 Task: View property listings for houses in Charlotte, North Carolina, with a backyard pool and spa, and prioritize properties with outdoor entertainment areas.
Action: Mouse moved to (324, 224)
Screenshot: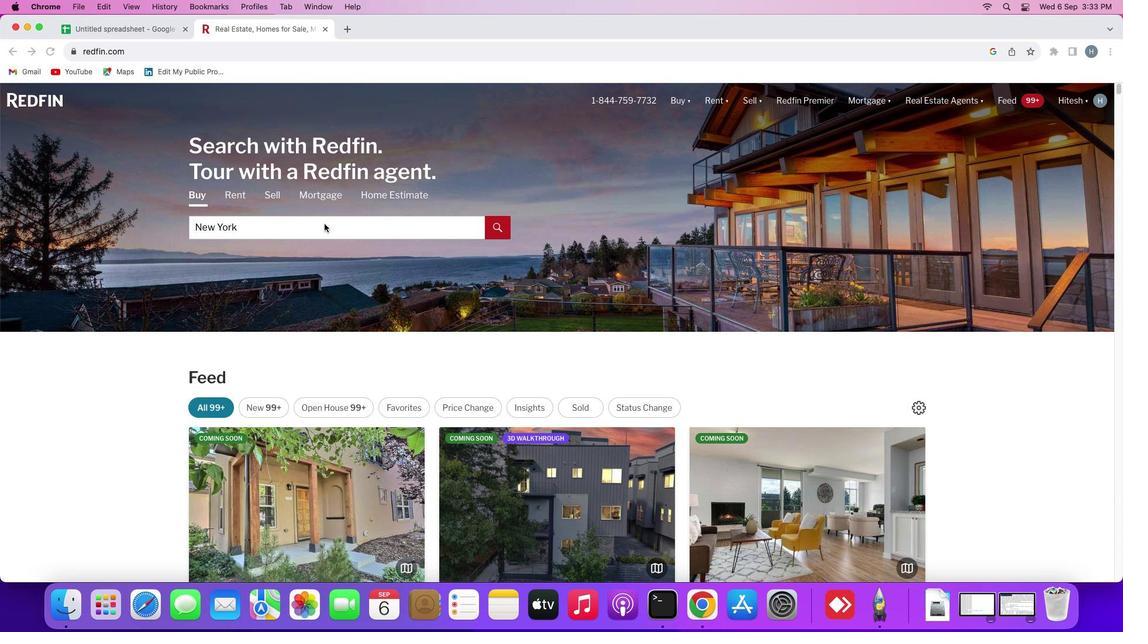 
Action: Mouse pressed left at (324, 224)
Screenshot: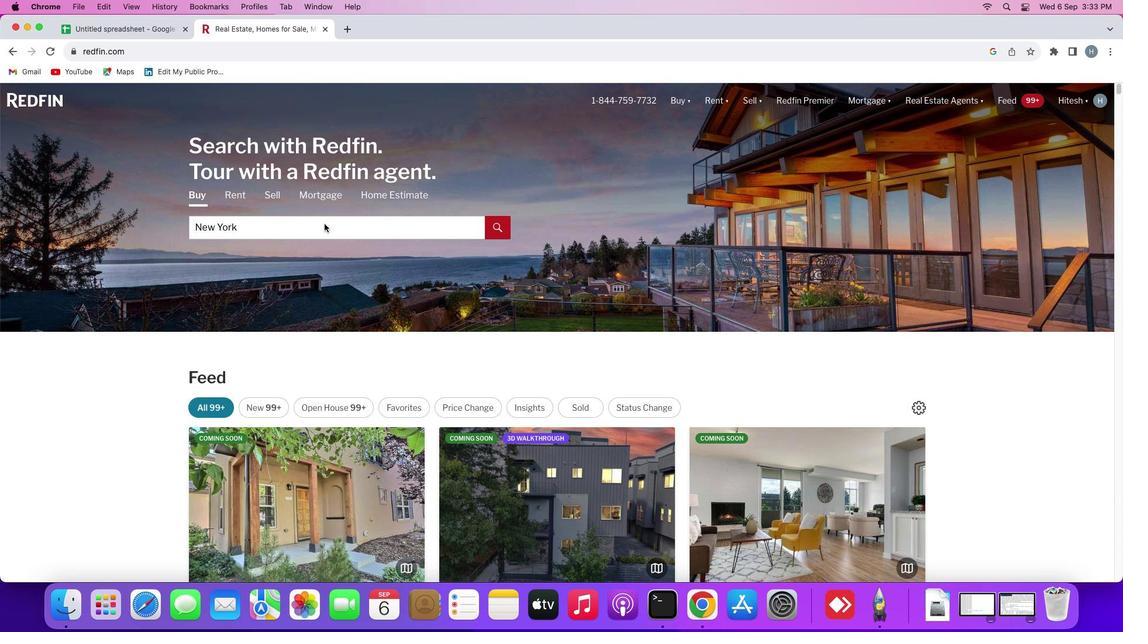 
Action: Mouse moved to (325, 226)
Screenshot: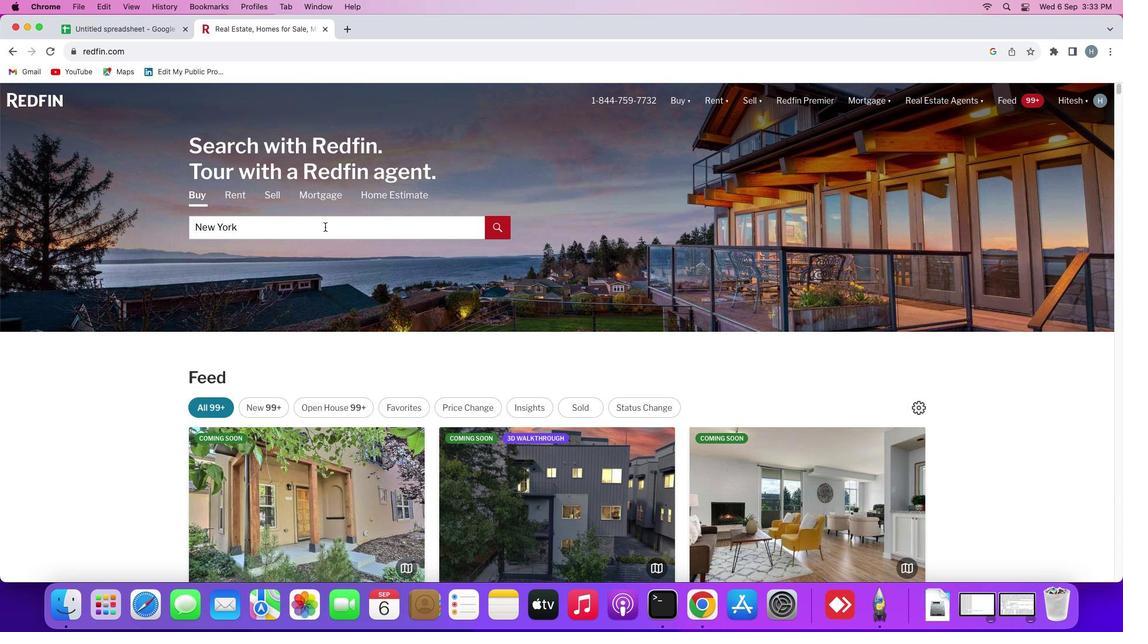 
Action: Mouse pressed left at (325, 226)
Screenshot: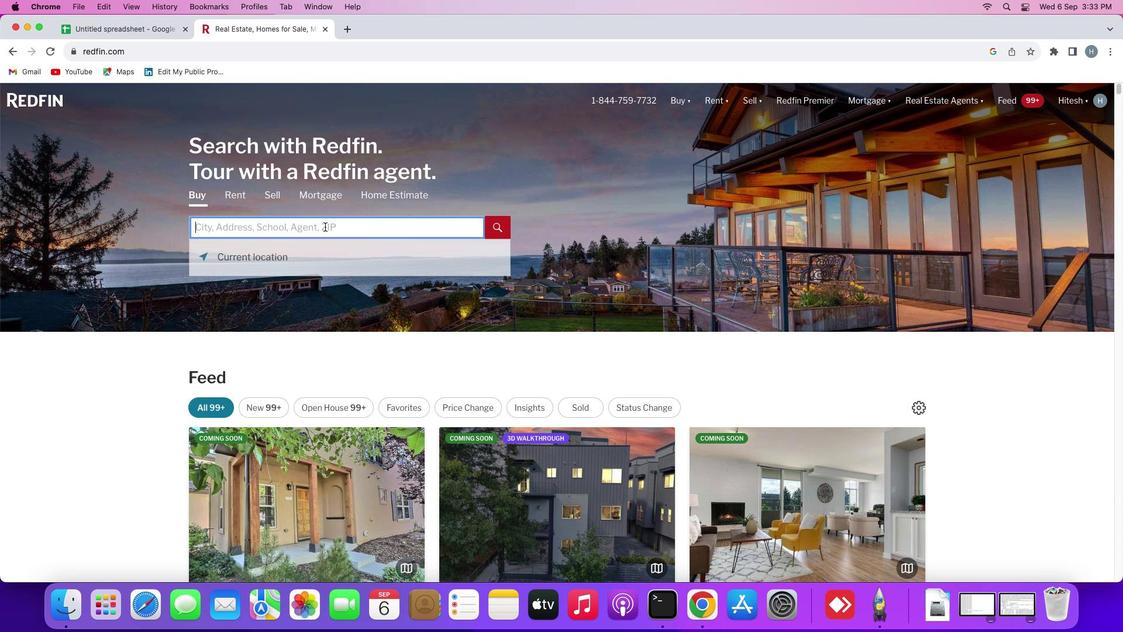 
Action: Key pressed Key.shift'C''h''a''r''l''o''t''t''e'','Key.spaceKey.shift'N''o''r''t''h'Key.spaceKey.shift'C''a''r''o''l''i''n''a'
Screenshot: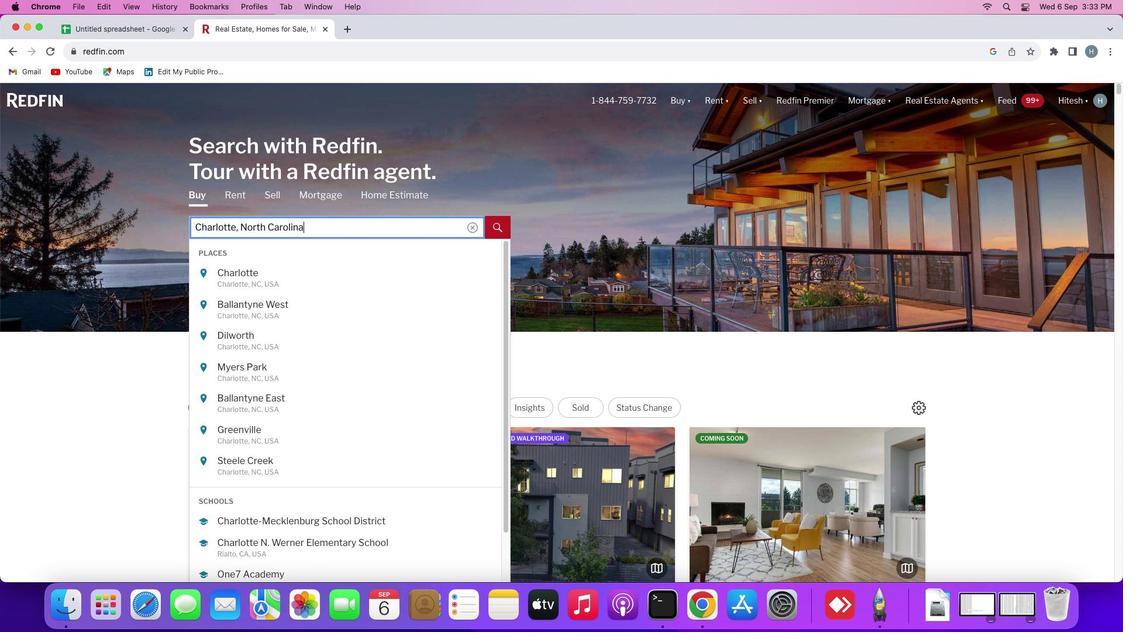 
Action: Mouse moved to (313, 277)
Screenshot: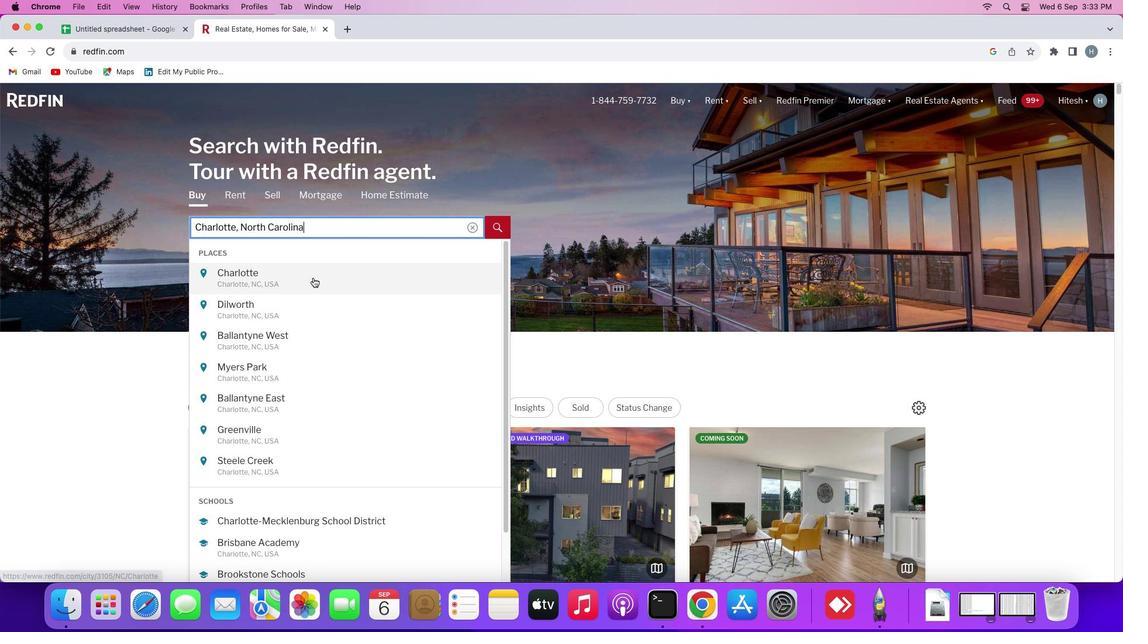 
Action: Mouse pressed left at (313, 277)
Screenshot: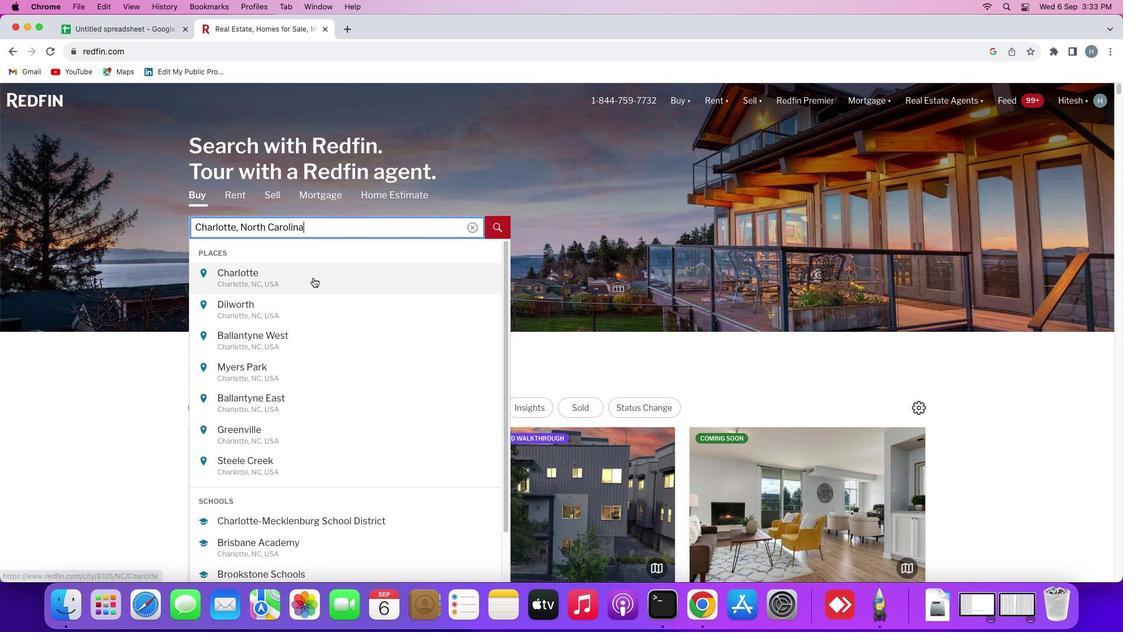 
Action: Mouse moved to (1008, 175)
Screenshot: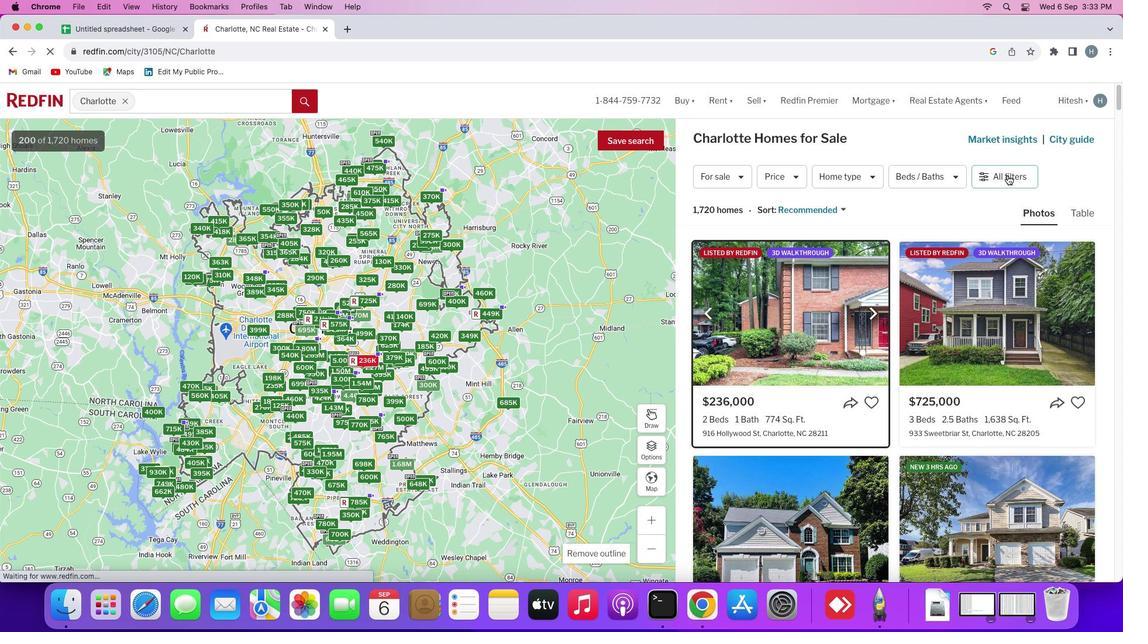 
Action: Mouse pressed left at (1008, 175)
Screenshot: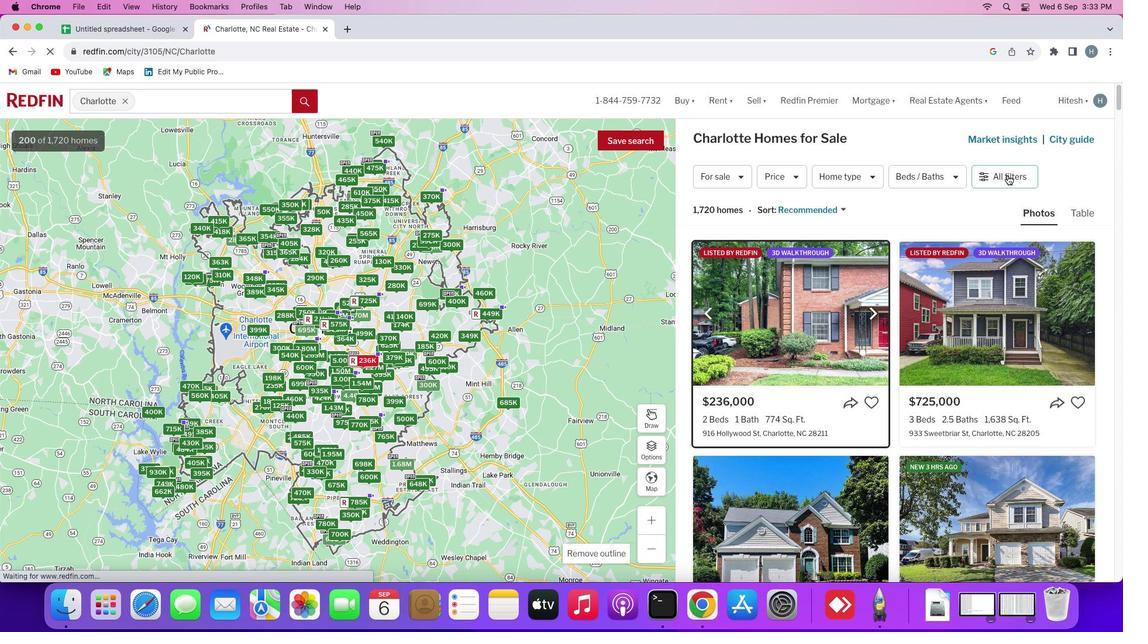 
Action: Mouse moved to (933, 348)
Screenshot: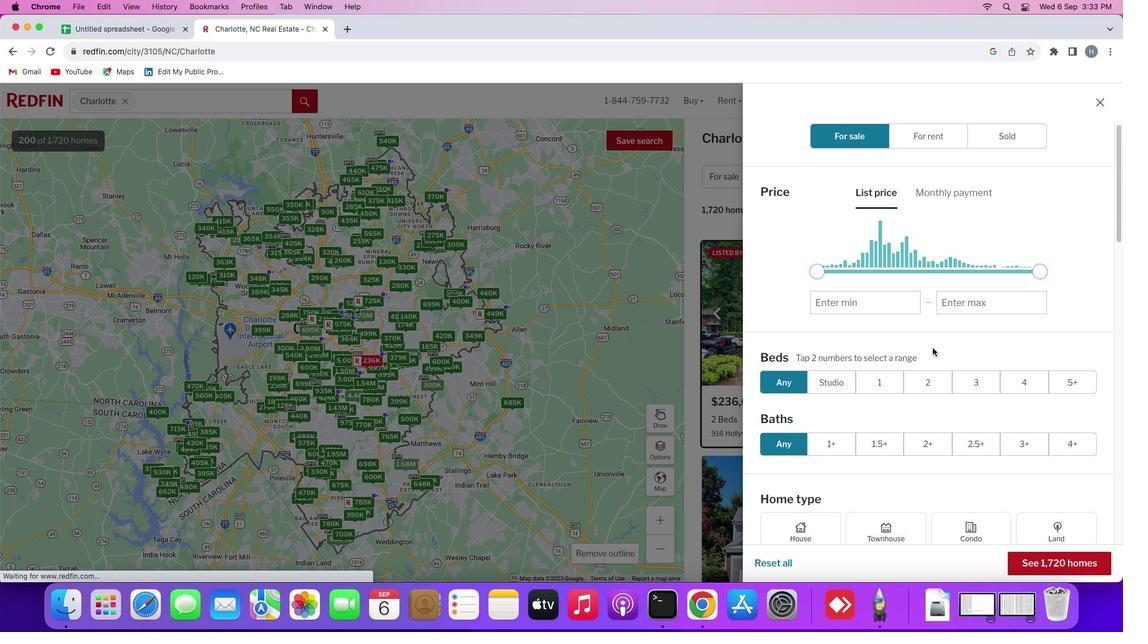 
Action: Mouse scrolled (933, 348) with delta (0, 0)
Screenshot: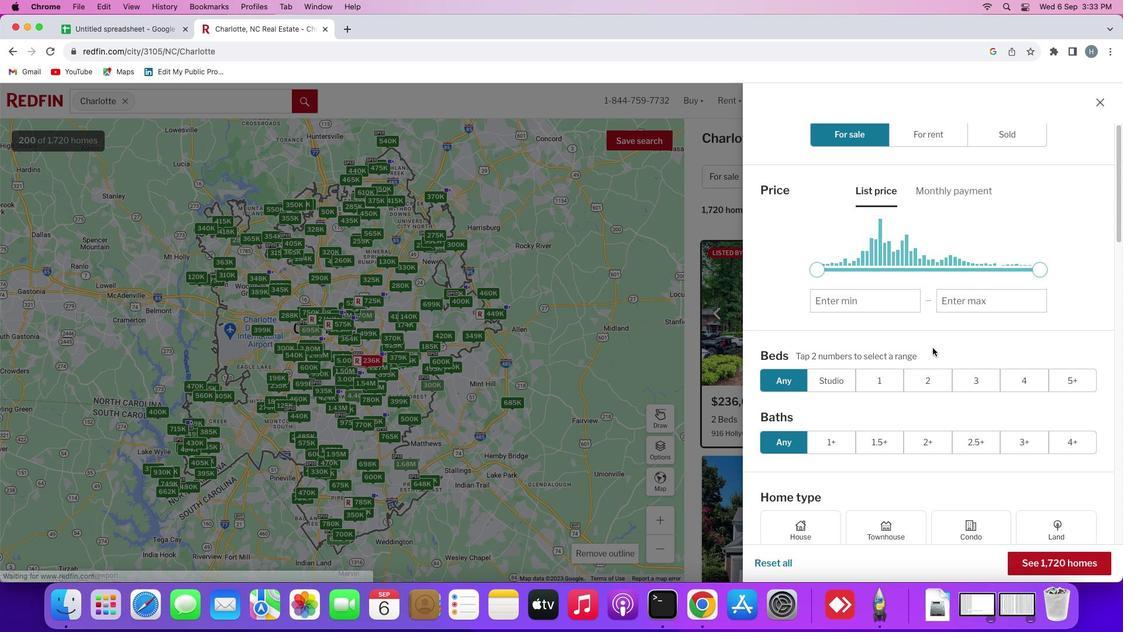 
Action: Mouse scrolled (933, 348) with delta (0, 0)
Screenshot: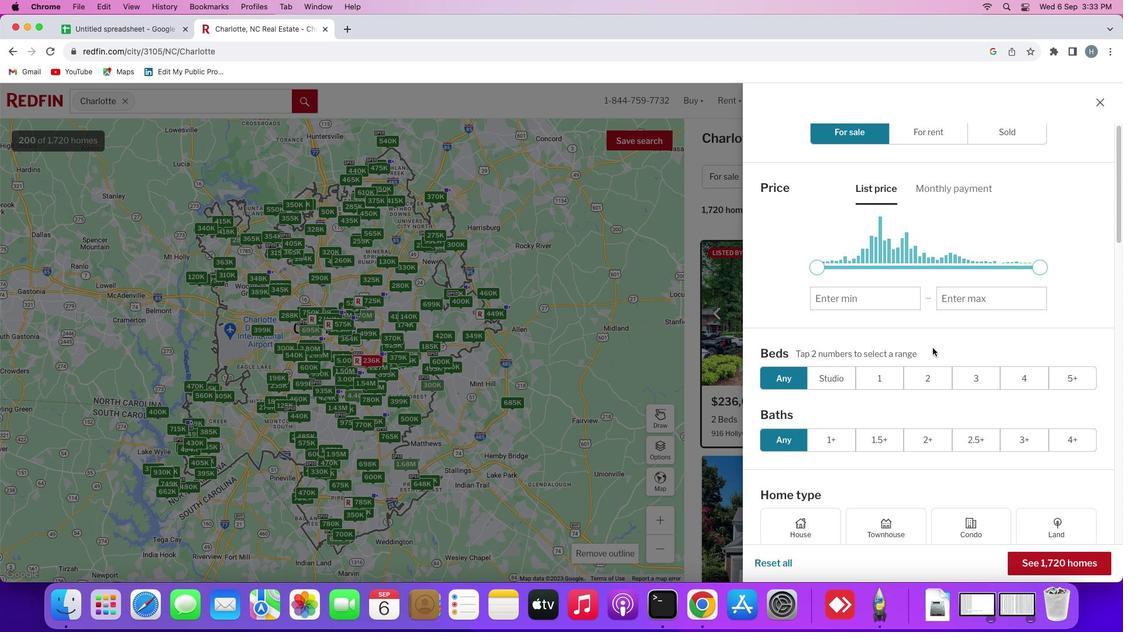 
Action: Mouse scrolled (933, 348) with delta (0, 0)
Screenshot: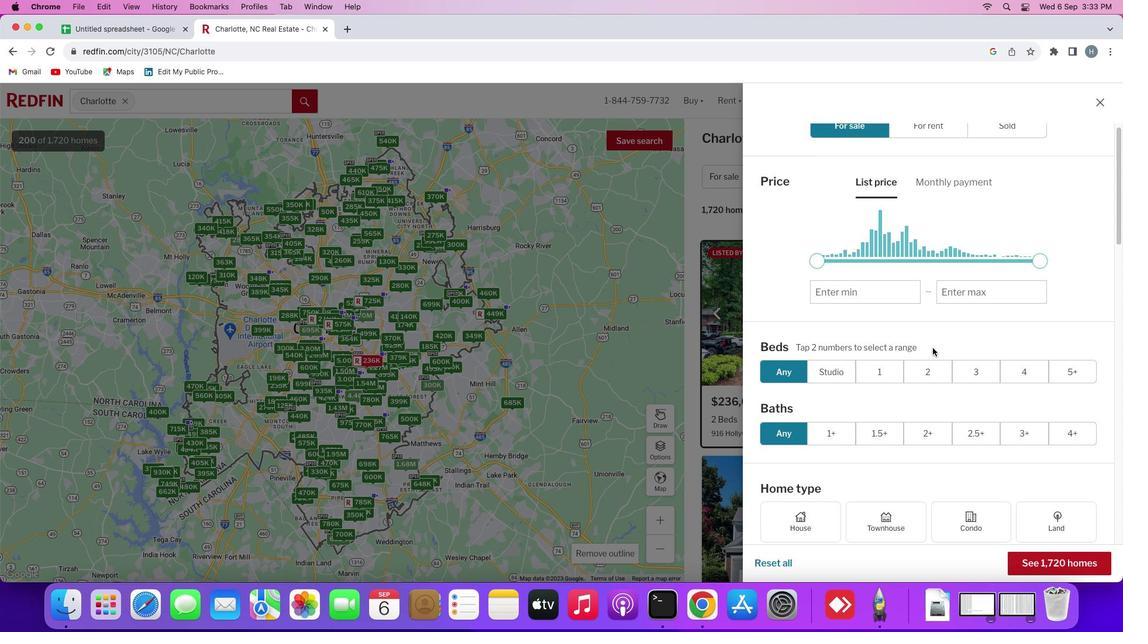
Action: Mouse scrolled (933, 348) with delta (0, 0)
Screenshot: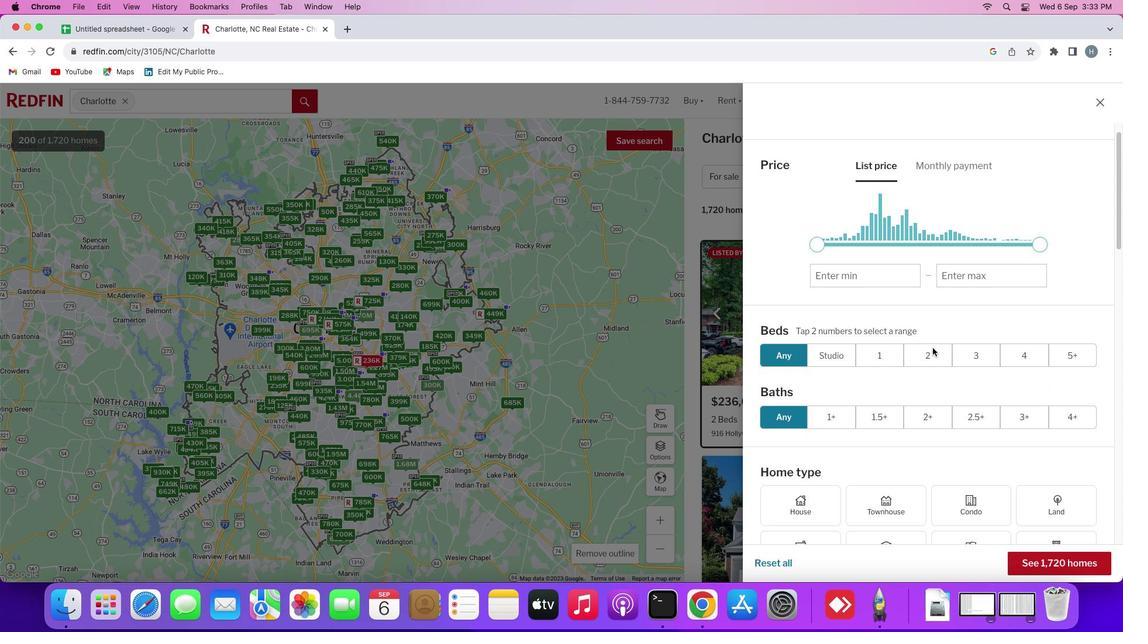 
Action: Mouse moved to (932, 347)
Screenshot: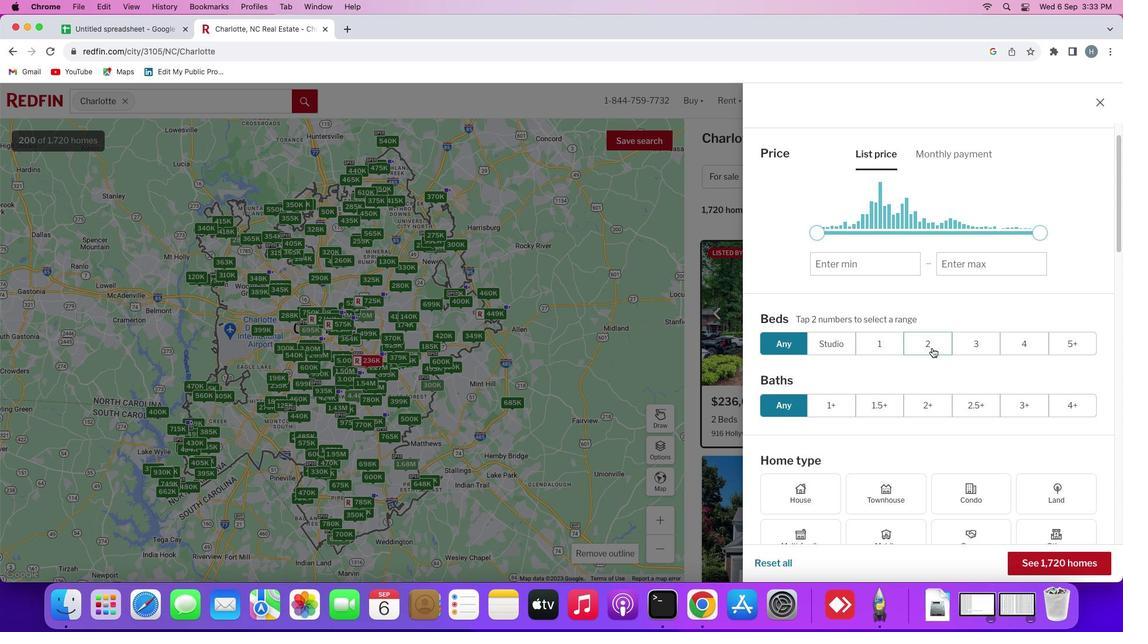 
Action: Mouse scrolled (932, 347) with delta (0, 0)
Screenshot: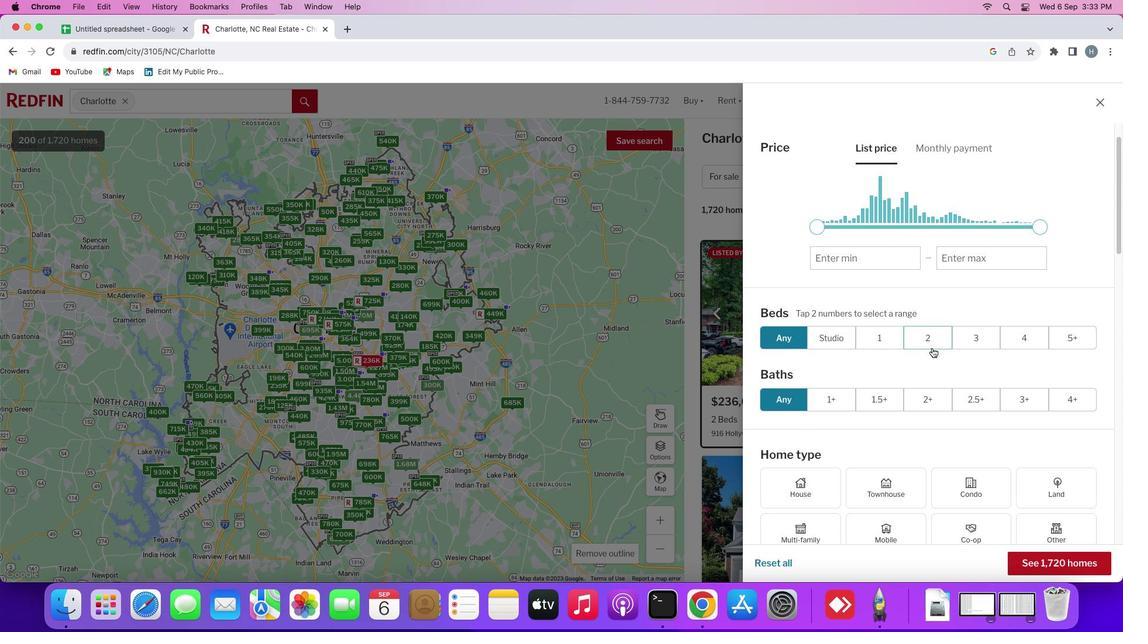 
Action: Mouse scrolled (932, 347) with delta (0, 0)
Screenshot: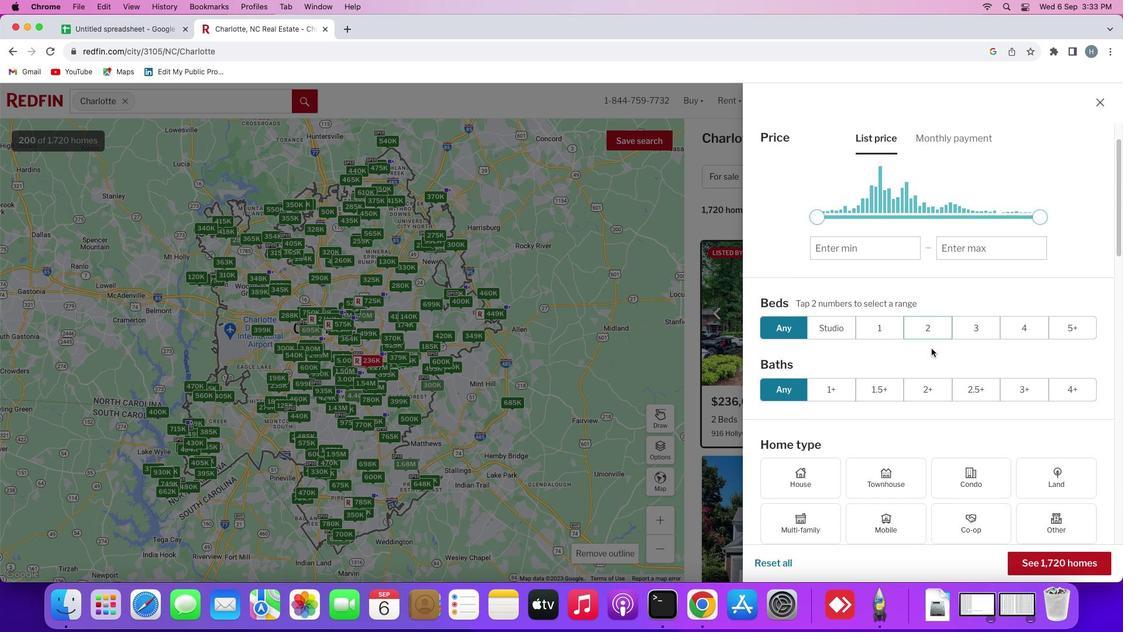 
Action: Mouse moved to (932, 347)
Screenshot: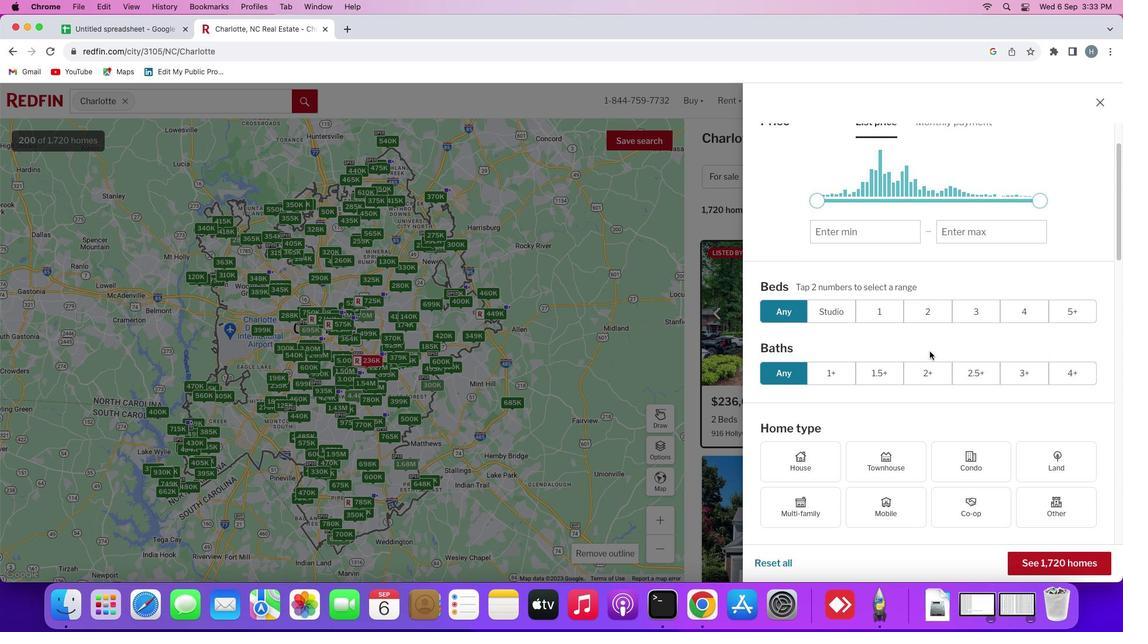 
Action: Mouse scrolled (932, 347) with delta (0, -1)
Screenshot: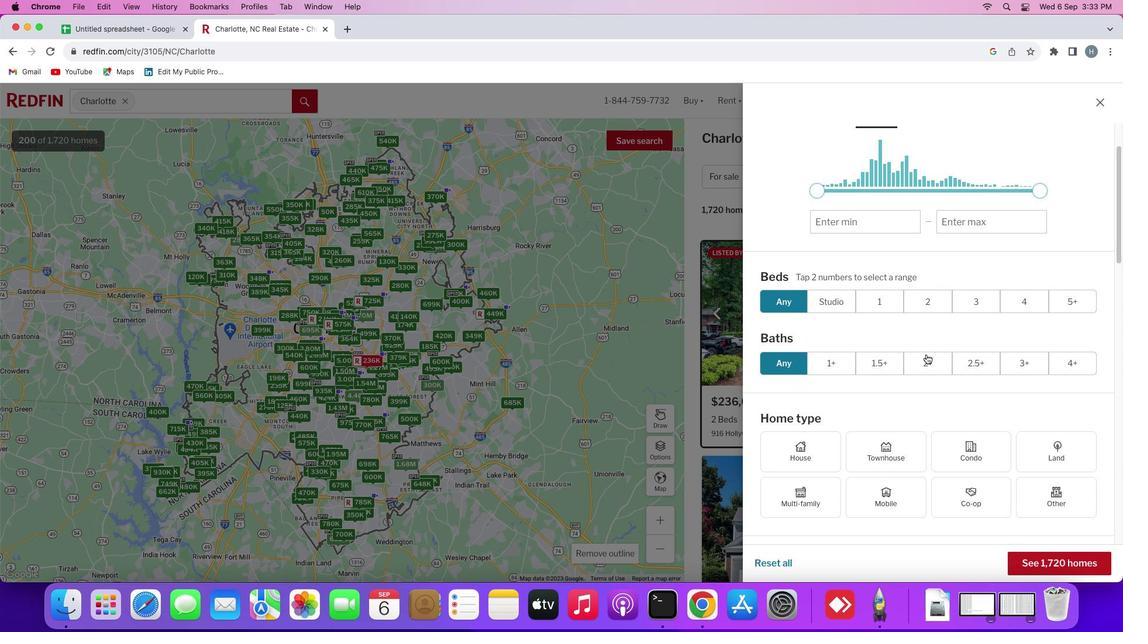 
Action: Mouse moved to (793, 410)
Screenshot: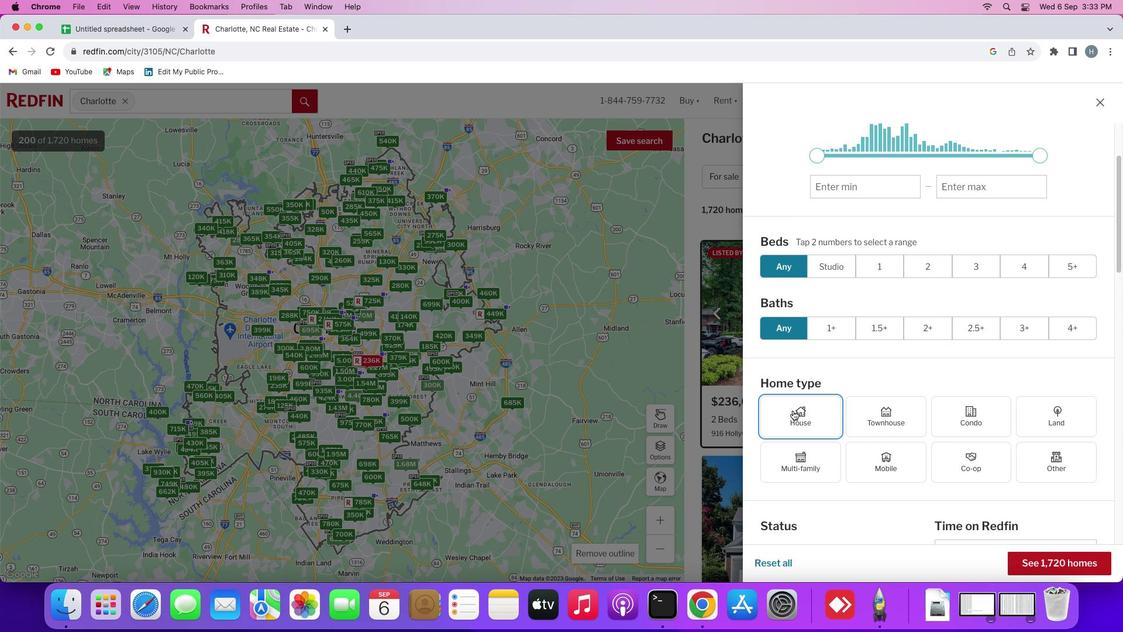 
Action: Mouse pressed left at (793, 410)
Screenshot: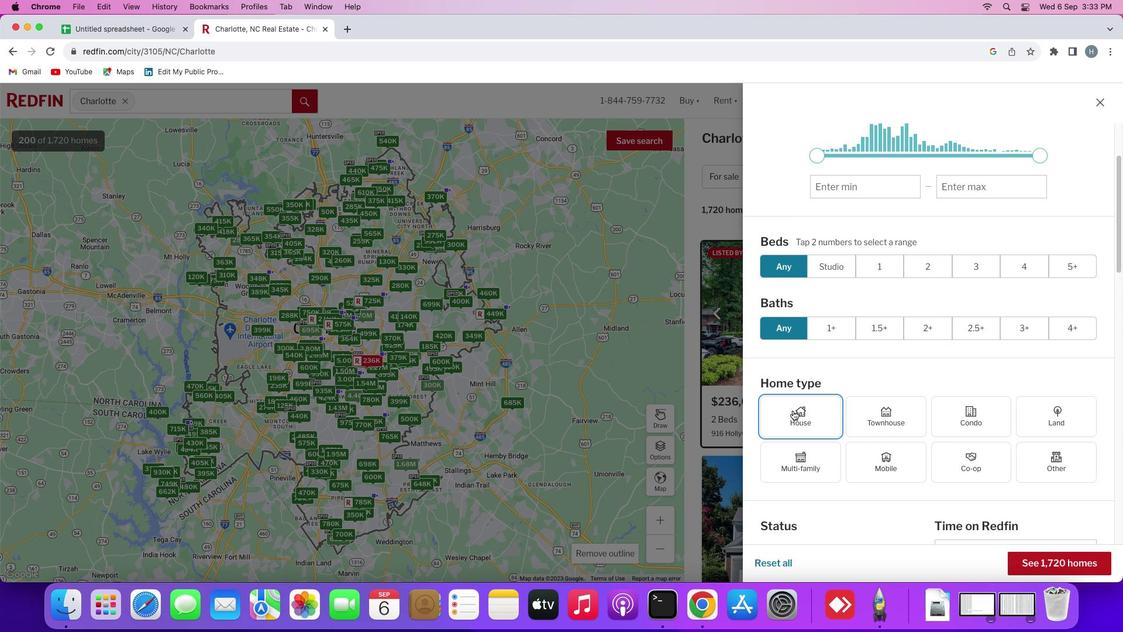 
Action: Mouse moved to (899, 503)
Screenshot: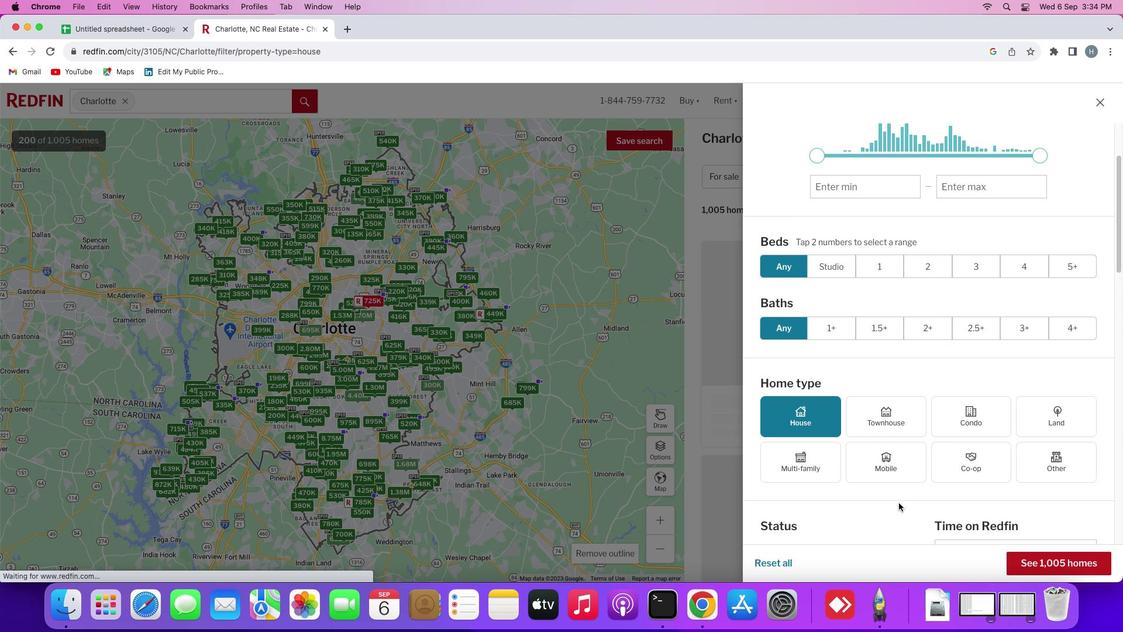 
Action: Mouse scrolled (899, 503) with delta (0, 0)
Screenshot: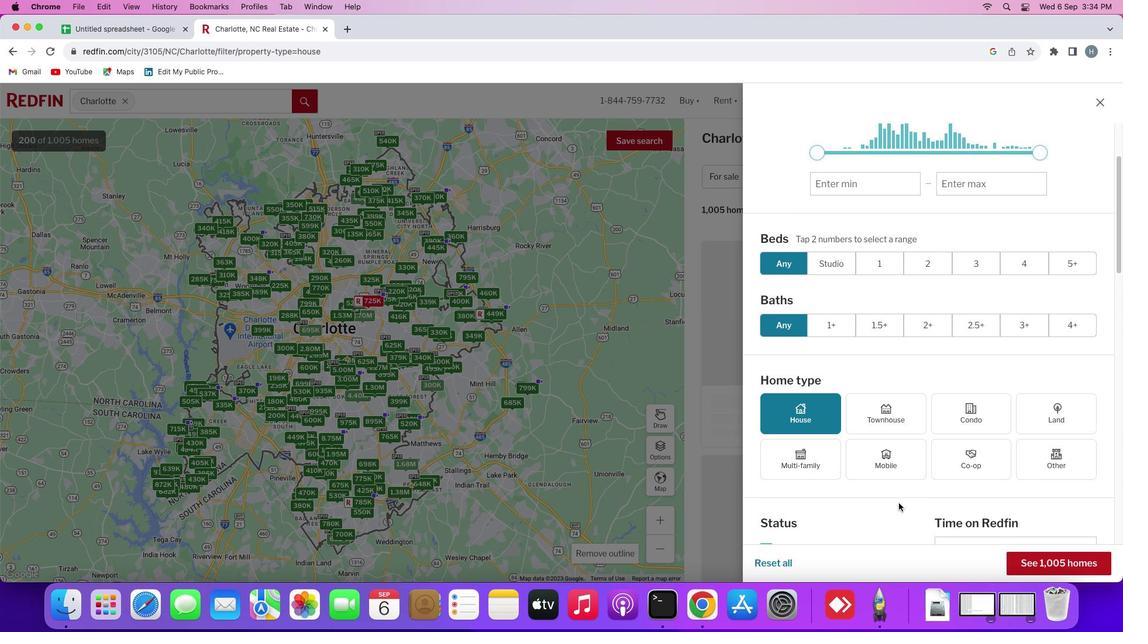 
Action: Mouse scrolled (899, 503) with delta (0, 0)
Screenshot: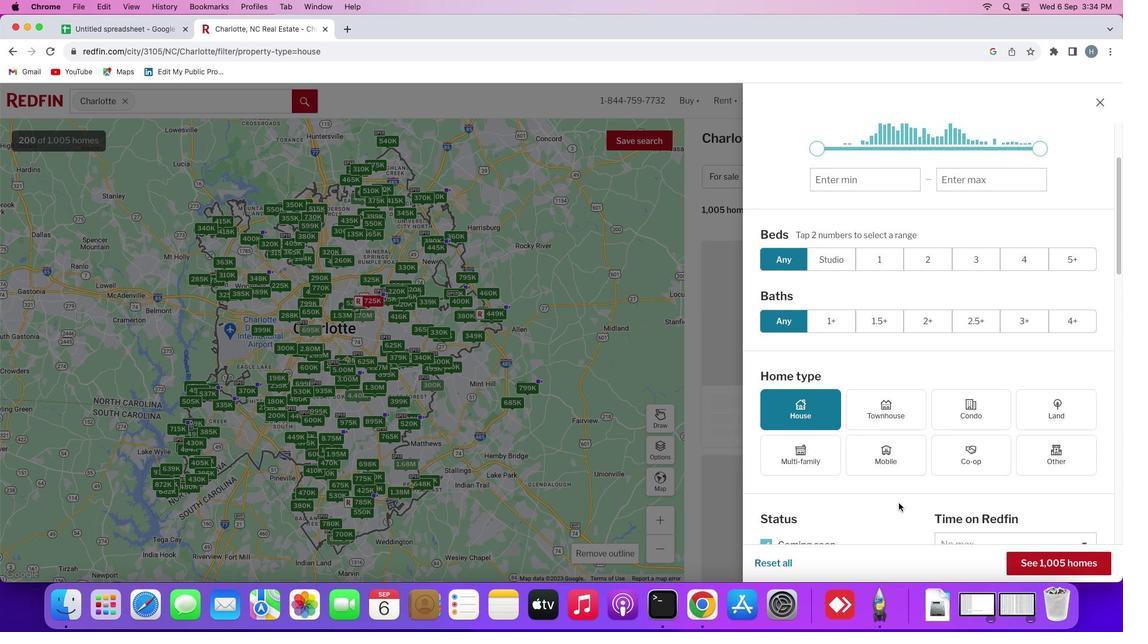 
Action: Mouse scrolled (899, 503) with delta (0, -1)
Screenshot: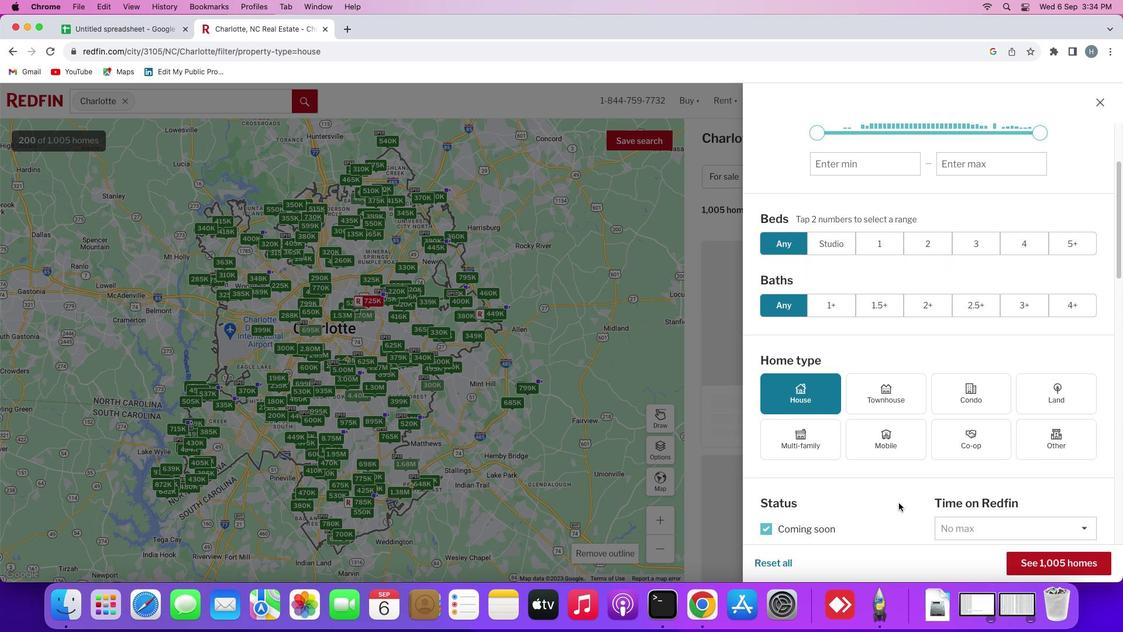 
Action: Mouse scrolled (899, 503) with delta (0, 0)
Screenshot: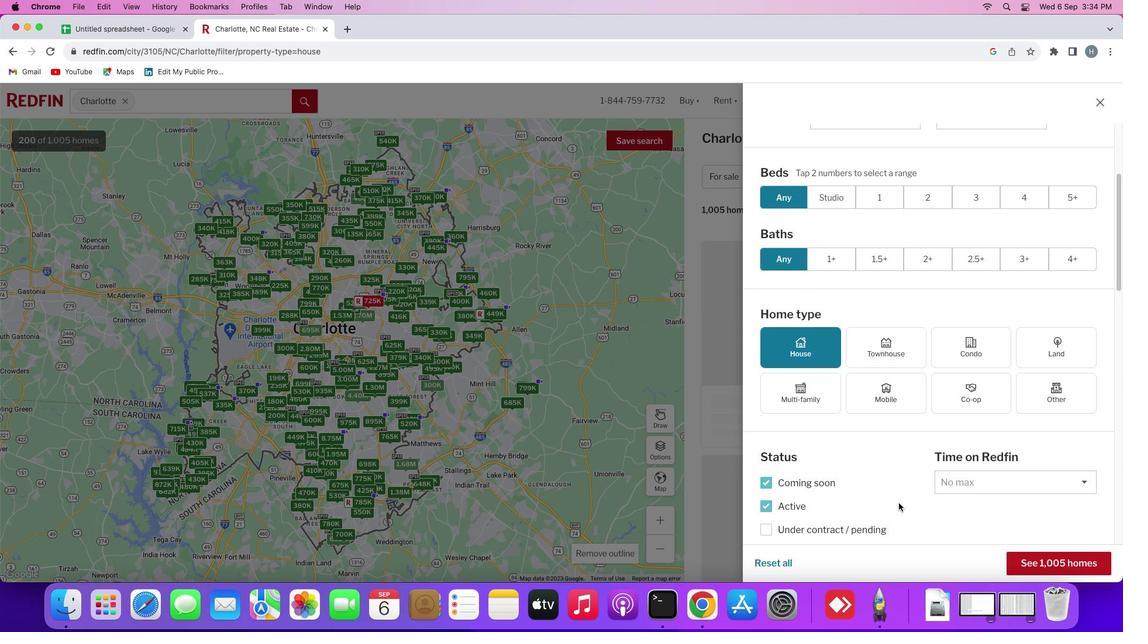 
Action: Mouse scrolled (899, 503) with delta (0, 0)
Screenshot: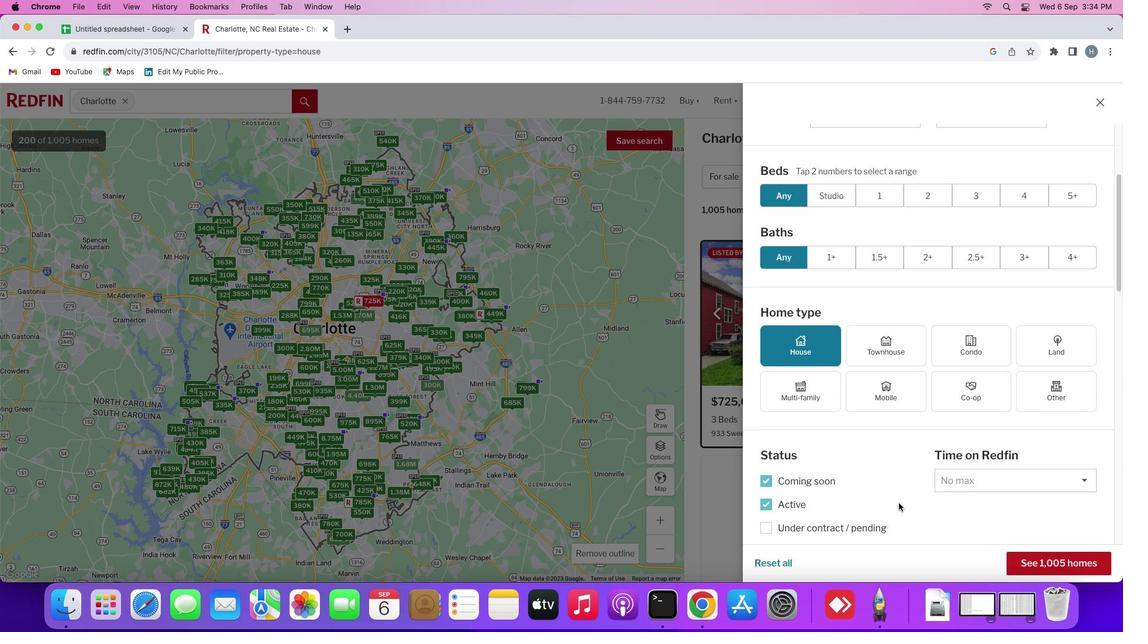 
Action: Mouse scrolled (899, 503) with delta (0, 0)
Screenshot: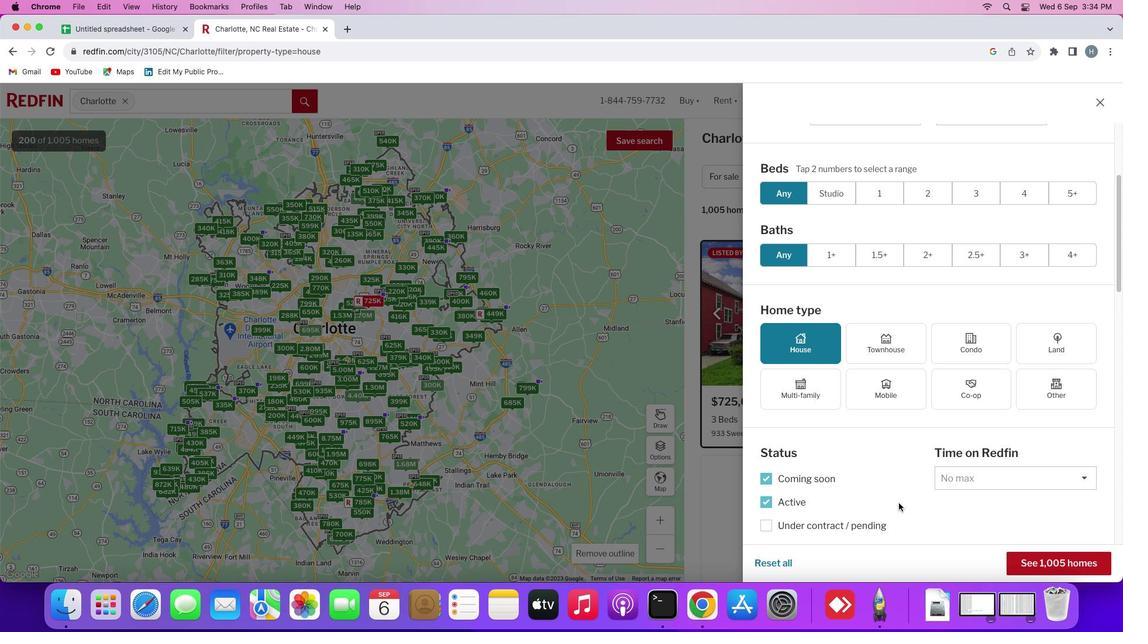 
Action: Mouse scrolled (899, 503) with delta (0, 0)
Screenshot: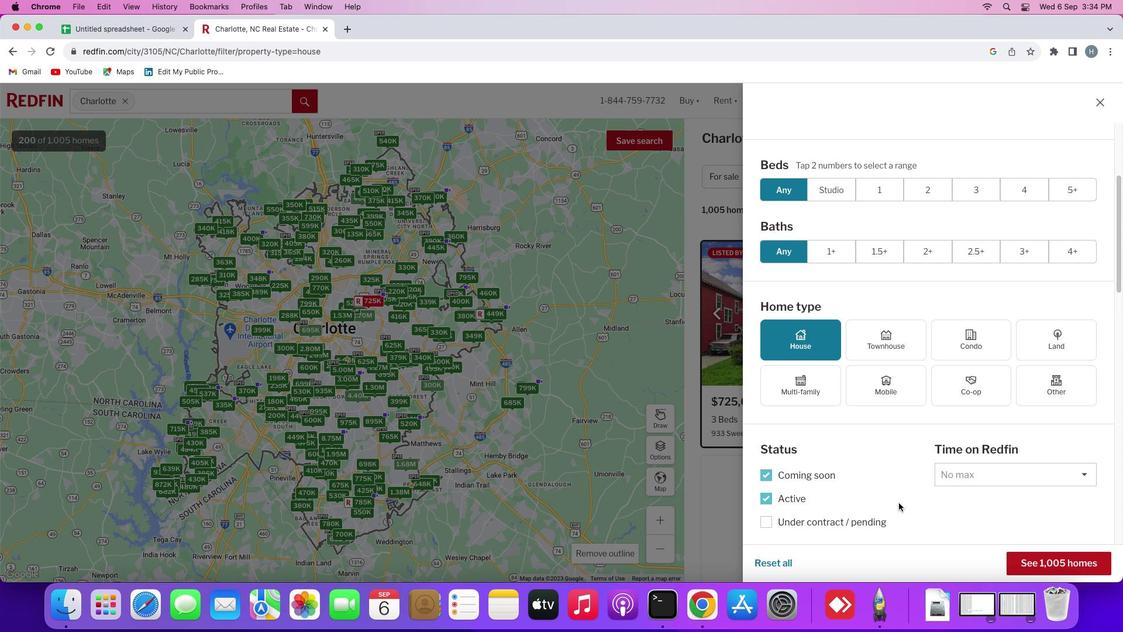 
Action: Mouse scrolled (899, 503) with delta (0, 0)
Screenshot: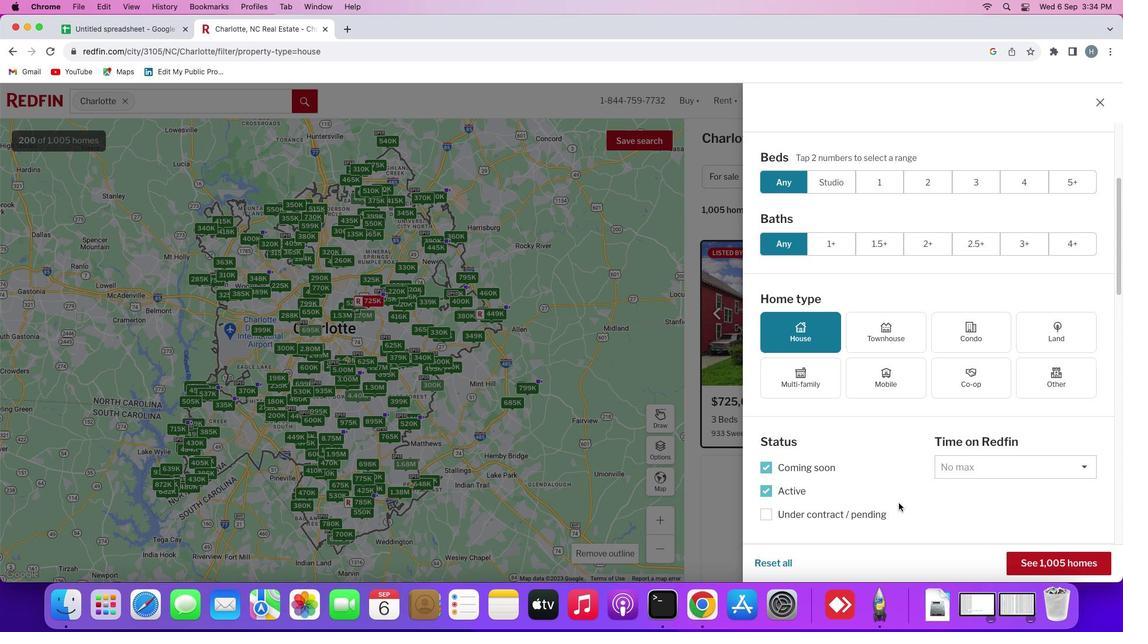 
Action: Mouse scrolled (899, 503) with delta (0, 0)
Screenshot: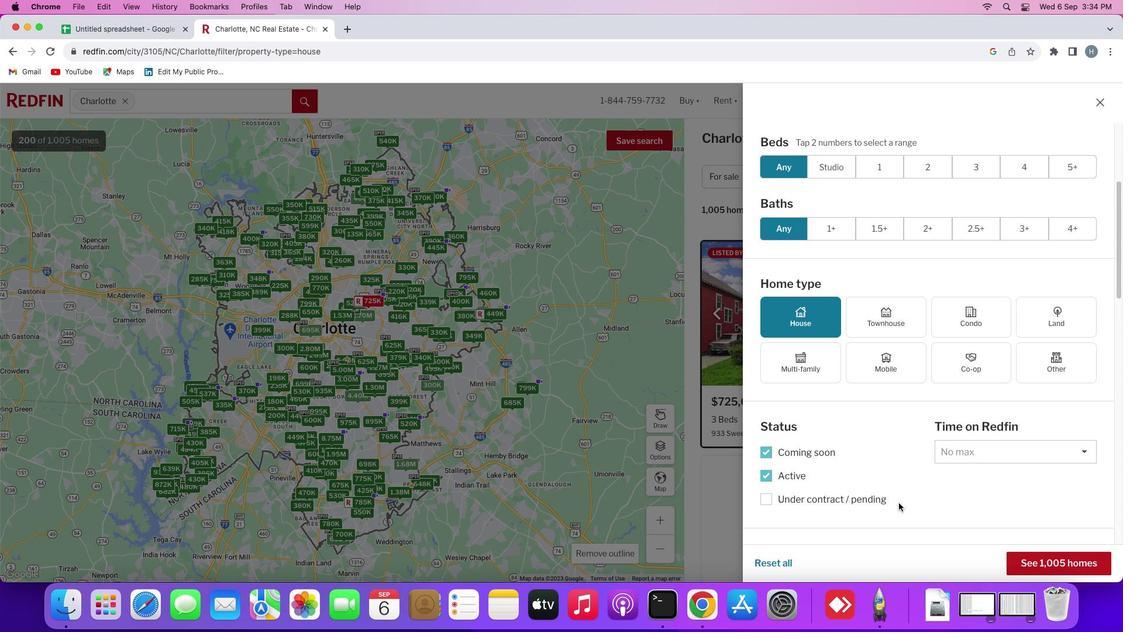
Action: Mouse scrolled (899, 503) with delta (0, 0)
Screenshot: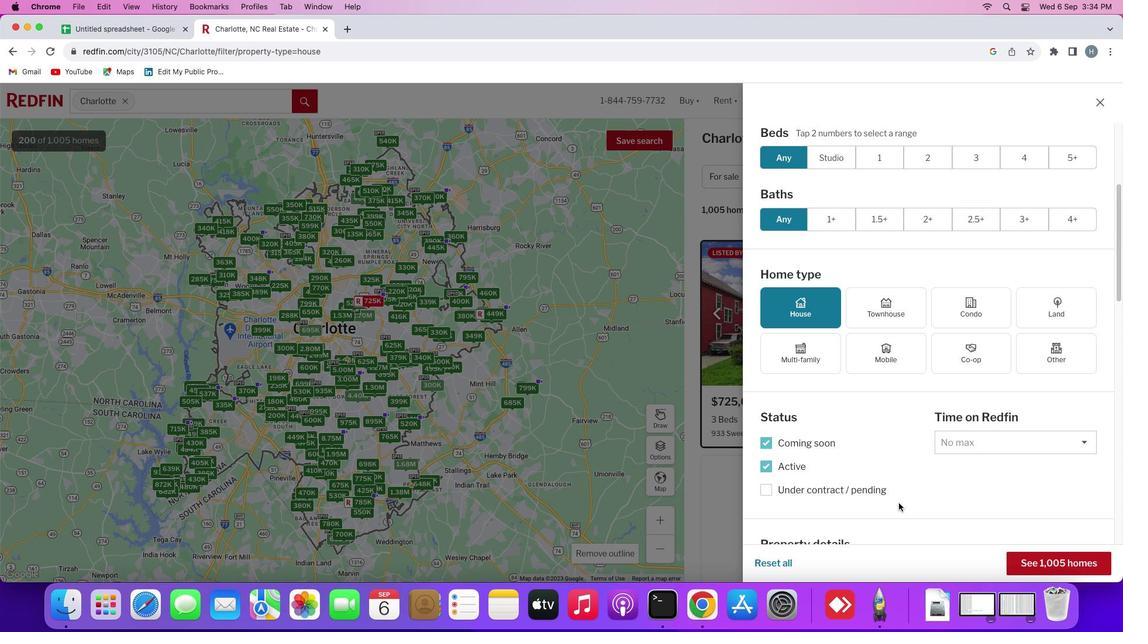 
Action: Mouse scrolled (899, 503) with delta (0, -1)
Screenshot: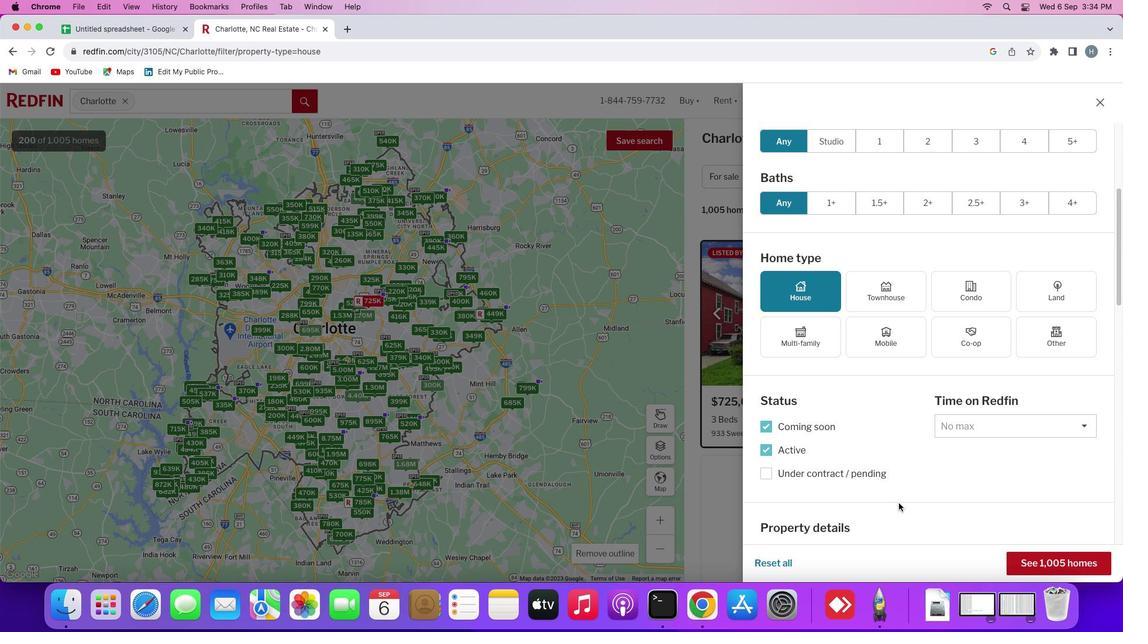 
Action: Mouse scrolled (899, 503) with delta (0, -1)
Screenshot: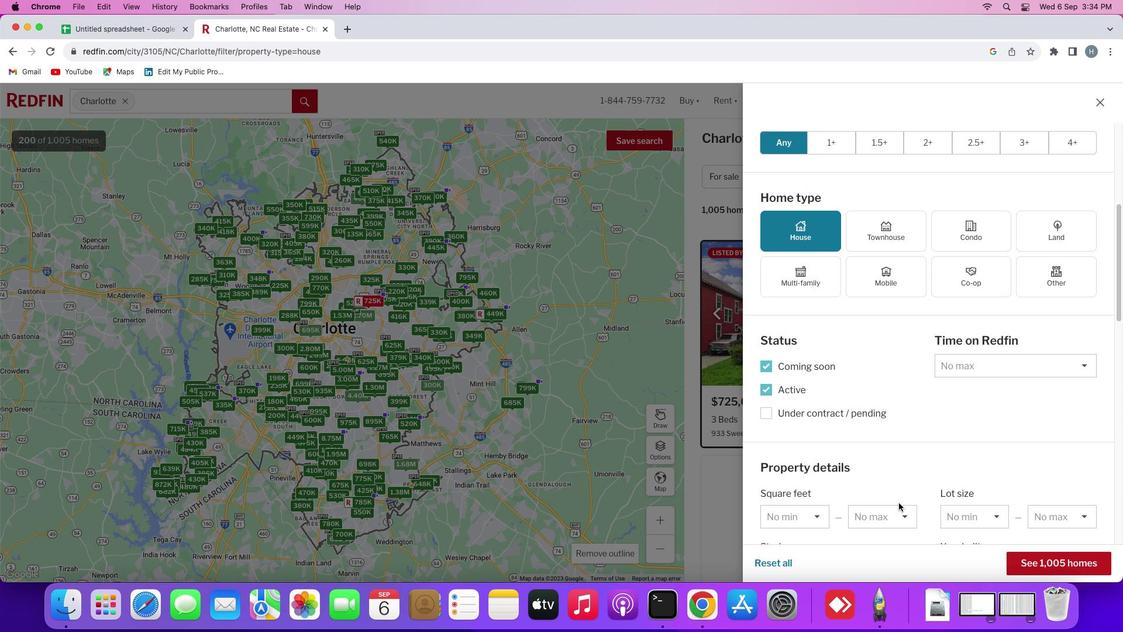 
Action: Mouse scrolled (899, 503) with delta (0, 0)
Screenshot: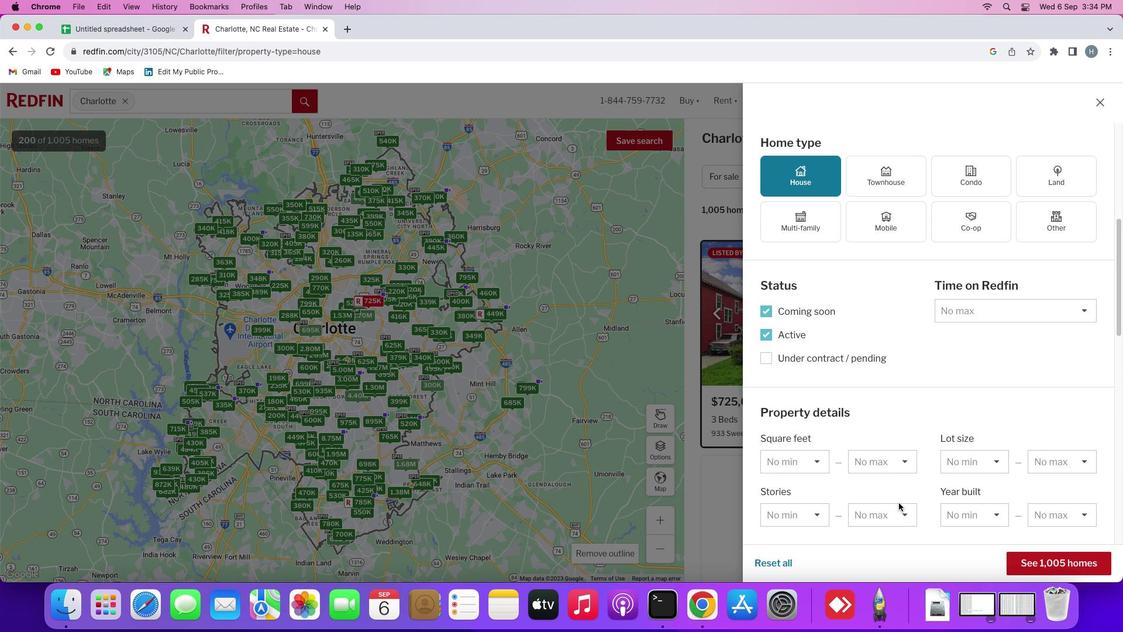 
Action: Mouse scrolled (899, 503) with delta (0, 0)
Screenshot: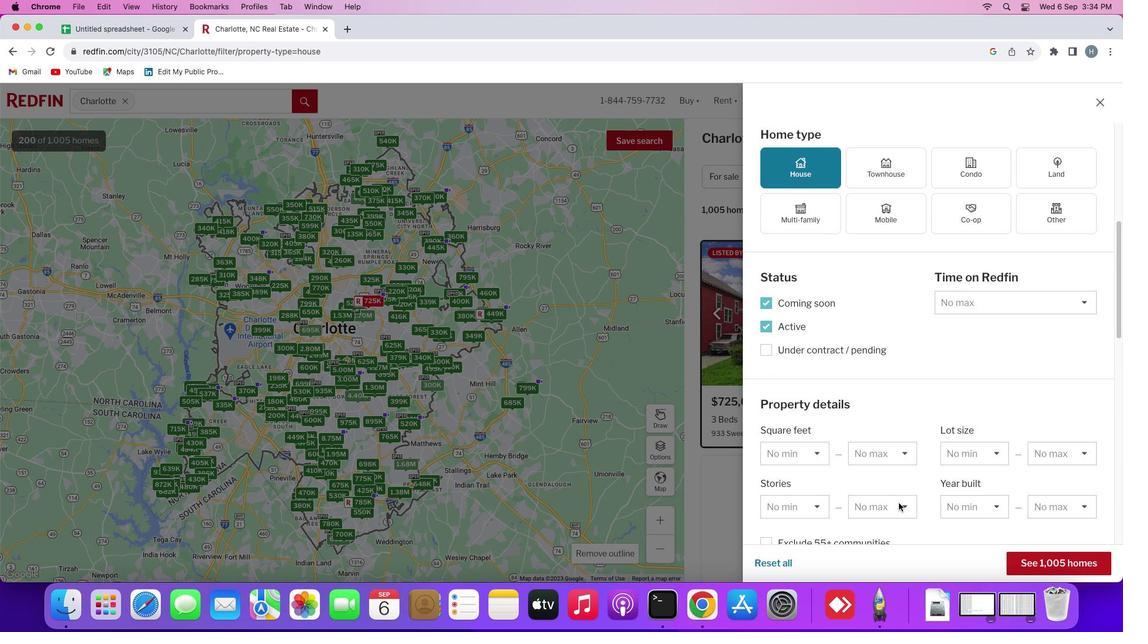 
Action: Mouse scrolled (899, 503) with delta (0, 0)
Screenshot: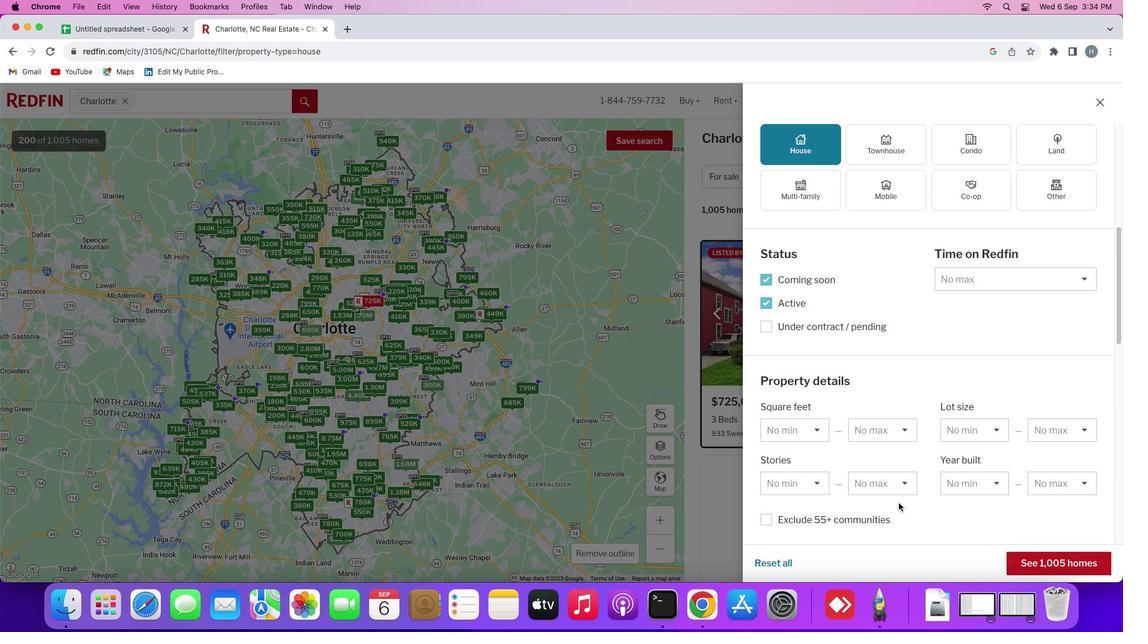 
Action: Mouse scrolled (899, 503) with delta (0, 0)
Screenshot: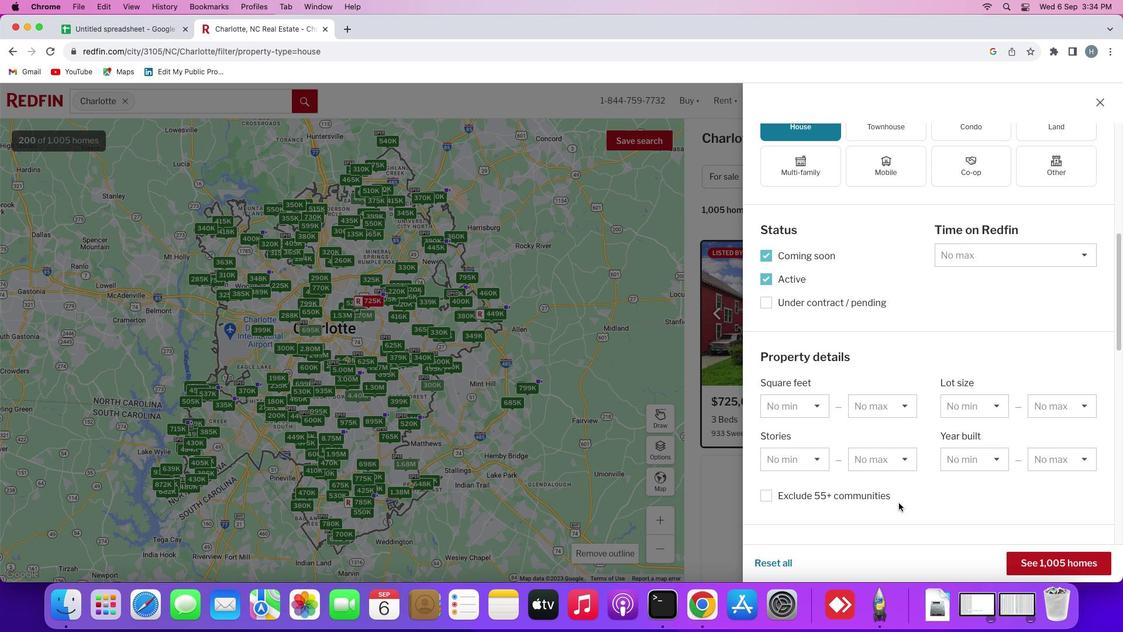 
Action: Mouse scrolled (899, 503) with delta (0, 0)
Screenshot: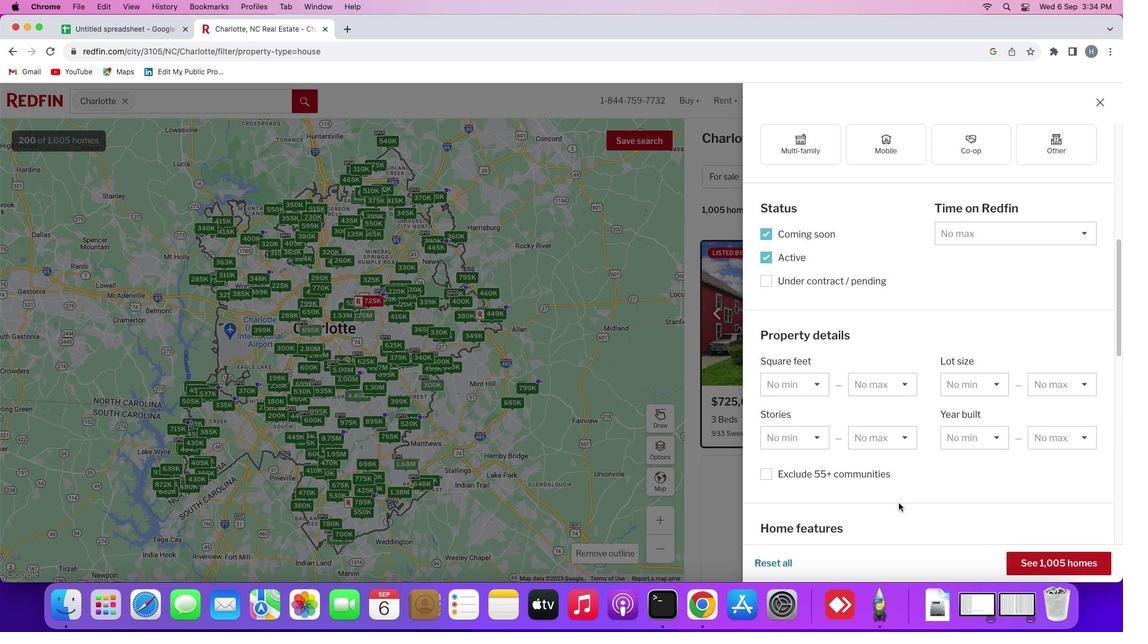 
Action: Mouse scrolled (899, 503) with delta (0, -1)
Screenshot: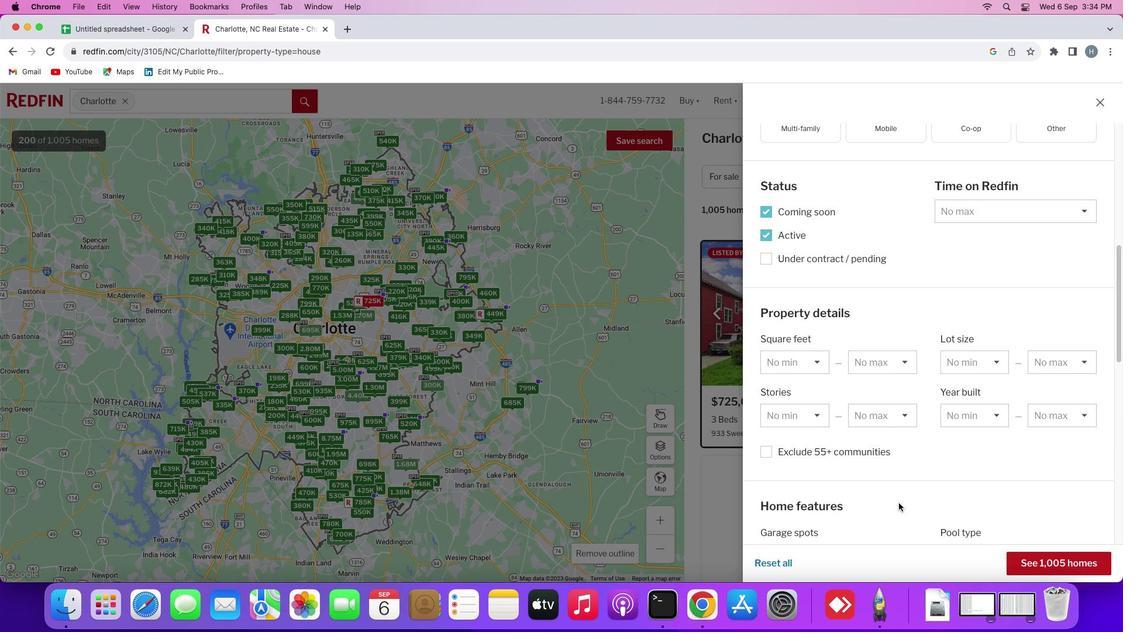 
Action: Mouse scrolled (899, 503) with delta (0, 0)
Screenshot: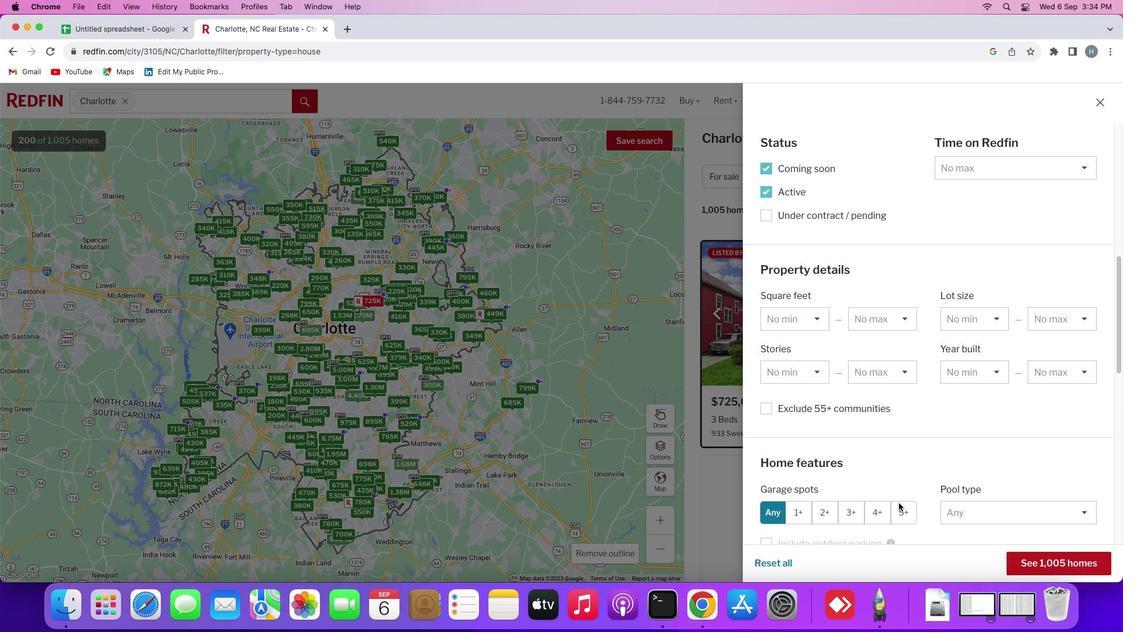 
Action: Mouse scrolled (899, 503) with delta (0, 0)
Screenshot: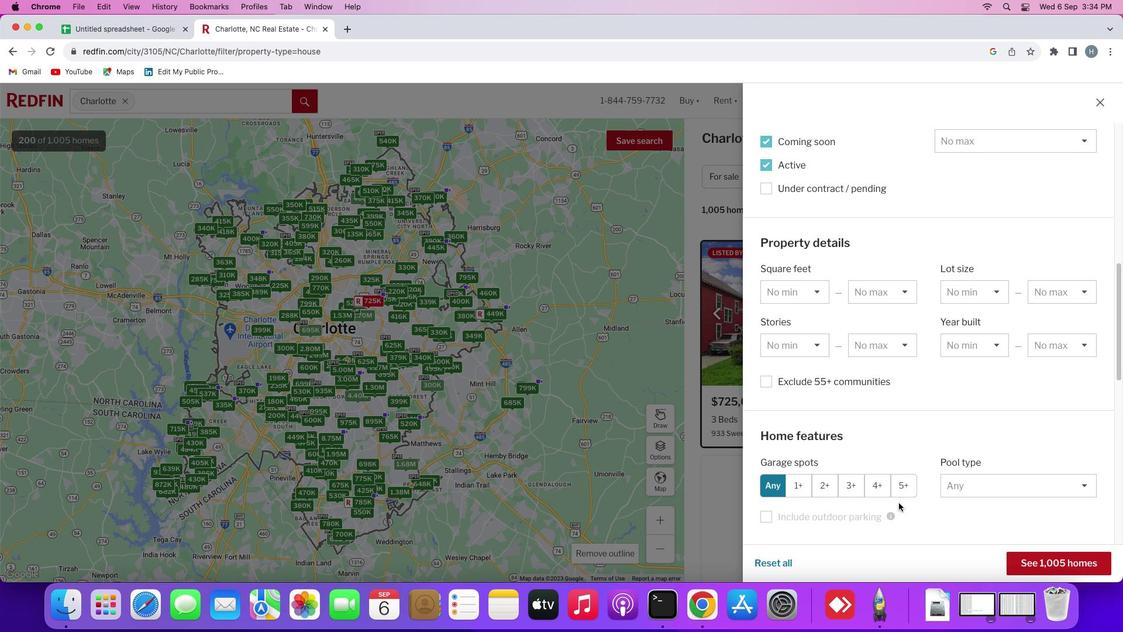 
Action: Mouse scrolled (899, 503) with delta (0, -1)
Screenshot: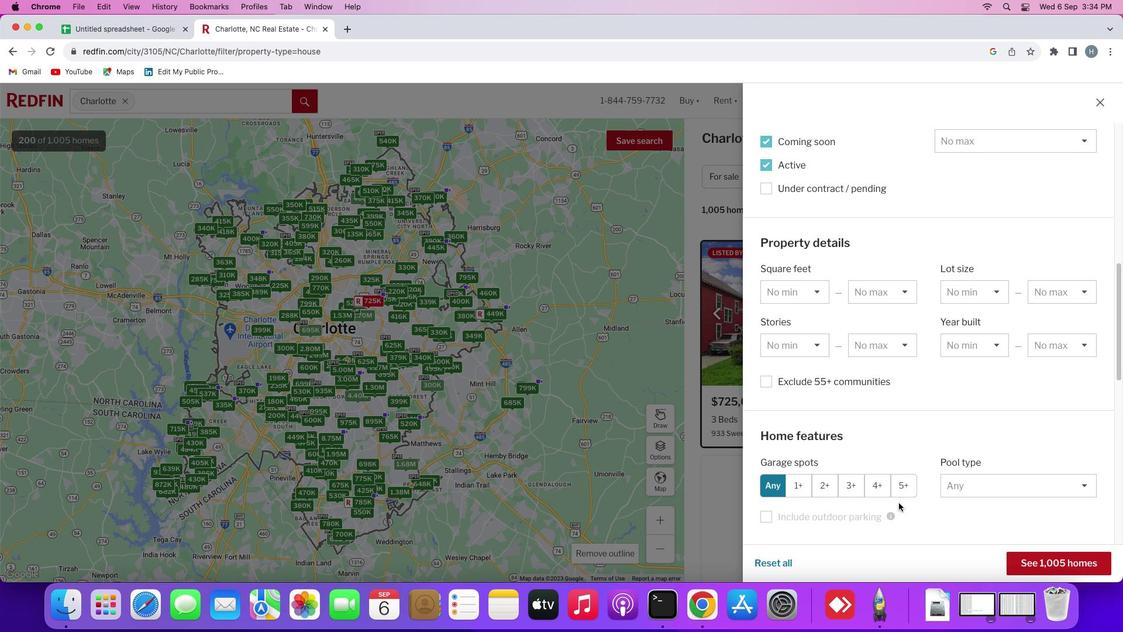 
Action: Mouse scrolled (899, 503) with delta (0, 0)
Screenshot: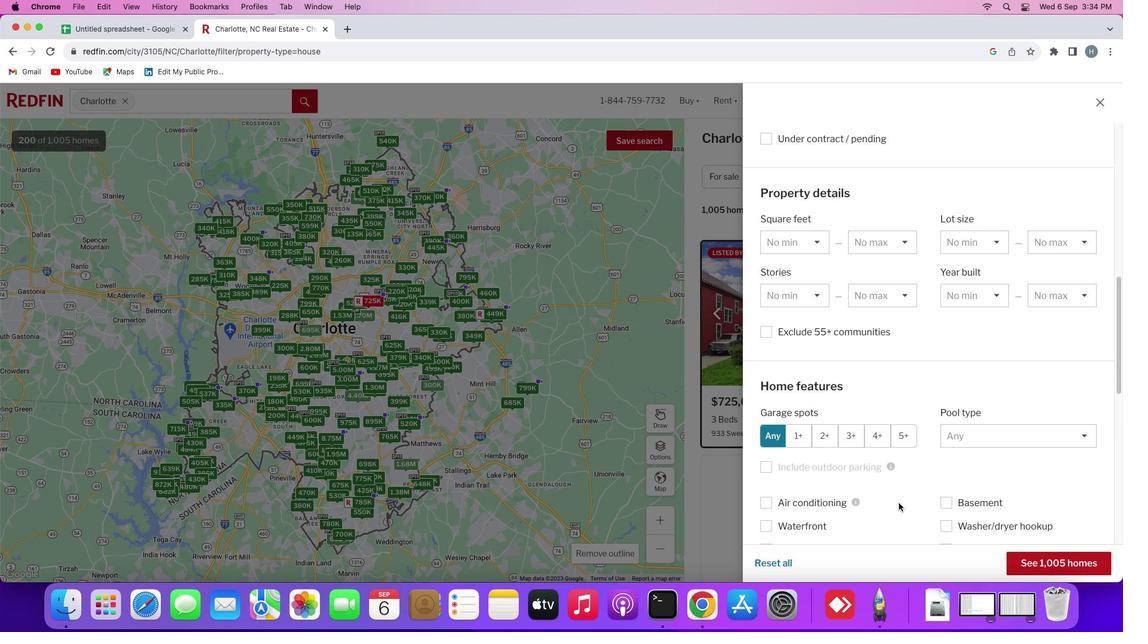 
Action: Mouse scrolled (899, 503) with delta (0, 0)
Screenshot: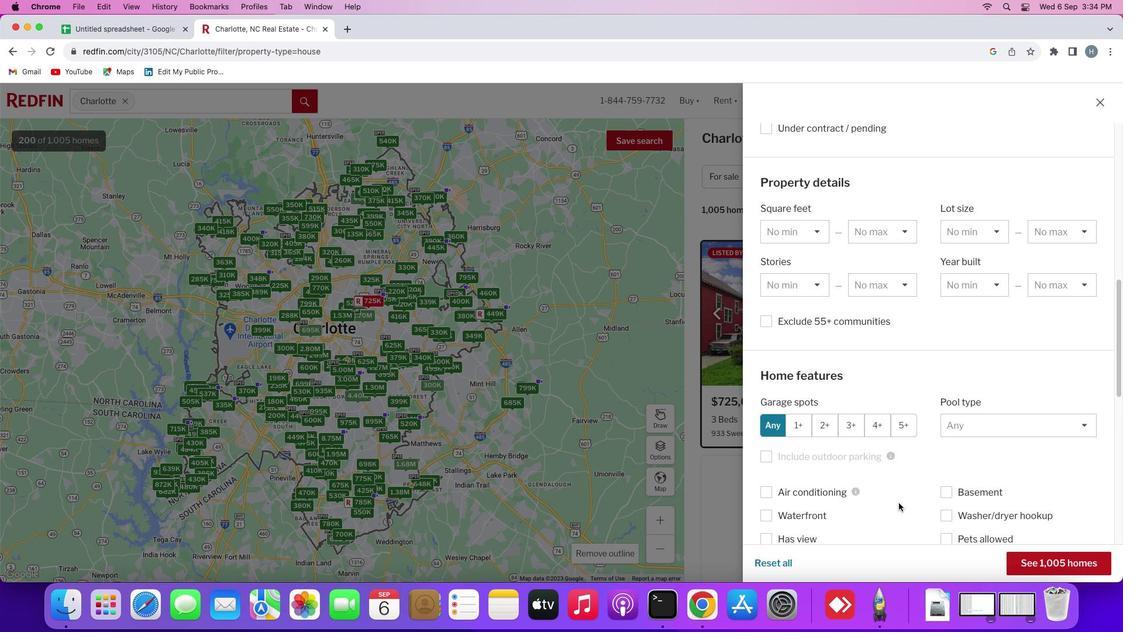 
Action: Mouse scrolled (899, 503) with delta (0, -1)
Screenshot: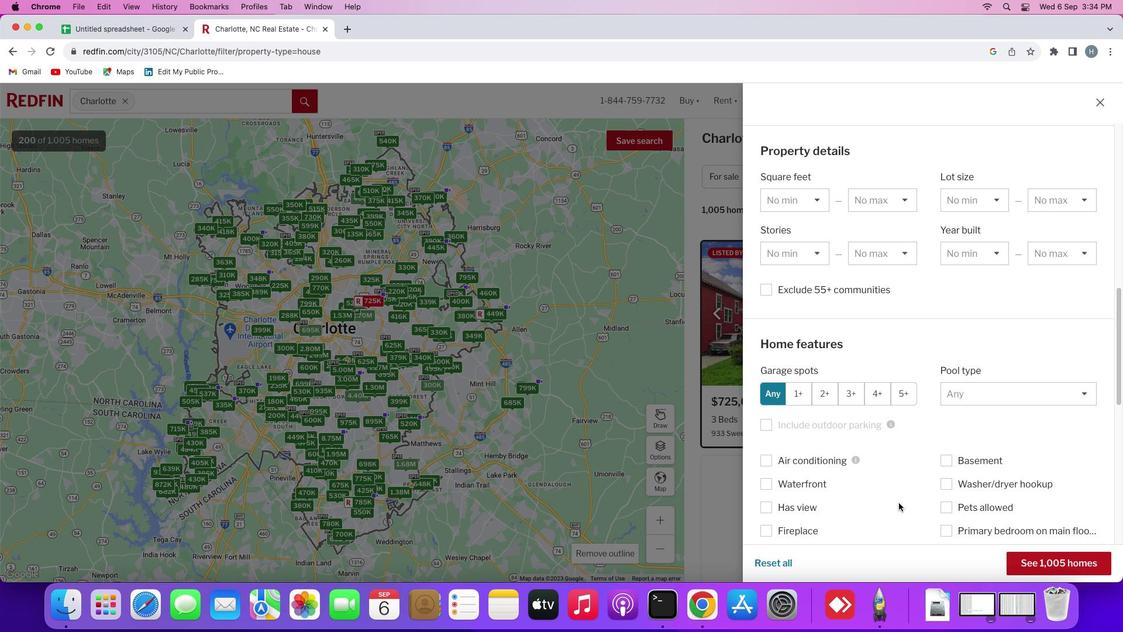 
Action: Mouse scrolled (899, 503) with delta (0, 0)
Screenshot: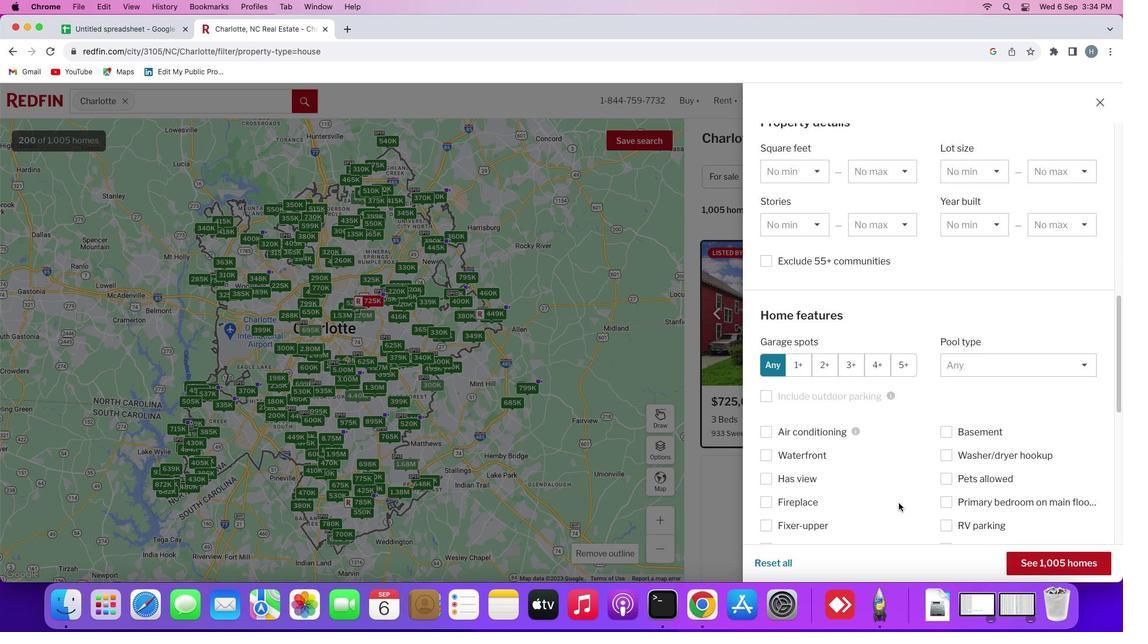 
Action: Mouse scrolled (899, 503) with delta (0, 0)
Screenshot: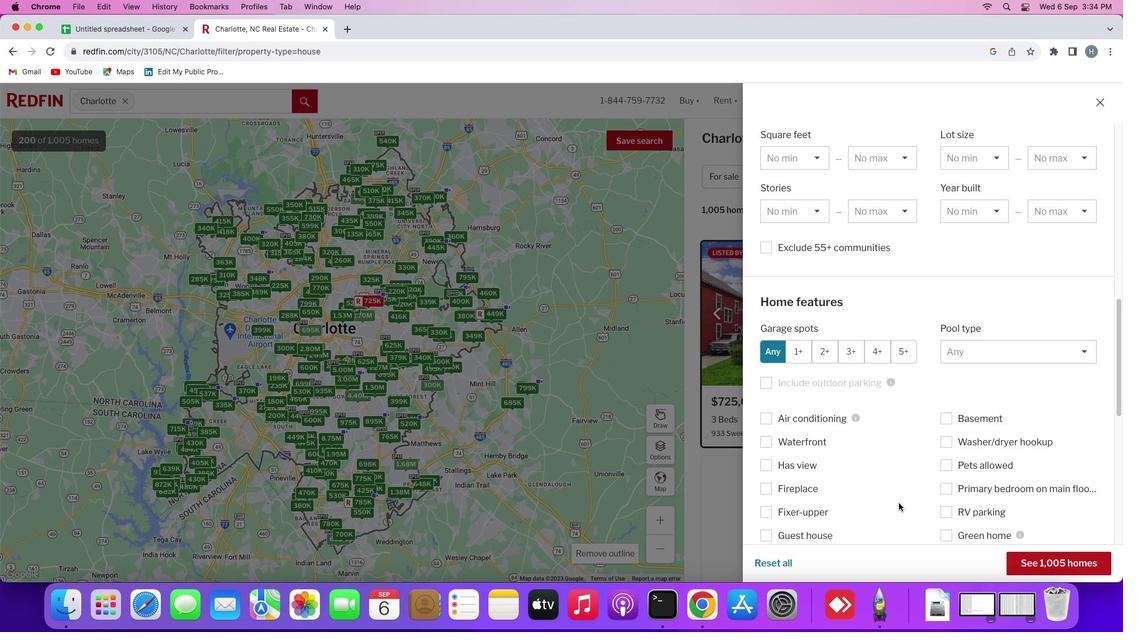 
Action: Mouse scrolled (899, 503) with delta (0, -1)
Screenshot: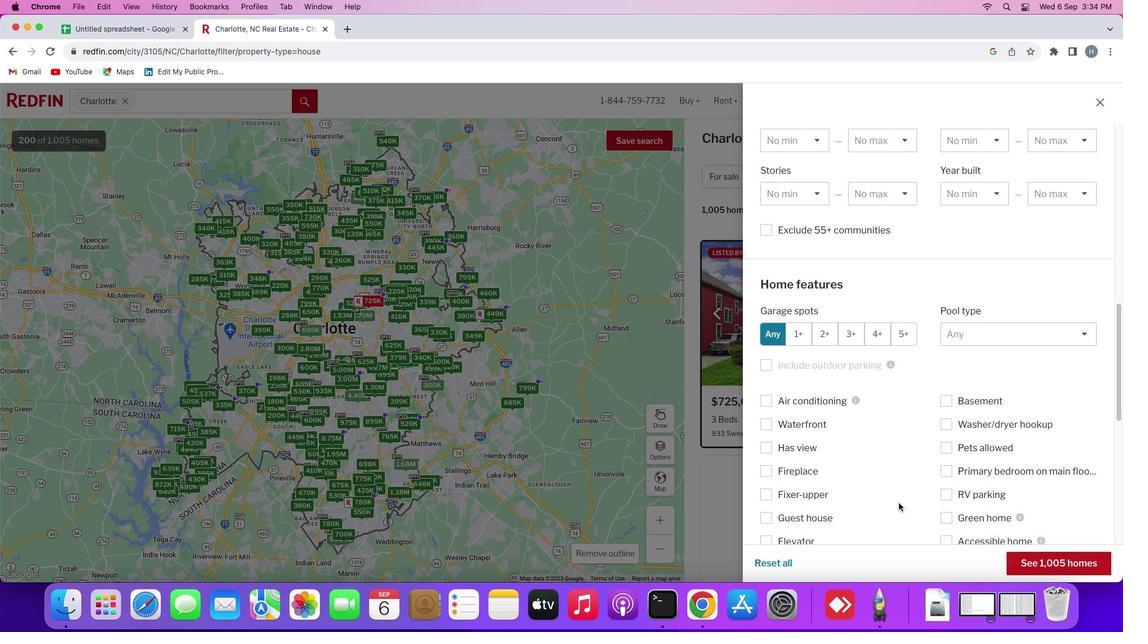 
Action: Mouse scrolled (899, 503) with delta (0, 0)
Screenshot: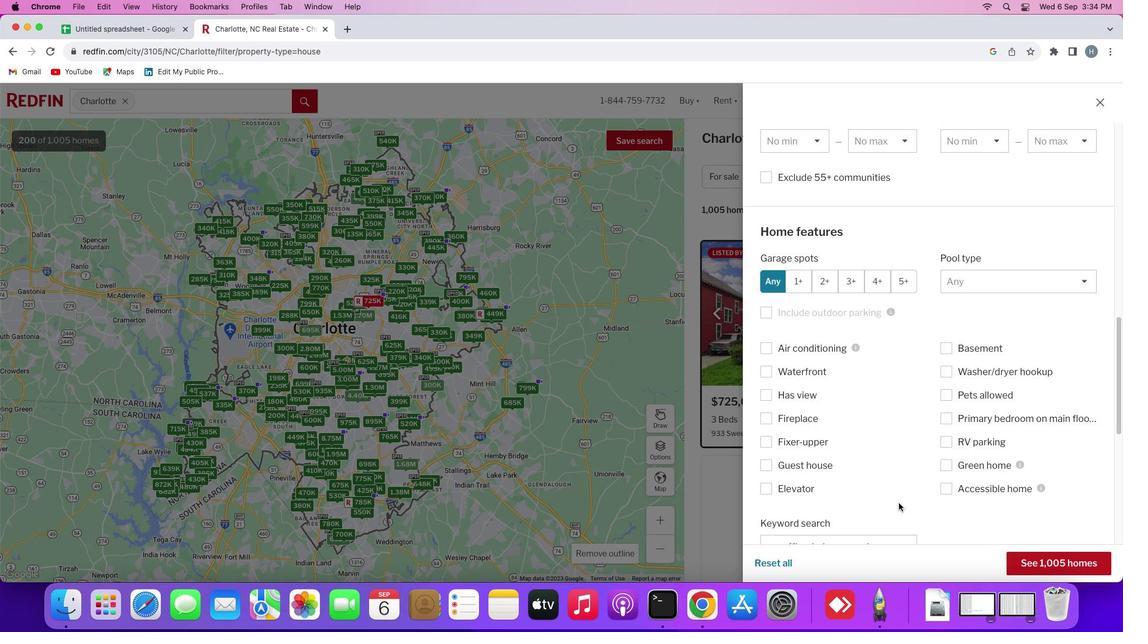 
Action: Mouse scrolled (899, 503) with delta (0, 0)
Screenshot: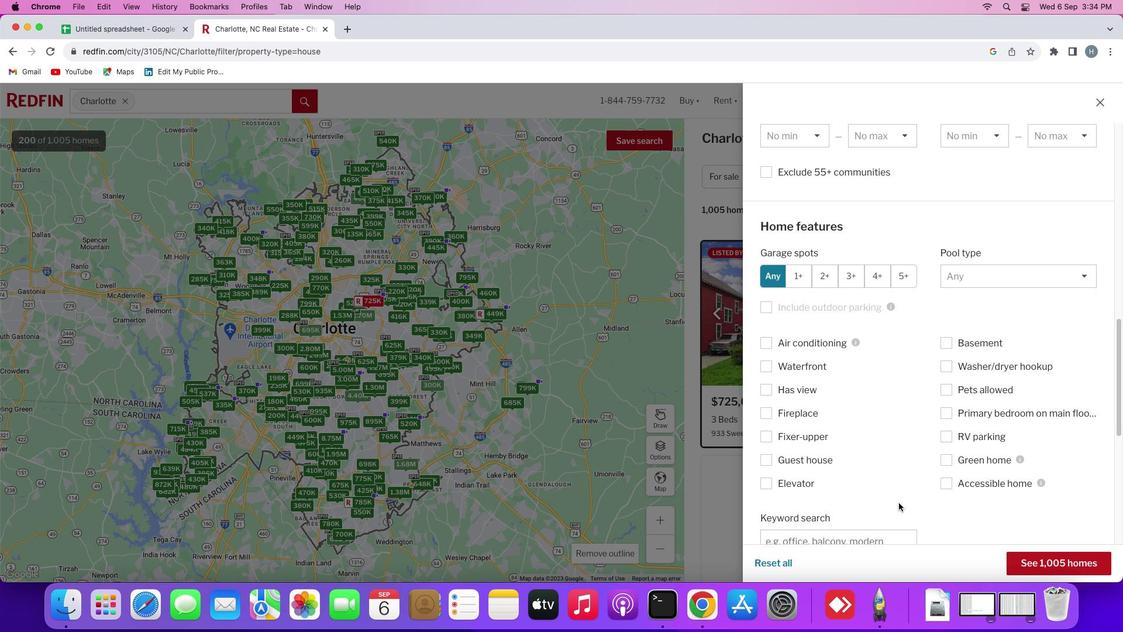
Action: Mouse scrolled (899, 503) with delta (0, 0)
Screenshot: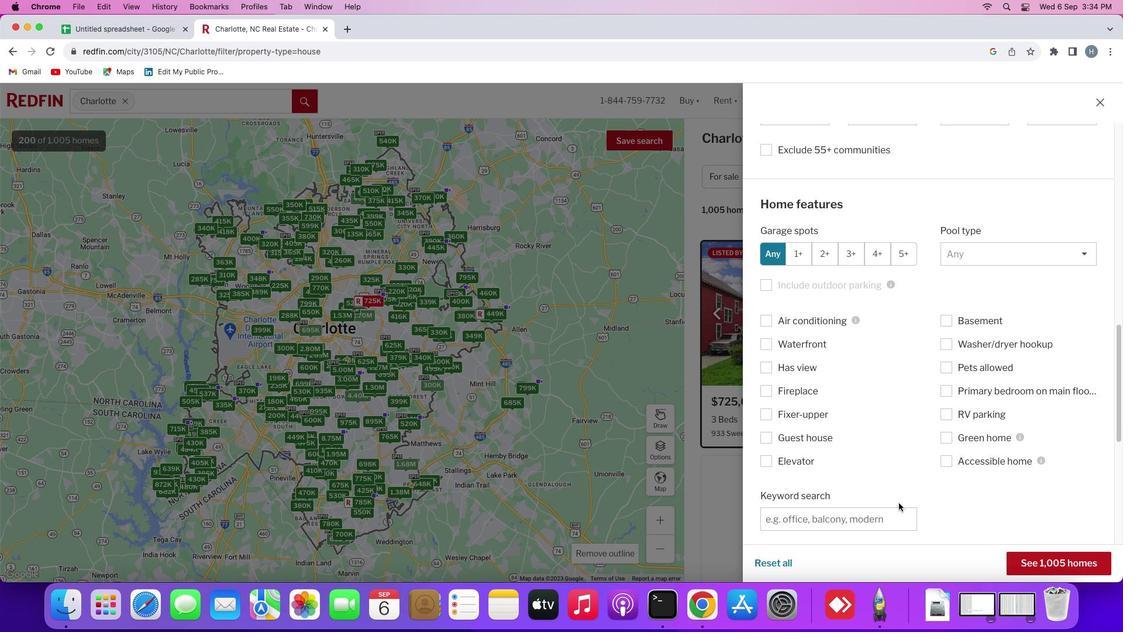 
Action: Mouse scrolled (899, 503) with delta (0, 0)
Screenshot: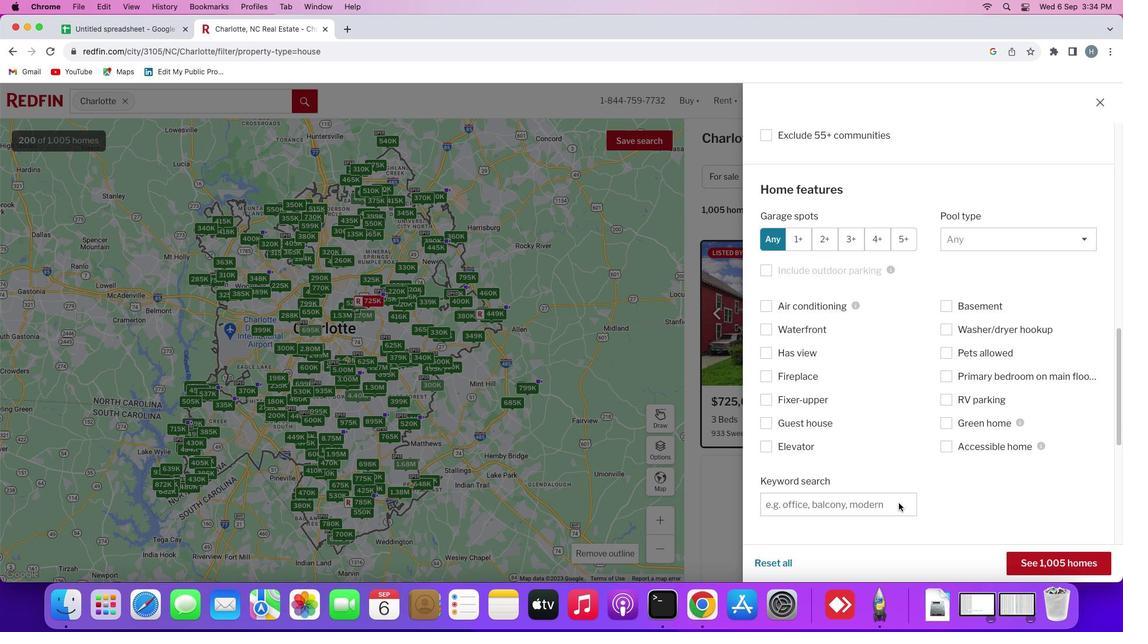 
Action: Mouse scrolled (899, 503) with delta (0, -1)
Screenshot: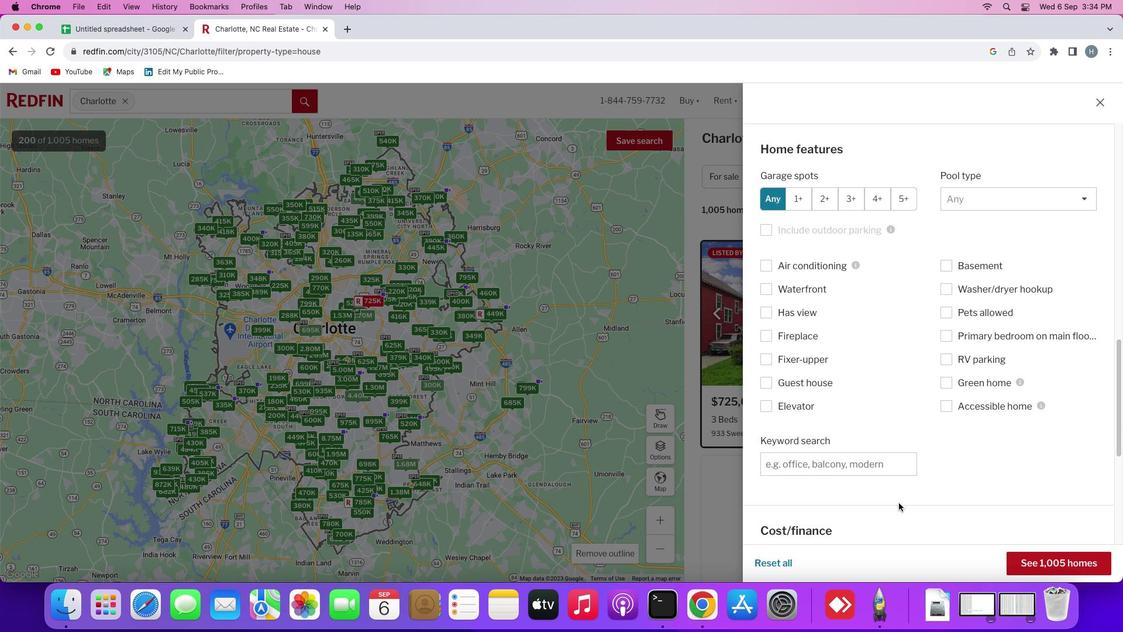 
Action: Mouse moved to (810, 444)
Screenshot: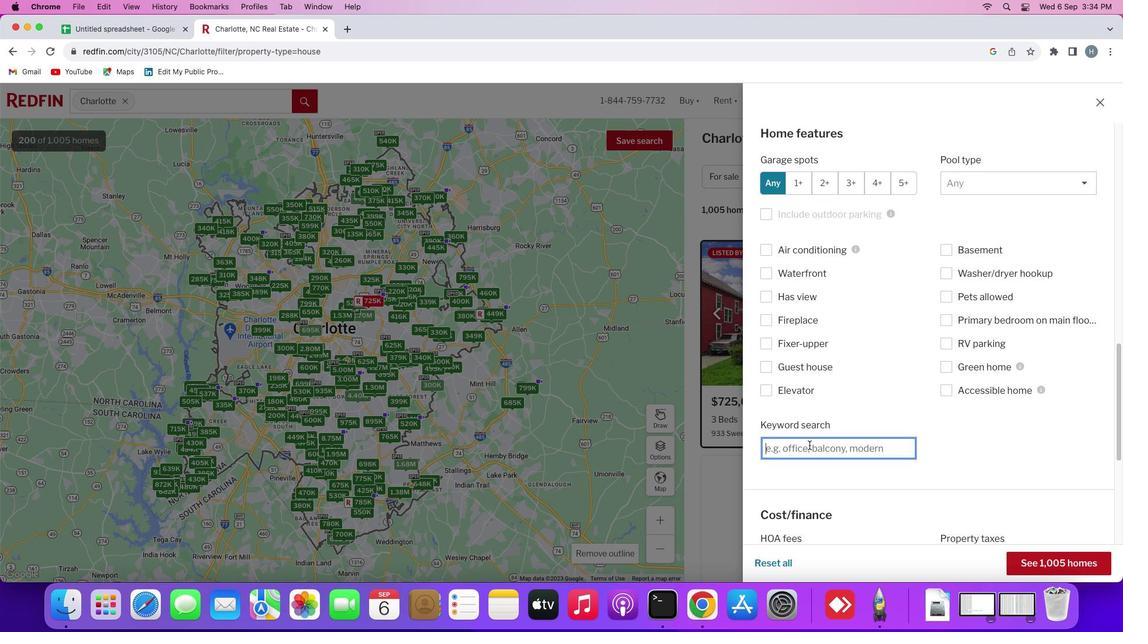 
Action: Mouse pressed left at (810, 444)
Screenshot: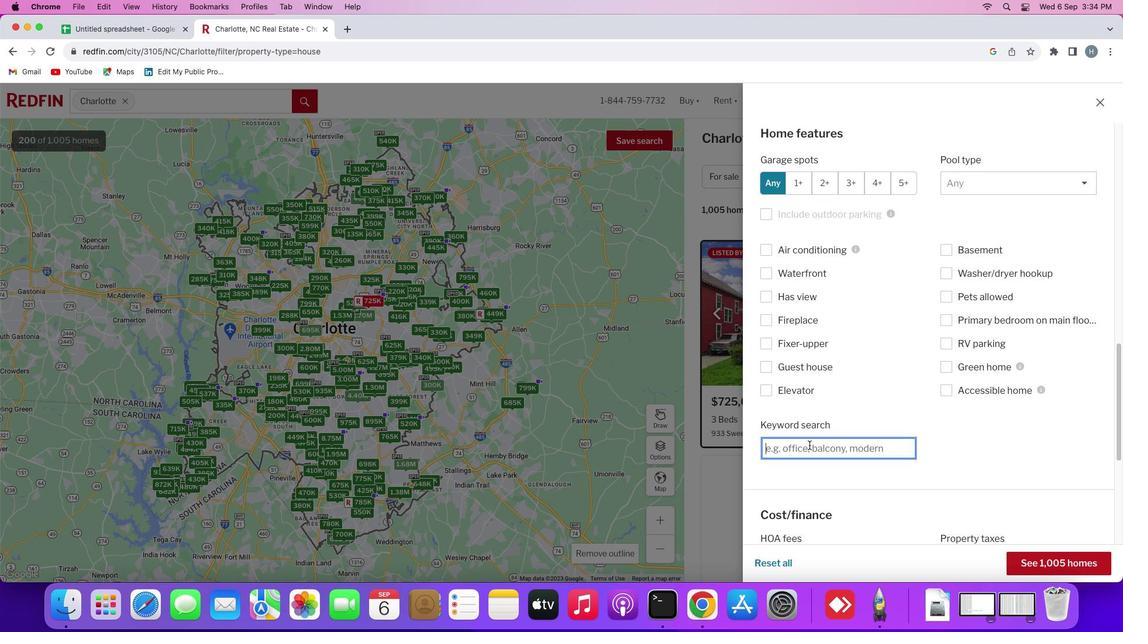 
Action: Mouse moved to (810, 444)
Screenshot: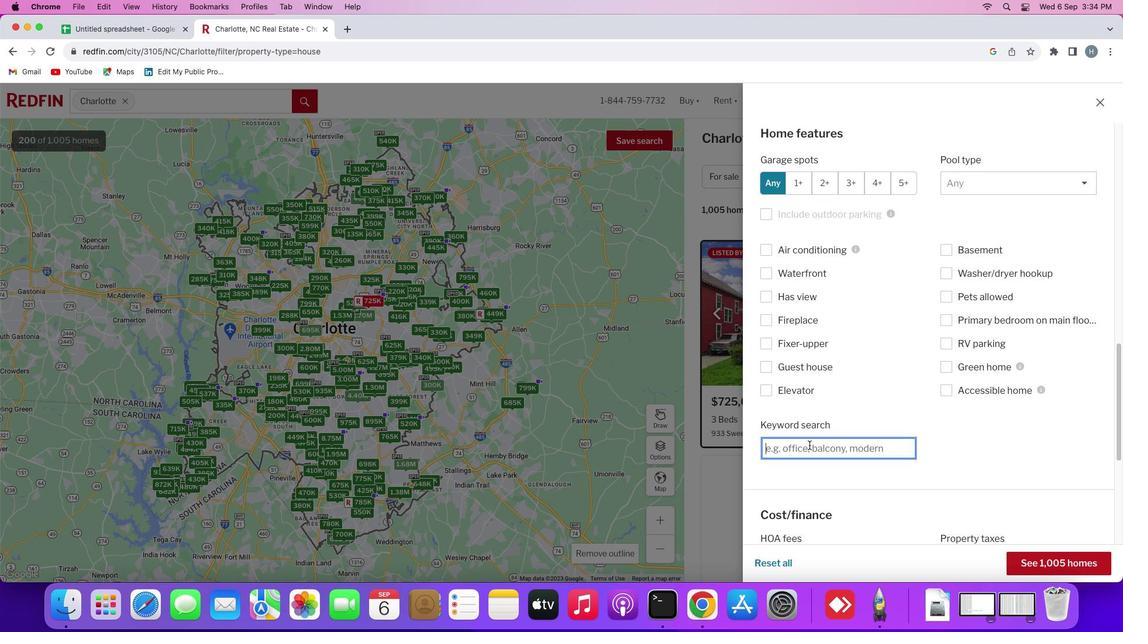 
Action: Key pressed 'b''a''c''k''y''a''r''d'Key.space'p''o''o''l'','Key.space's''p''a'
Screenshot: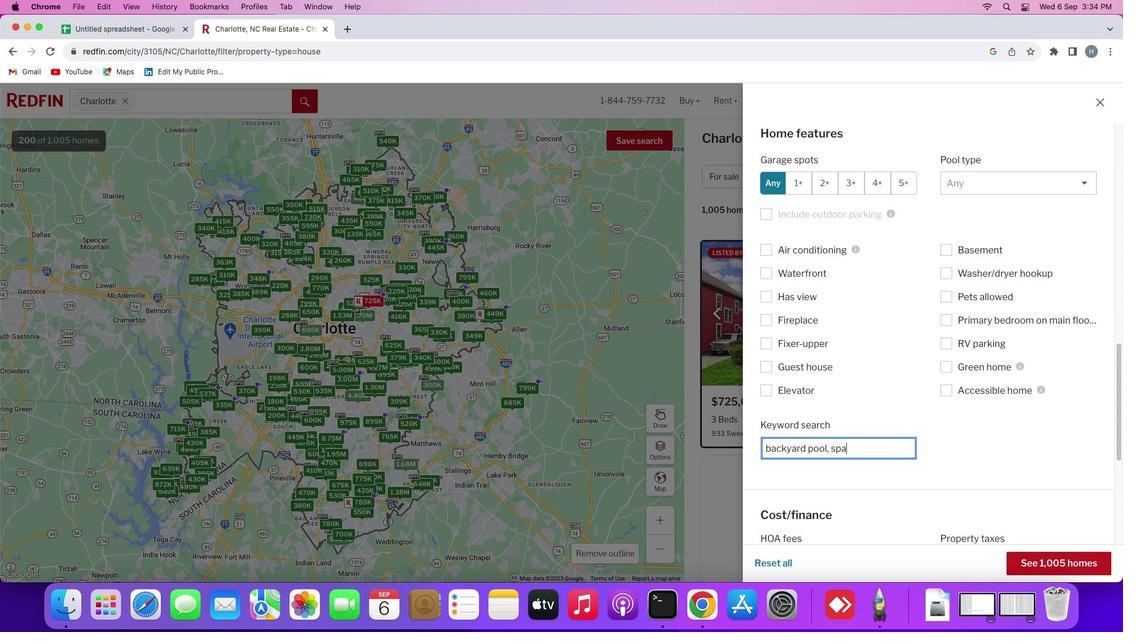 
Action: Mouse moved to (978, 442)
Screenshot: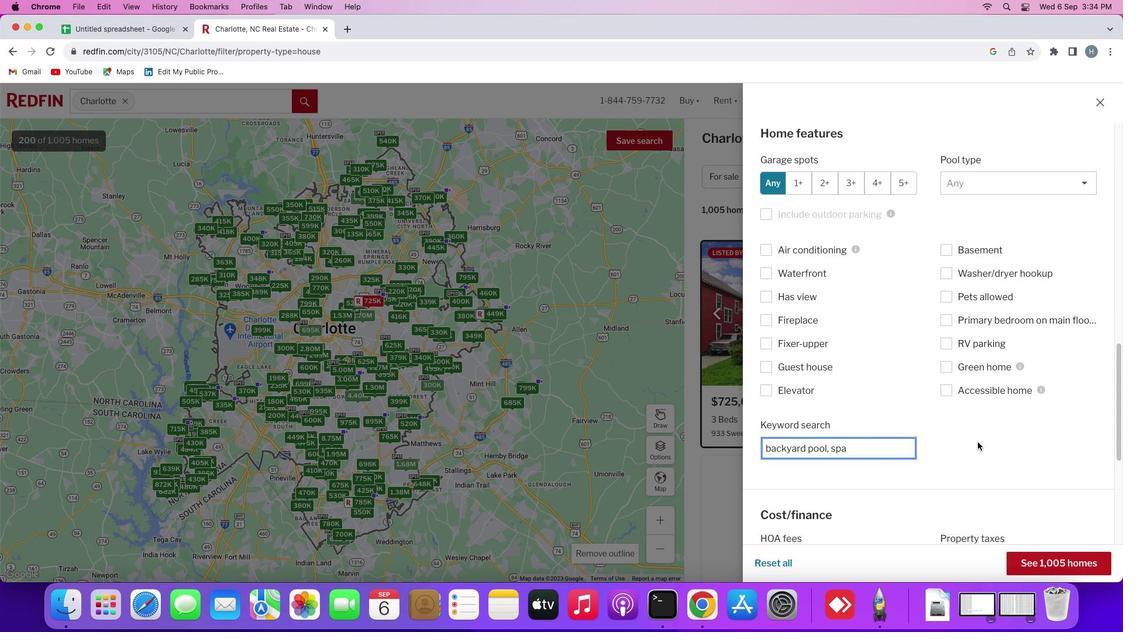 
Action: Mouse pressed left at (978, 442)
Screenshot: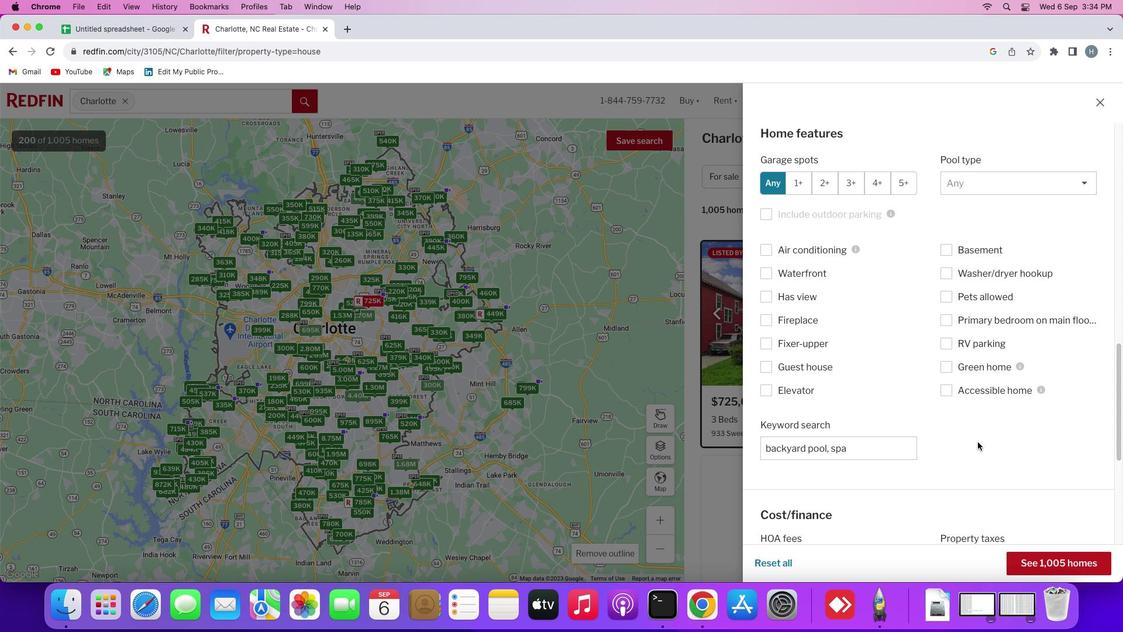 
Action: Mouse moved to (858, 448)
Screenshot: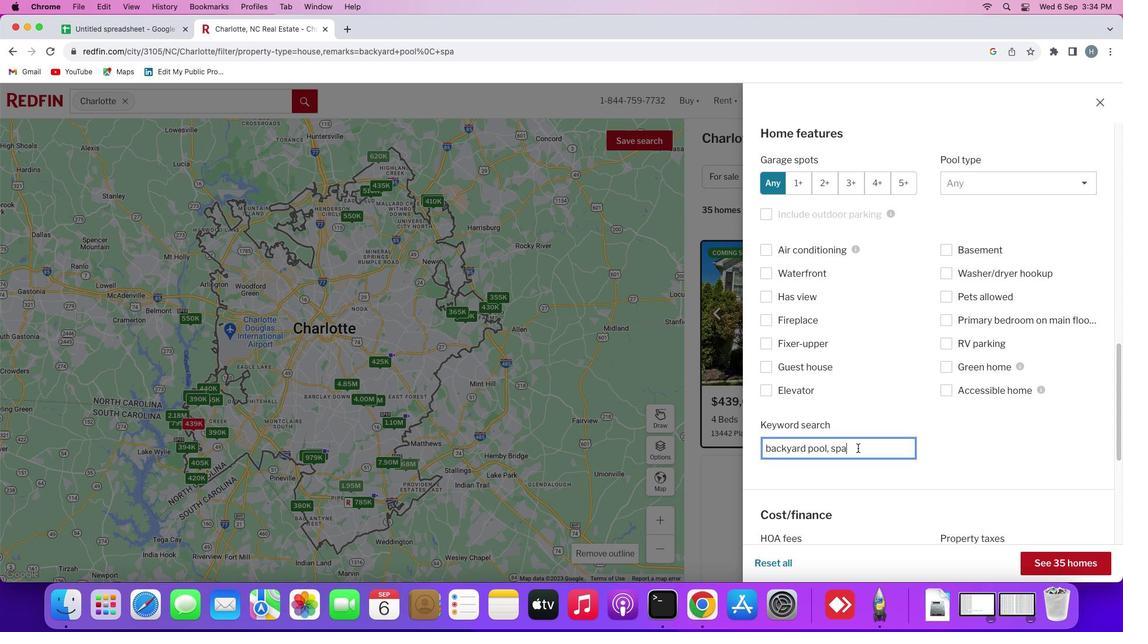 
Action: Mouse pressed left at (858, 448)
Screenshot: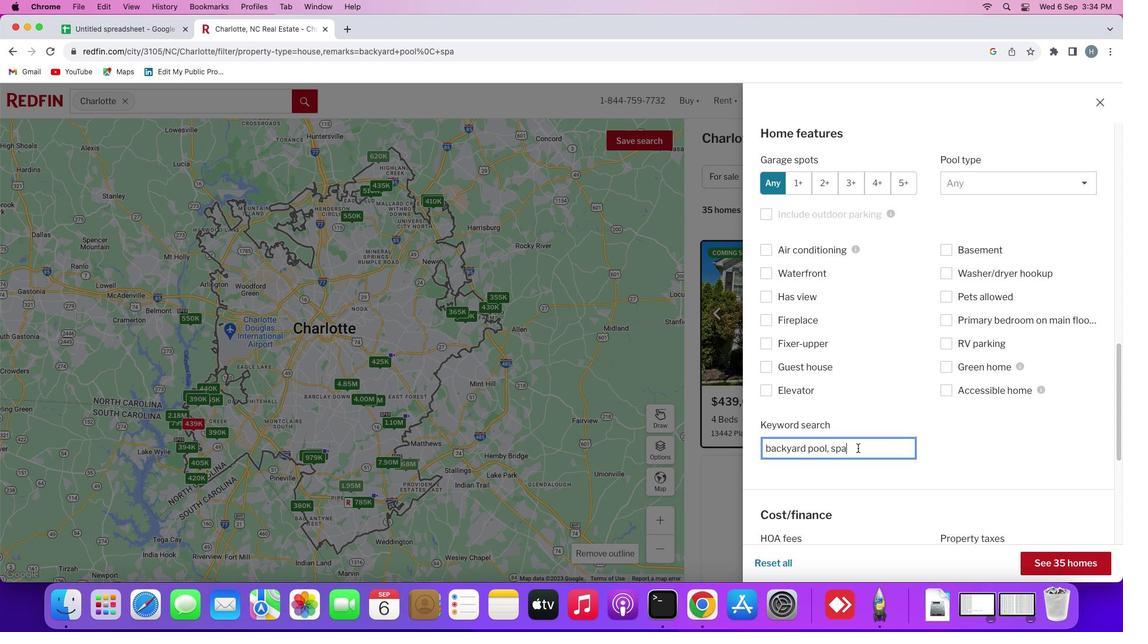 
Action: Key pressed ','Key.space'o'Key.backspace'e''n''t''e''r''t''a''i''n''m''e''n''t'Key.space'a''r''e''a'
Screenshot: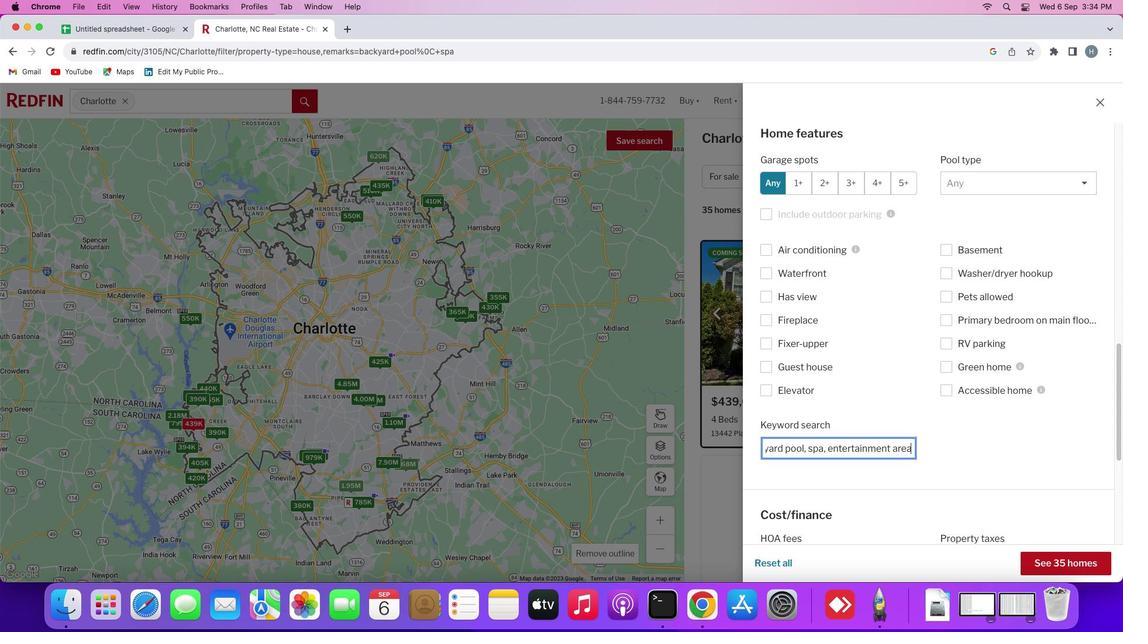 
Action: Mouse moved to (1020, 431)
Screenshot: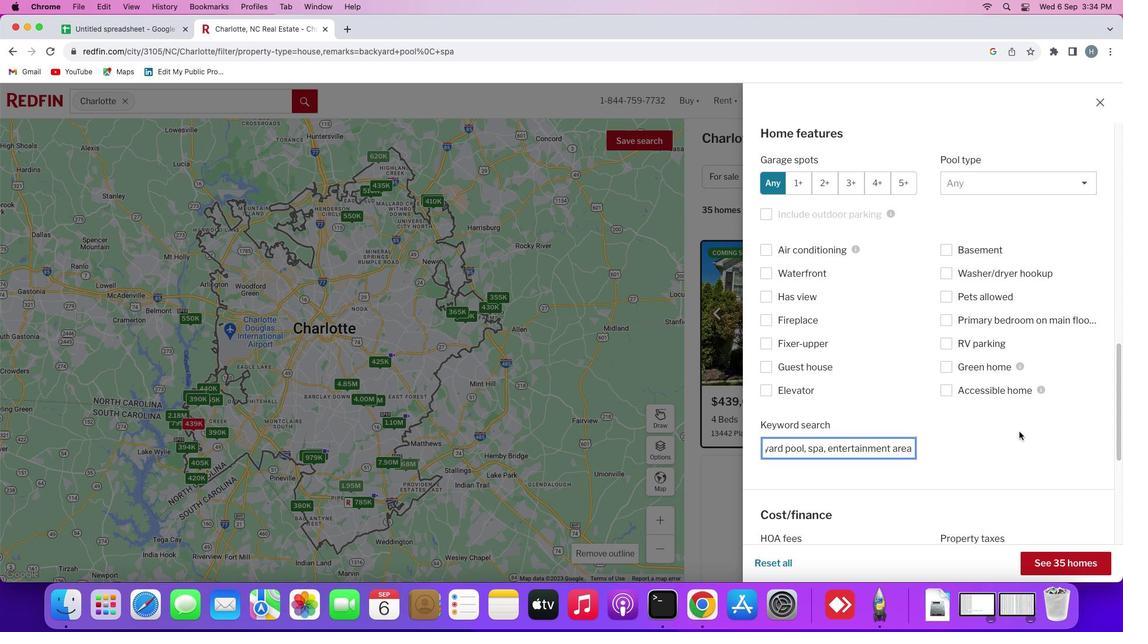 
Action: Mouse pressed left at (1020, 431)
Screenshot: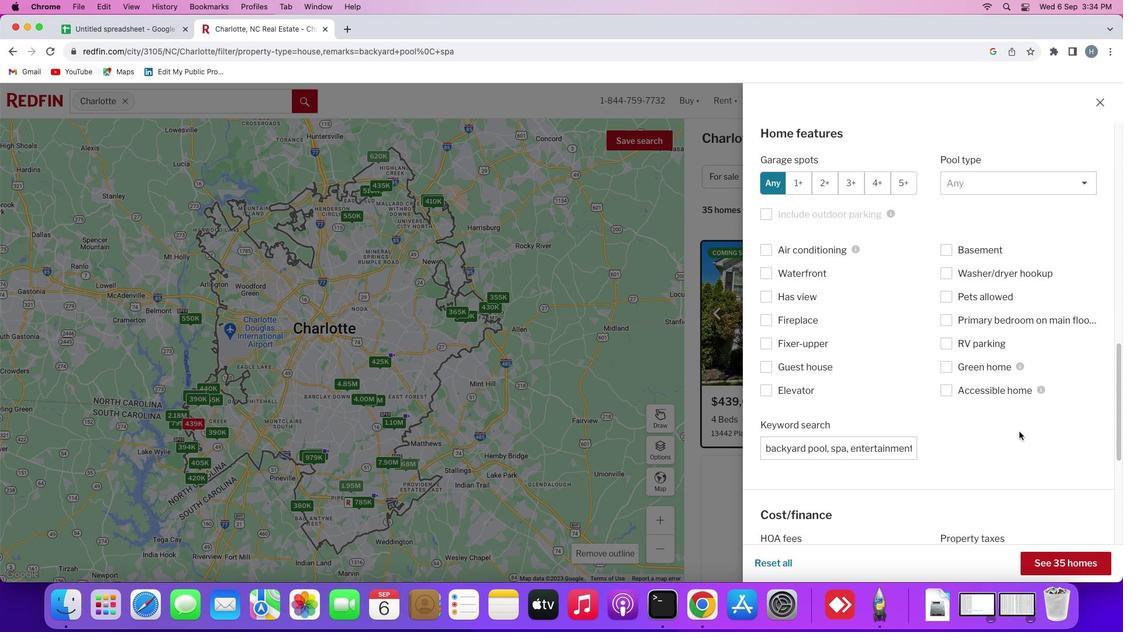 
Action: Mouse moved to (906, 448)
Screenshot: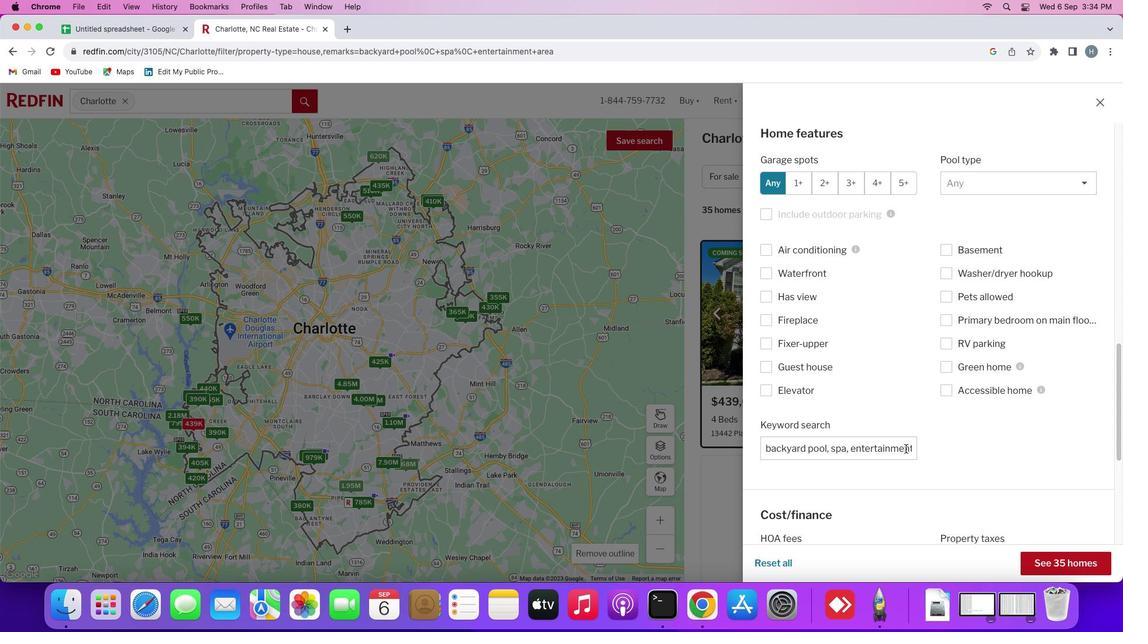 
Action: Mouse pressed left at (906, 448)
Screenshot: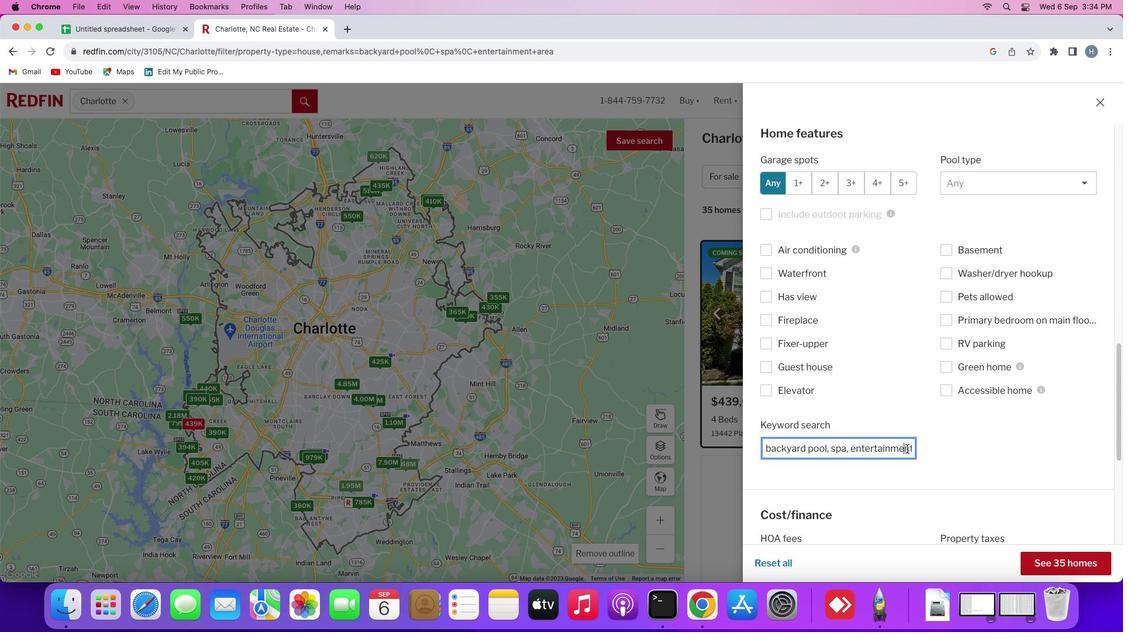 
Action: Mouse moved to (908, 448)
Screenshot: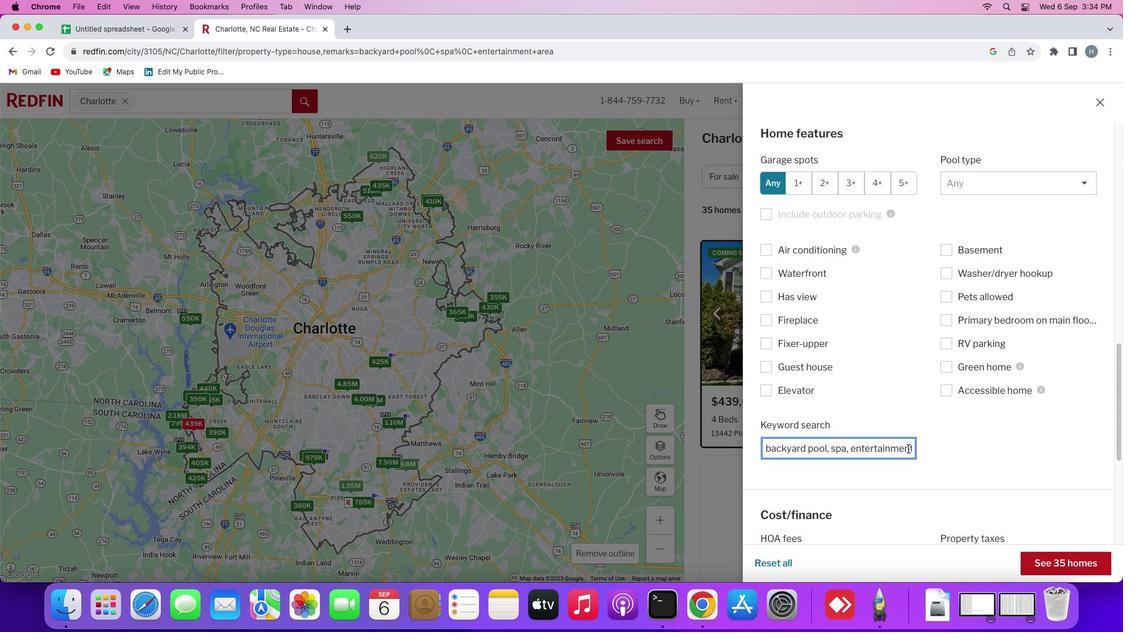 
Action: Key pressed Key.right
Screenshot: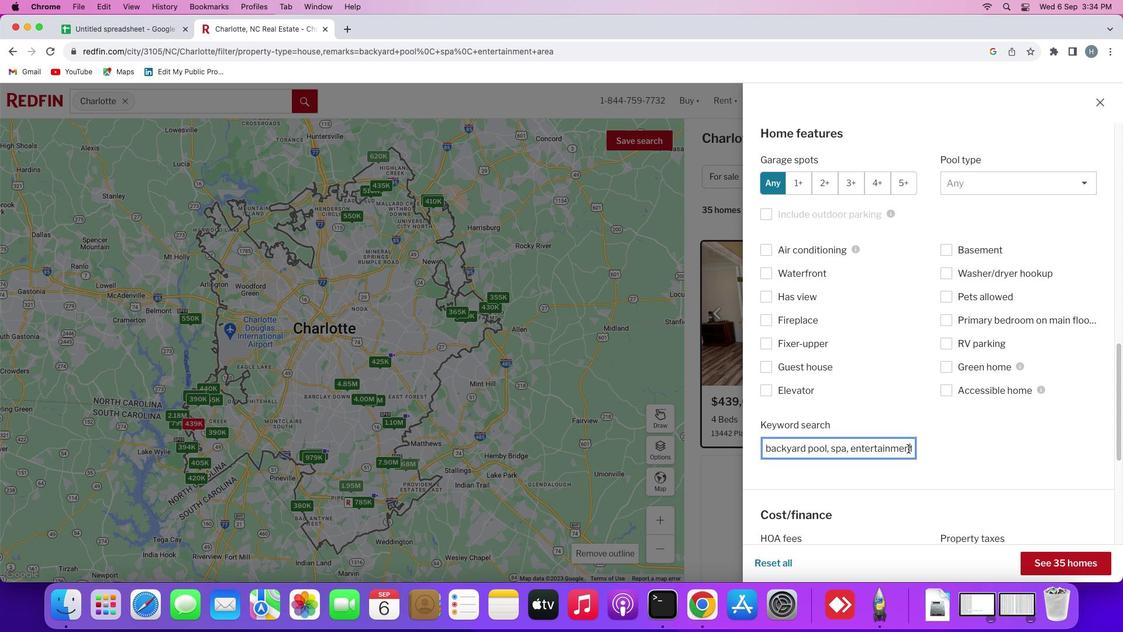 
Action: Mouse moved to (909, 448)
Screenshot: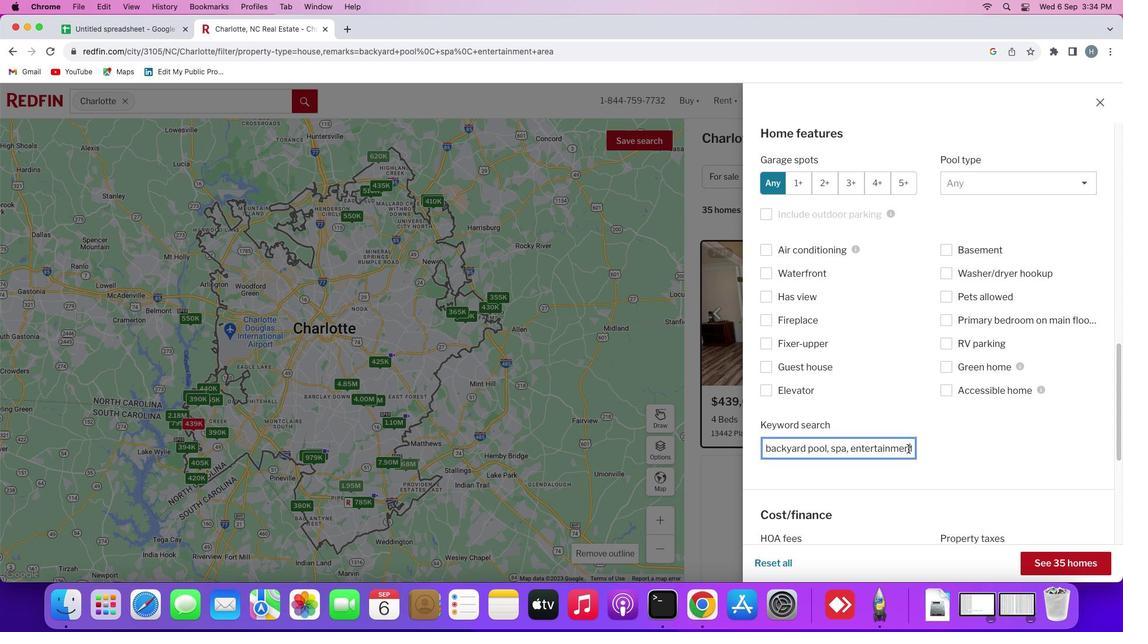 
Action: Key pressed Key.right
Screenshot: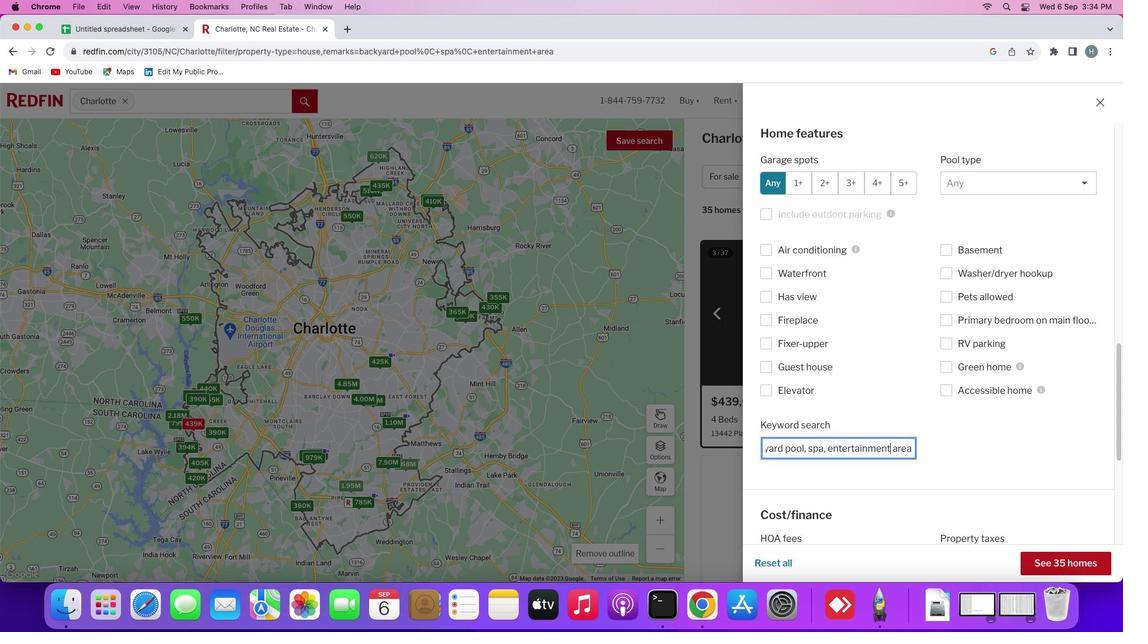 
Action: Mouse moved to (909, 448)
Screenshot: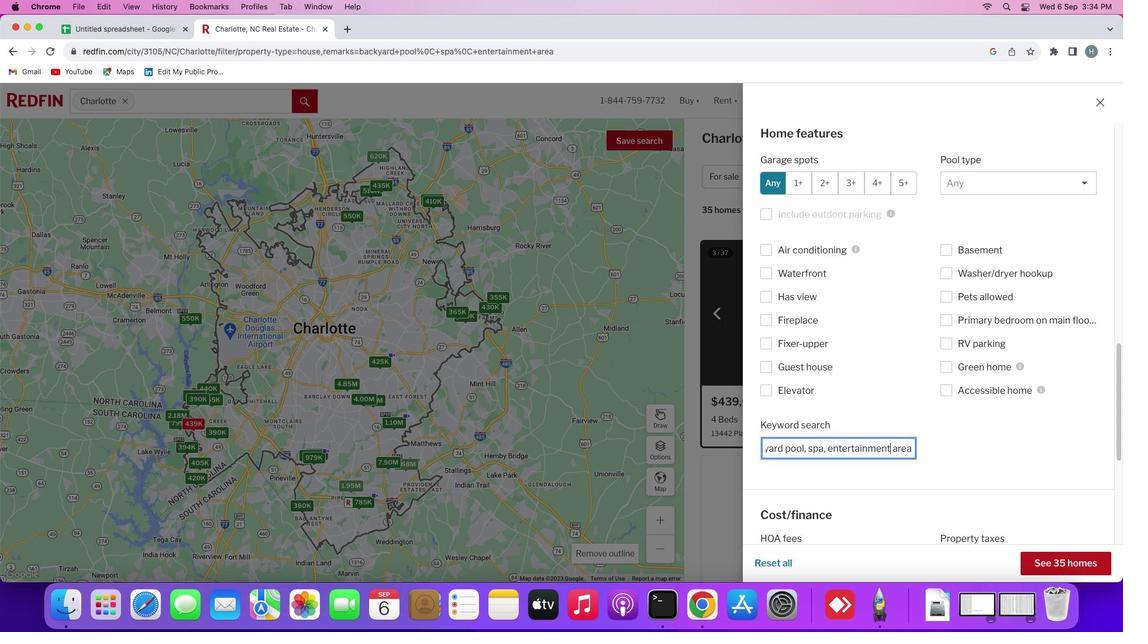 
Action: Key pressed Key.right
Screenshot: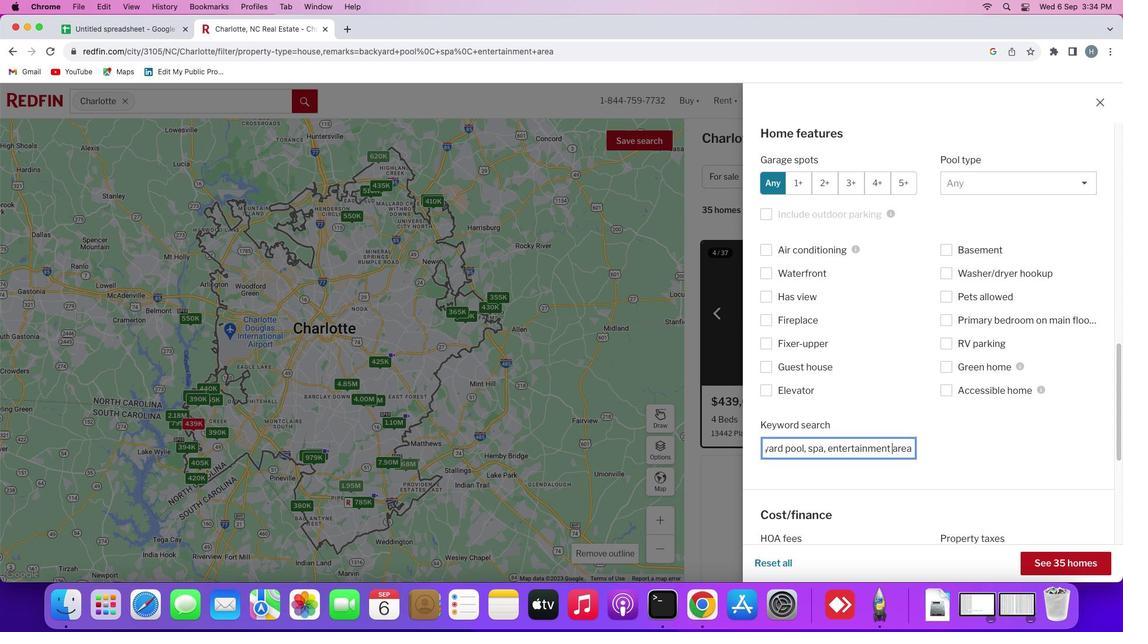 
Action: Mouse moved to (910, 448)
Screenshot: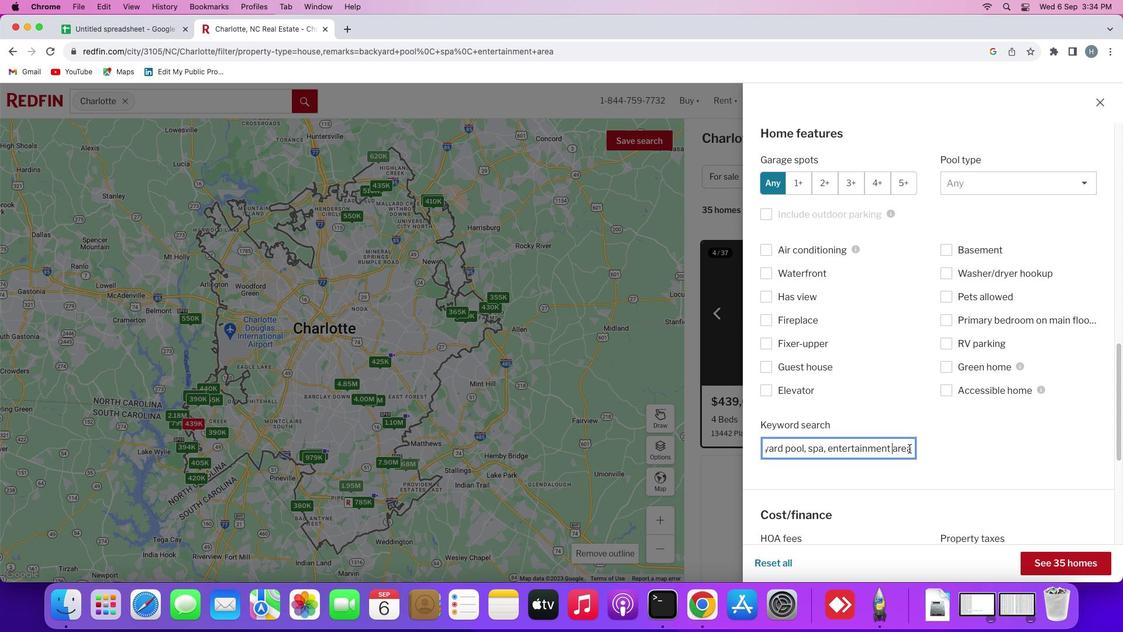
Action: Key pressed Key.backspaceKey.backspaceKey.backspaceKey.backspaceKey.backspaceKey.backspaceKey.backspaceKey.backspaceKey.backspaceKey.backspace
Screenshot: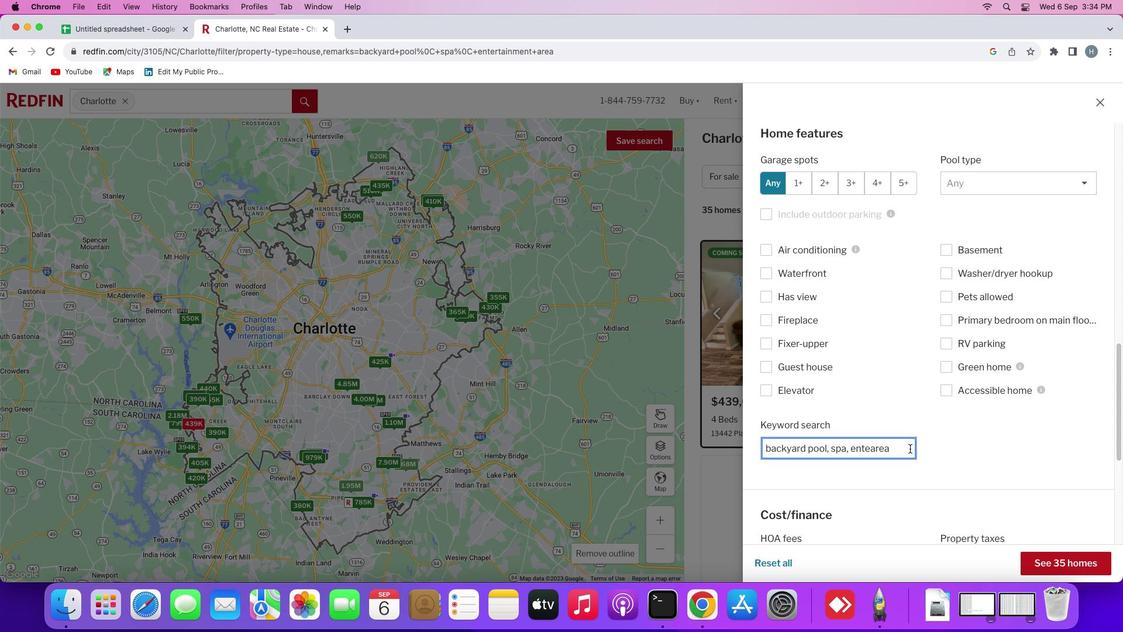 
Action: Mouse moved to (910, 448)
Screenshot: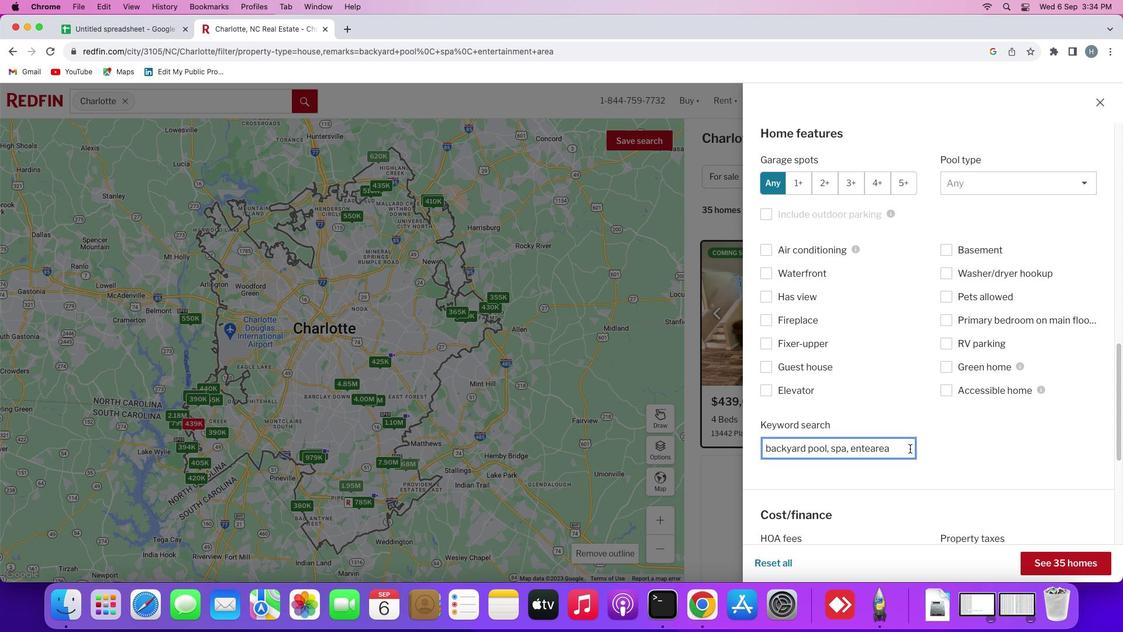 
Action: Key pressed Key.rightKey.rightKey.rightKey.rightKey.right
Screenshot: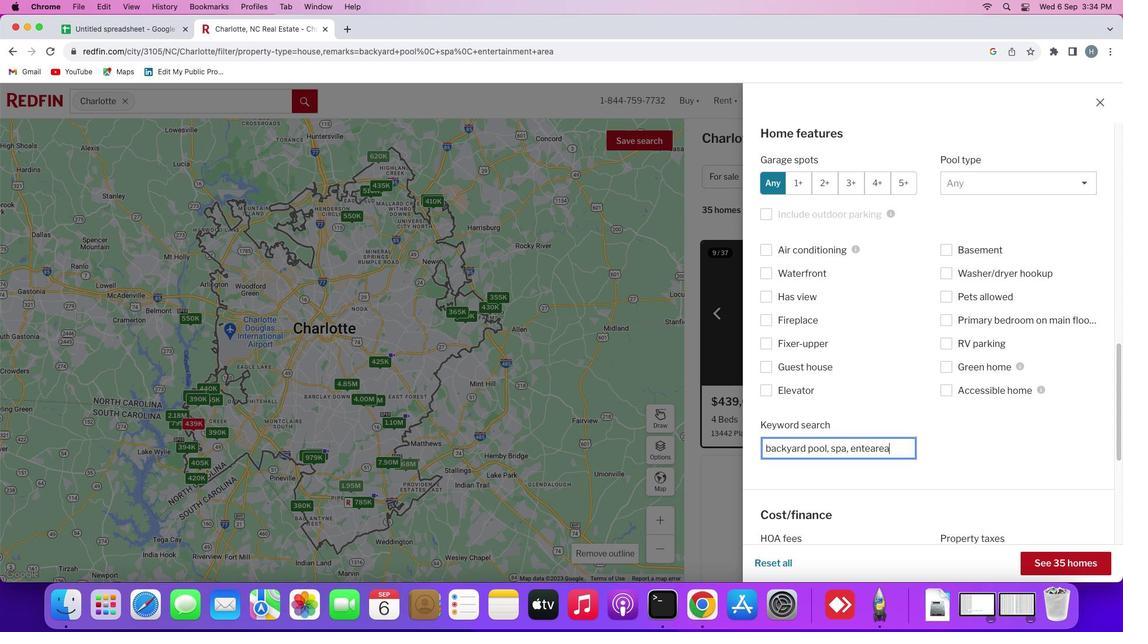 
Action: Mouse moved to (910, 448)
Screenshot: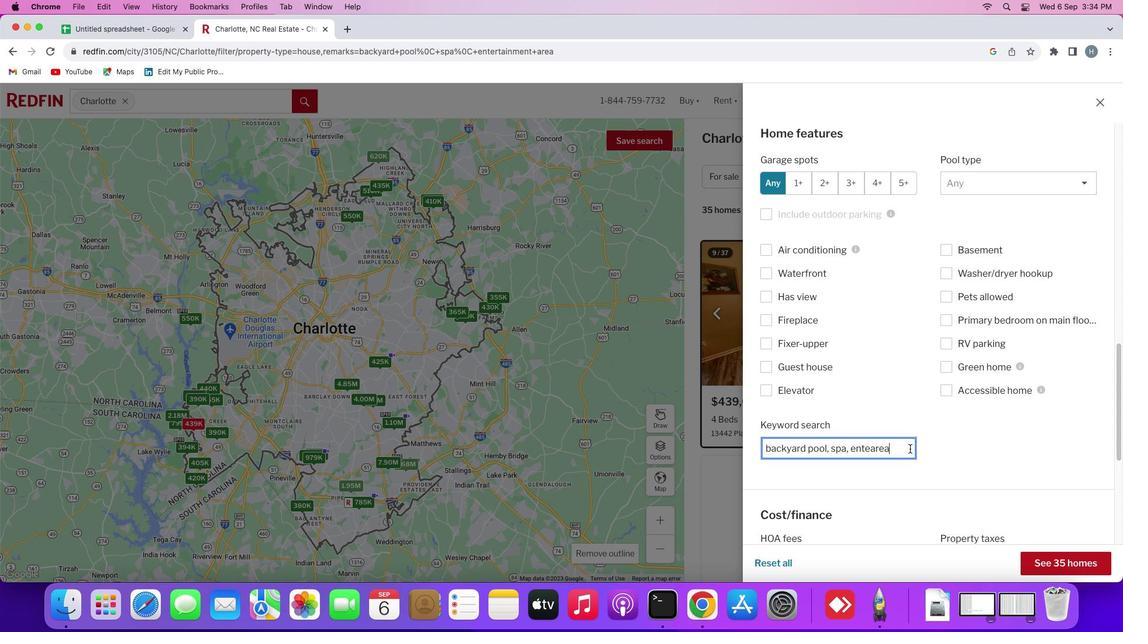 
Action: Key pressed Key.backspaceKey.backspaceKey.backspaceKey.backspaceKey.backspaceKey.backspaceKey.backspace
Screenshot: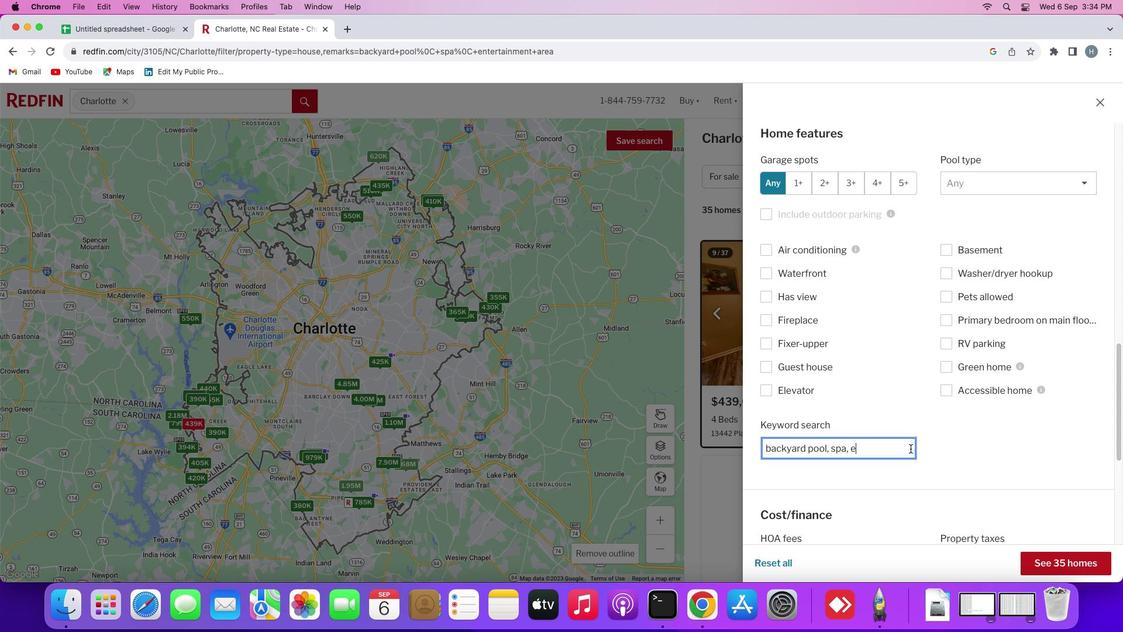 
Action: Mouse moved to (910, 448)
Screenshot: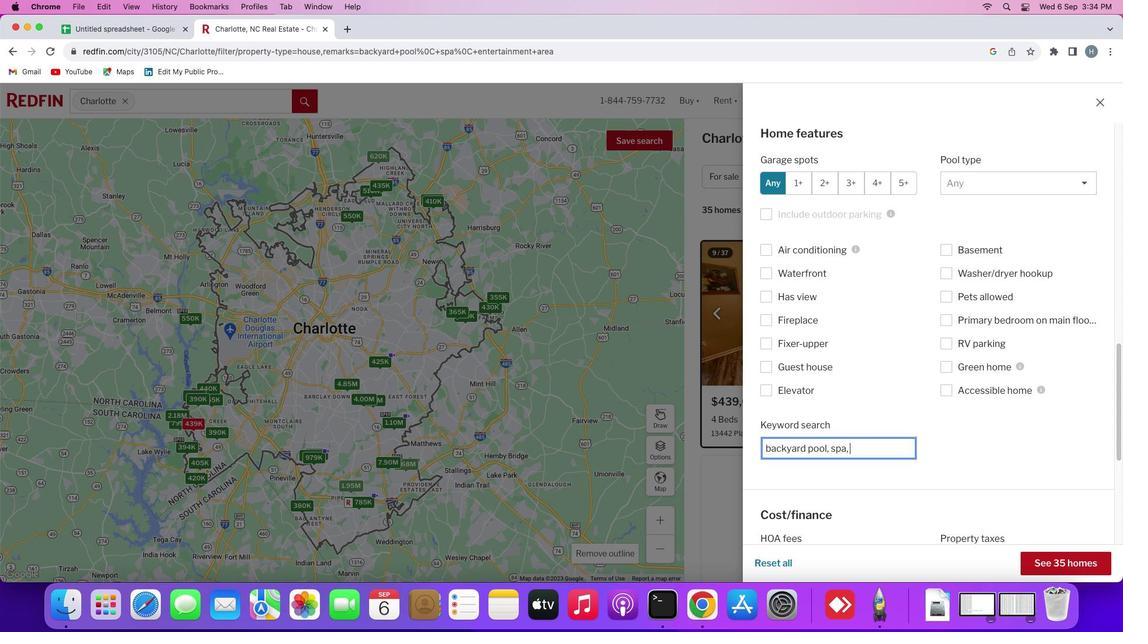 
Action: Key pressed Key.backspaceKey.backspace
Screenshot: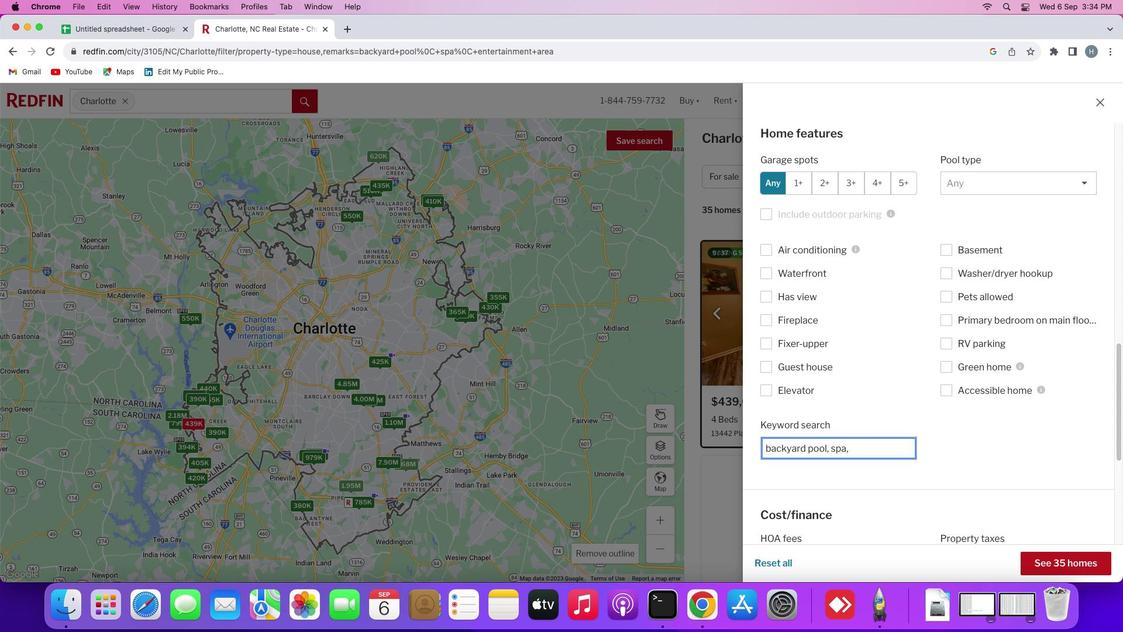 
Action: Mouse moved to (911, 448)
Screenshot: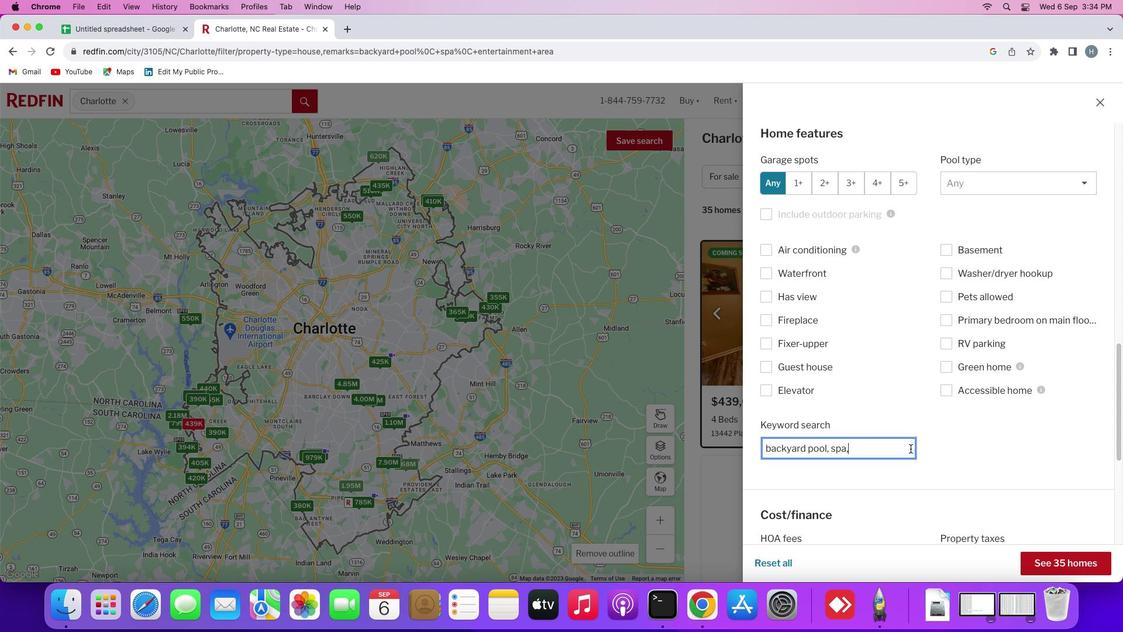 
Action: Key pressed Key.backspace
Screenshot: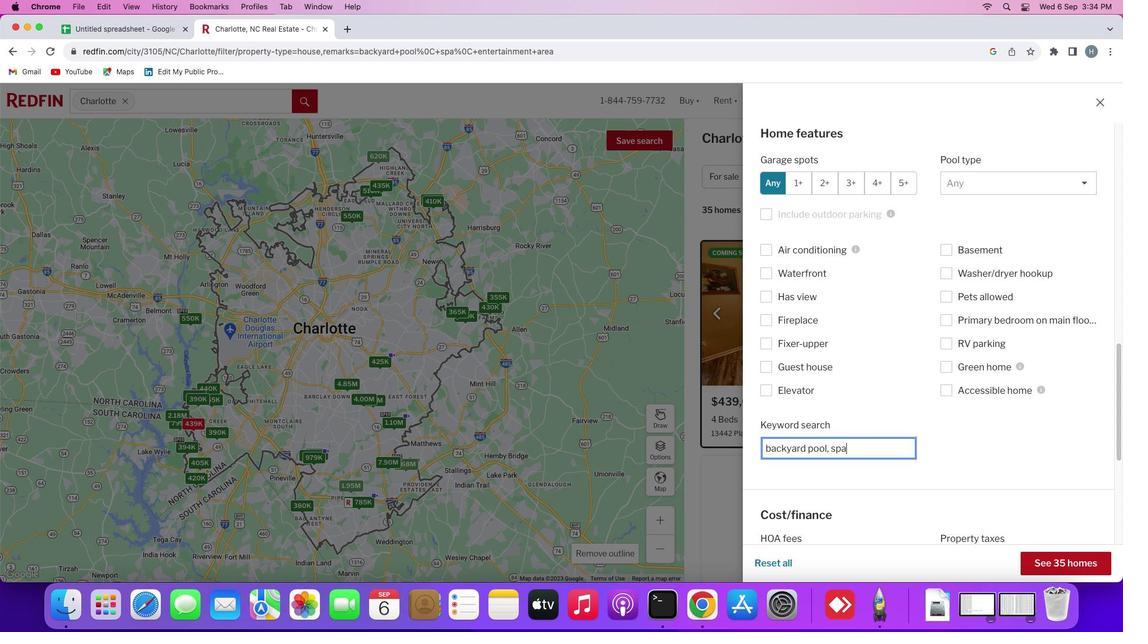 
Action: Mouse moved to (1053, 557)
Screenshot: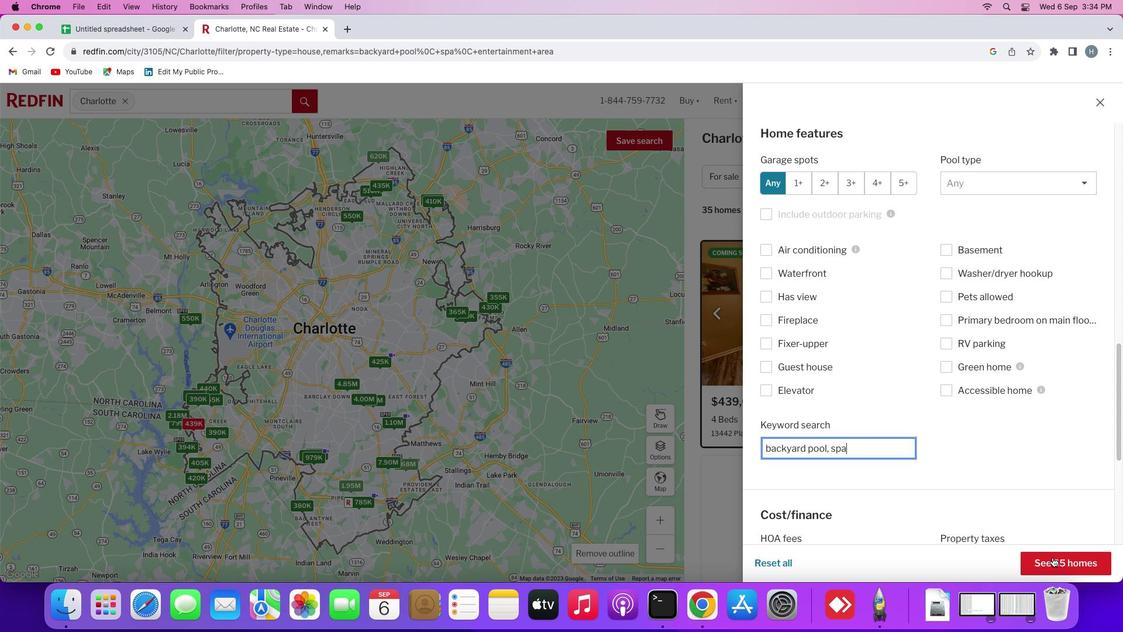 
Action: Mouse pressed left at (1053, 557)
Screenshot: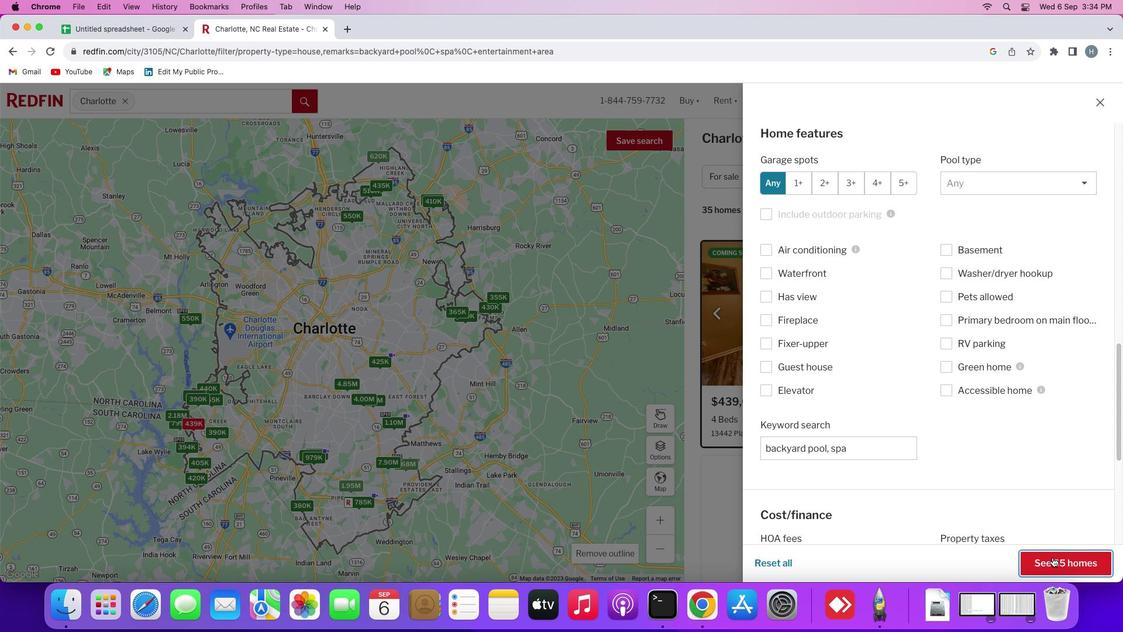 
Action: Mouse moved to (813, 350)
Screenshot: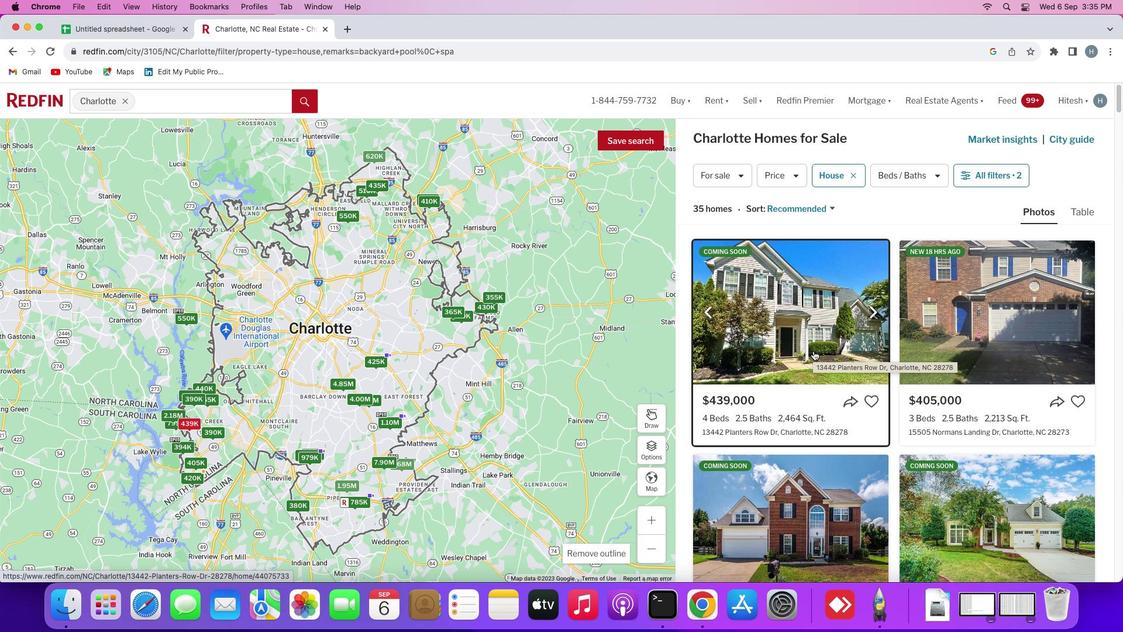
Action: Mouse scrolled (813, 350) with delta (0, 0)
Screenshot: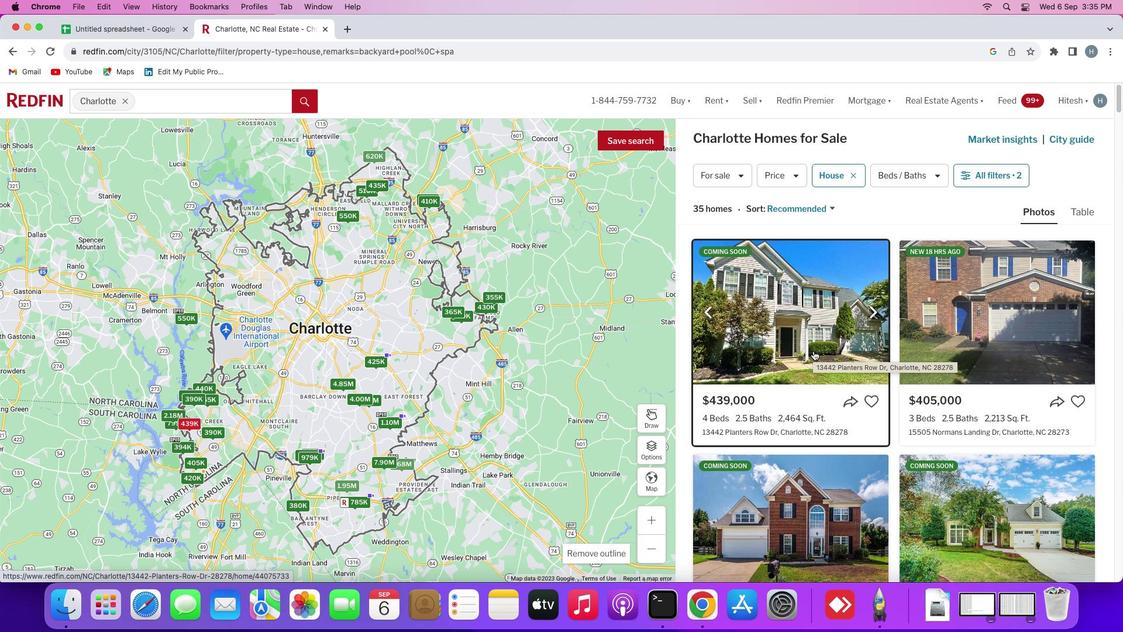 
Action: Mouse scrolled (813, 350) with delta (0, 0)
Screenshot: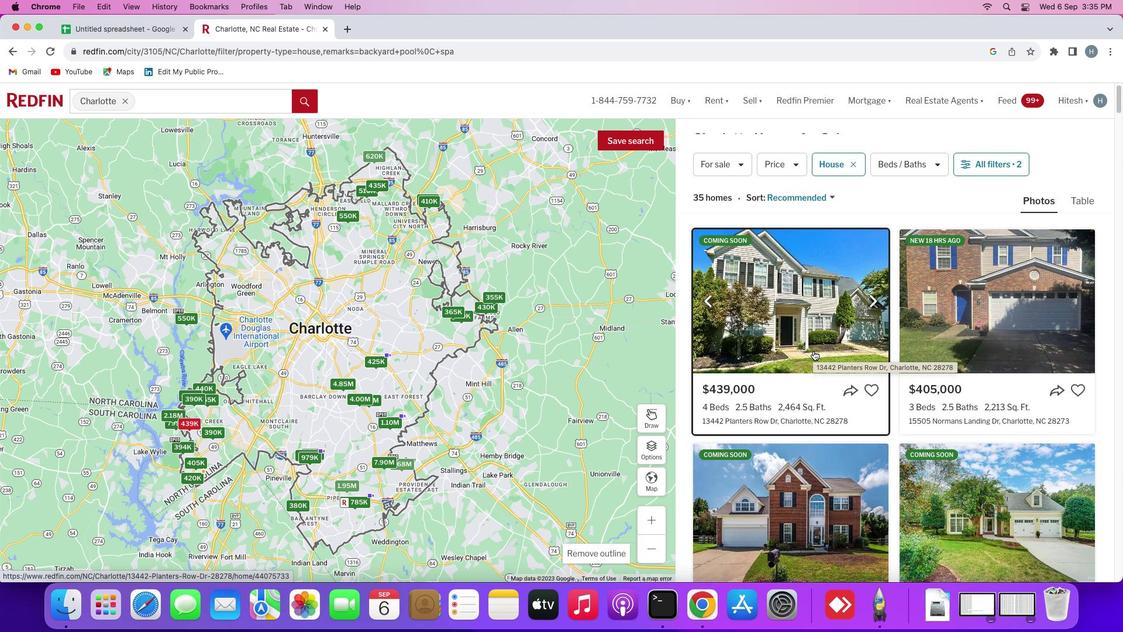 
Action: Mouse scrolled (813, 350) with delta (0, 0)
Screenshot: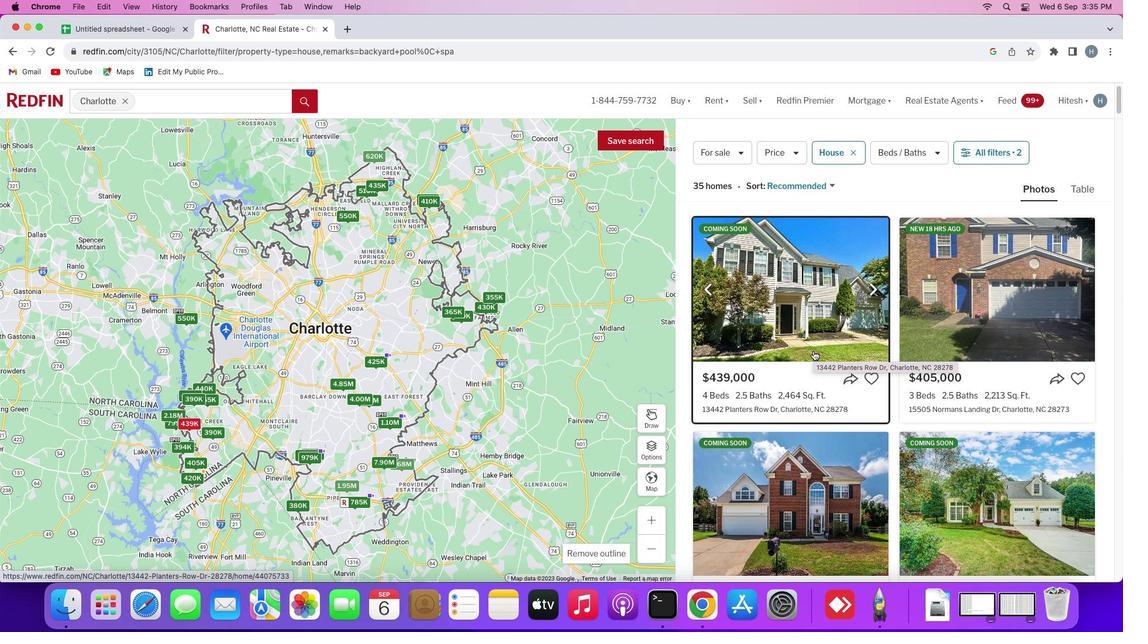 
Action: Mouse scrolled (813, 350) with delta (0, -1)
Screenshot: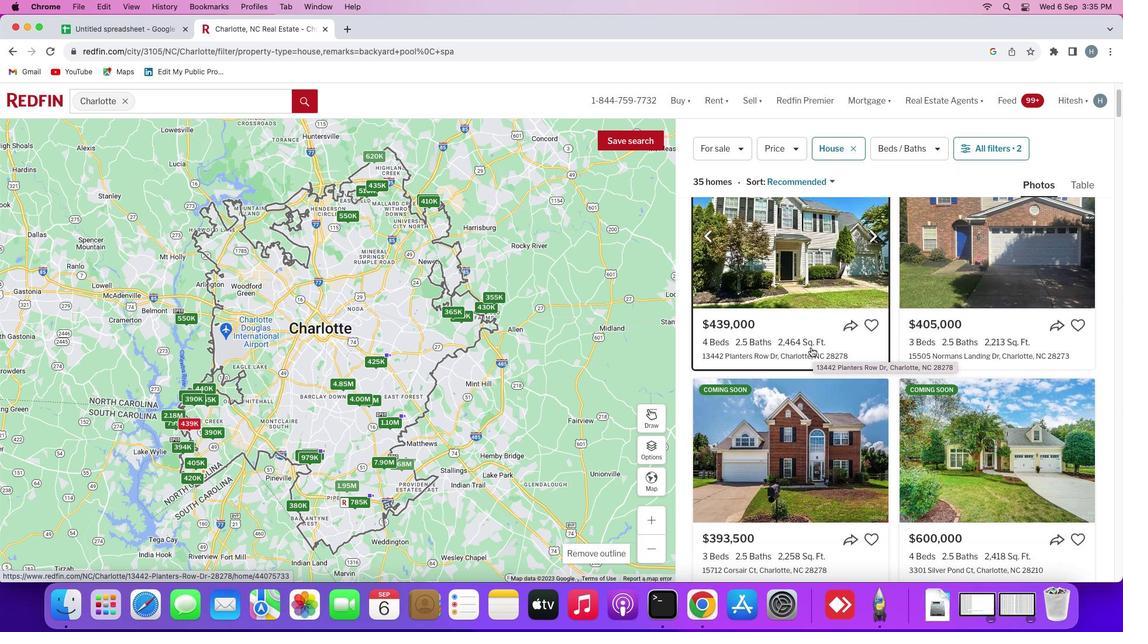 
Action: Mouse moved to (808, 345)
Screenshot: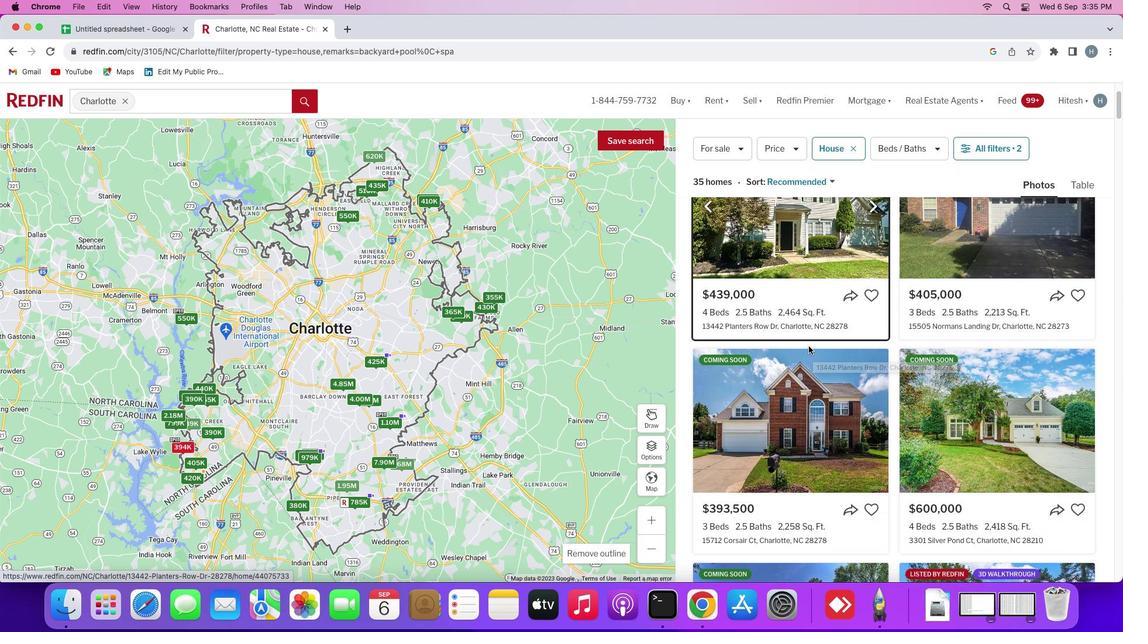 
Action: Mouse scrolled (808, 345) with delta (0, 0)
Screenshot: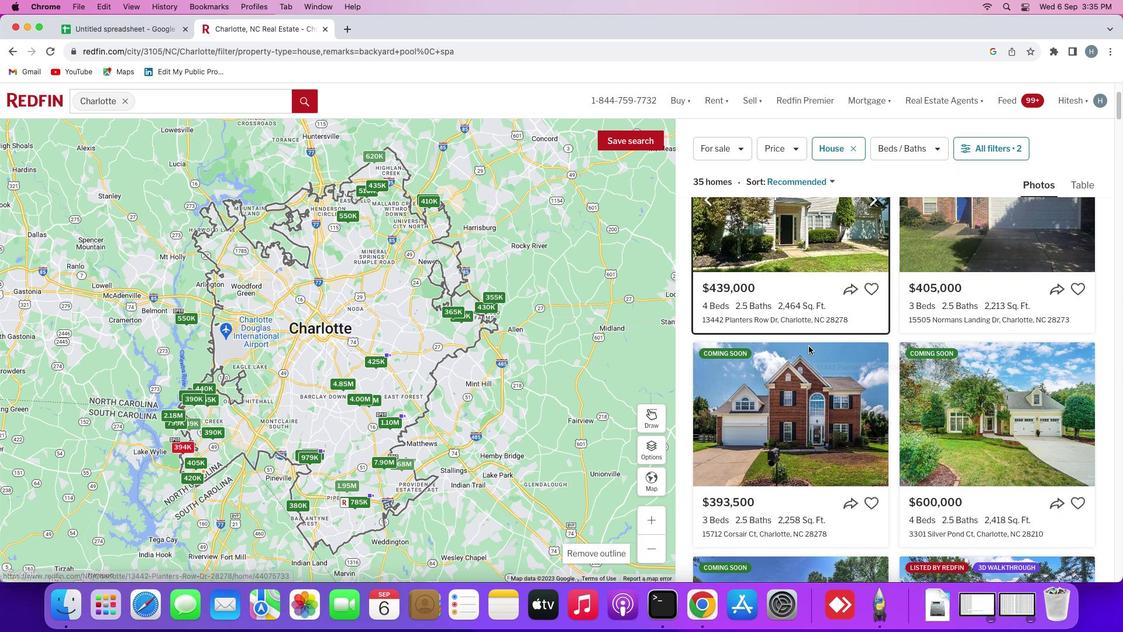 
Action: Mouse scrolled (808, 345) with delta (0, 0)
Screenshot: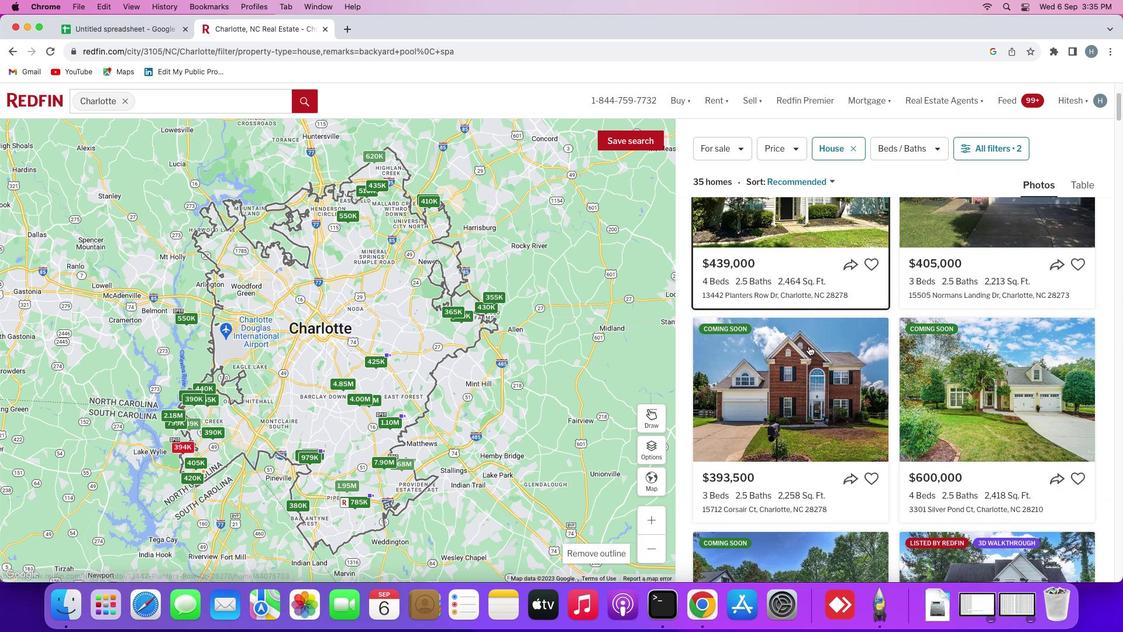 
Action: Mouse scrolled (808, 345) with delta (0, -1)
Screenshot: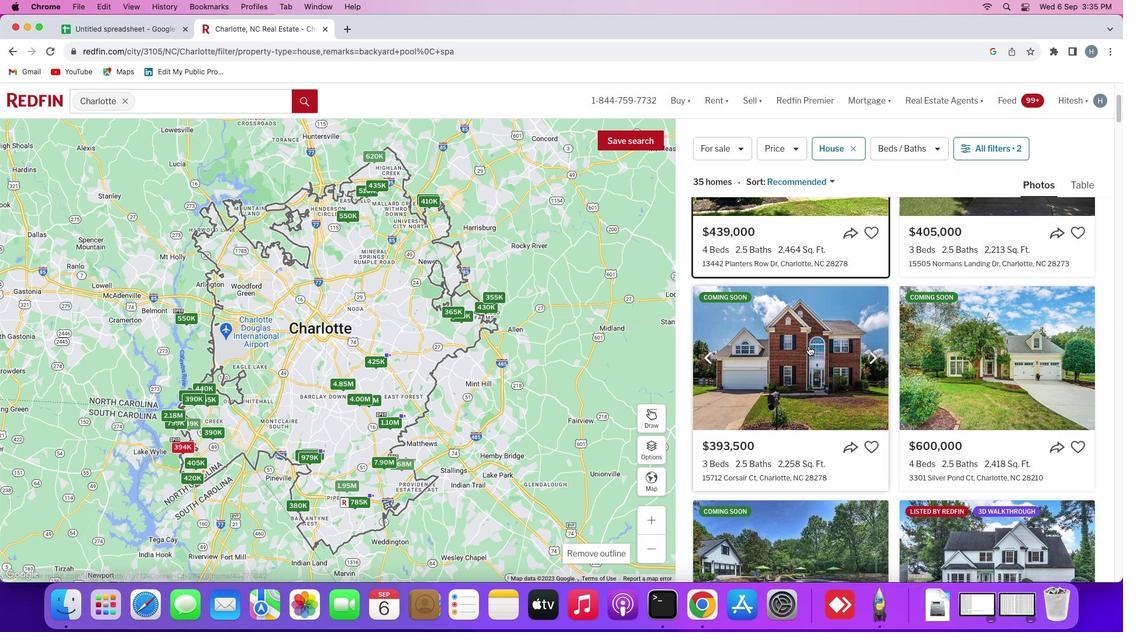 
Action: Mouse scrolled (808, 345) with delta (0, -1)
Screenshot: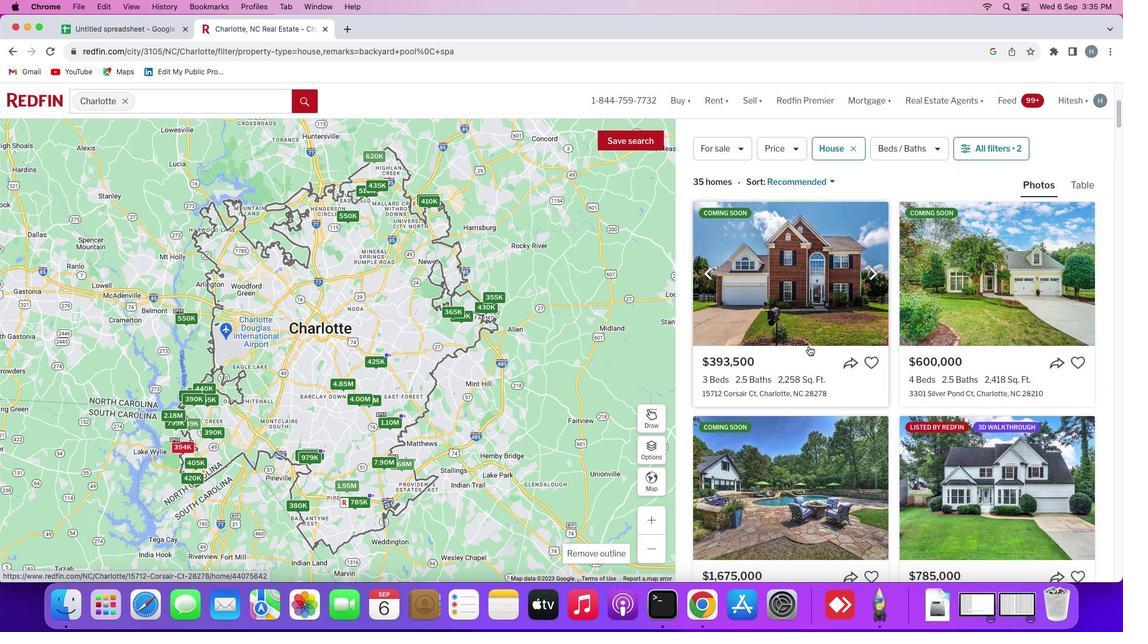 
Action: Mouse scrolled (808, 345) with delta (0, 0)
Screenshot: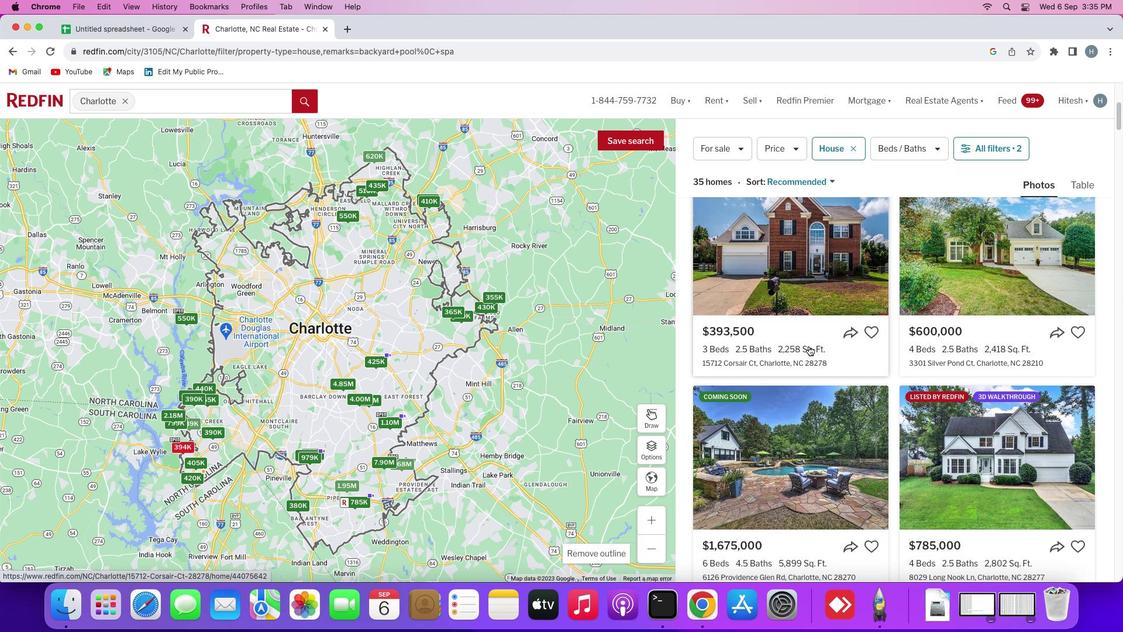 
Action: Mouse scrolled (808, 345) with delta (0, 0)
Screenshot: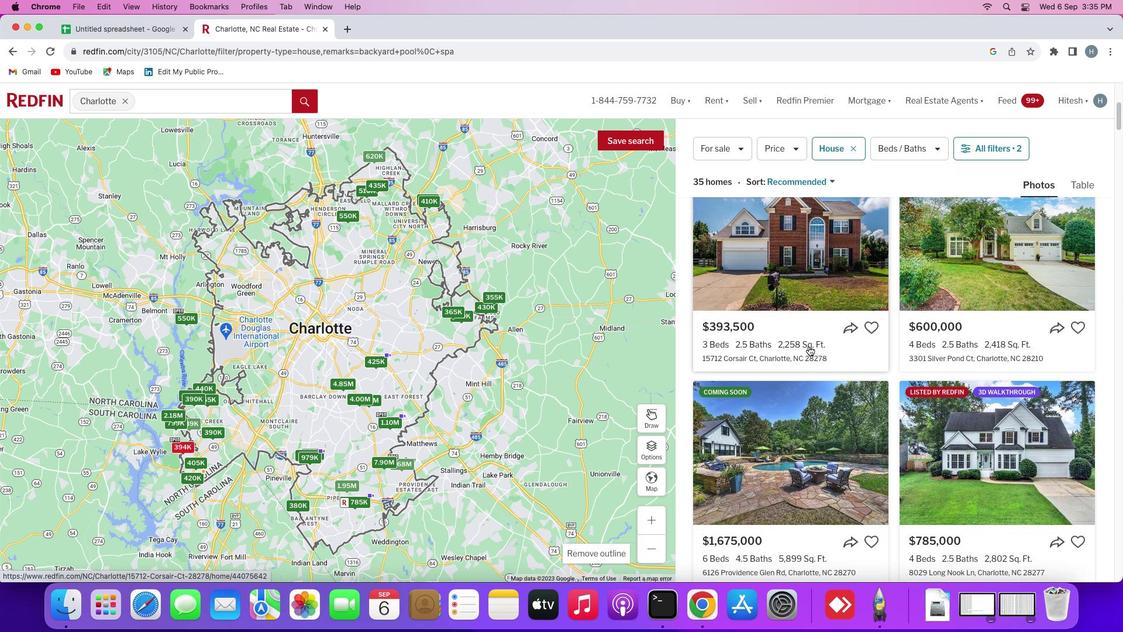 
Action: Mouse scrolled (808, 345) with delta (0, 0)
Screenshot: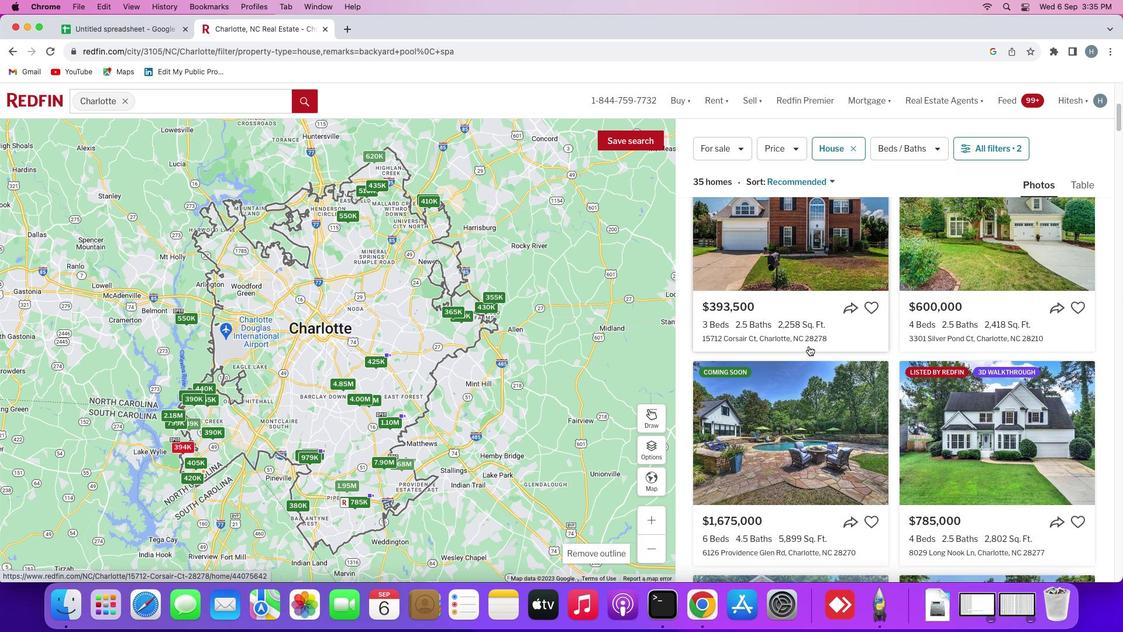 
Action: Mouse scrolled (808, 345) with delta (0, 0)
Screenshot: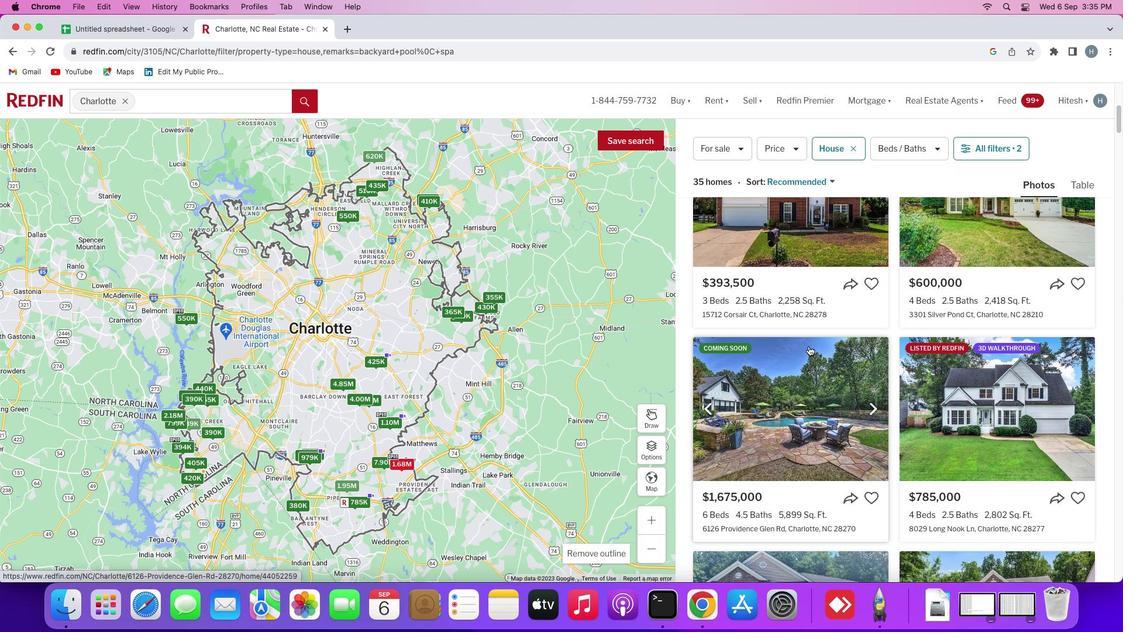 
Action: Mouse scrolled (808, 345) with delta (0, 0)
Screenshot: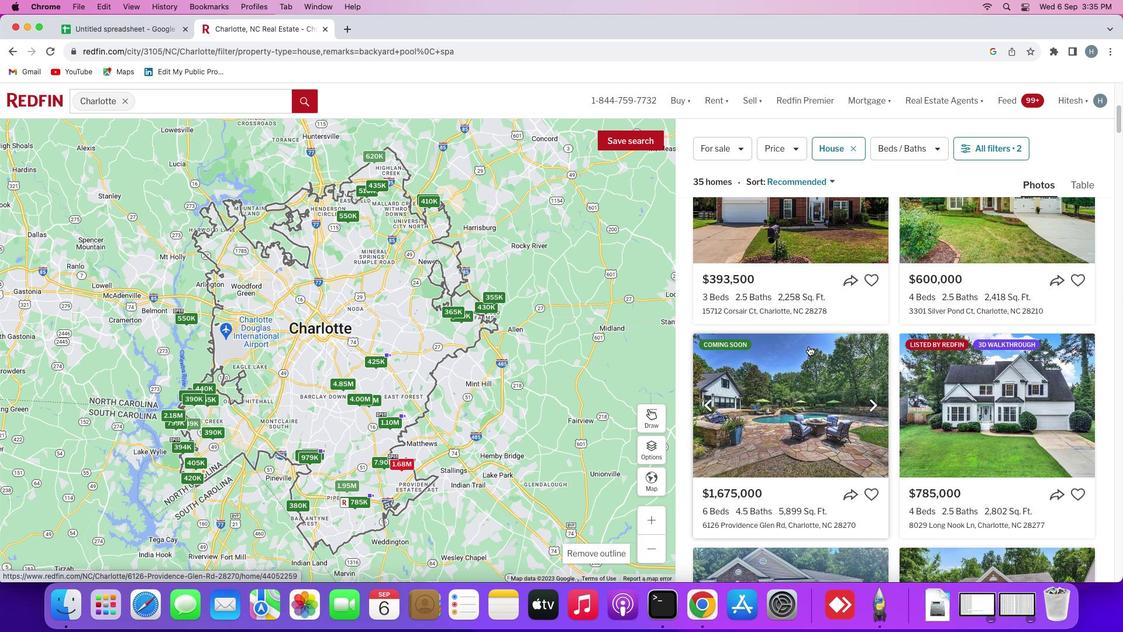 
Action: Mouse scrolled (808, 345) with delta (0, 0)
Screenshot: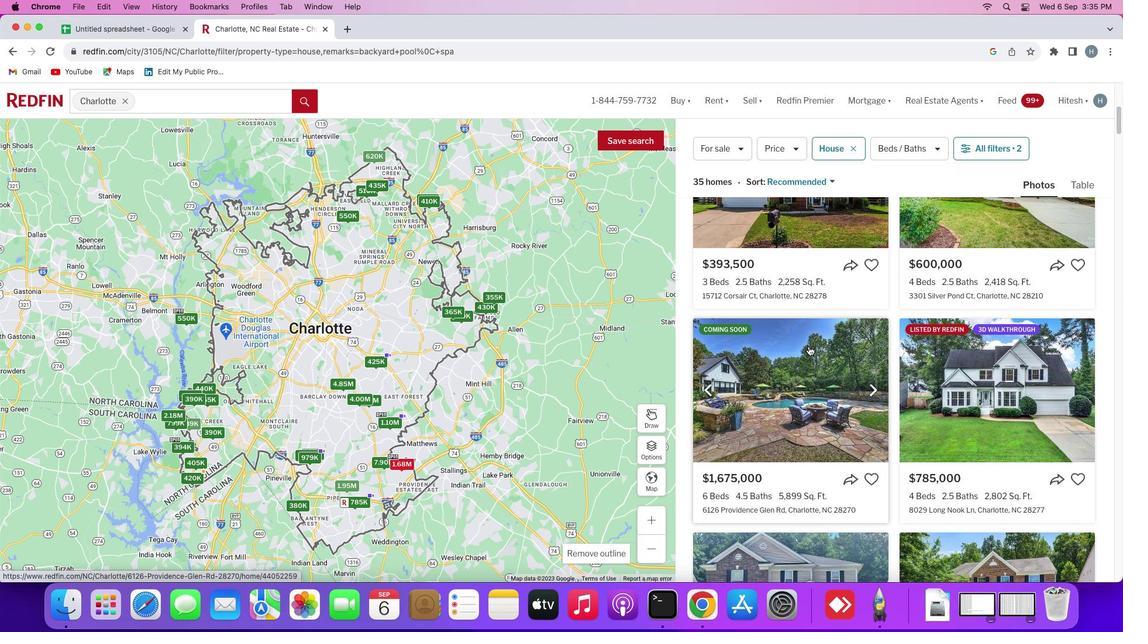 
Action: Mouse scrolled (808, 345) with delta (0, 0)
Screenshot: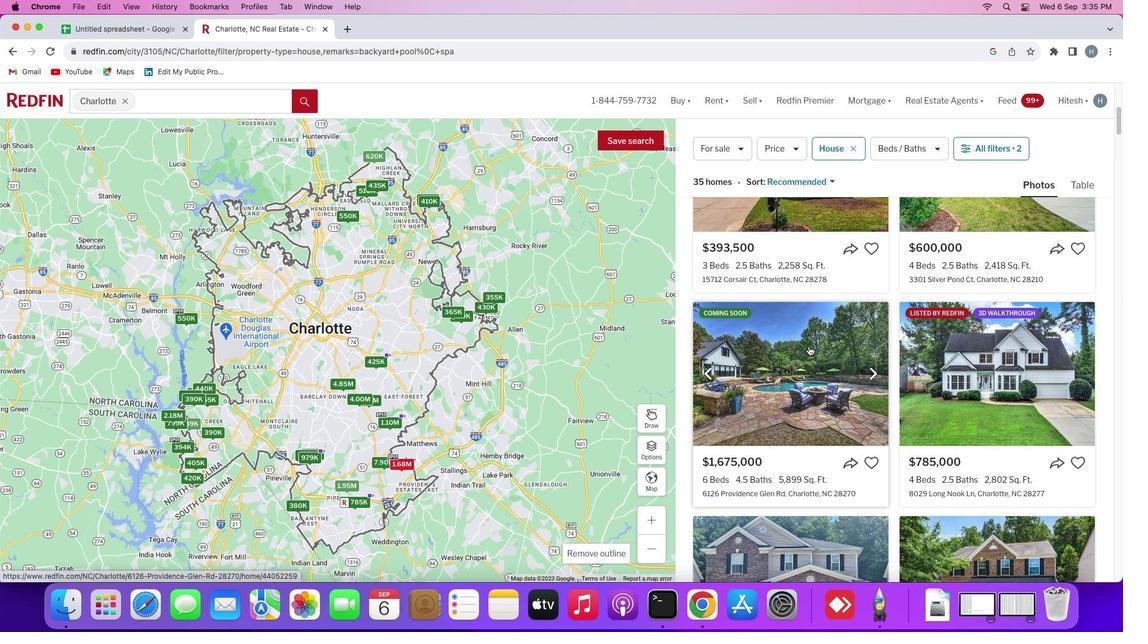 
Action: Mouse moved to (787, 348)
Screenshot: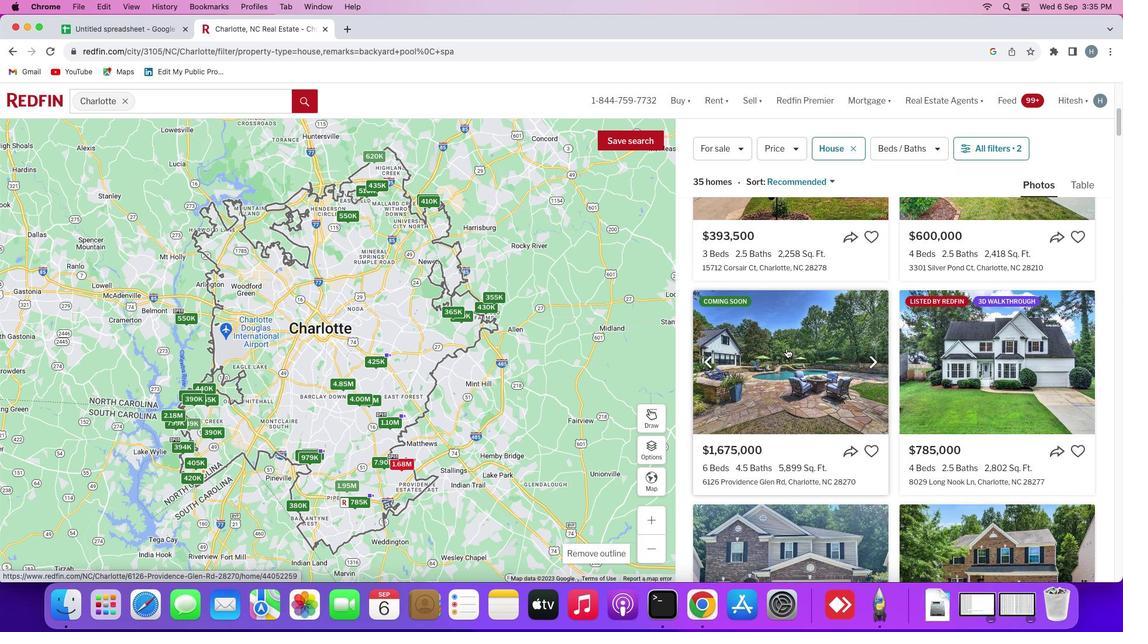 
Action: Mouse pressed left at (787, 348)
Screenshot: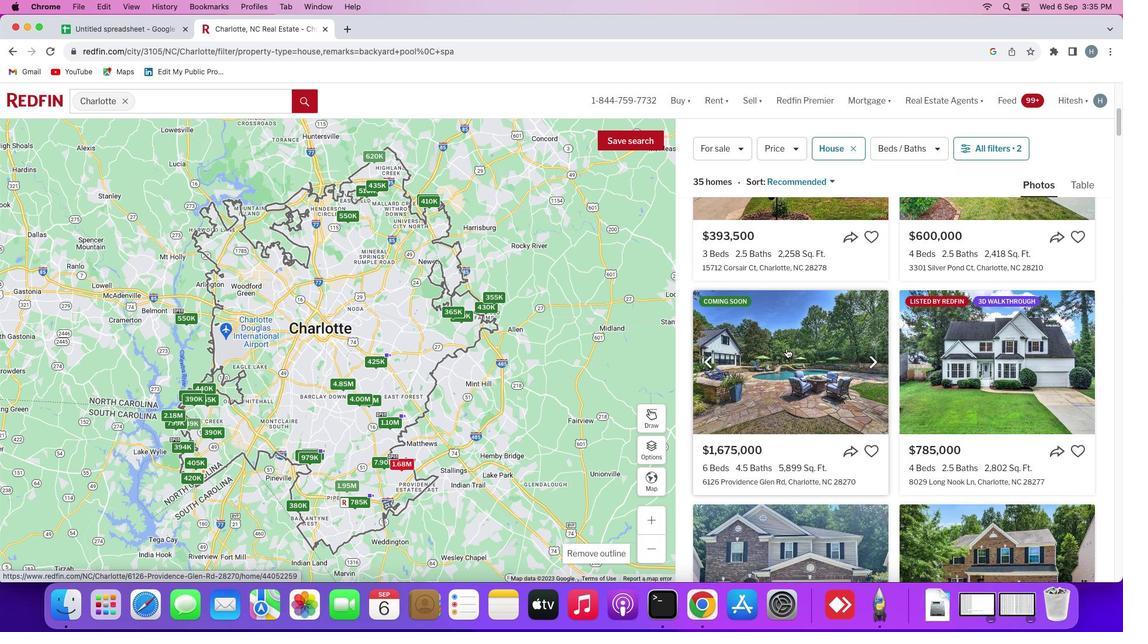 
Action: Mouse moved to (467, 300)
Screenshot: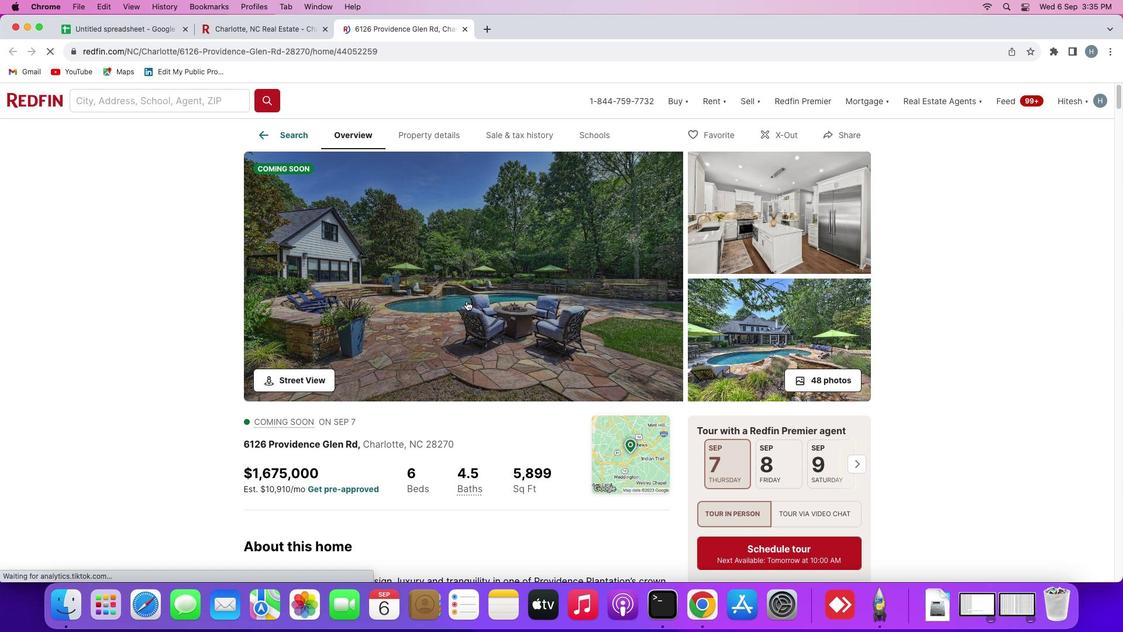 
Action: Mouse pressed left at (467, 300)
Screenshot: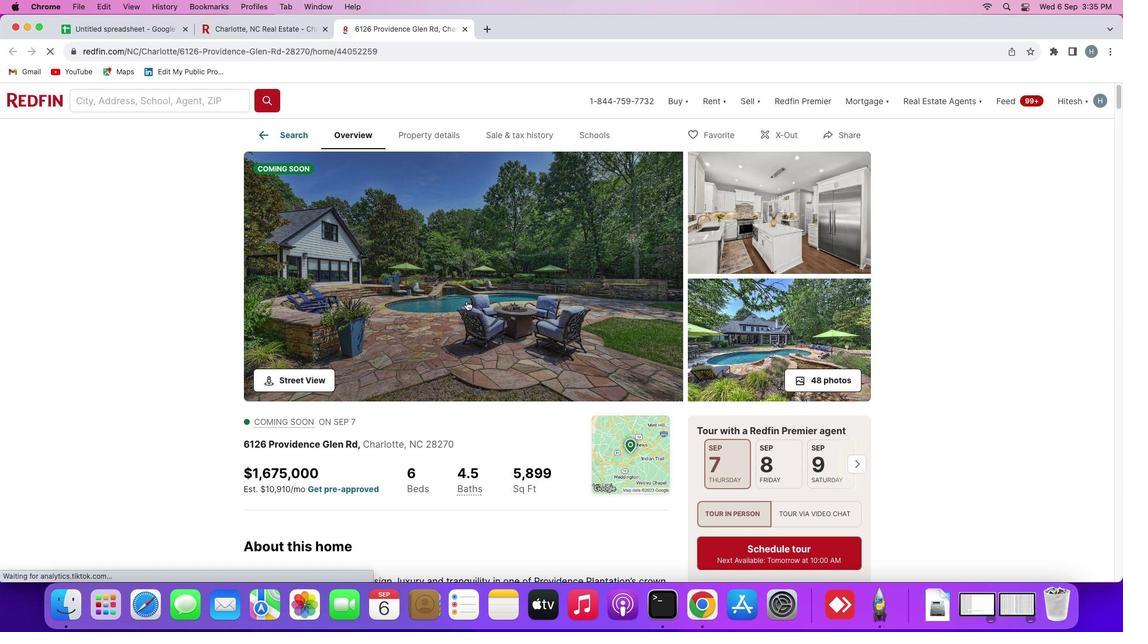 
Action: Mouse moved to (1051, 329)
Screenshot: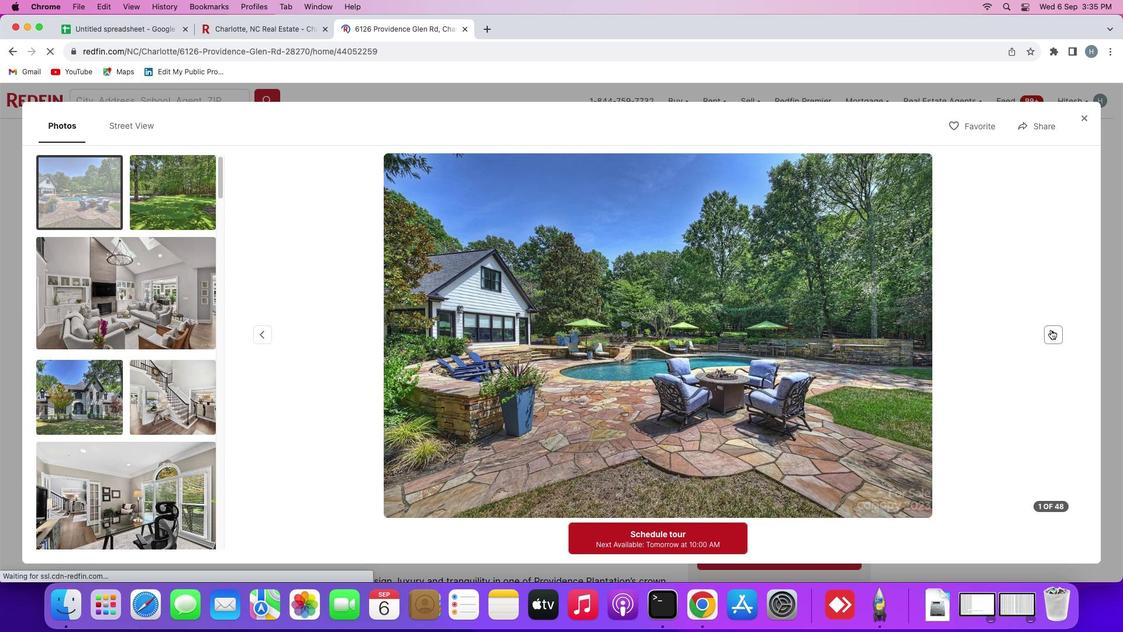 
Action: Mouse pressed left at (1051, 329)
Screenshot: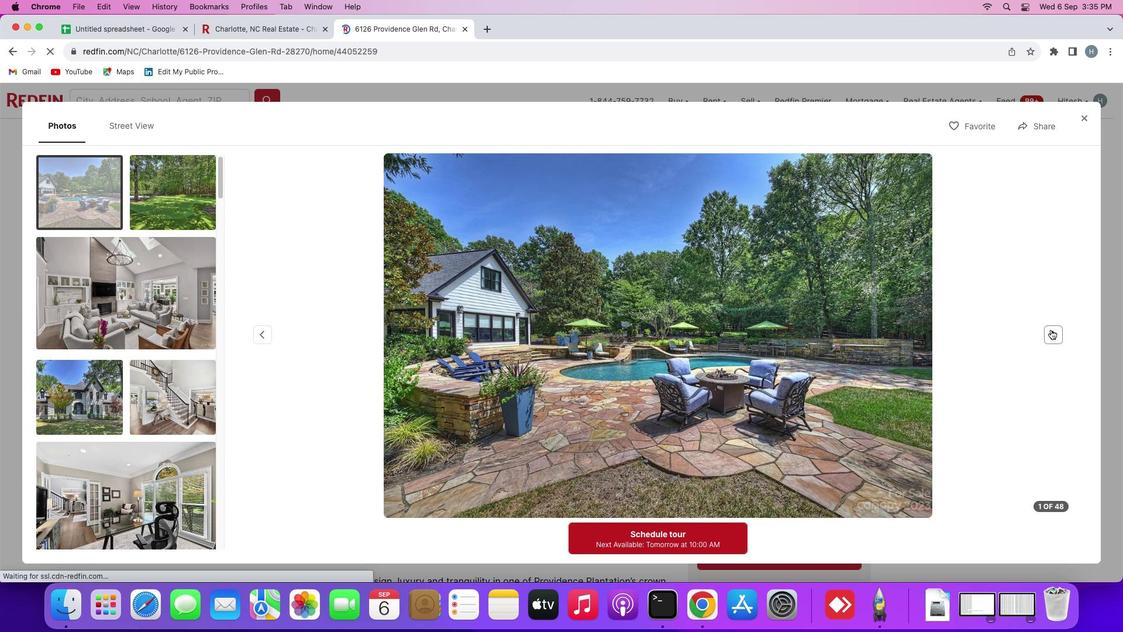 
Action: Mouse moved to (1051, 329)
Screenshot: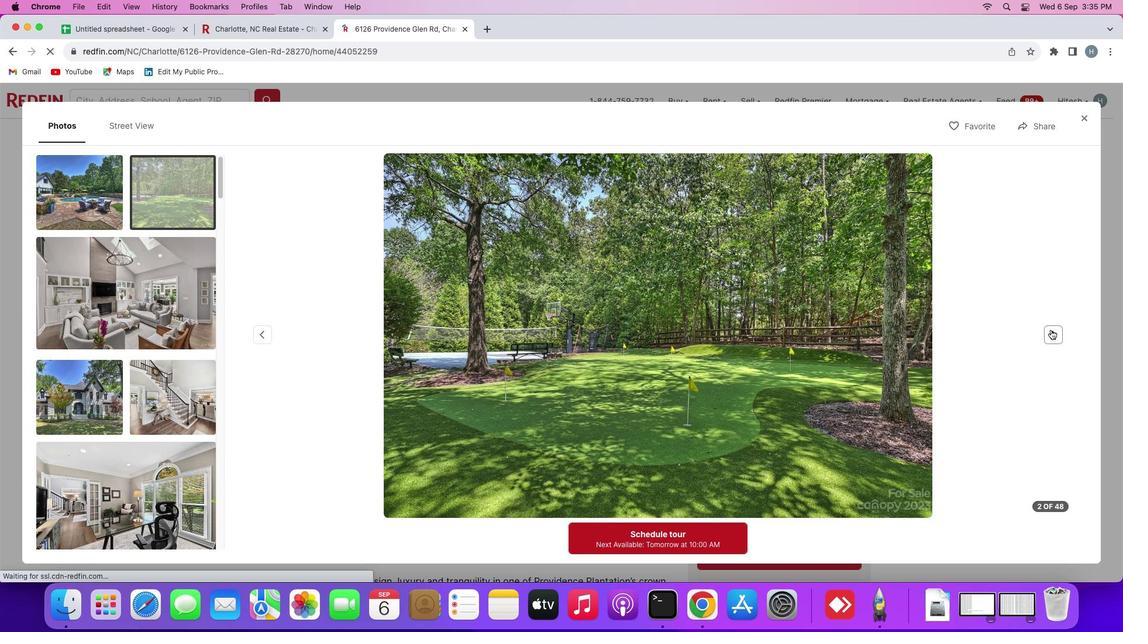 
Action: Mouse pressed left at (1051, 329)
Screenshot: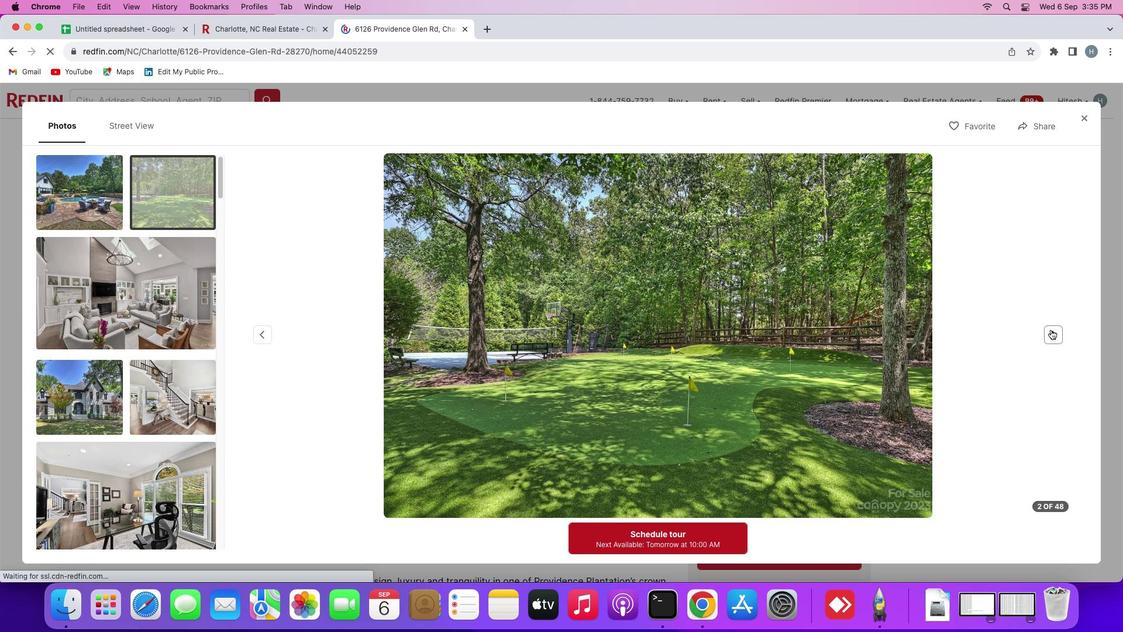 
Action: Mouse pressed left at (1051, 329)
Screenshot: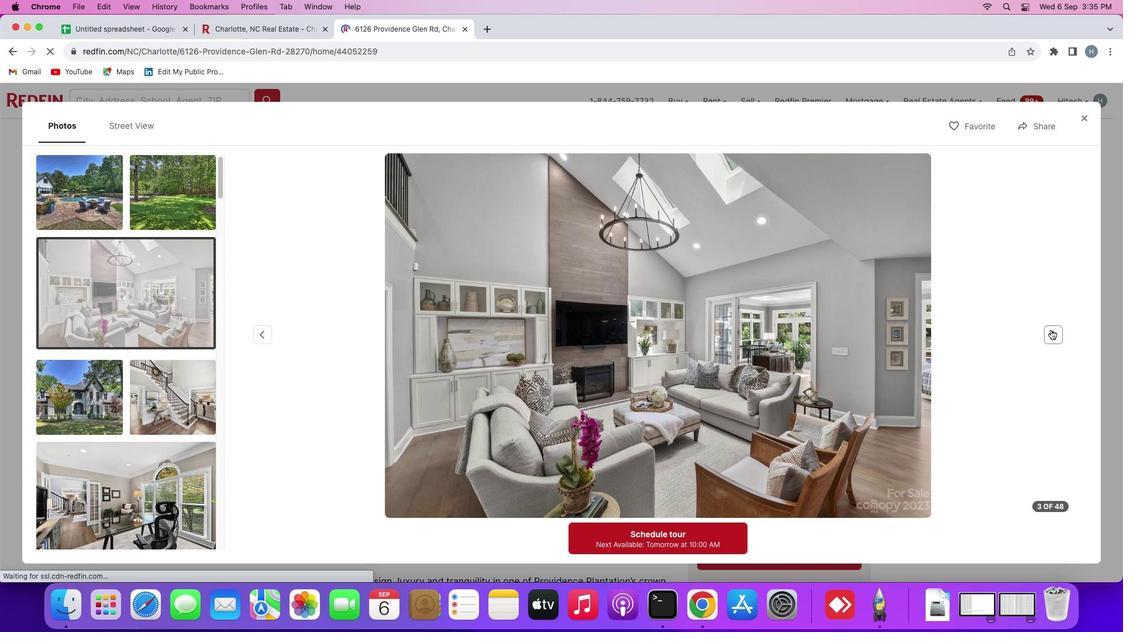 
Action: Mouse moved to (201, 358)
Screenshot: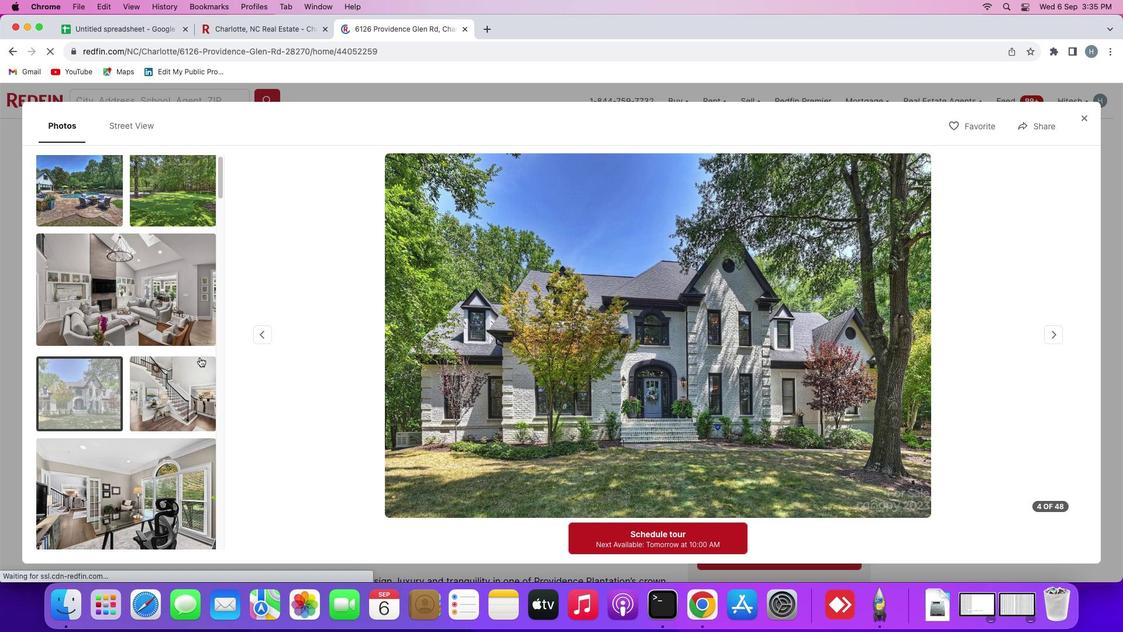 
Action: Mouse scrolled (201, 358) with delta (0, 0)
Screenshot: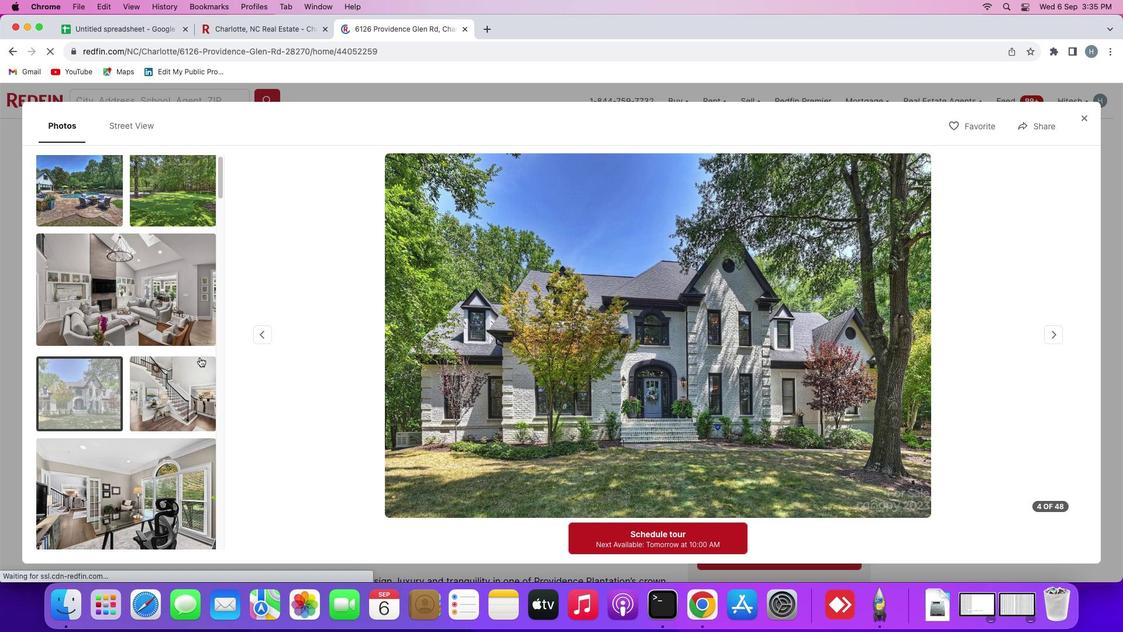 
Action: Mouse moved to (201, 358)
Screenshot: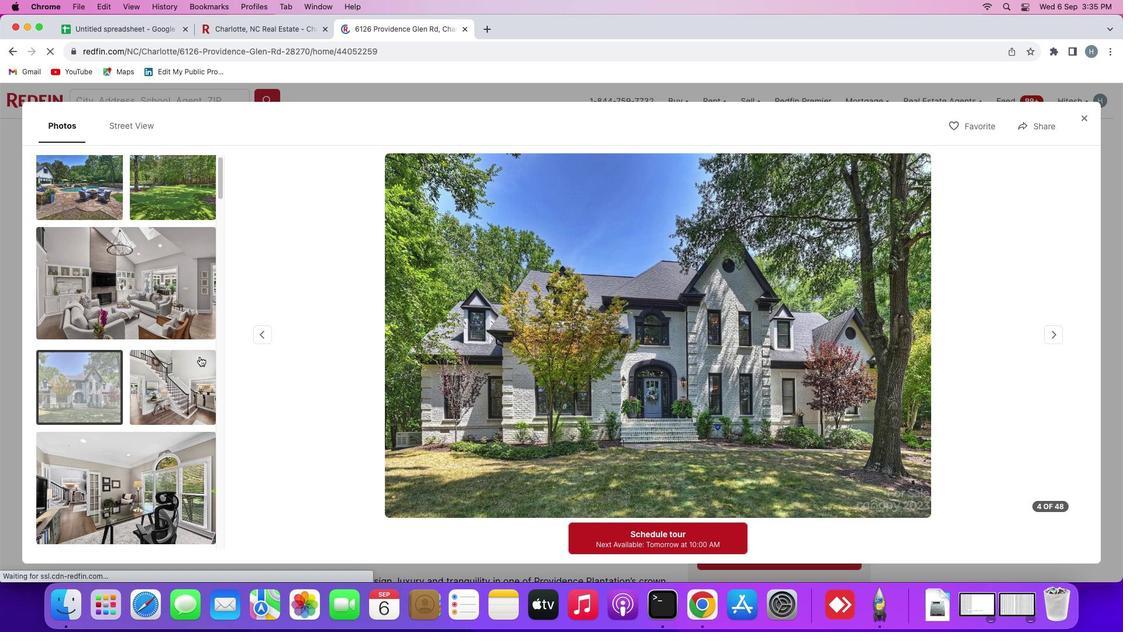 
Action: Mouse scrolled (201, 358) with delta (0, 0)
Screenshot: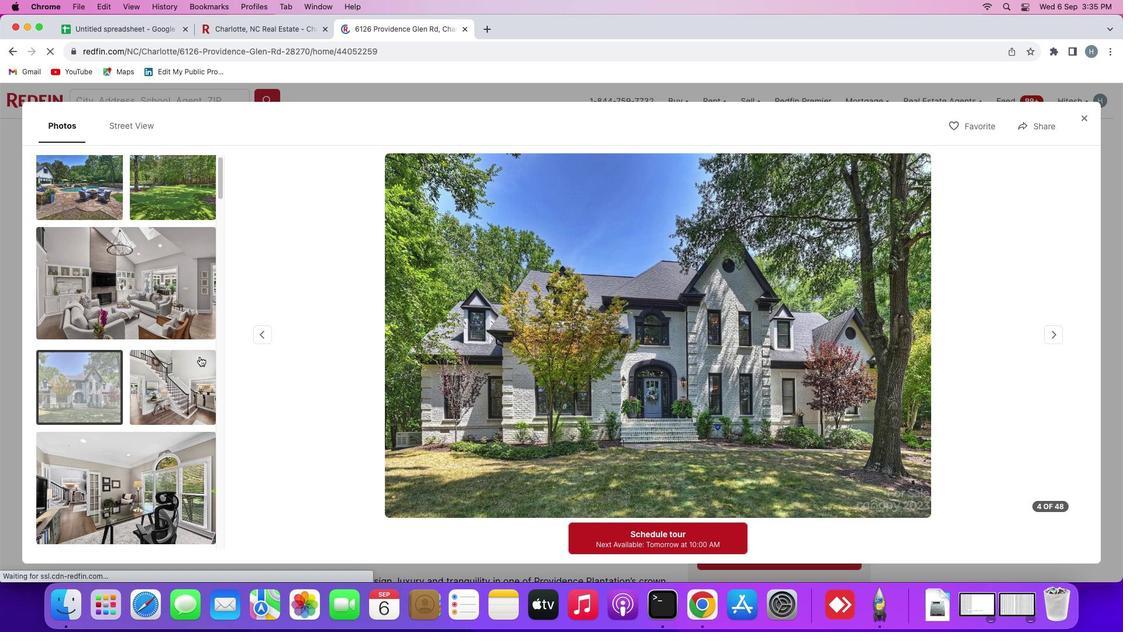 
Action: Mouse scrolled (201, 358) with delta (0, -1)
Screenshot: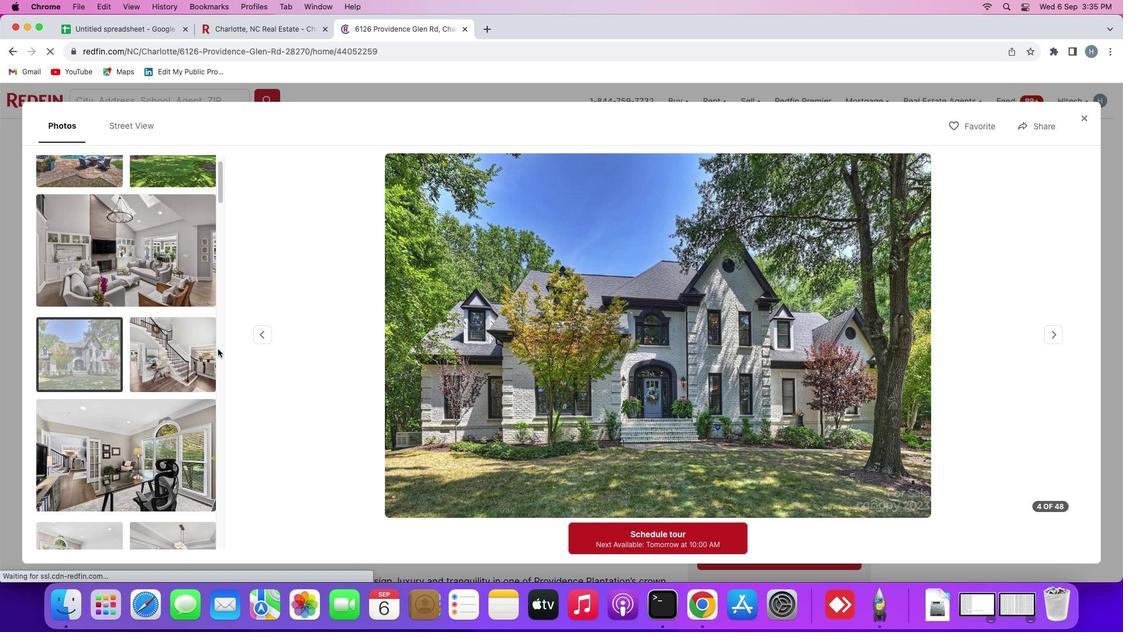 
Action: Mouse moved to (148, 358)
Screenshot: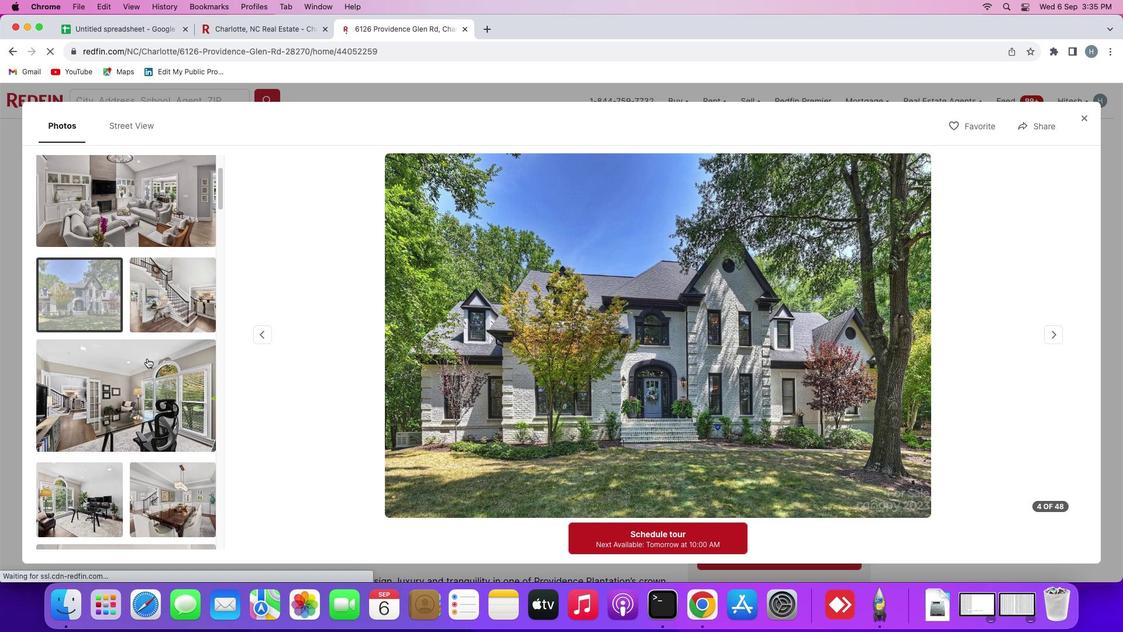 
Action: Mouse scrolled (148, 358) with delta (0, 0)
Screenshot: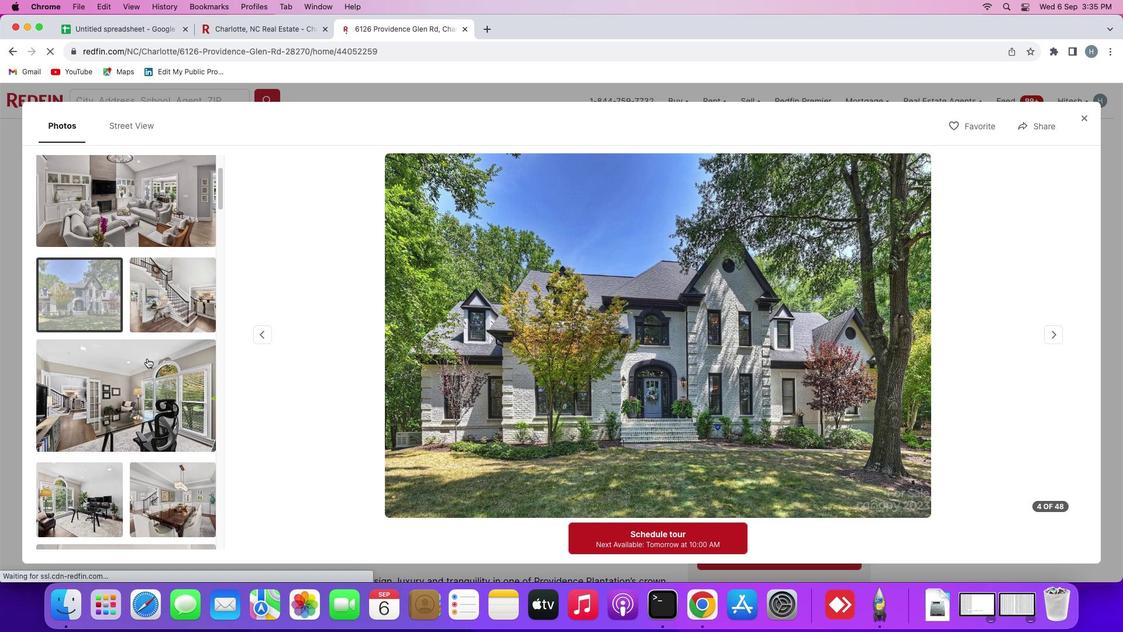 
Action: Mouse moved to (147, 358)
Screenshot: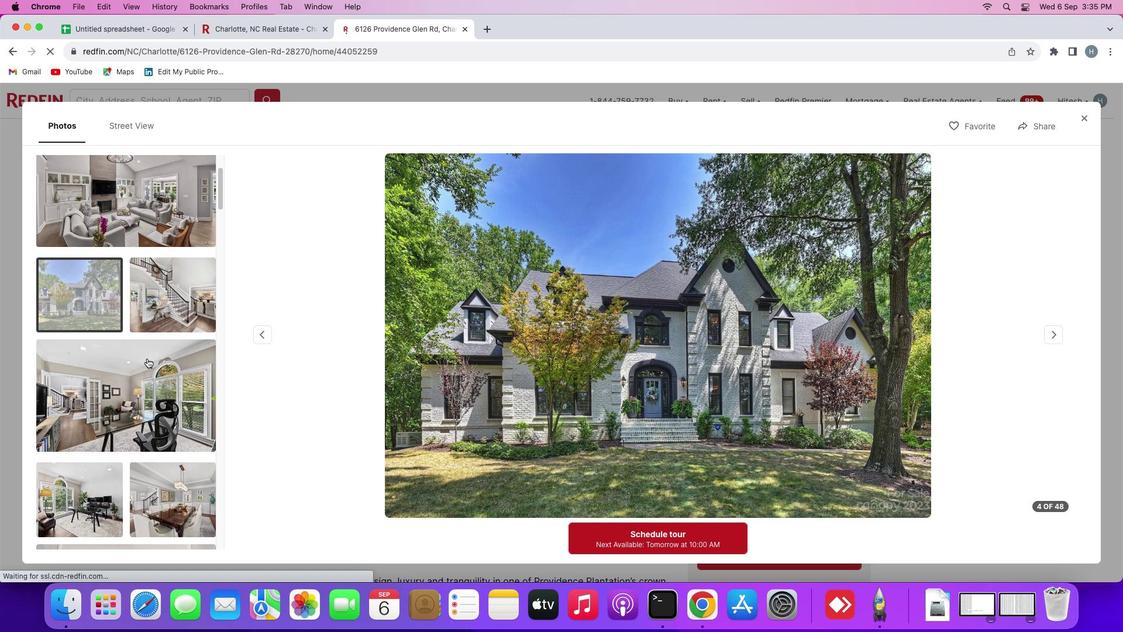
Action: Mouse scrolled (147, 358) with delta (0, 0)
Screenshot: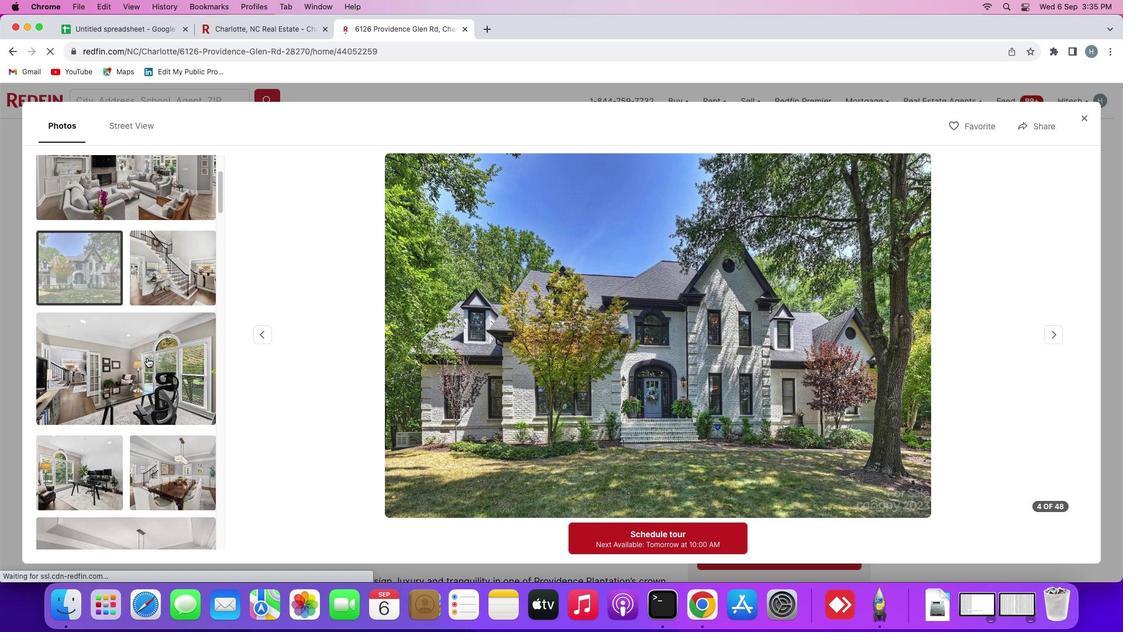 
Action: Mouse scrolled (147, 358) with delta (0, -1)
Screenshot: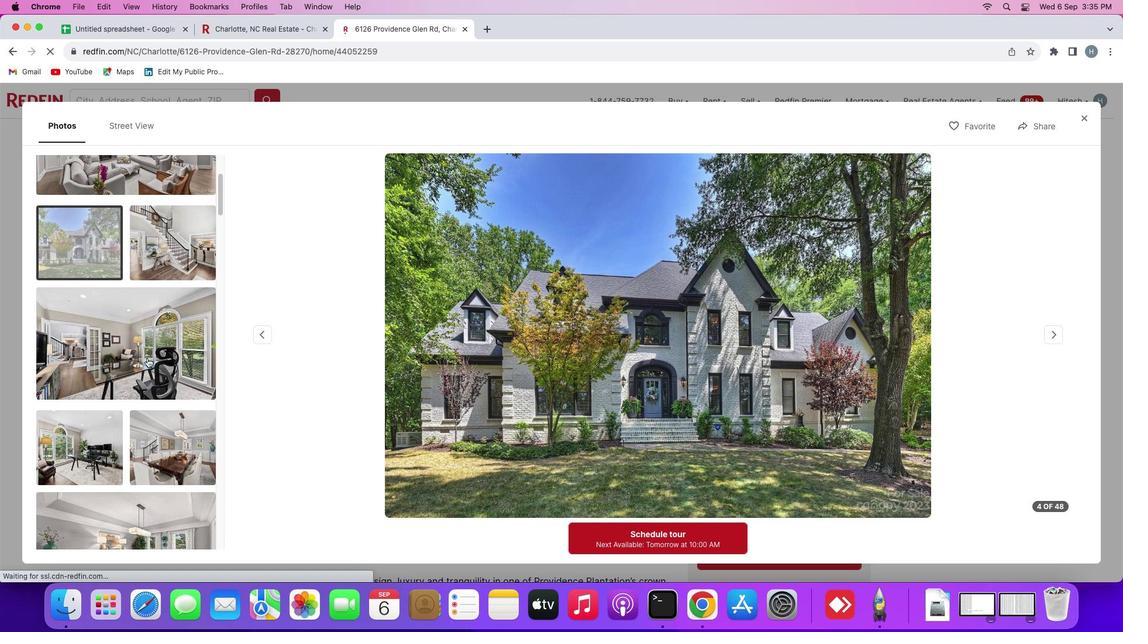 
Action: Mouse scrolled (147, 358) with delta (0, -1)
Screenshot: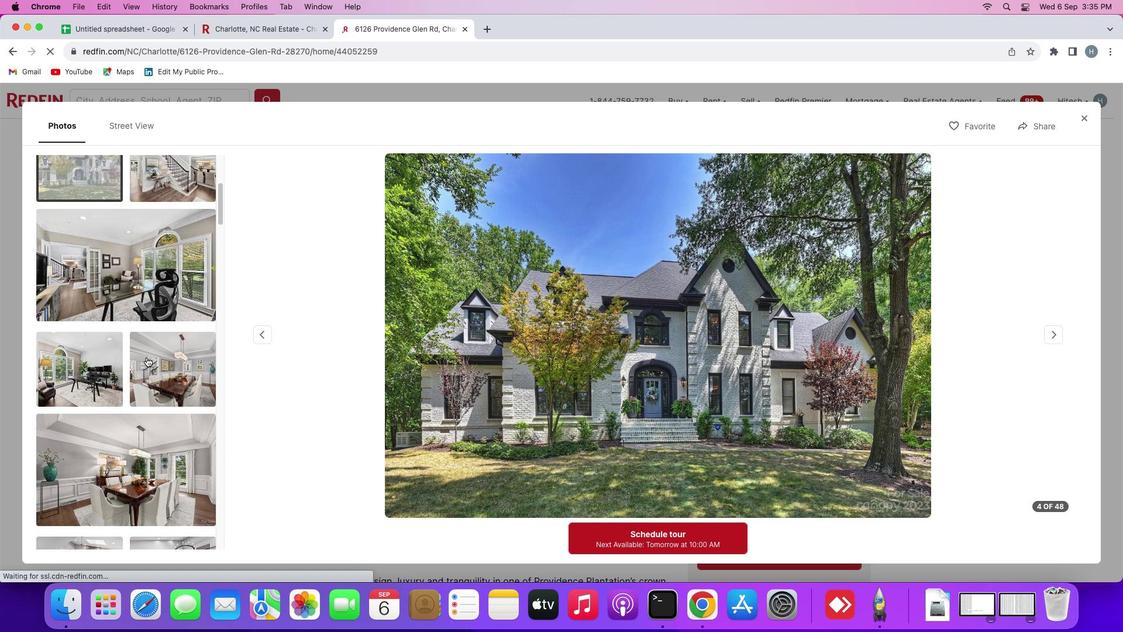 
Action: Mouse moved to (146, 355)
Screenshot: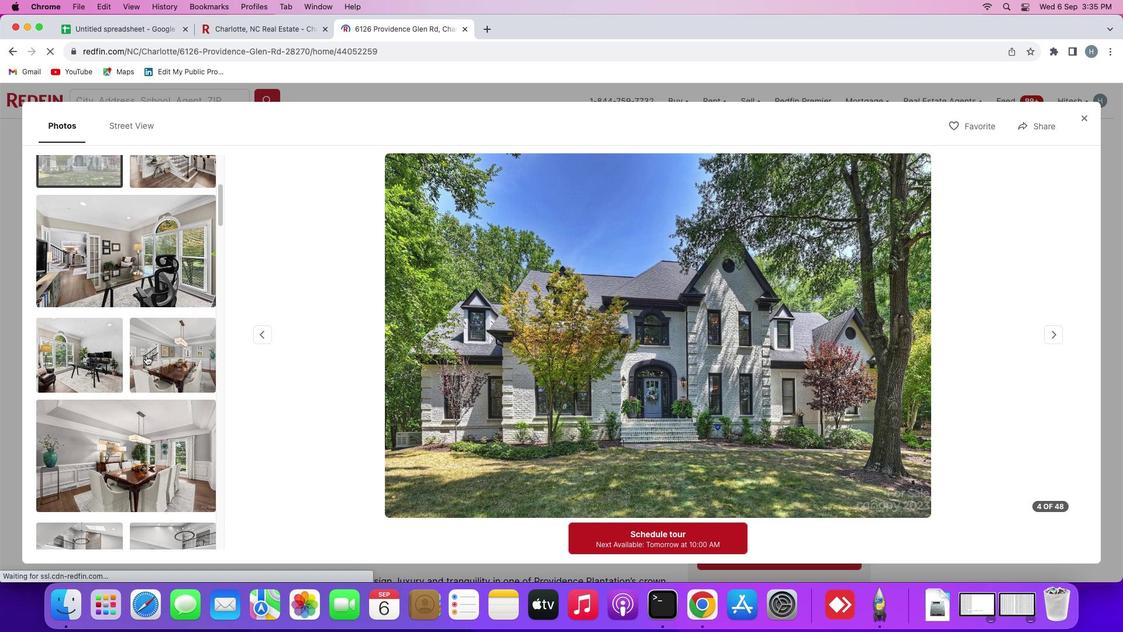 
Action: Mouse scrolled (146, 355) with delta (0, 0)
Screenshot: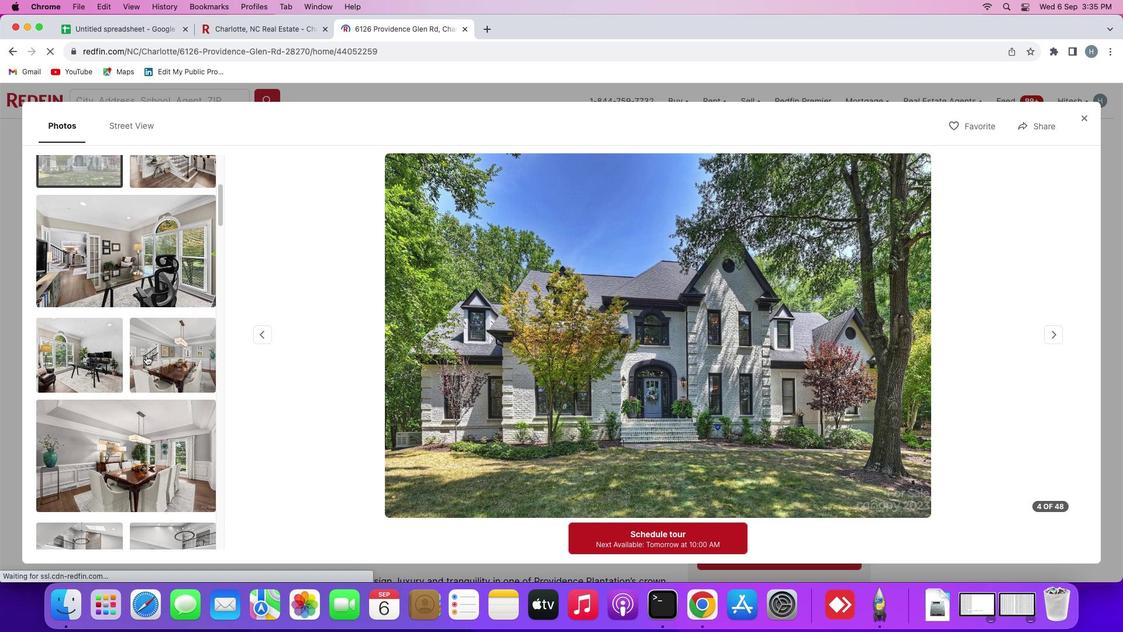 
Action: Mouse moved to (146, 355)
Screenshot: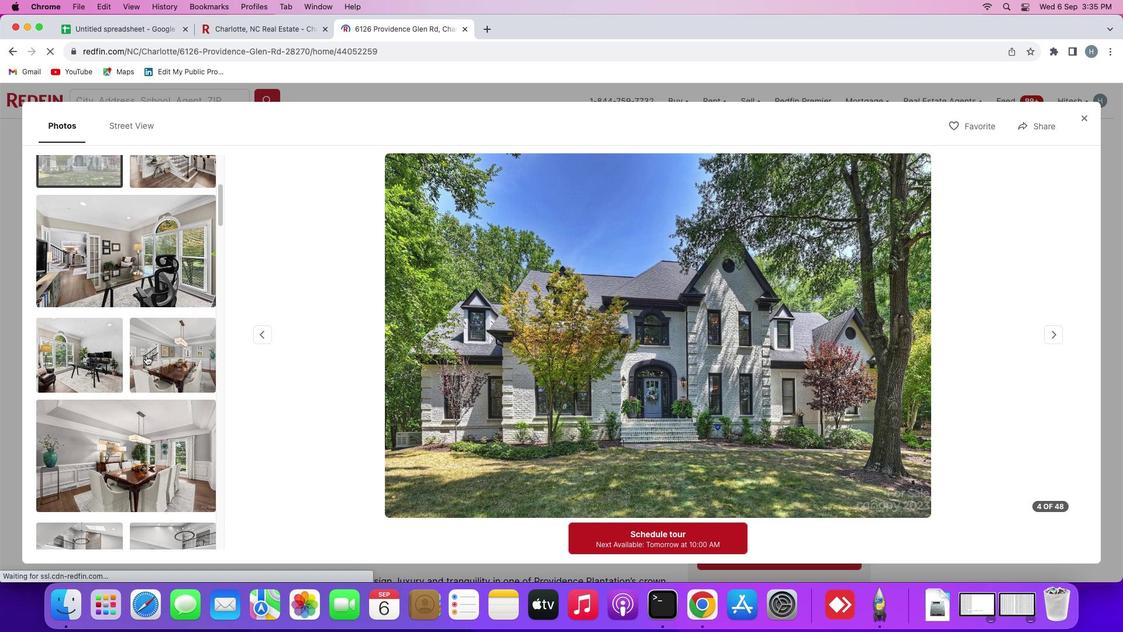 
Action: Mouse scrolled (146, 355) with delta (0, 0)
Screenshot: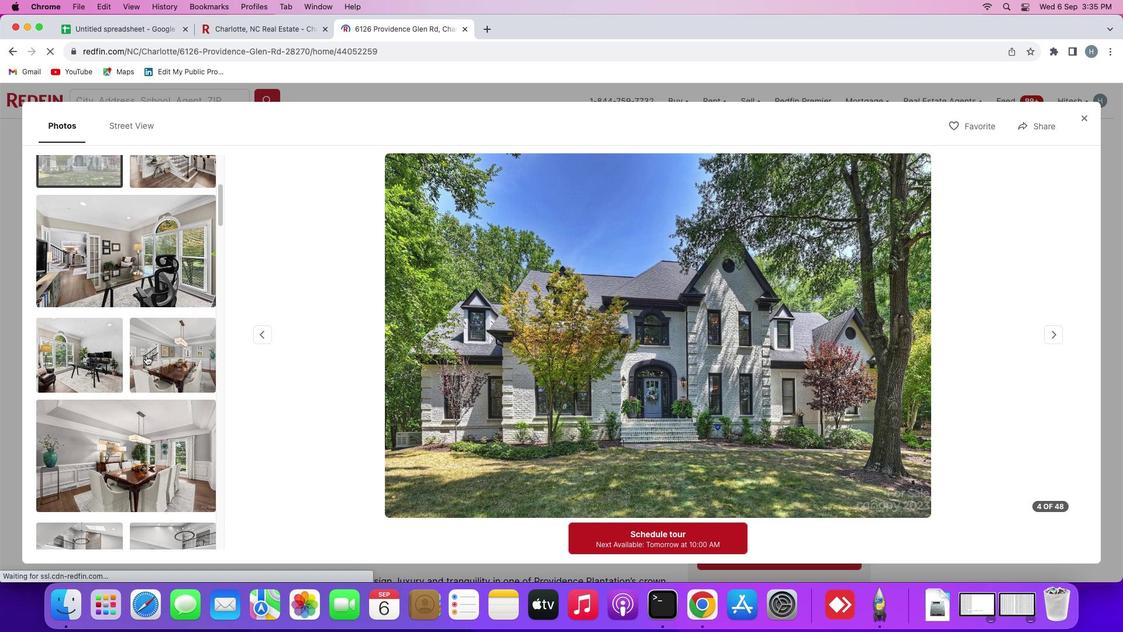 
Action: Mouse scrolled (146, 355) with delta (0, -1)
Screenshot: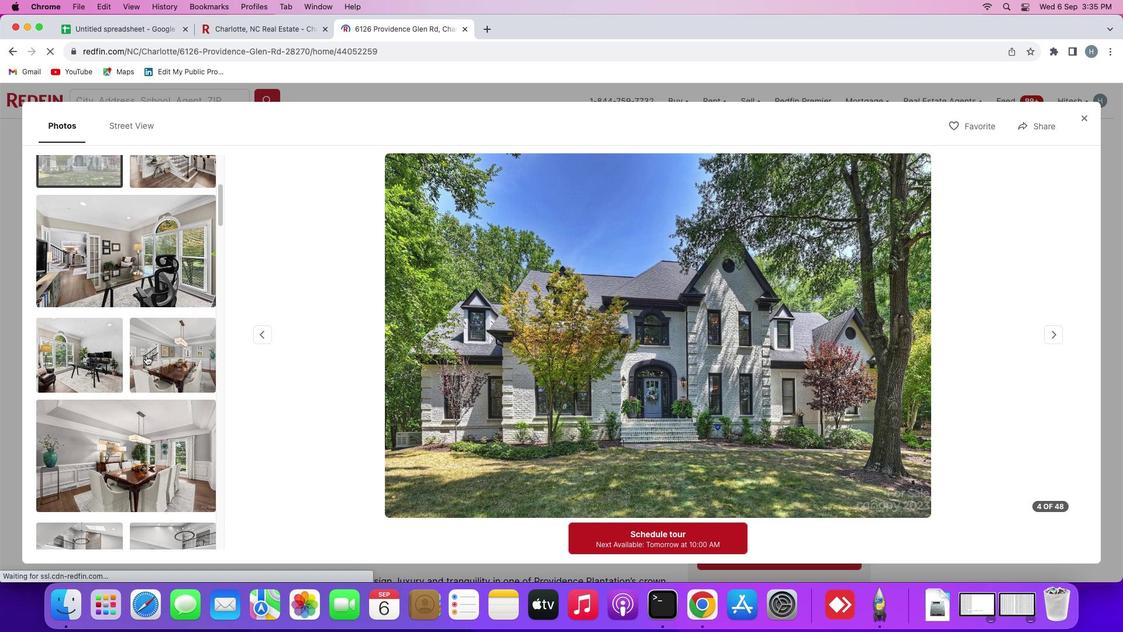 
Action: Mouse scrolled (146, 355) with delta (0, -1)
Screenshot: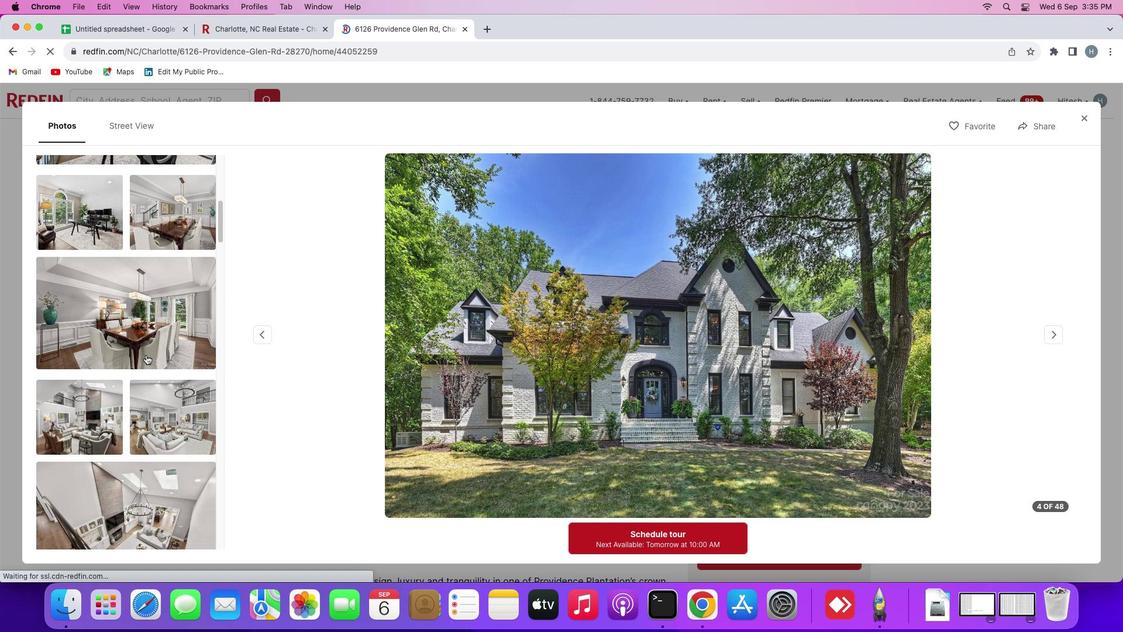 
Action: Mouse moved to (145, 354)
Screenshot: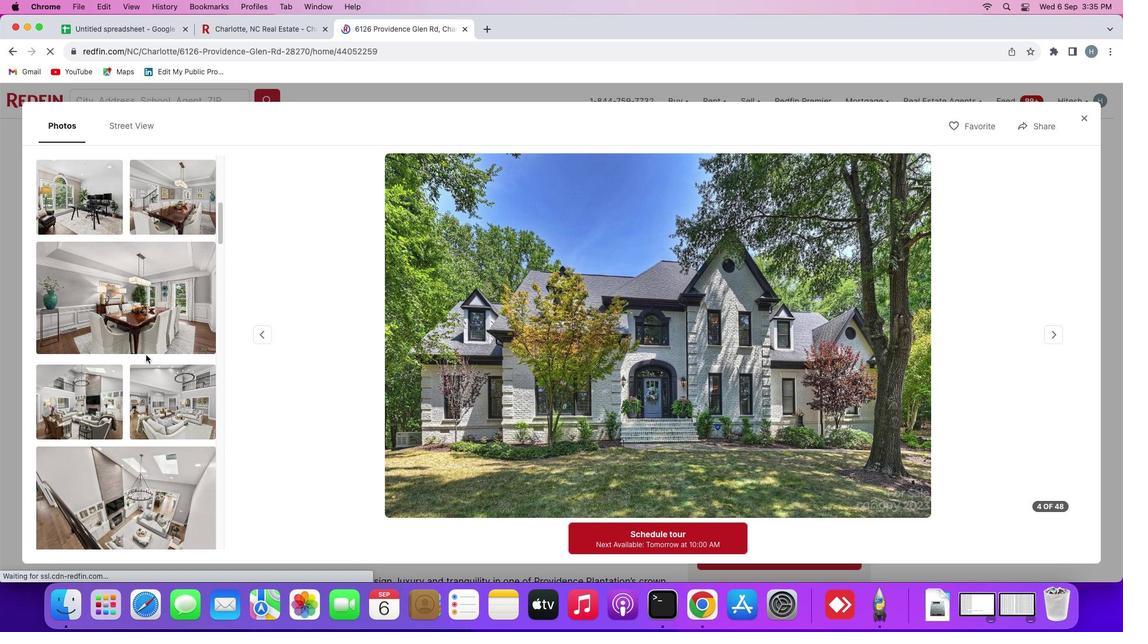
Action: Mouse scrolled (145, 354) with delta (0, 0)
Screenshot: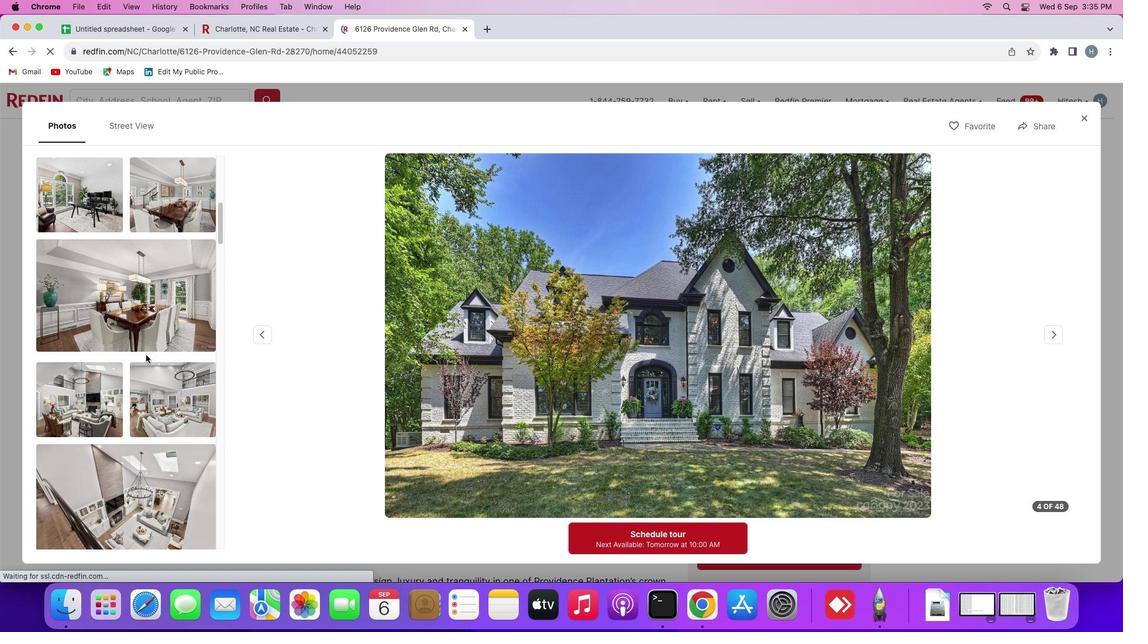 
Action: Mouse scrolled (145, 354) with delta (0, 0)
Screenshot: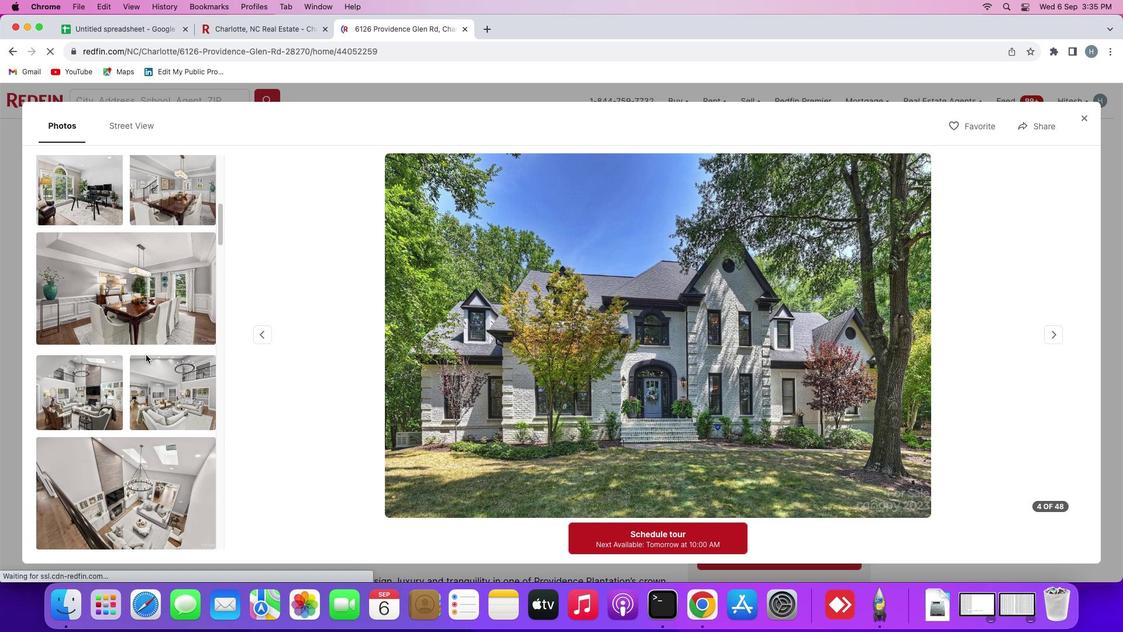 
Action: Mouse scrolled (145, 354) with delta (0, -1)
Screenshot: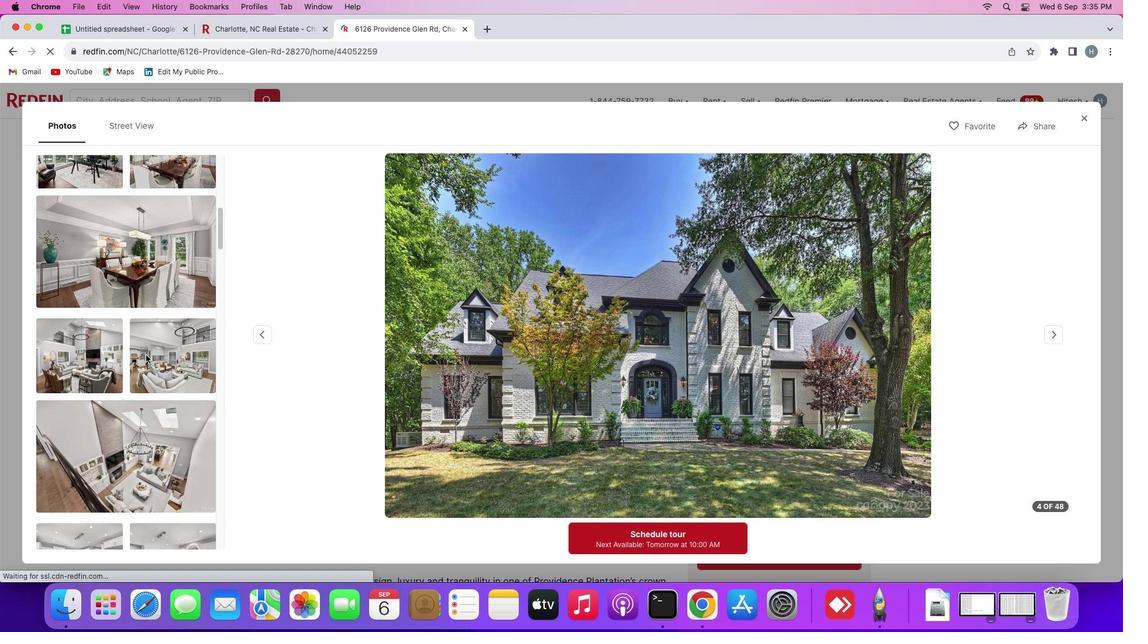 
Action: Mouse scrolled (145, 354) with delta (0, -1)
Screenshot: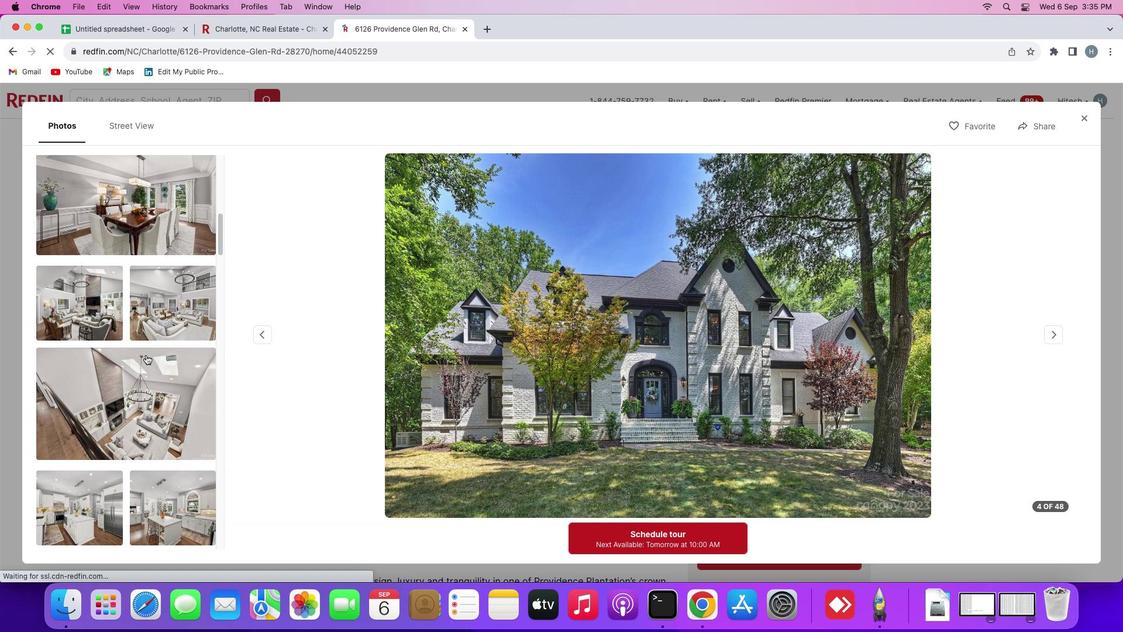 
Action: Mouse scrolled (145, 354) with delta (0, 0)
Screenshot: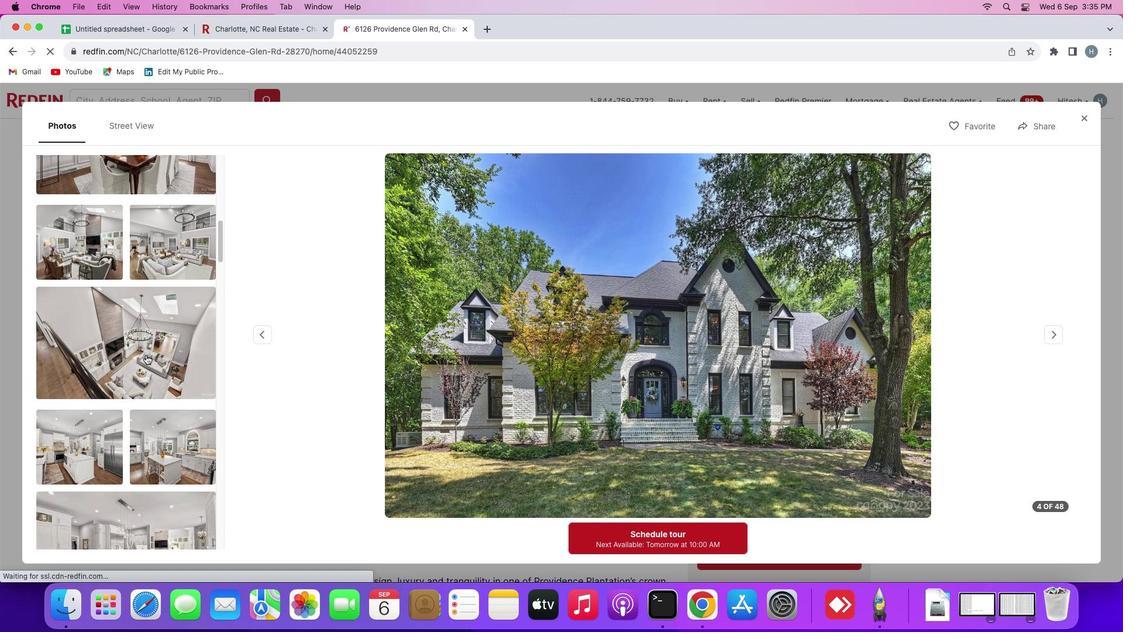 
Action: Mouse scrolled (145, 354) with delta (0, 0)
Screenshot: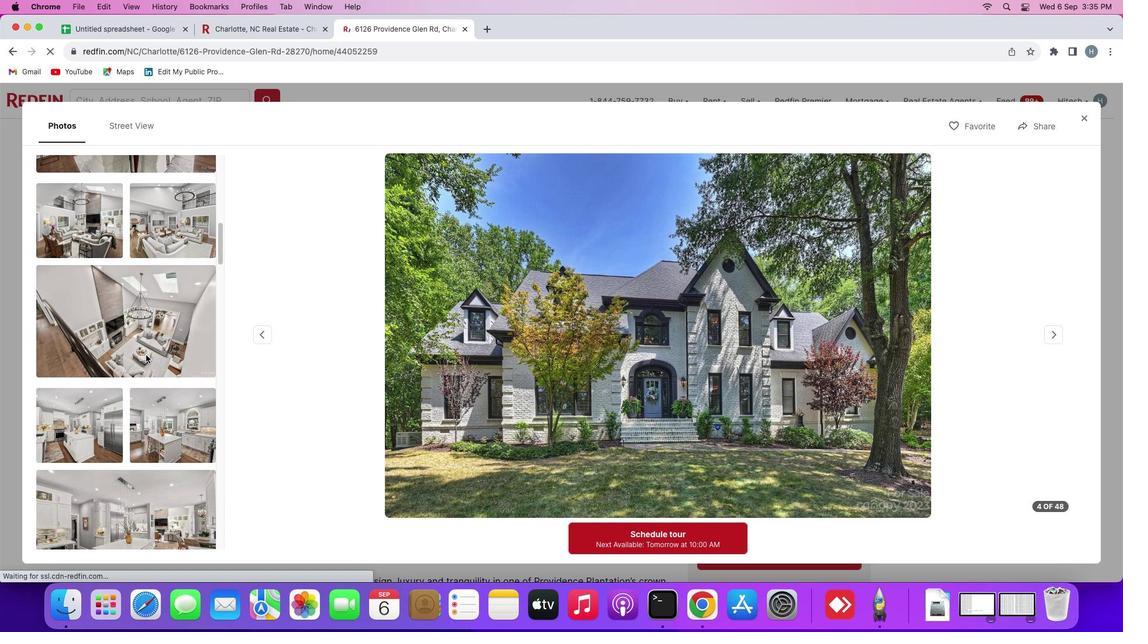 
Action: Mouse scrolled (145, 354) with delta (0, -1)
Screenshot: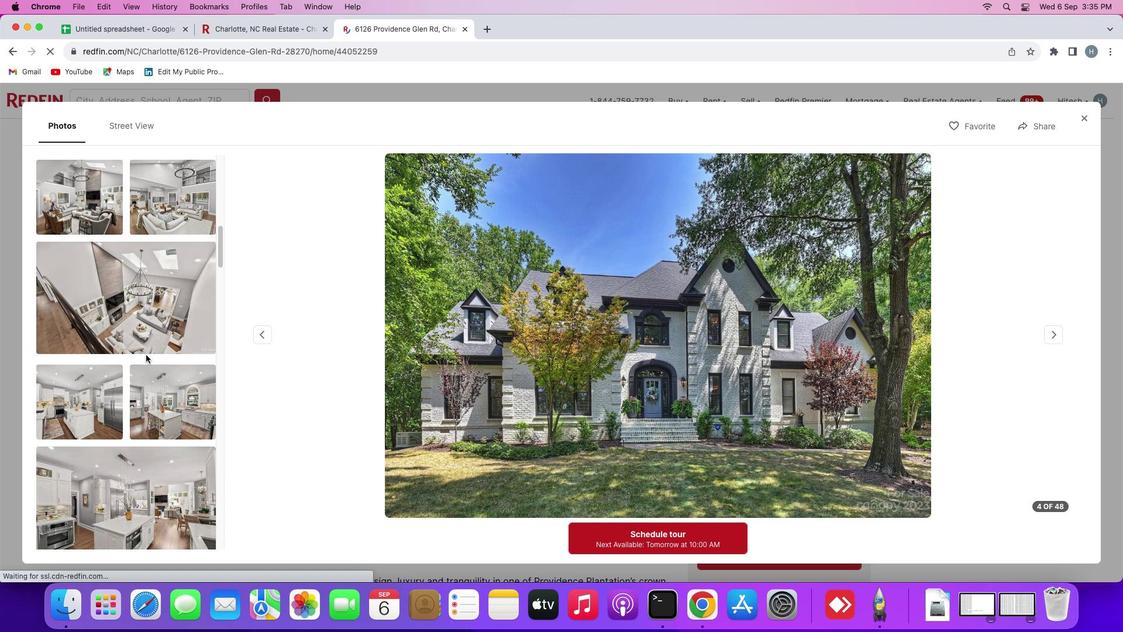 
Action: Mouse scrolled (145, 354) with delta (0, -1)
Screenshot: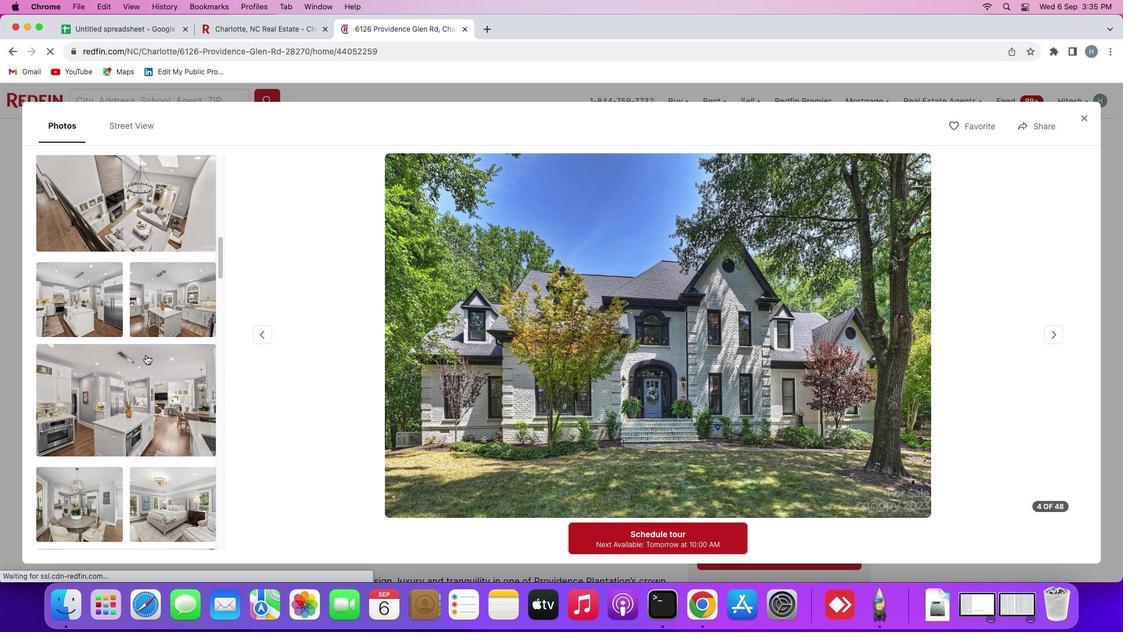 
Action: Mouse scrolled (145, 354) with delta (0, 0)
Screenshot: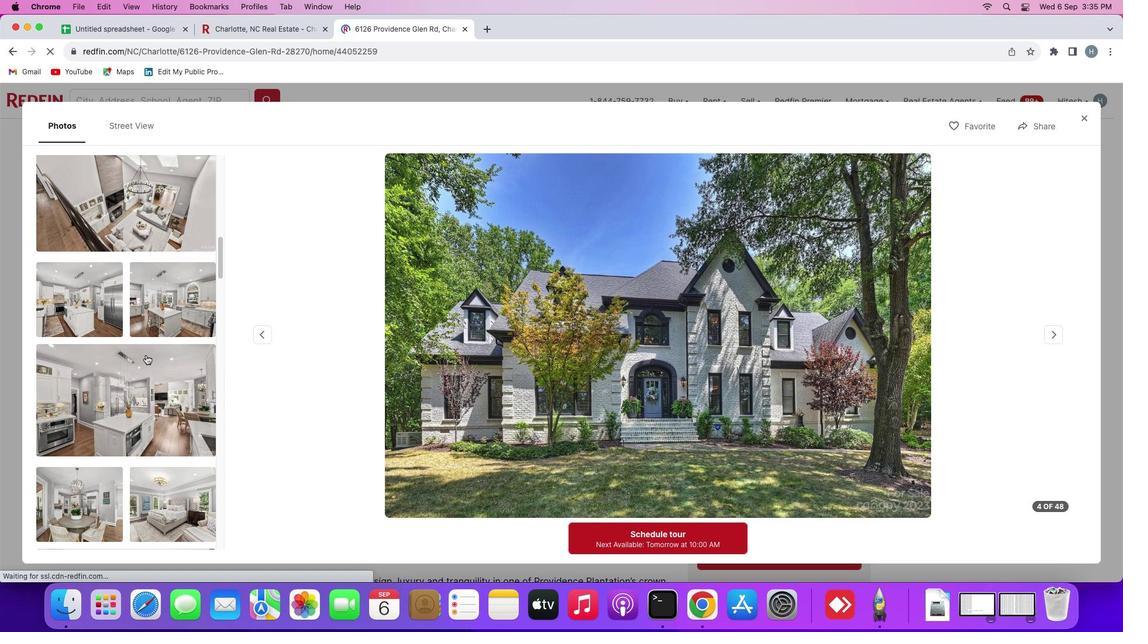 
Action: Mouse scrolled (145, 354) with delta (0, 0)
Screenshot: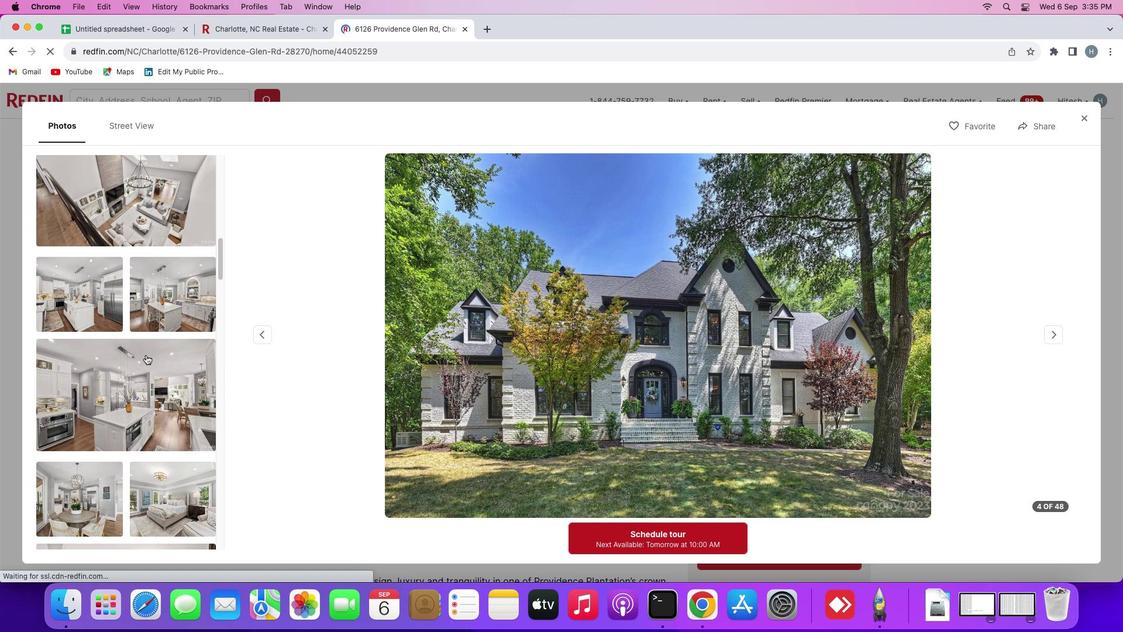 
Action: Mouse scrolled (145, 354) with delta (0, -1)
Screenshot: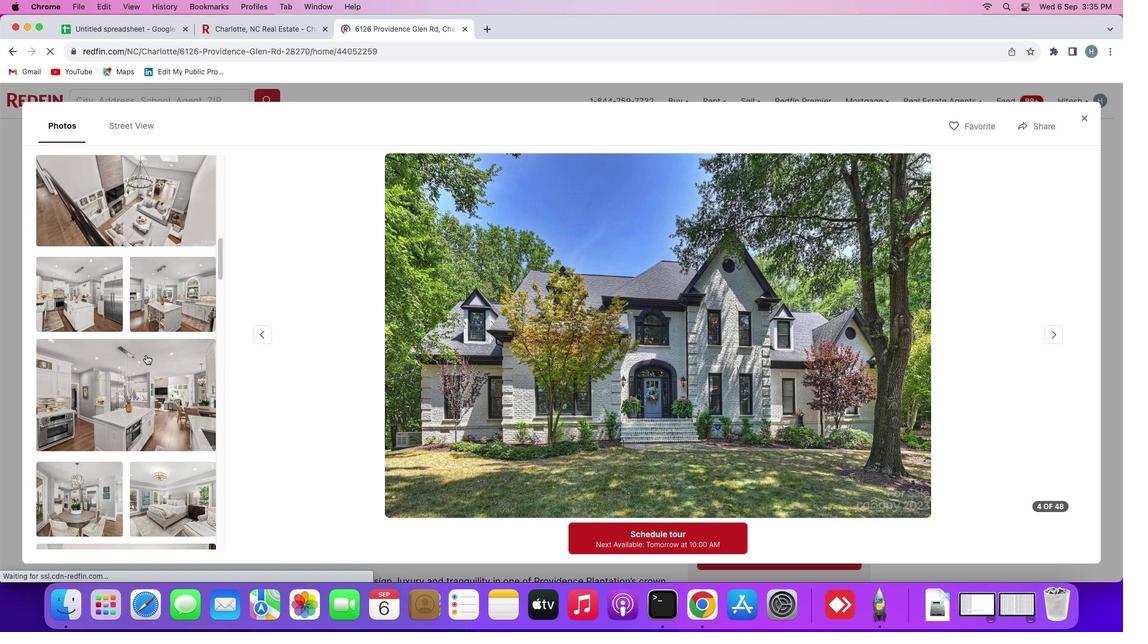 
Action: Mouse scrolled (145, 354) with delta (0, -1)
Screenshot: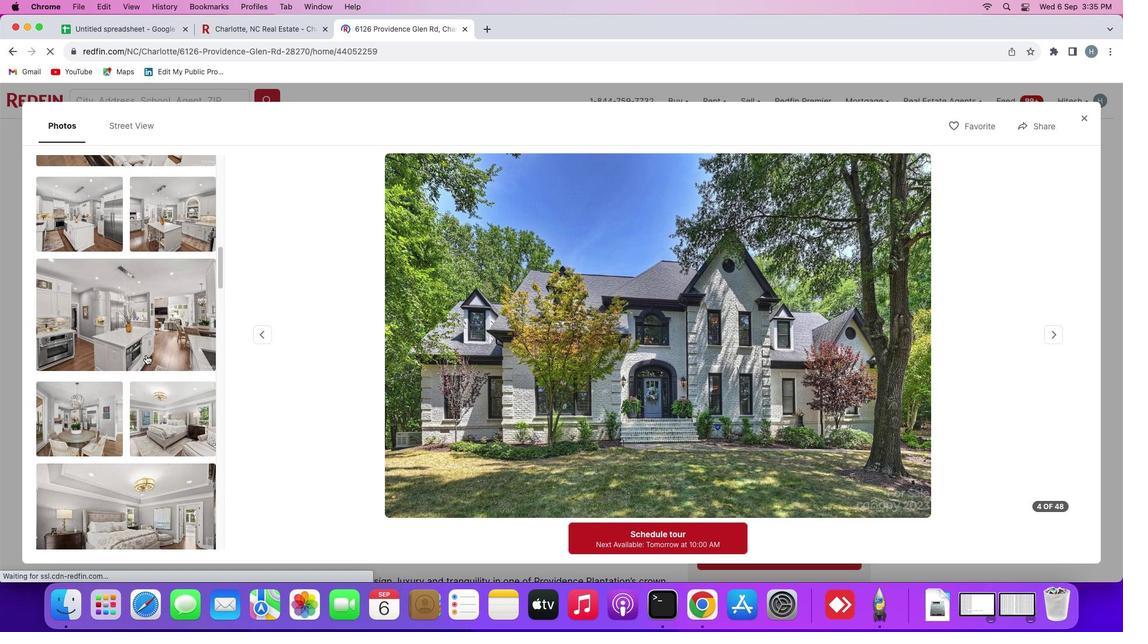 
Action: Mouse scrolled (145, 354) with delta (0, 0)
Screenshot: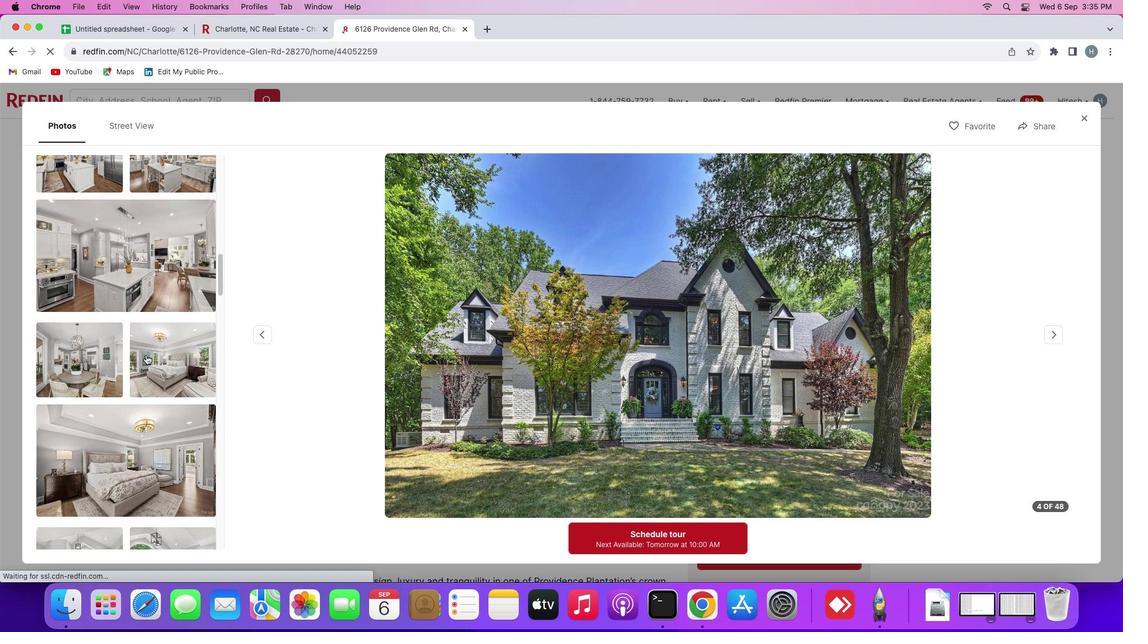 
Action: Mouse scrolled (145, 354) with delta (0, 0)
Screenshot: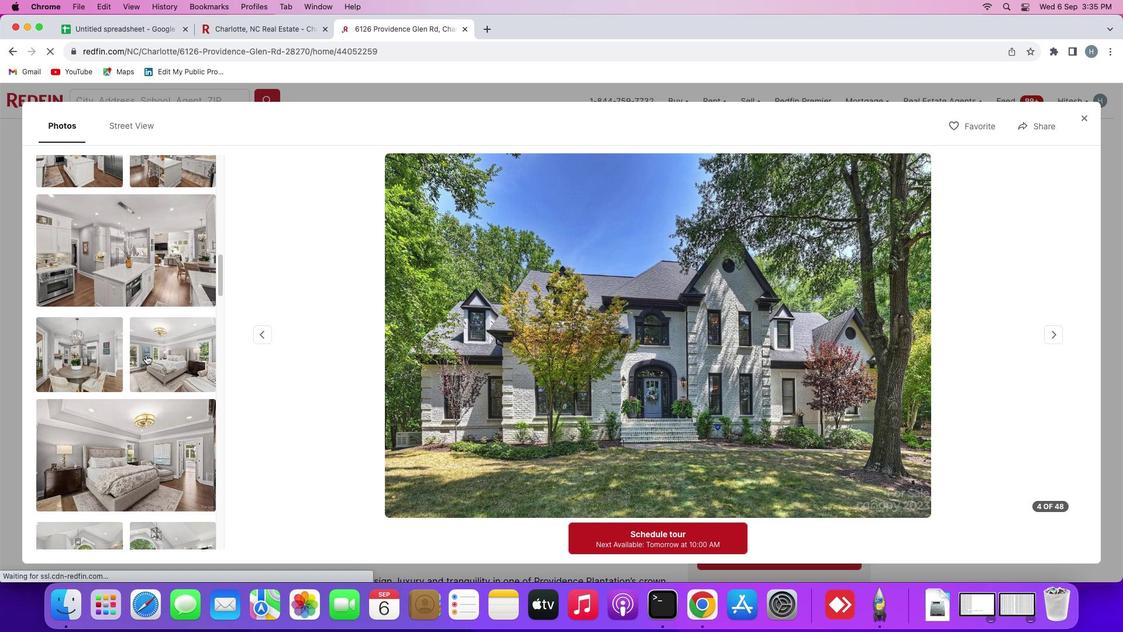 
Action: Mouse scrolled (145, 354) with delta (0, -1)
Screenshot: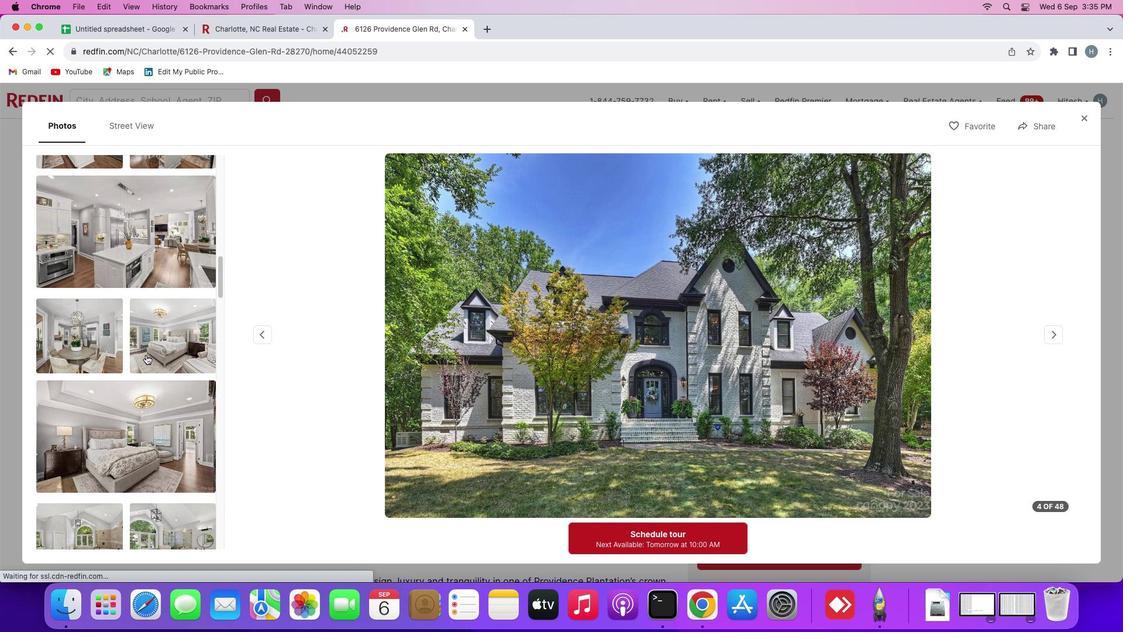 
Action: Mouse scrolled (145, 354) with delta (0, -2)
Screenshot: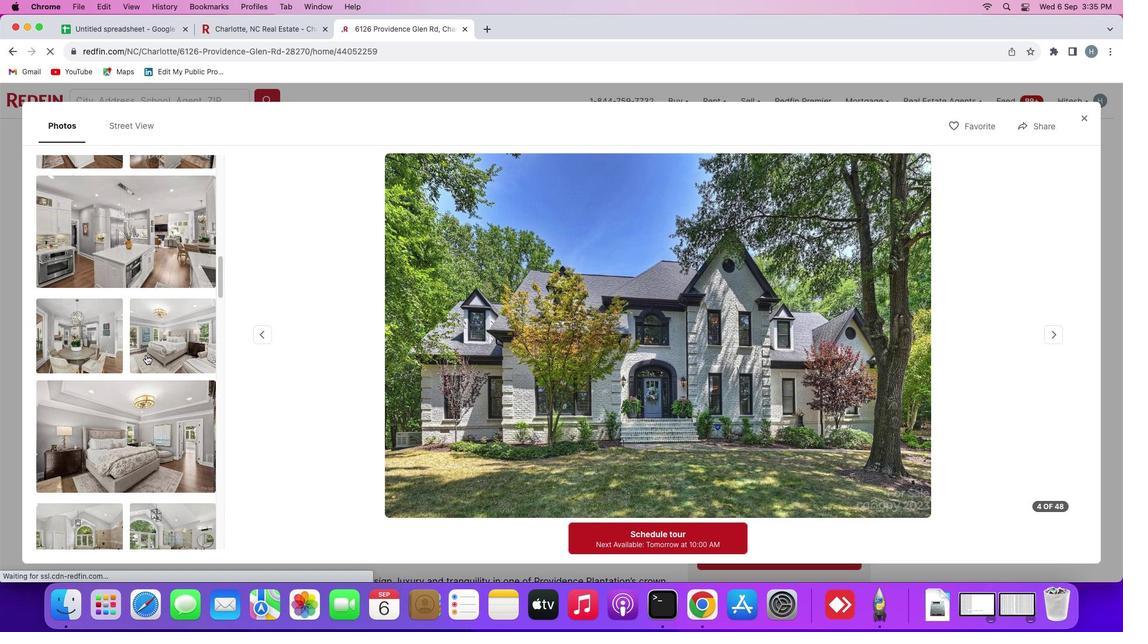 
Action: Mouse scrolled (145, 354) with delta (0, 0)
Screenshot: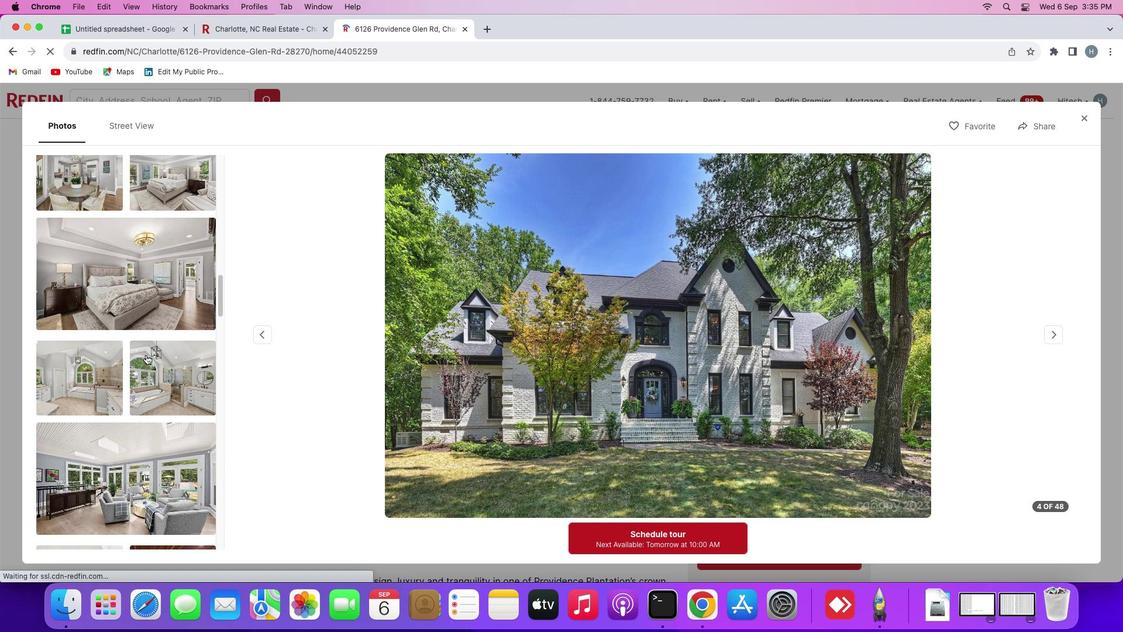 
Action: Mouse scrolled (145, 354) with delta (0, 0)
Screenshot: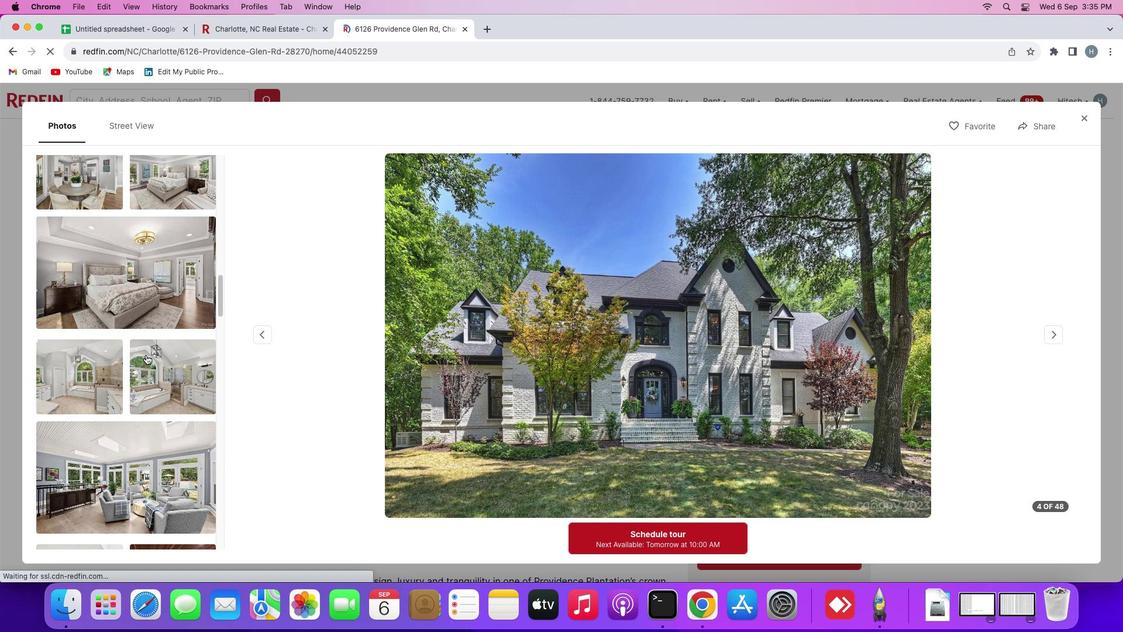 
Action: Mouse scrolled (145, 354) with delta (0, -1)
Screenshot: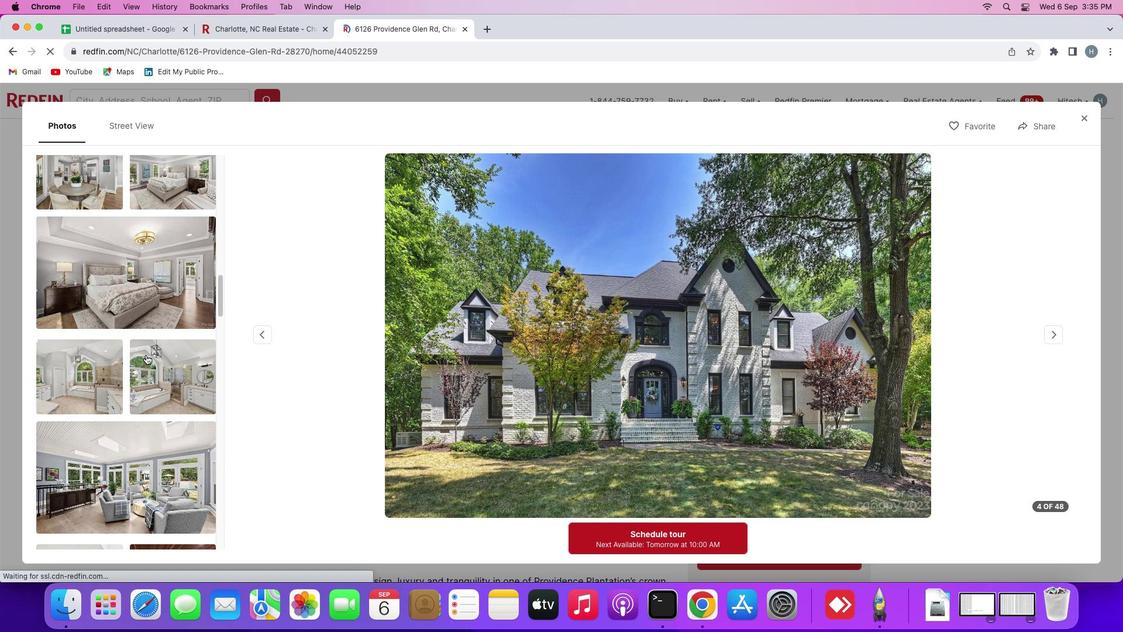 
Action: Mouse scrolled (145, 354) with delta (0, -1)
Screenshot: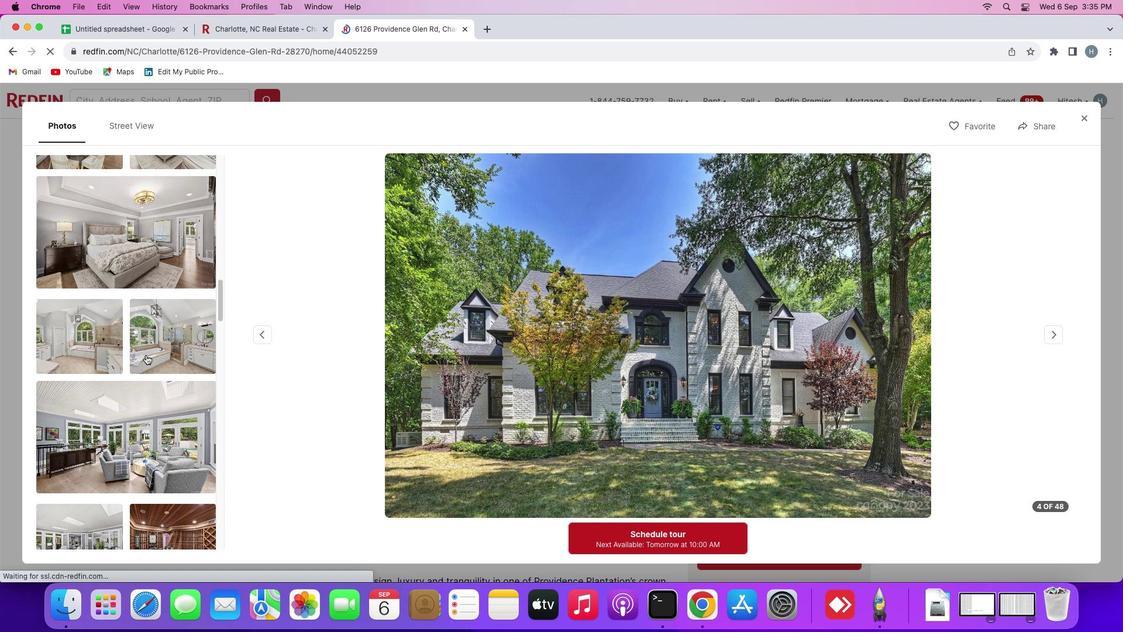 
Action: Mouse scrolled (145, 354) with delta (0, 0)
Screenshot: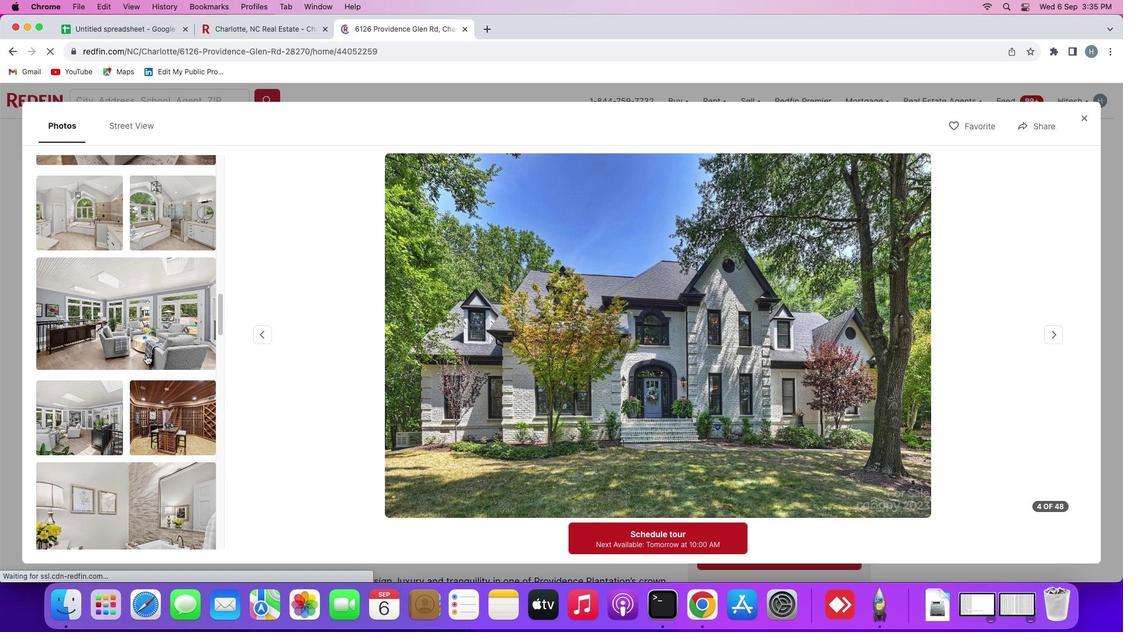 
Action: Mouse scrolled (145, 354) with delta (0, 0)
Screenshot: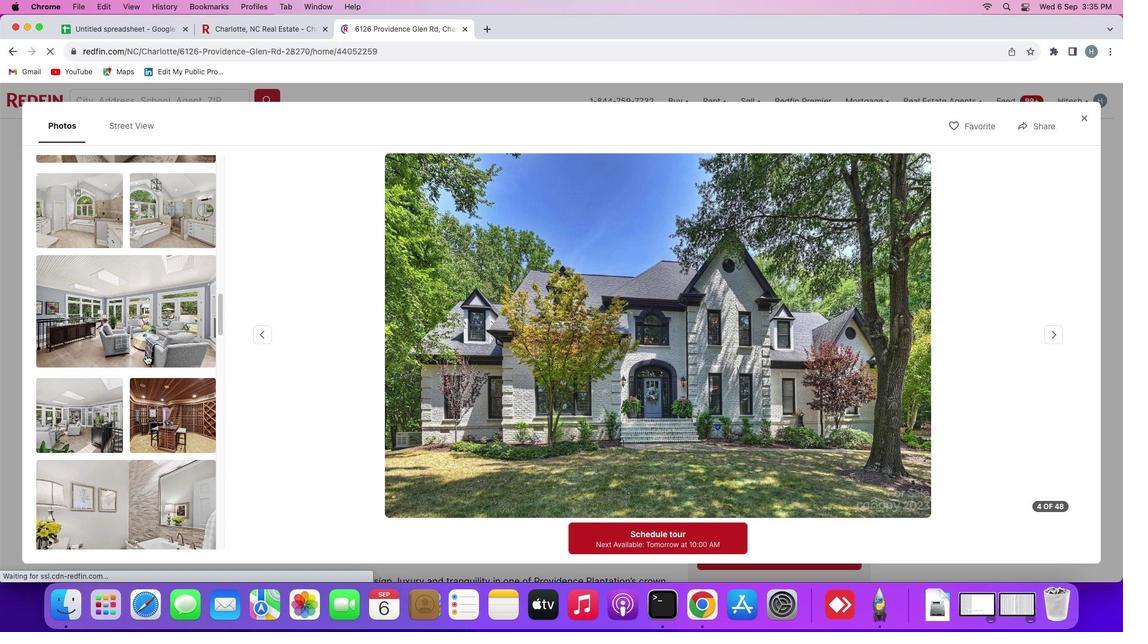 
Action: Mouse scrolled (145, 354) with delta (0, -1)
Screenshot: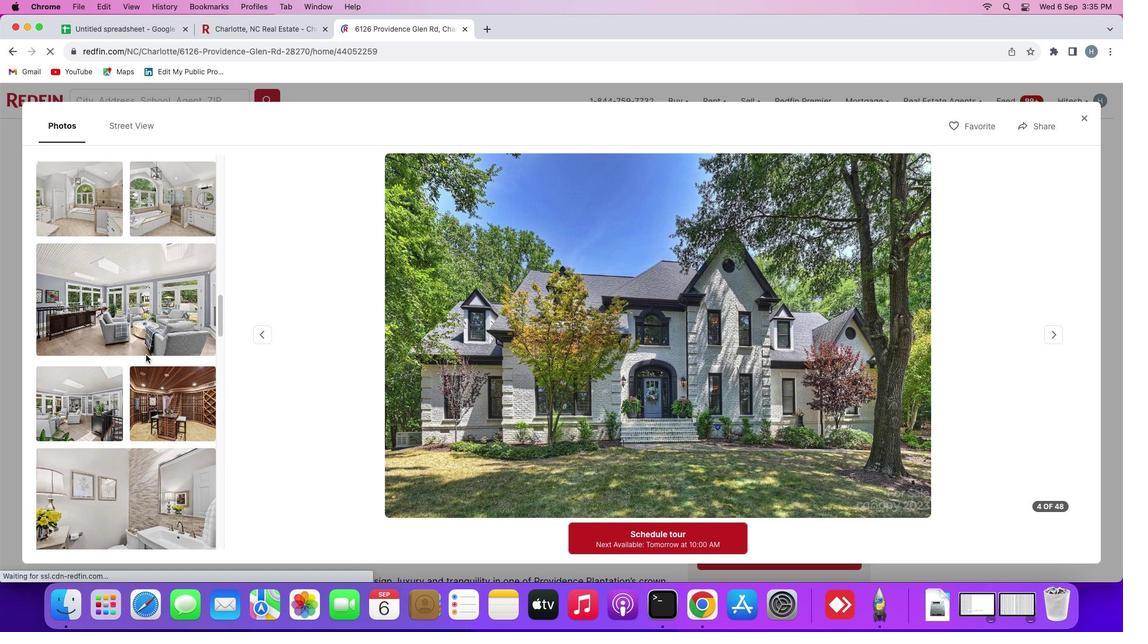 
Action: Mouse scrolled (145, 354) with delta (0, 0)
Screenshot: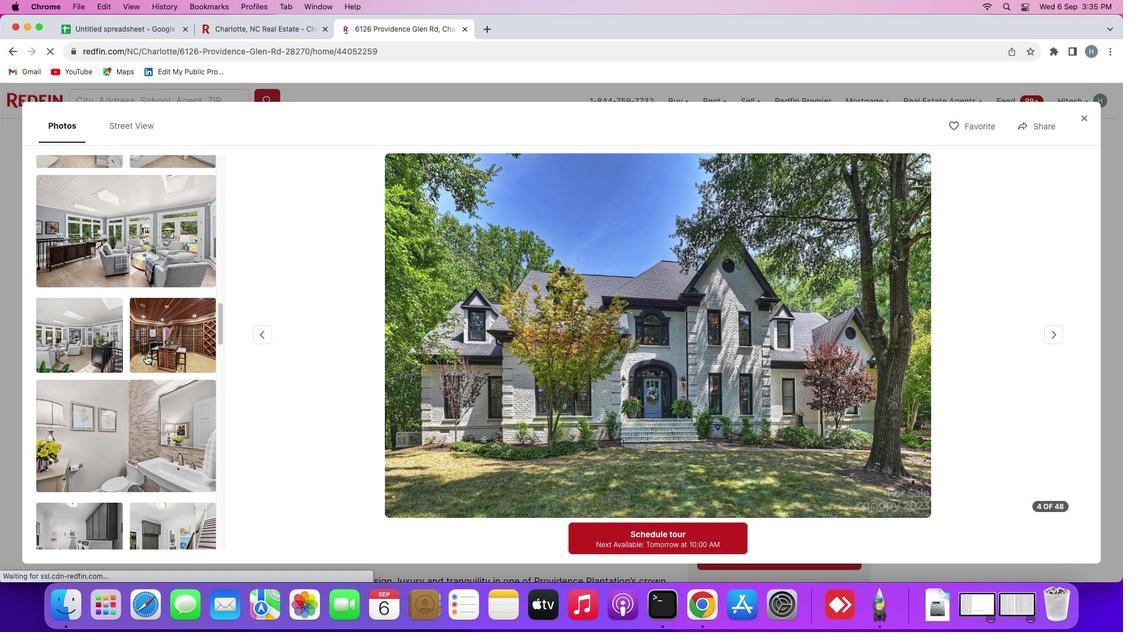 
Action: Mouse scrolled (145, 354) with delta (0, 0)
Screenshot: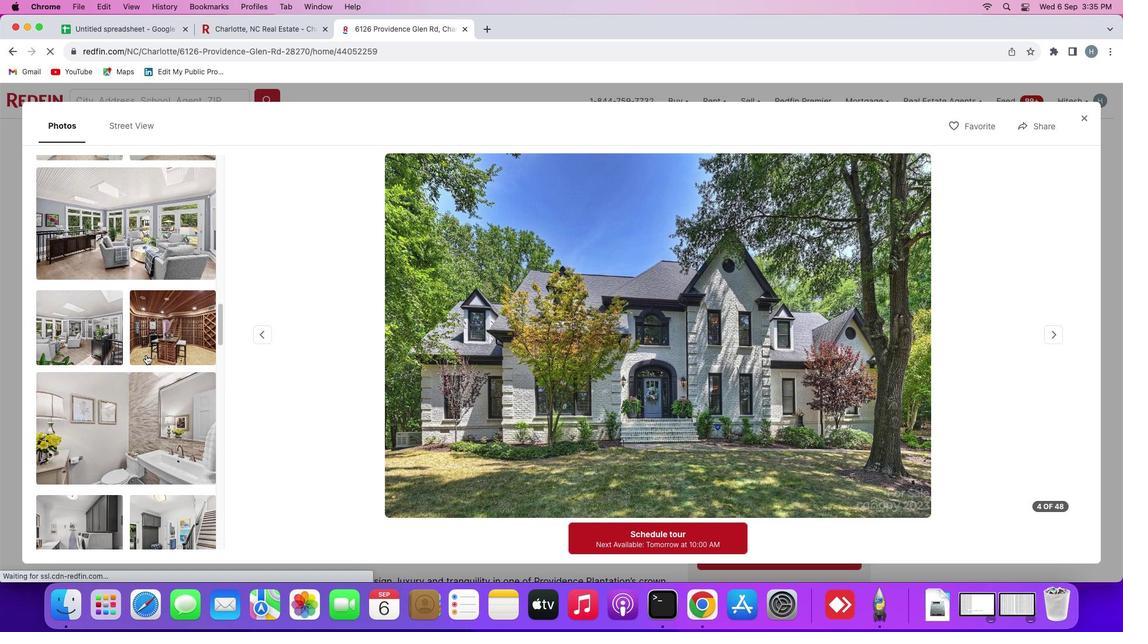 
Action: Mouse scrolled (145, 354) with delta (0, -1)
Screenshot: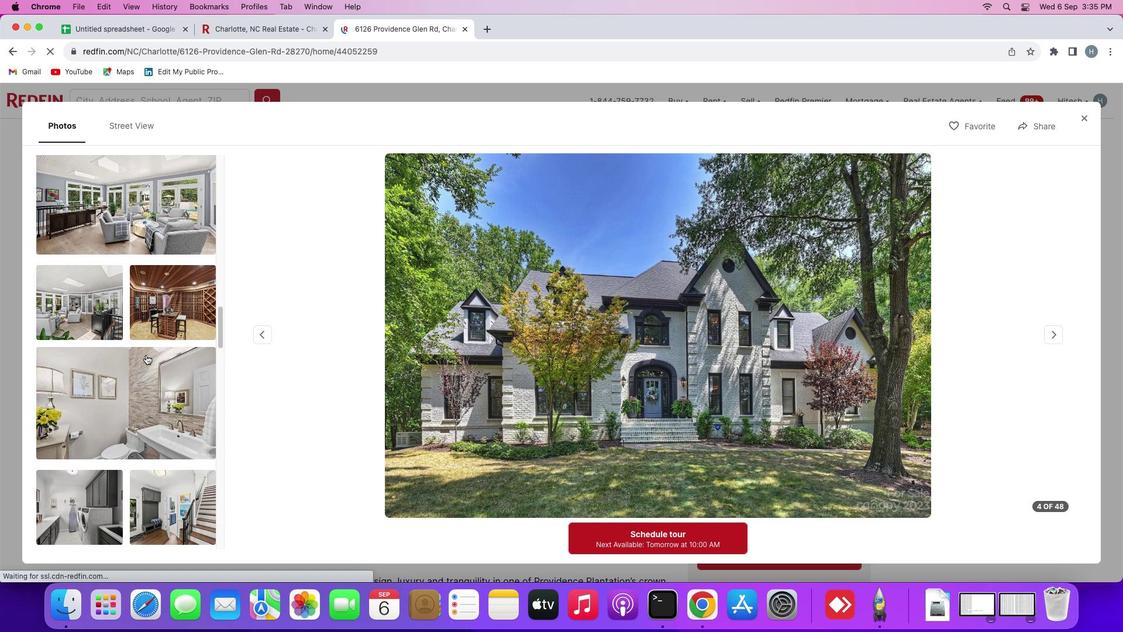 
Action: Mouse scrolled (145, 354) with delta (0, -1)
Screenshot: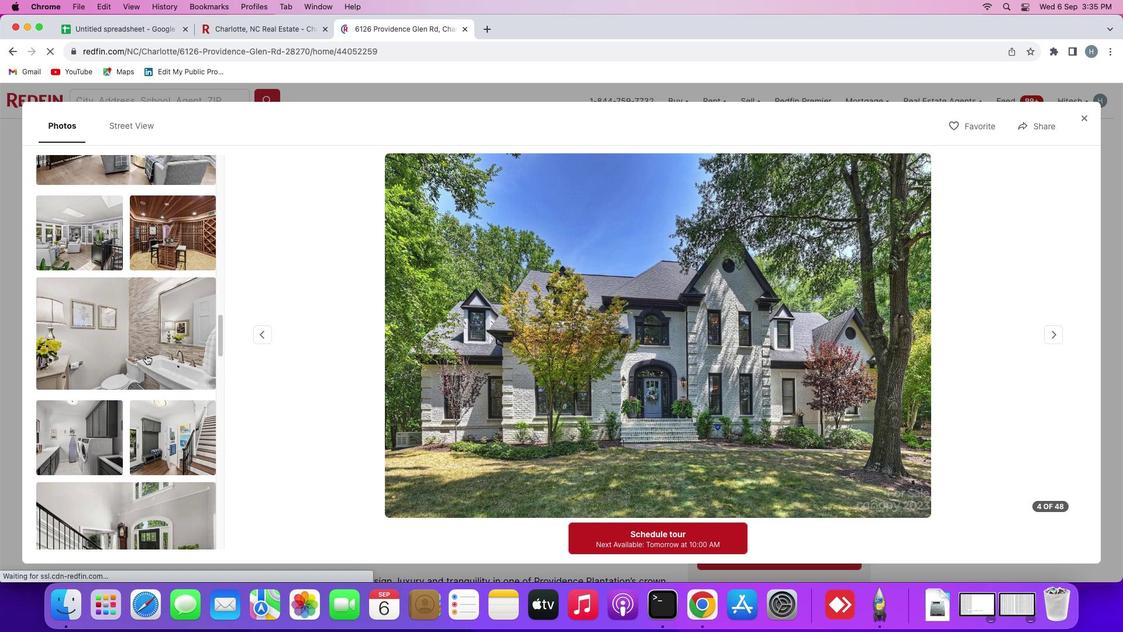 
Action: Mouse scrolled (145, 354) with delta (0, 0)
Screenshot: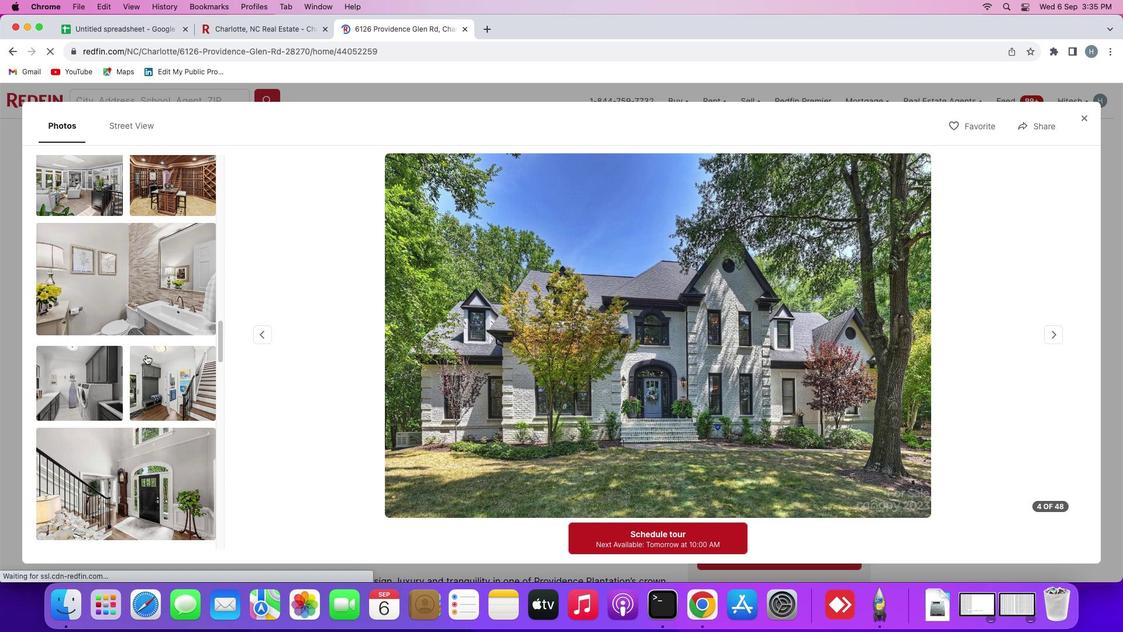 
Action: Mouse scrolled (145, 354) with delta (0, 0)
Screenshot: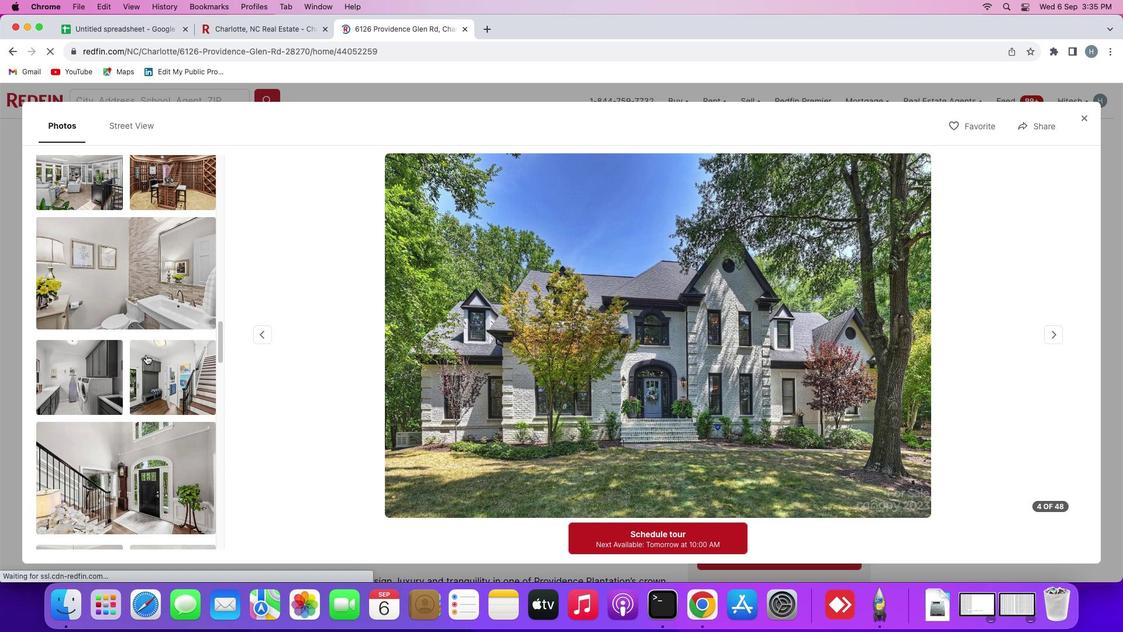 
Action: Mouse scrolled (145, 354) with delta (0, 0)
Screenshot: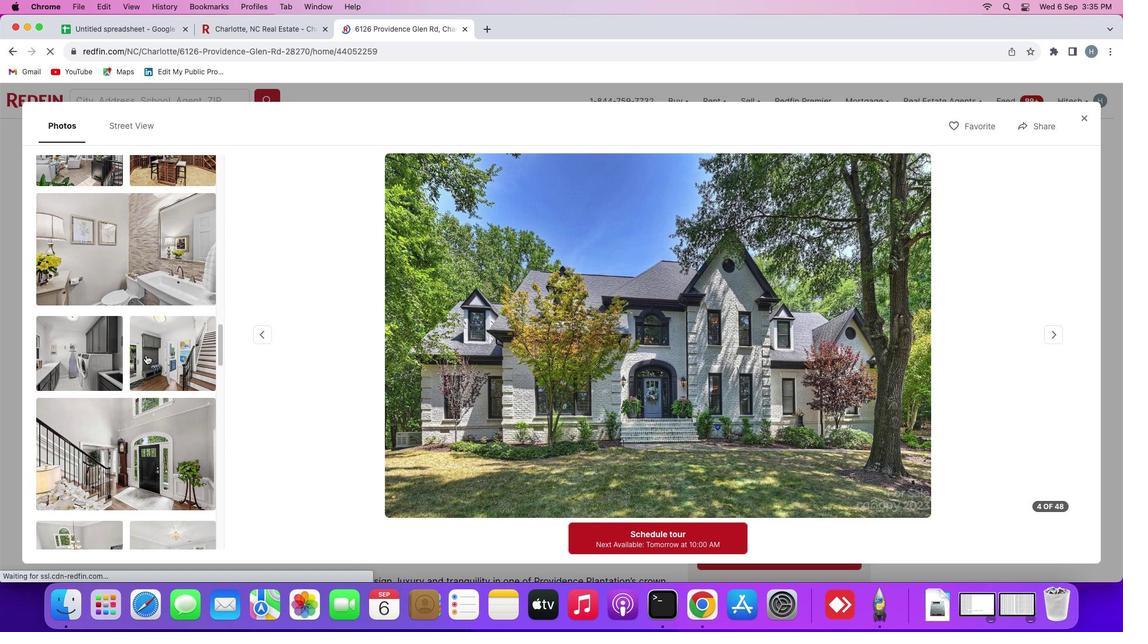 
Action: Mouse scrolled (145, 354) with delta (0, 0)
Screenshot: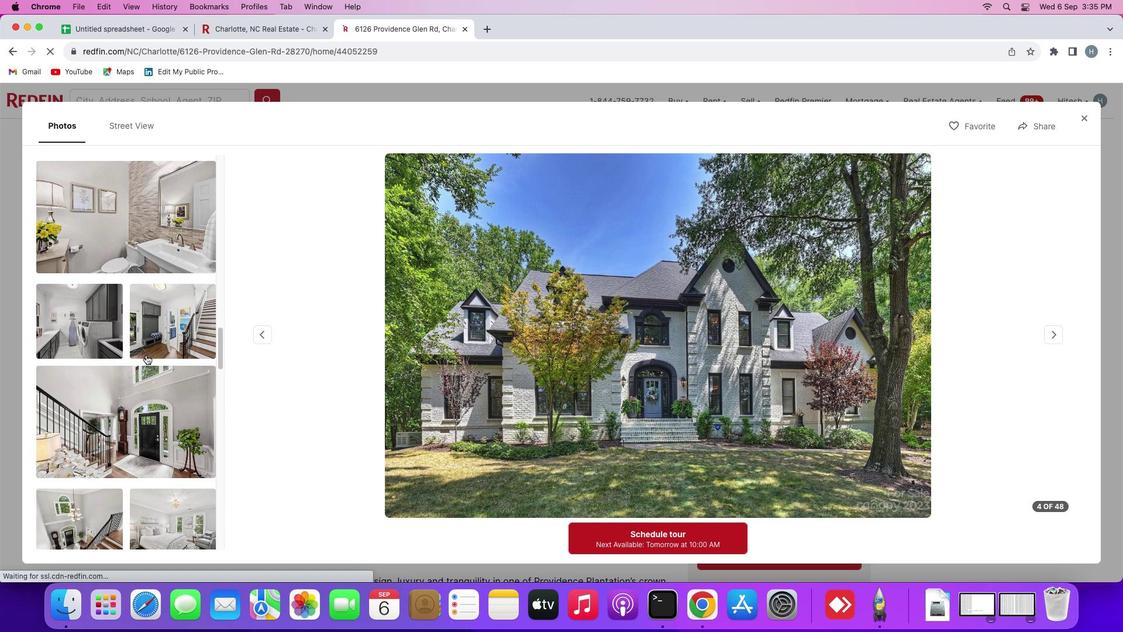 
Action: Mouse scrolled (145, 354) with delta (0, 0)
Screenshot: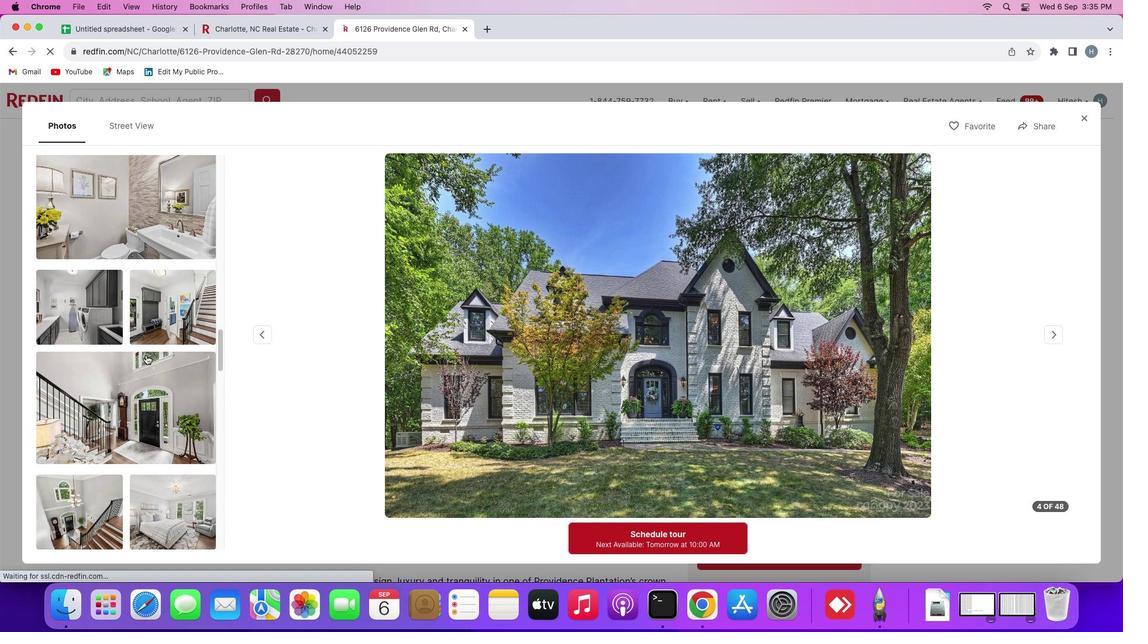 
Action: Mouse scrolled (145, 354) with delta (0, -1)
Screenshot: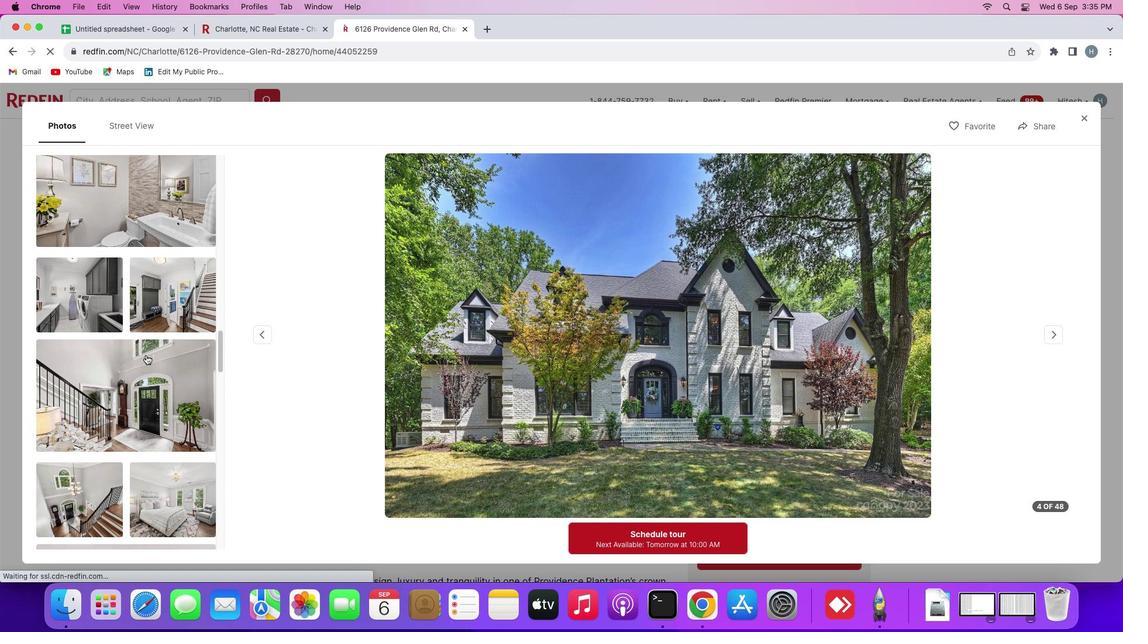 
Action: Mouse scrolled (145, 354) with delta (0, -2)
Screenshot: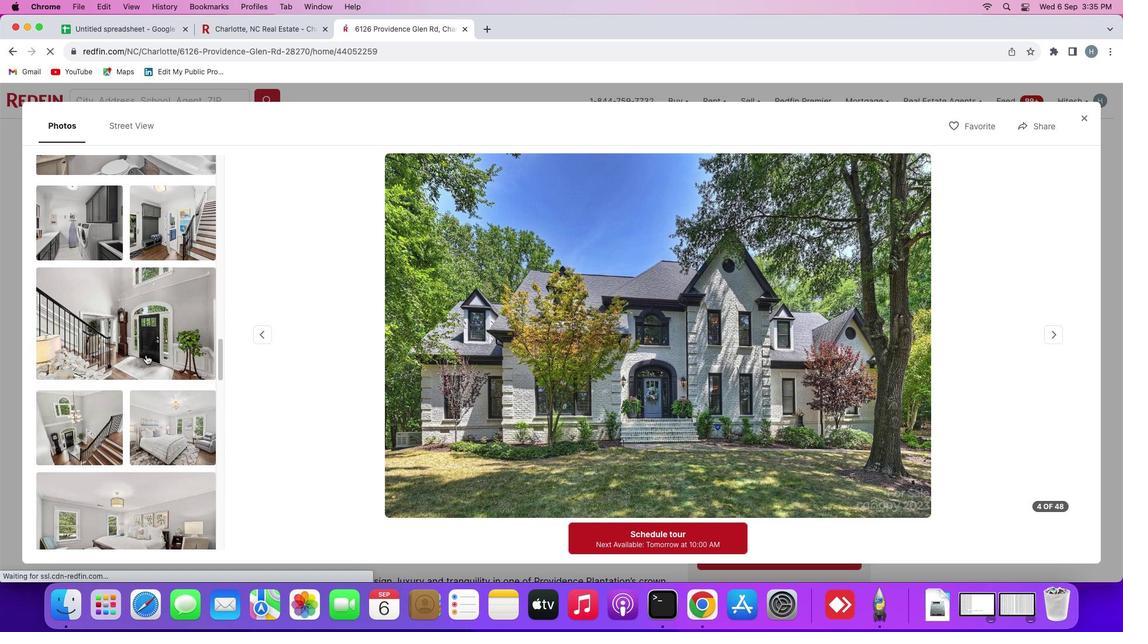 
Action: Mouse scrolled (145, 354) with delta (0, 0)
Screenshot: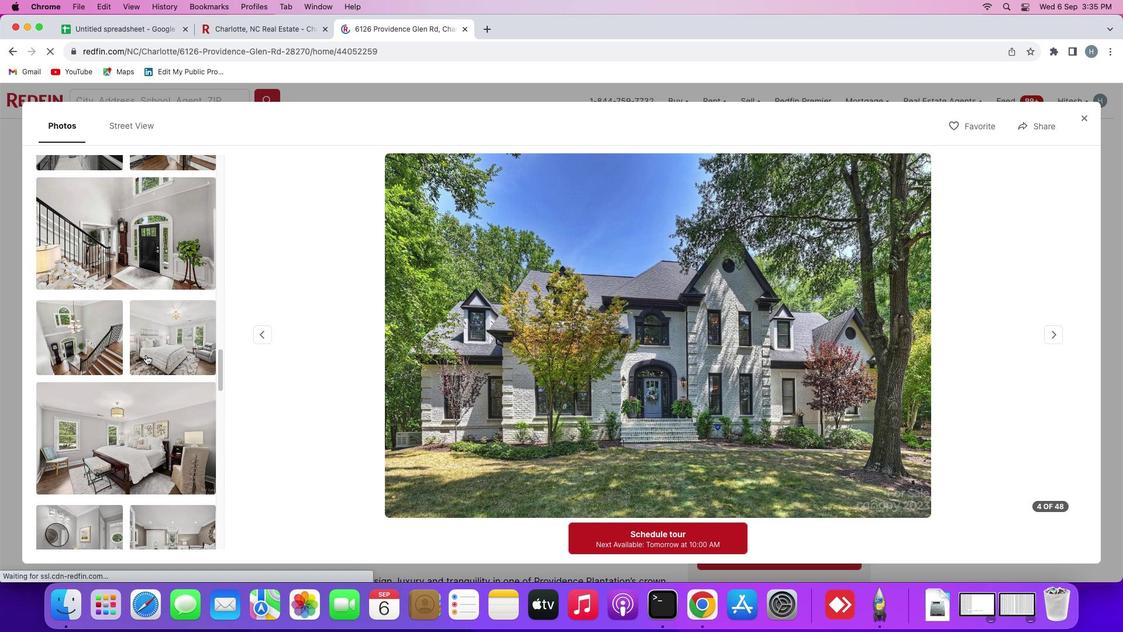 
Action: Mouse scrolled (145, 354) with delta (0, 0)
Screenshot: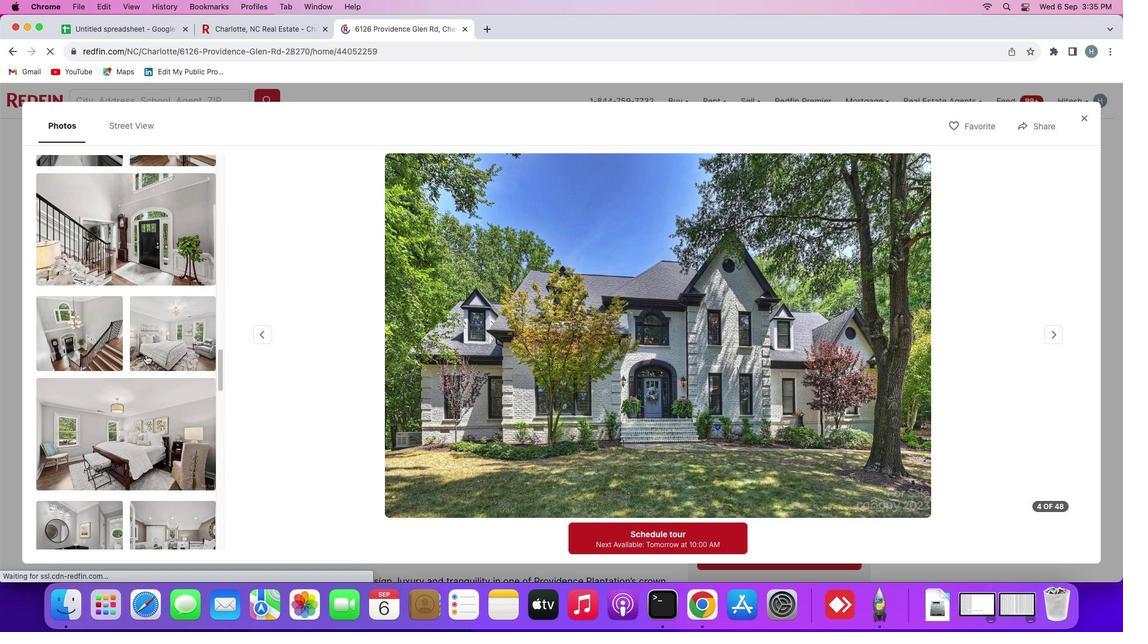 
Action: Mouse scrolled (145, 354) with delta (0, -1)
Screenshot: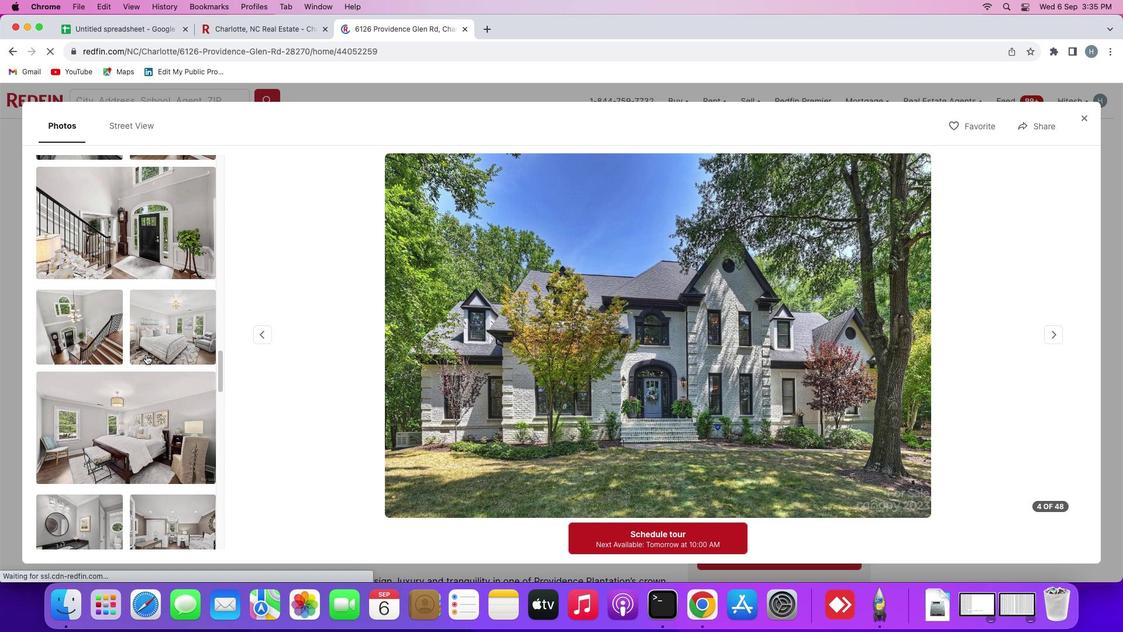 
Action: Mouse scrolled (145, 354) with delta (0, -1)
Screenshot: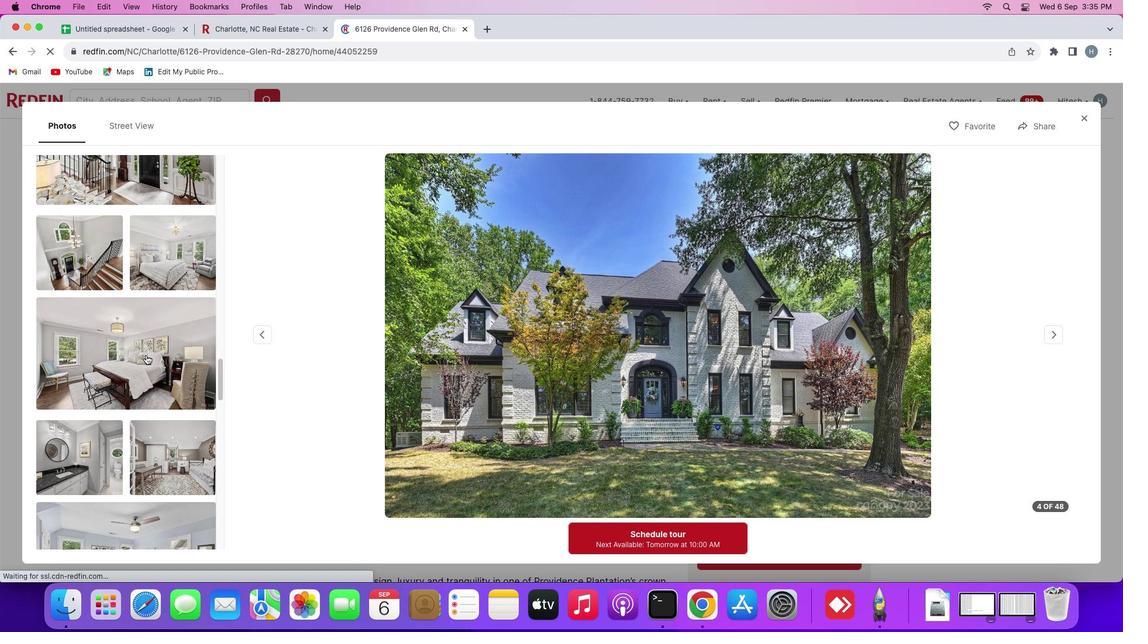 
Action: Mouse scrolled (145, 354) with delta (0, 0)
Screenshot: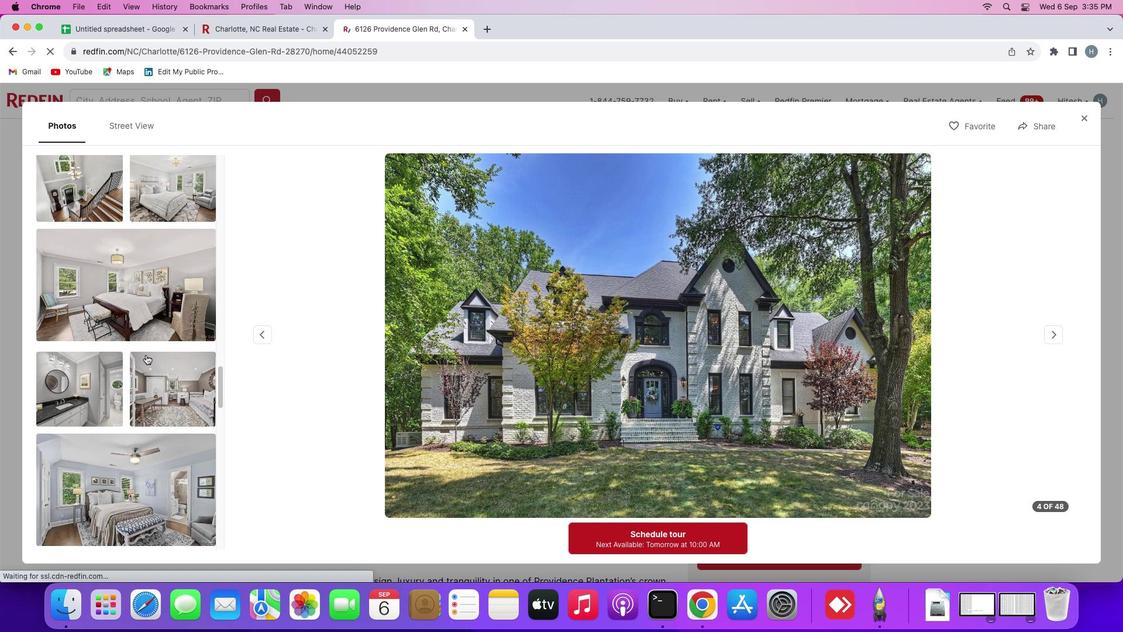 
Action: Mouse scrolled (145, 354) with delta (0, 0)
Screenshot: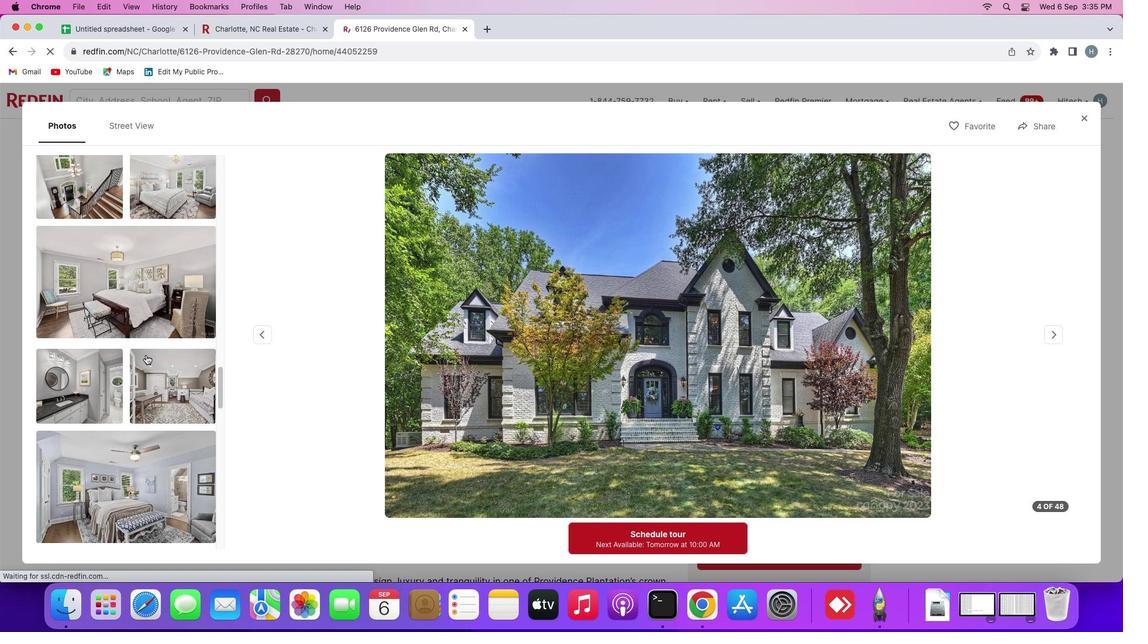 
Action: Mouse scrolled (145, 354) with delta (0, -1)
Screenshot: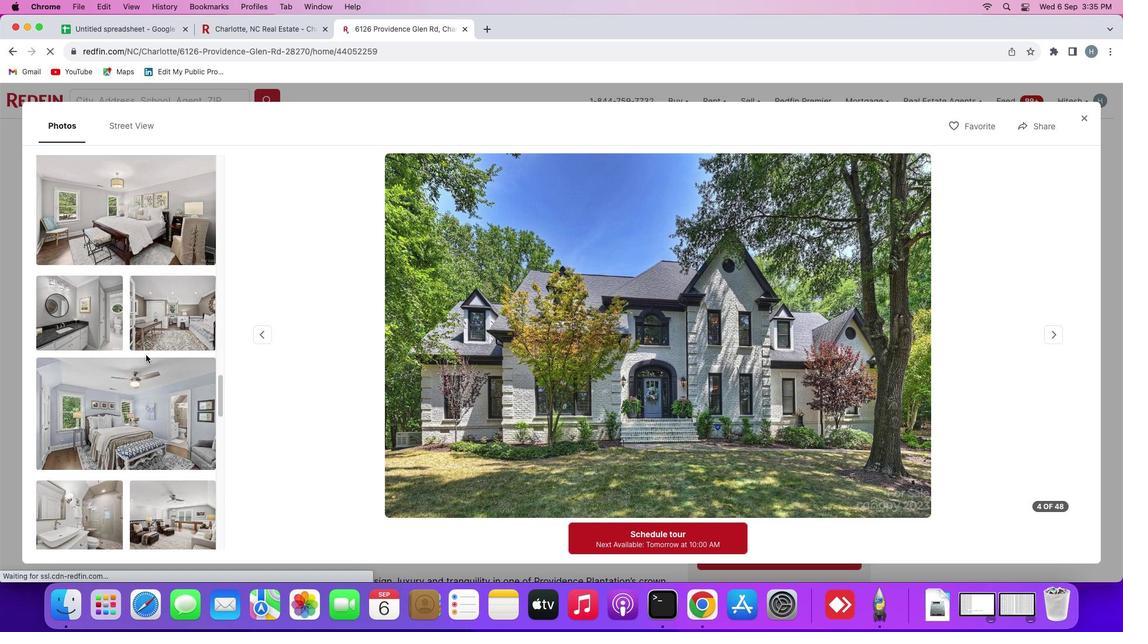 
Action: Mouse scrolled (145, 354) with delta (0, -1)
Screenshot: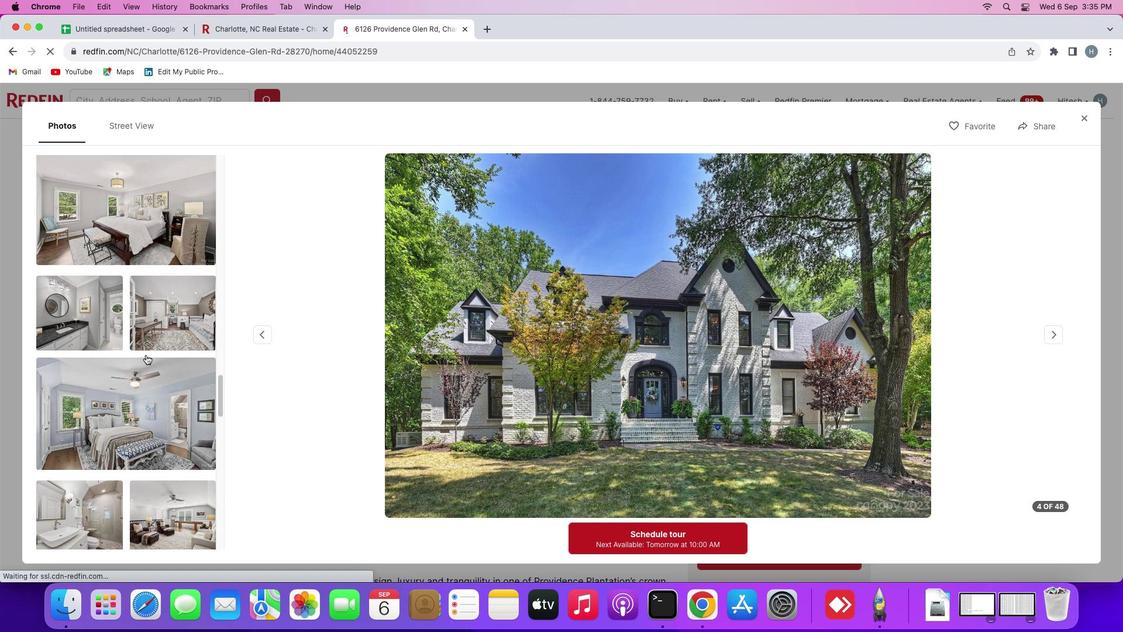 
Action: Mouse scrolled (145, 354) with delta (0, 0)
Screenshot: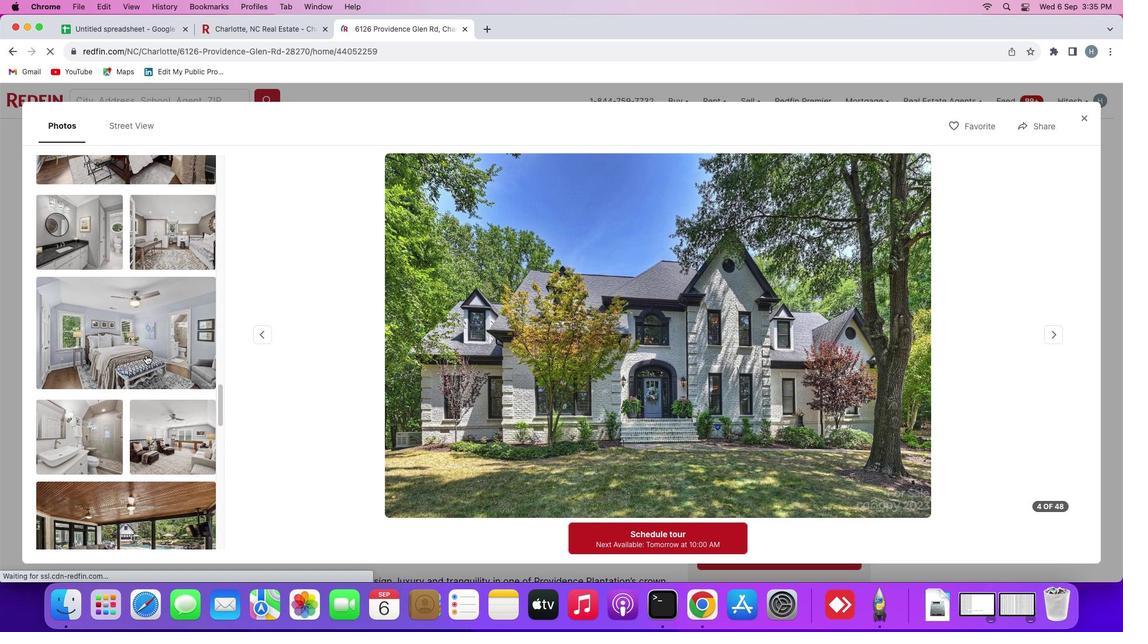 
Action: Mouse scrolled (145, 354) with delta (0, 0)
Screenshot: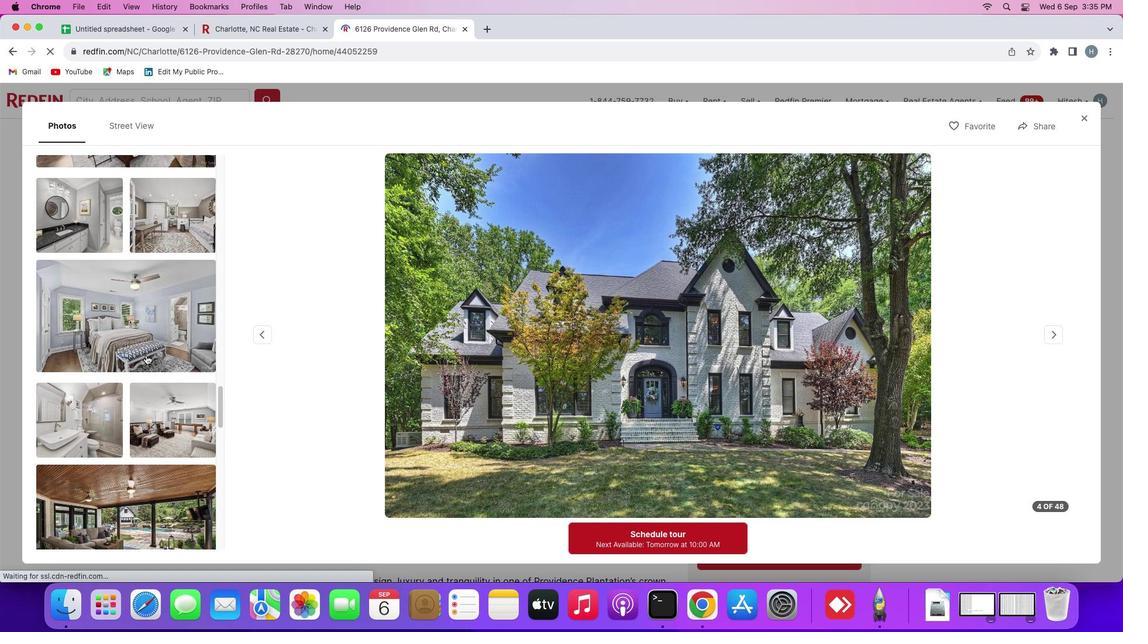 
Action: Mouse scrolled (145, 354) with delta (0, -1)
Screenshot: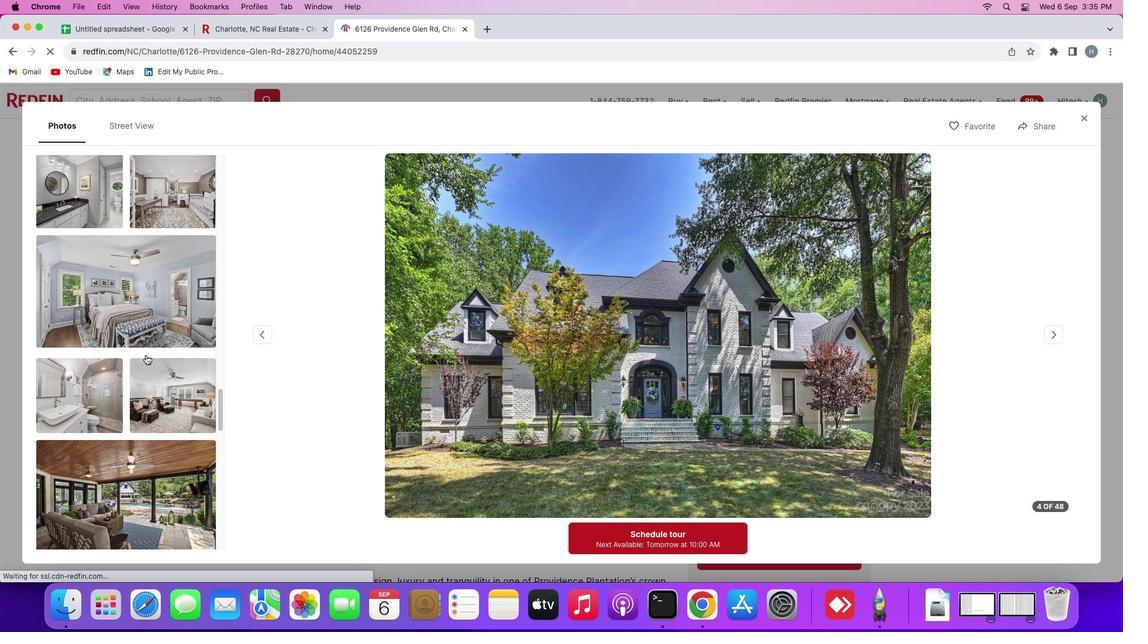 
Action: Mouse scrolled (145, 354) with delta (0, -1)
Screenshot: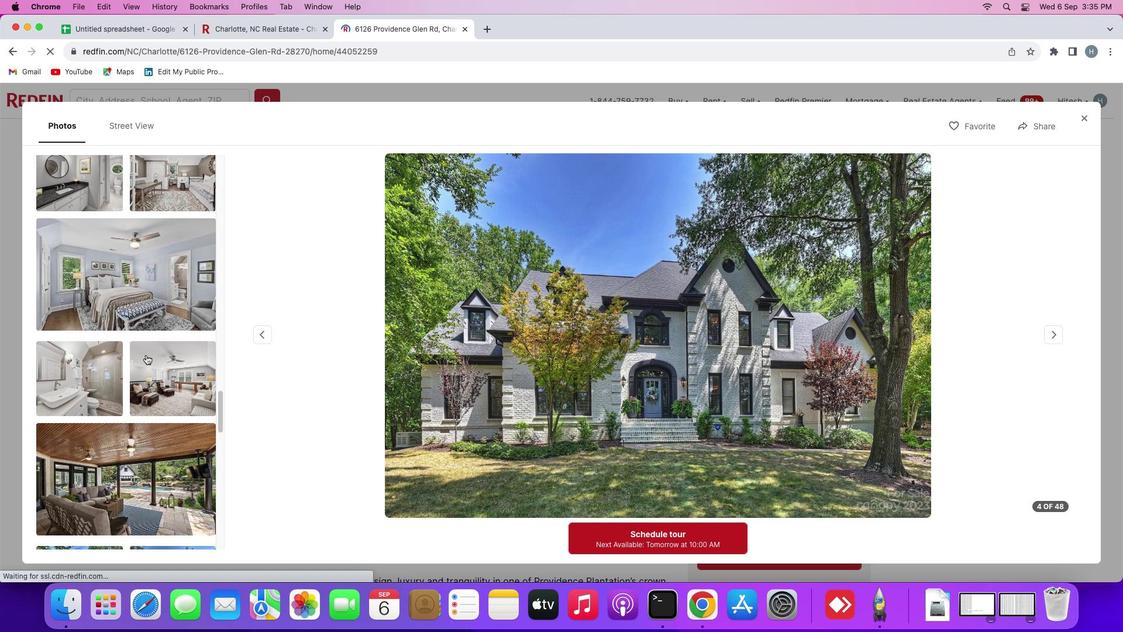 
Action: Mouse scrolled (145, 354) with delta (0, 0)
Screenshot: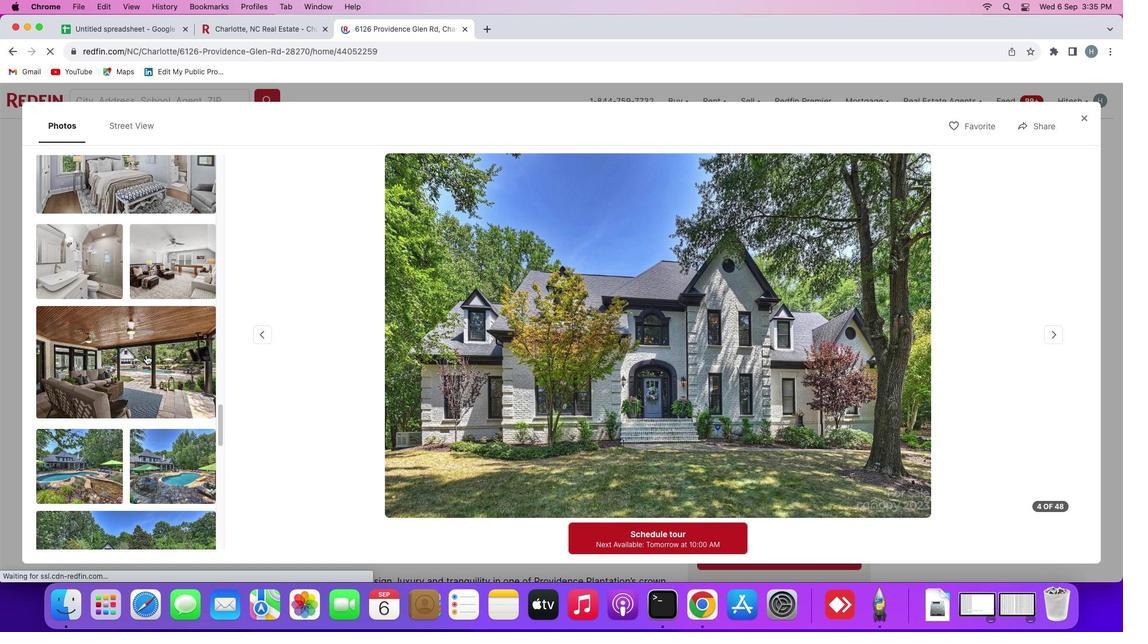 
Action: Mouse scrolled (145, 354) with delta (0, 0)
Screenshot: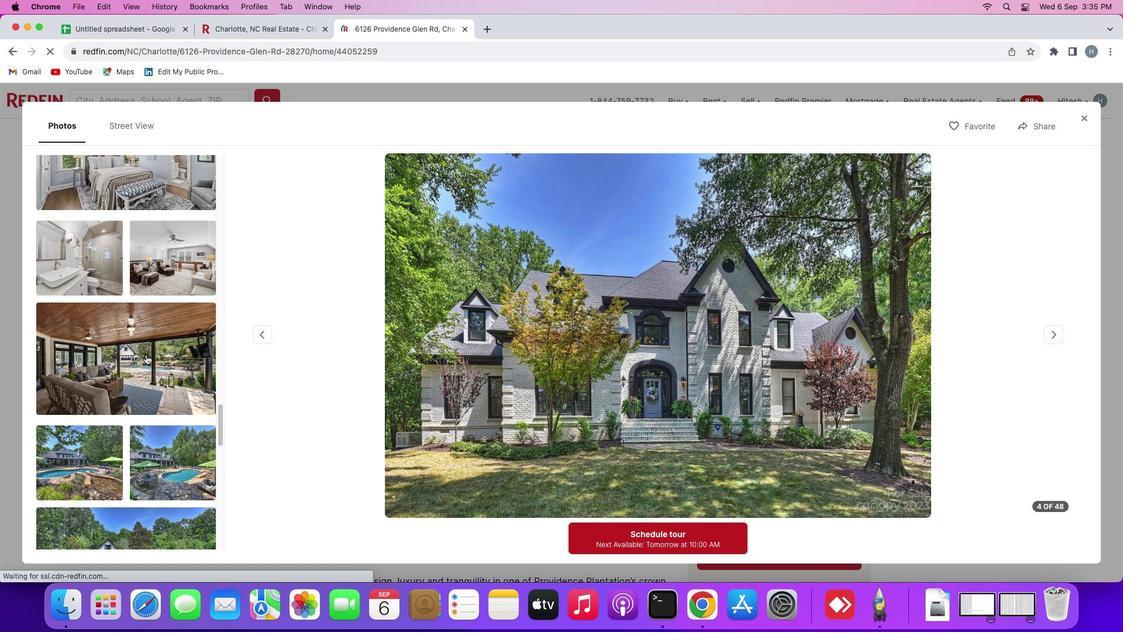 
Action: Mouse moved to (146, 353)
Screenshot: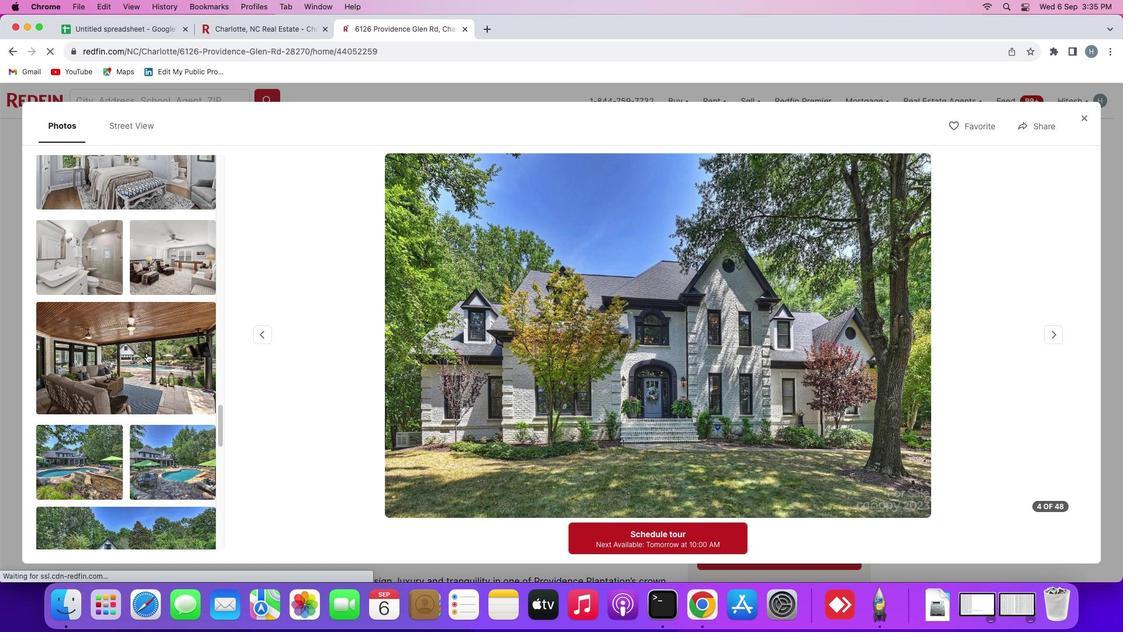 
Action: Mouse pressed left at (146, 353)
Screenshot: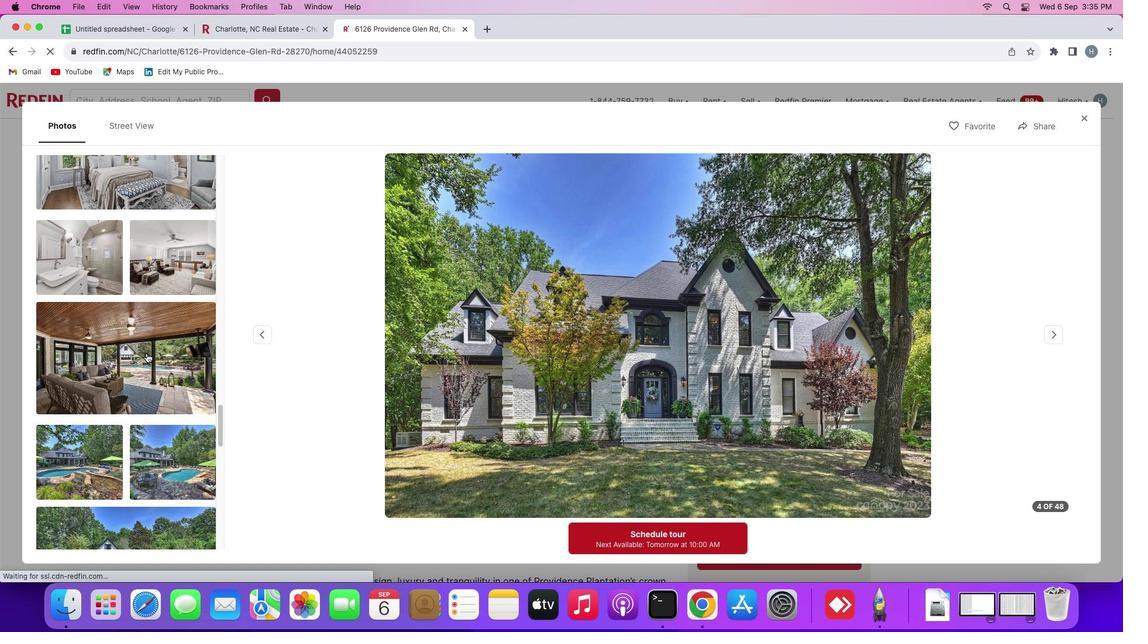 
Action: Mouse moved to (107, 461)
Screenshot: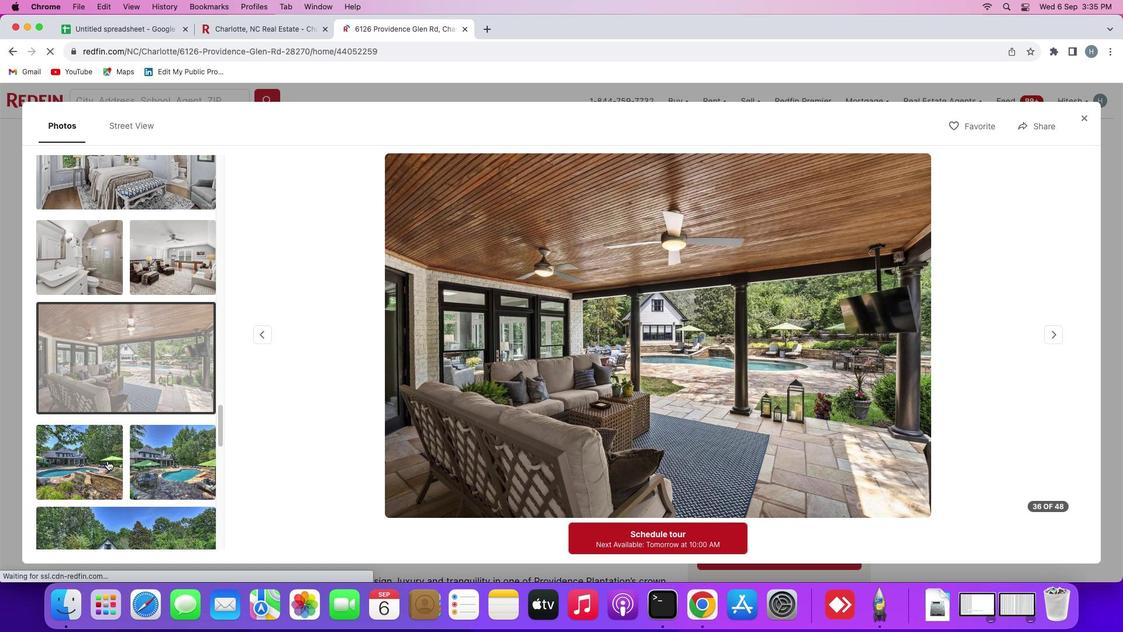 
Action: Mouse pressed left at (107, 461)
Screenshot: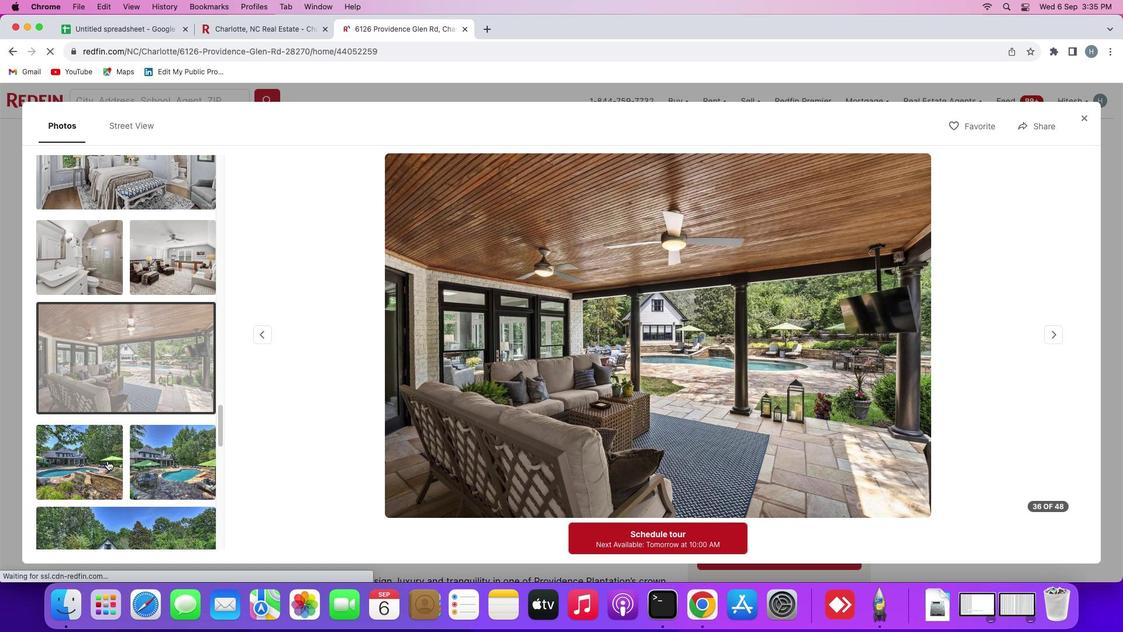
Action: Mouse moved to (161, 459)
Screenshot: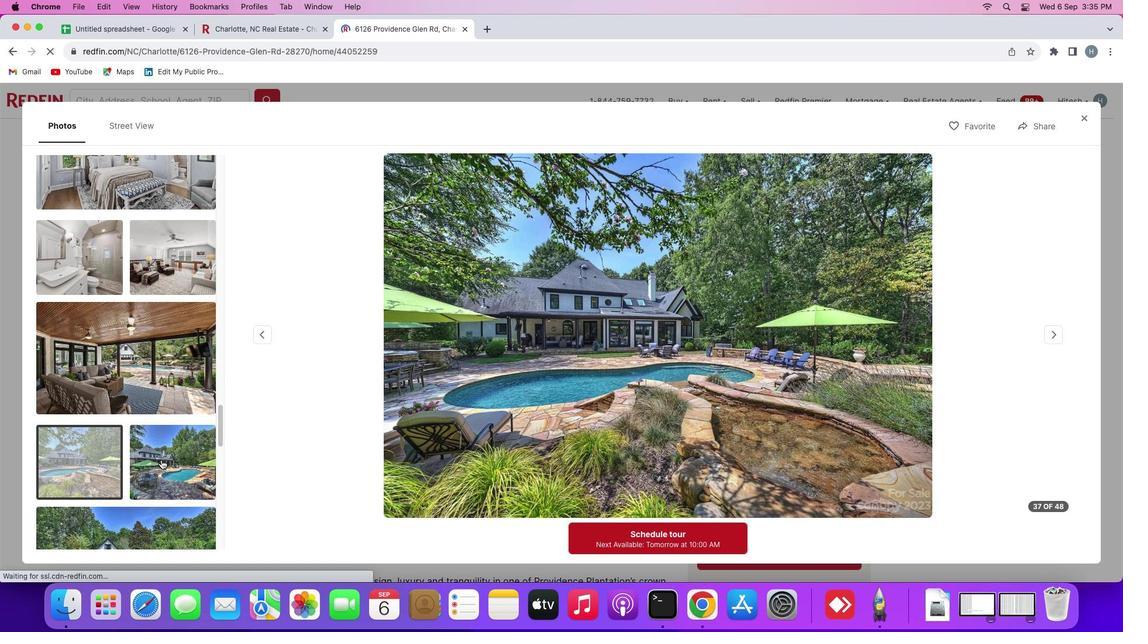 
Action: Mouse pressed left at (161, 459)
Screenshot: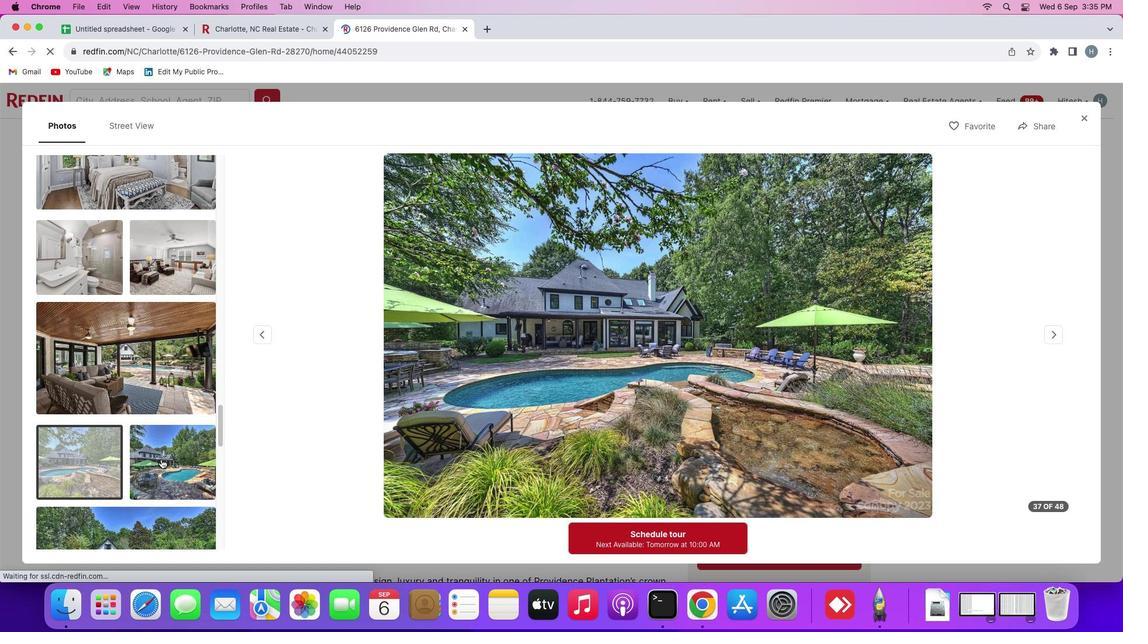 
Action: Mouse moved to (160, 450)
Screenshot: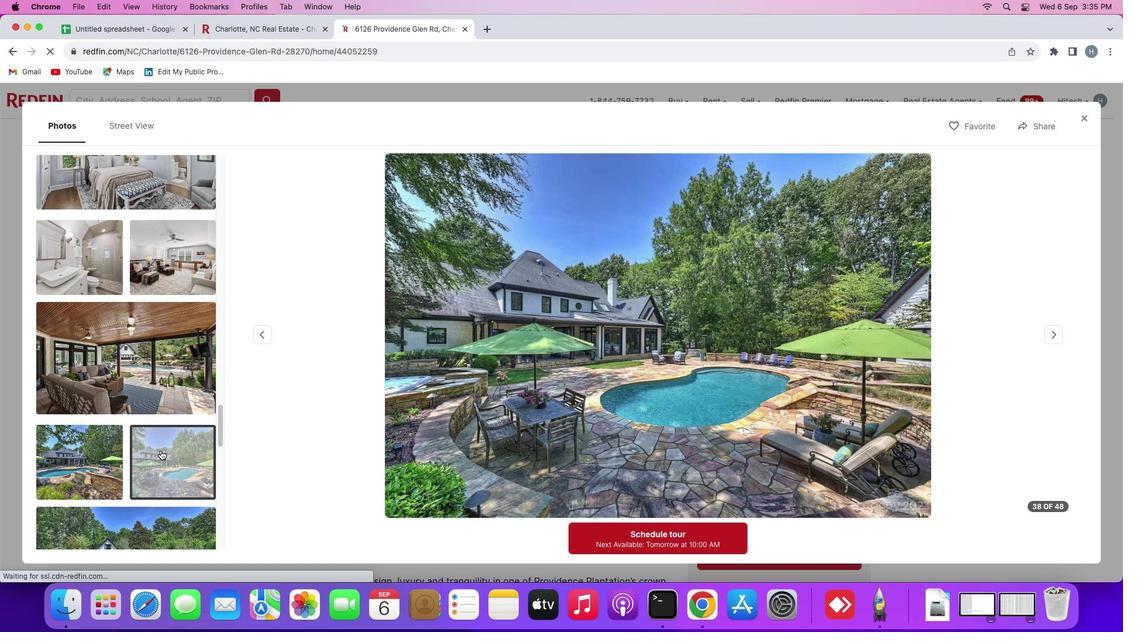 
Action: Mouse scrolled (160, 450) with delta (0, 0)
Screenshot: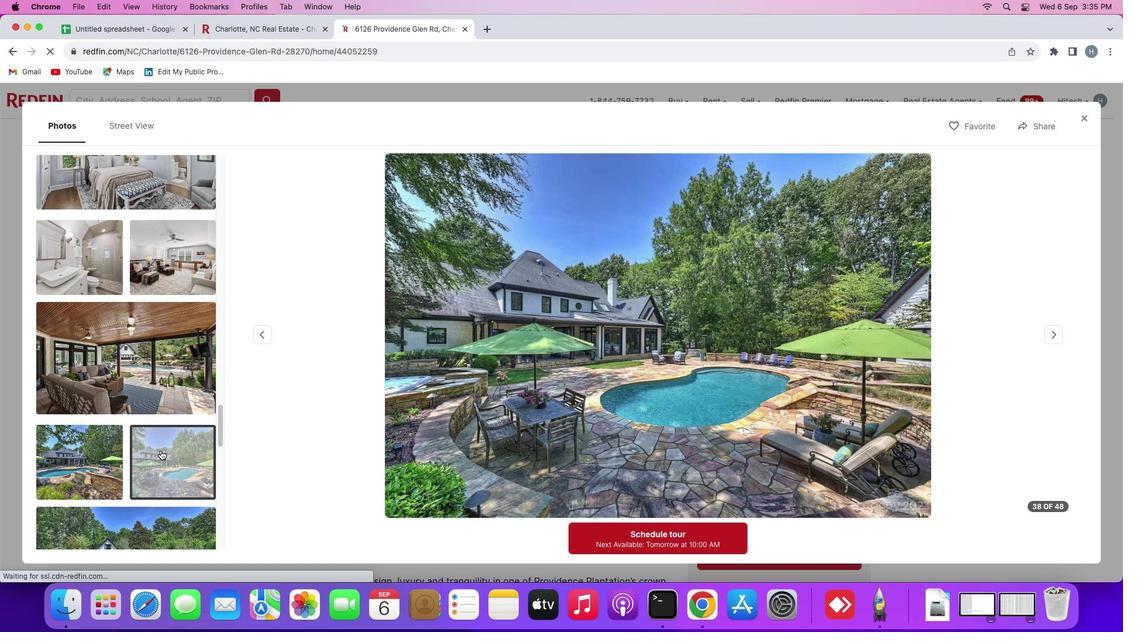 
Action: Mouse scrolled (160, 450) with delta (0, 0)
Screenshot: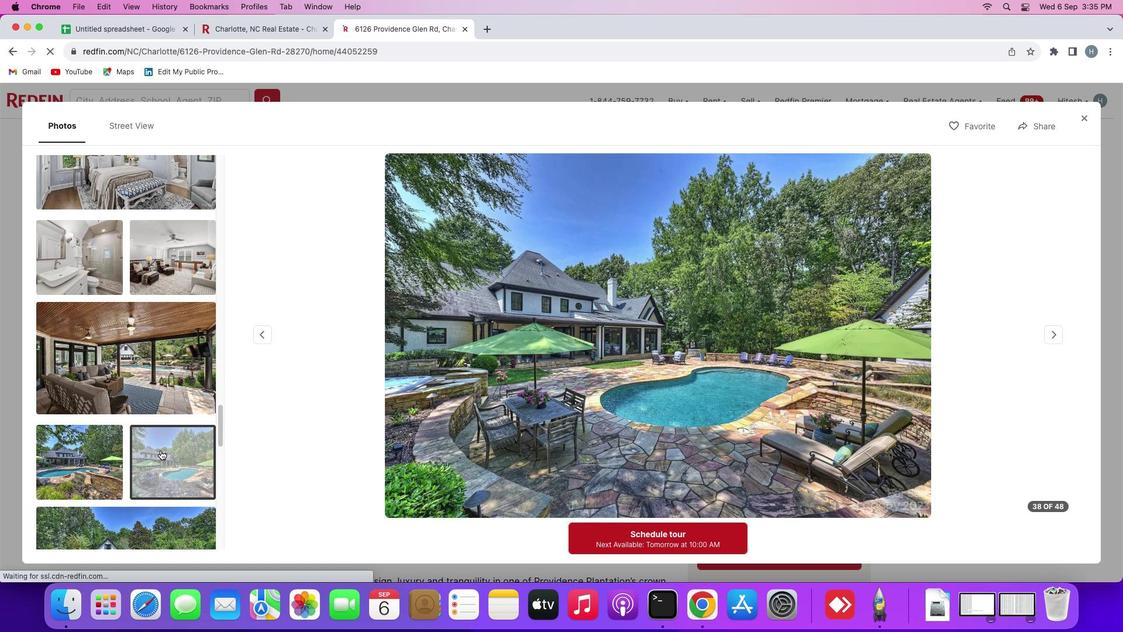 
Action: Mouse scrolled (160, 450) with delta (0, 0)
Screenshot: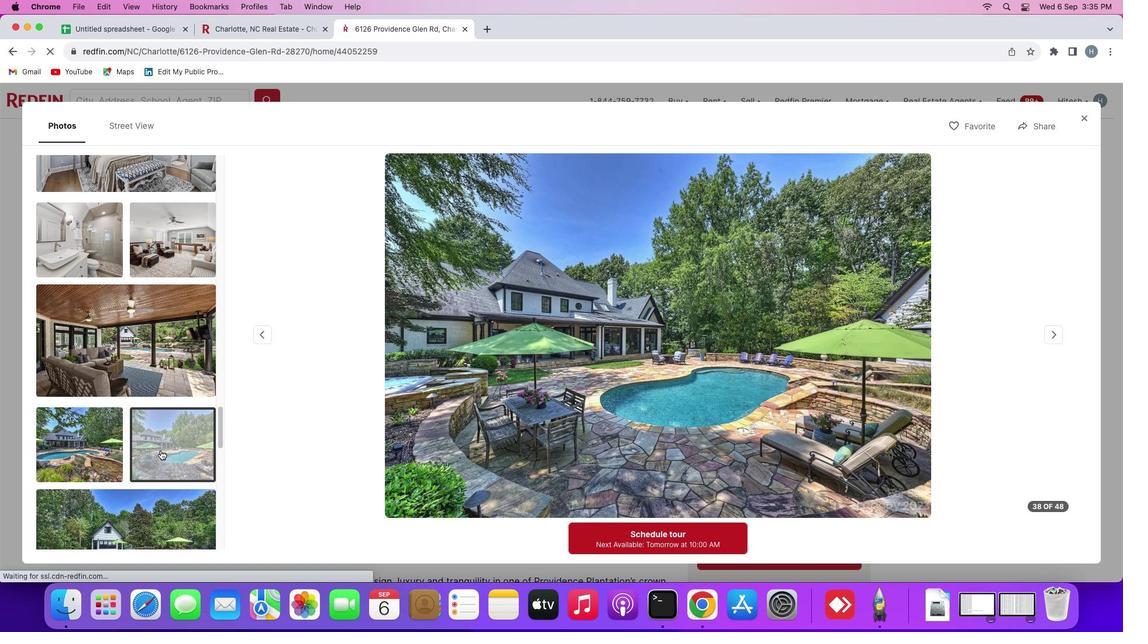 
Action: Mouse scrolled (160, 450) with delta (0, -1)
Screenshot: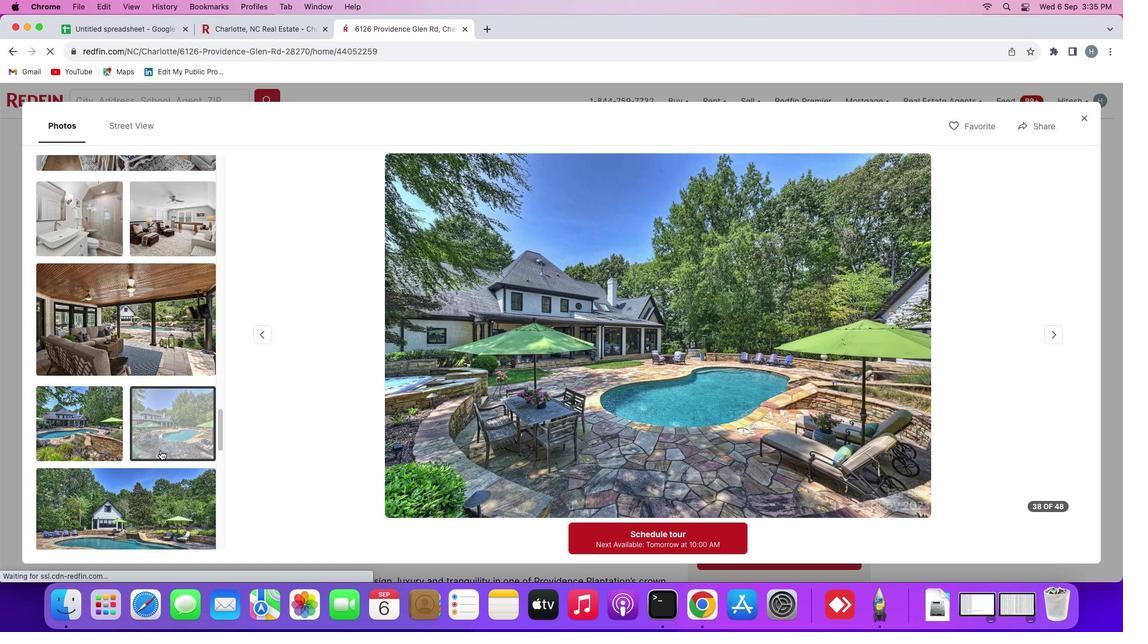 
Action: Mouse moved to (120, 445)
Screenshot: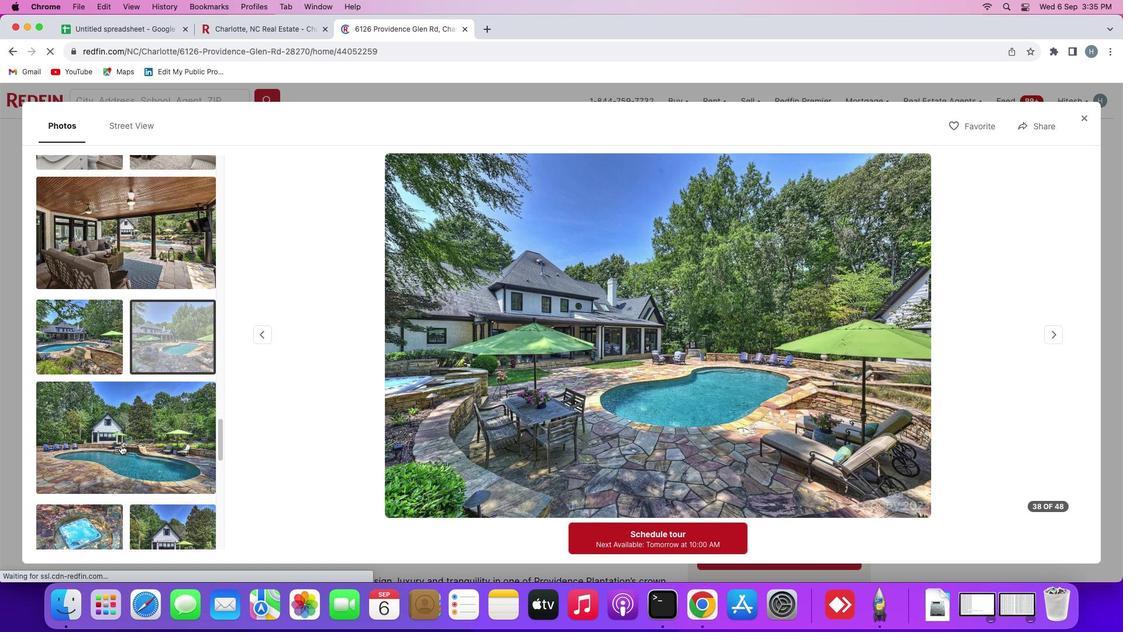 
Action: Mouse pressed left at (120, 445)
Screenshot: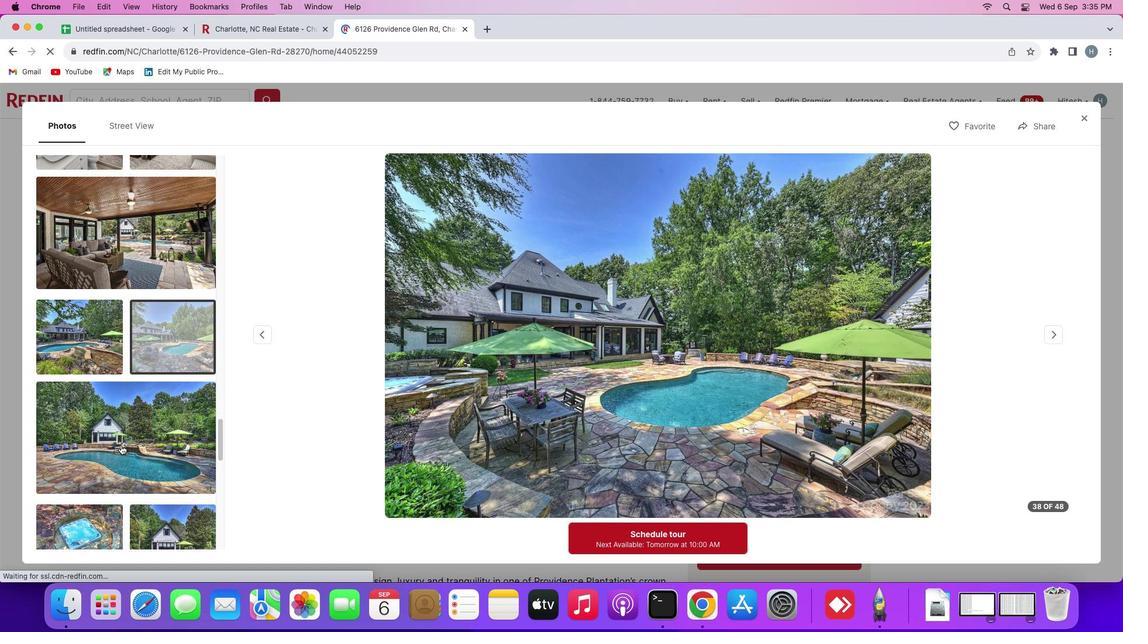 
Action: Mouse moved to (149, 432)
Screenshot: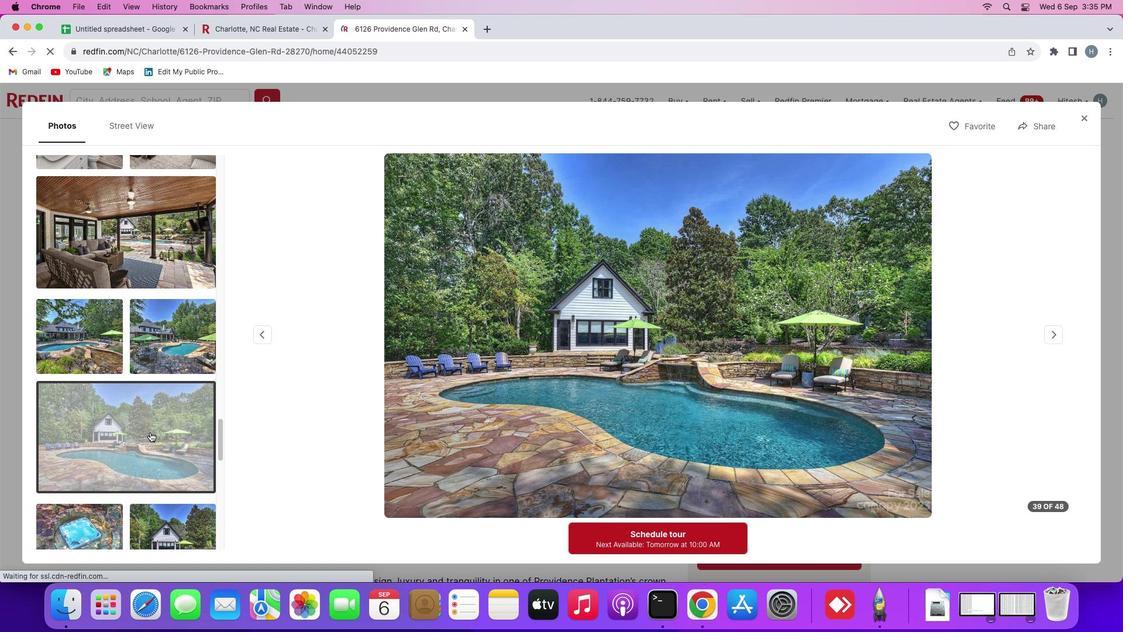 
Action: Mouse scrolled (149, 432) with delta (0, 0)
Screenshot: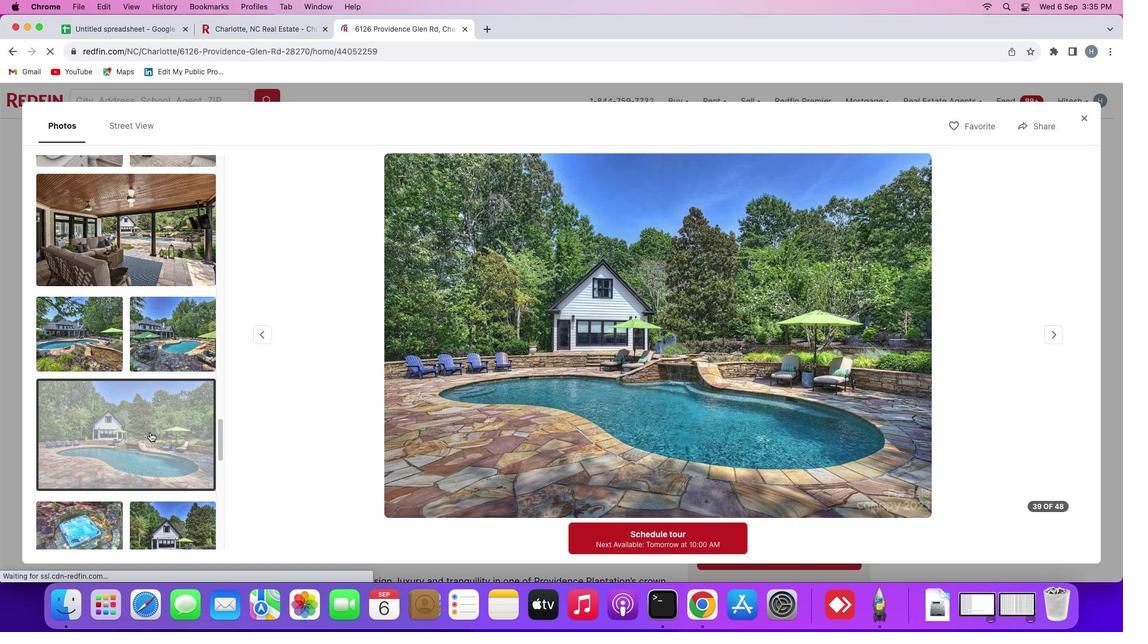 
Action: Mouse scrolled (149, 432) with delta (0, 0)
Screenshot: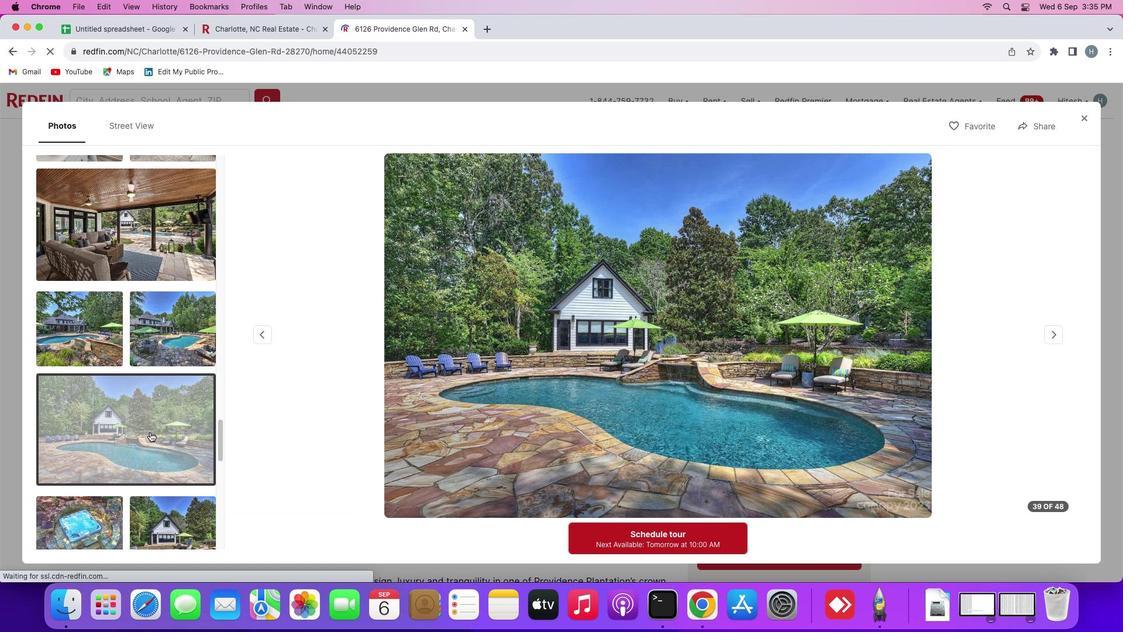 
Action: Mouse scrolled (149, 432) with delta (0, -1)
Screenshot: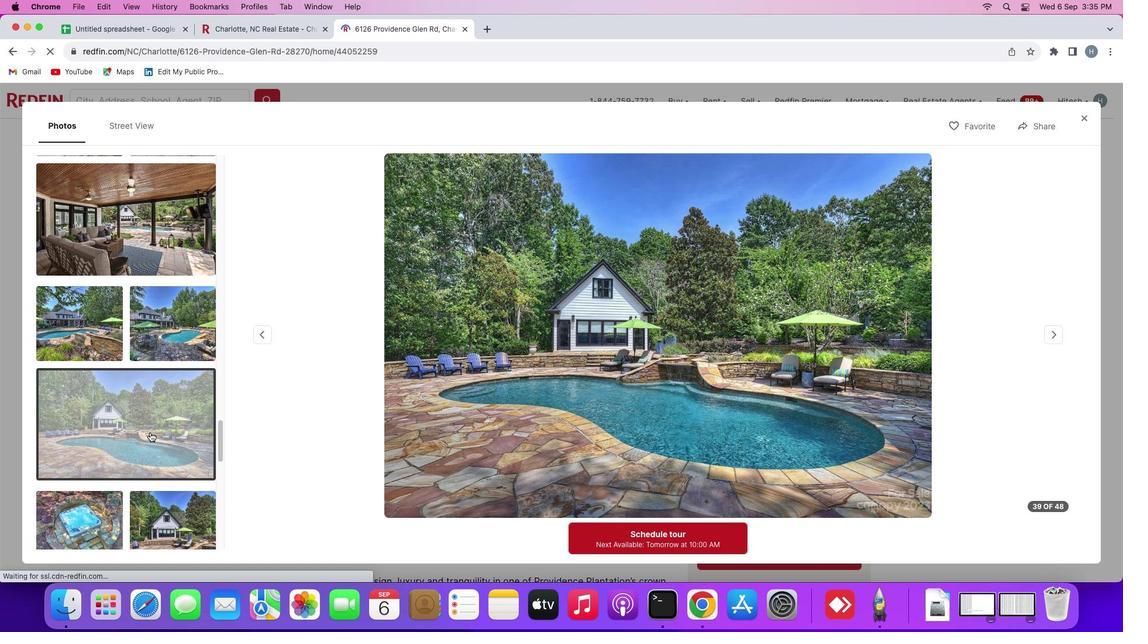 
Action: Mouse scrolled (149, 432) with delta (0, -1)
Screenshot: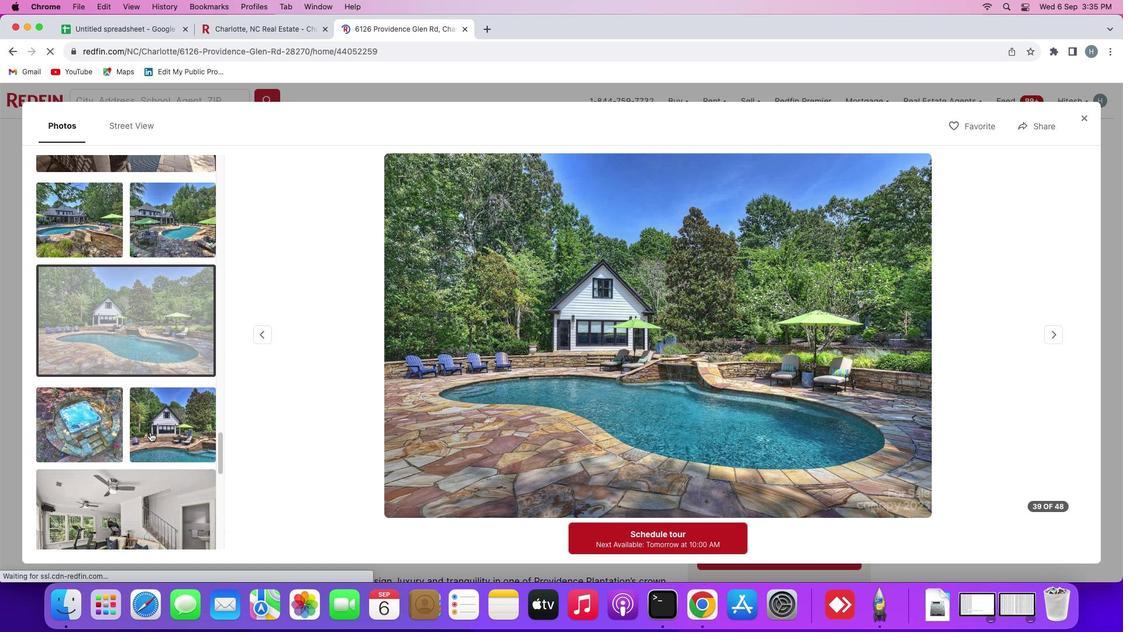 
Action: Mouse moved to (90, 415)
Screenshot: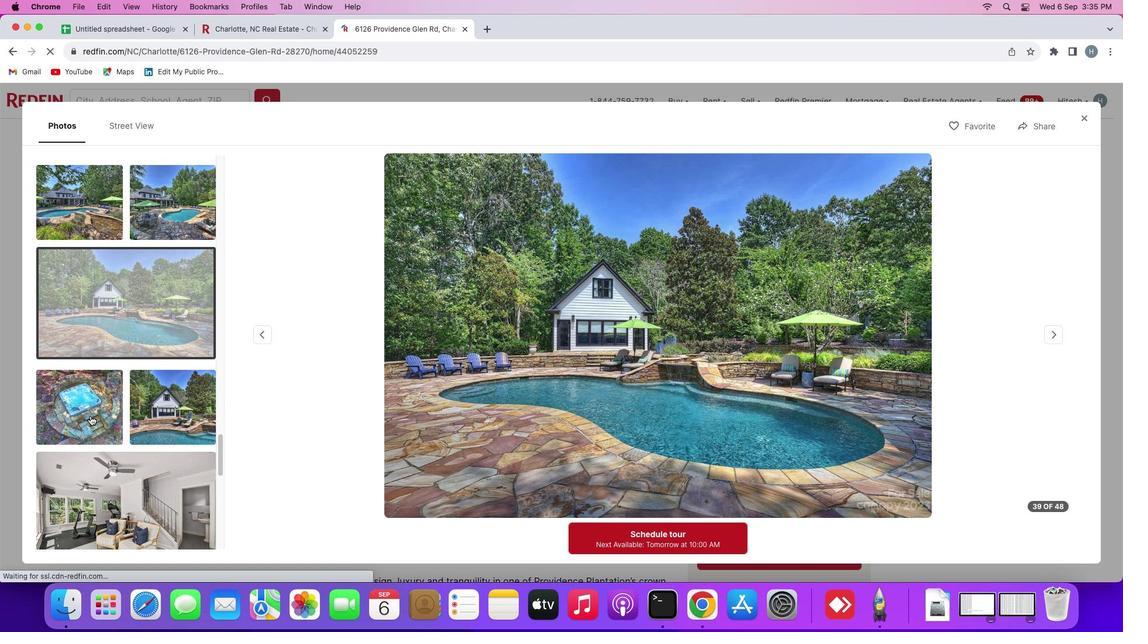 
Action: Mouse pressed left at (90, 415)
Screenshot: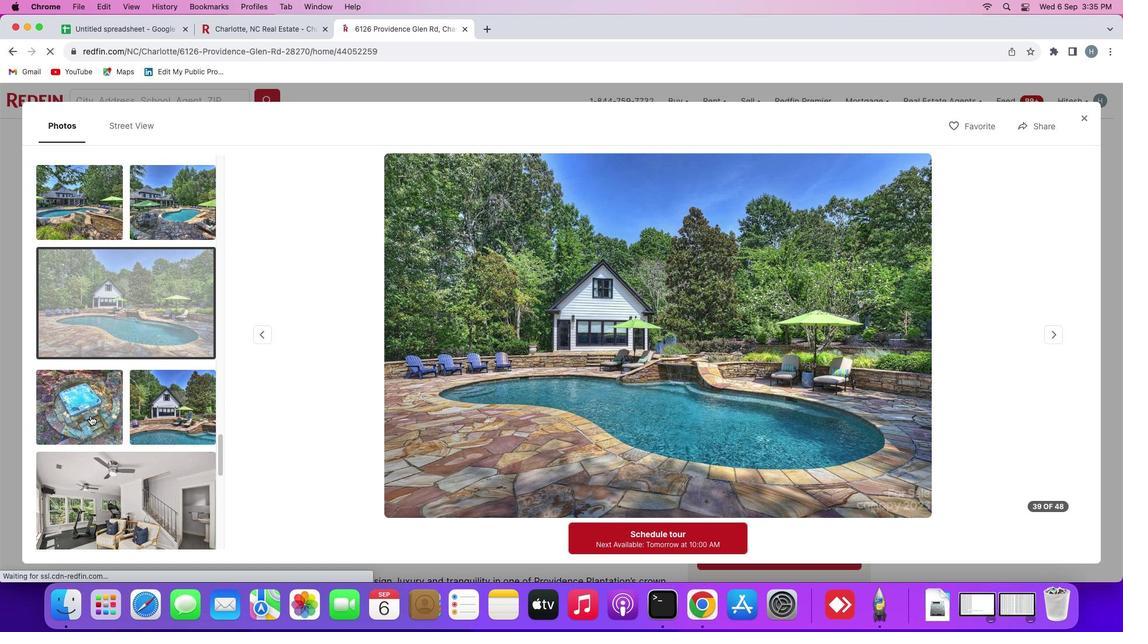 
Action: Mouse moved to (151, 420)
Screenshot: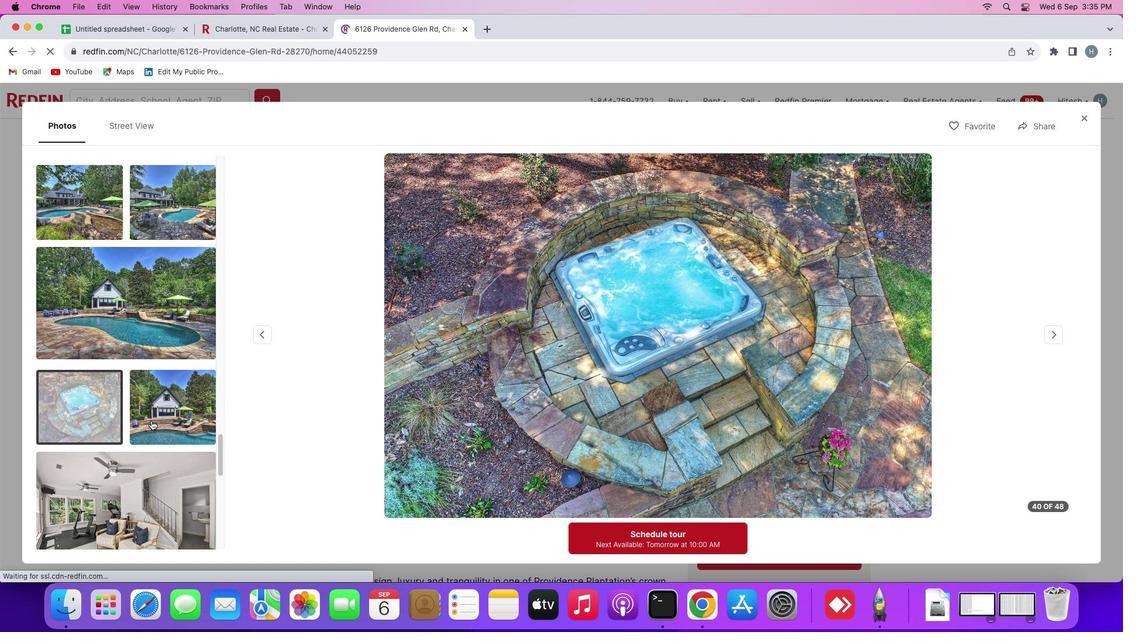 
Action: Mouse pressed left at (151, 420)
Screenshot: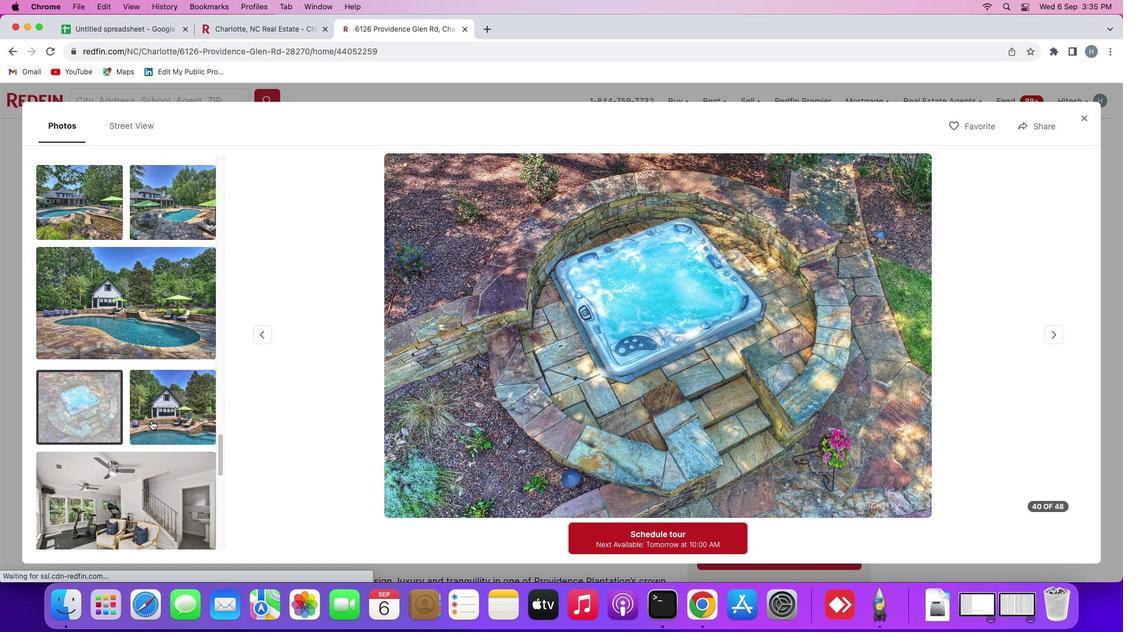
Action: Mouse moved to (131, 483)
Screenshot: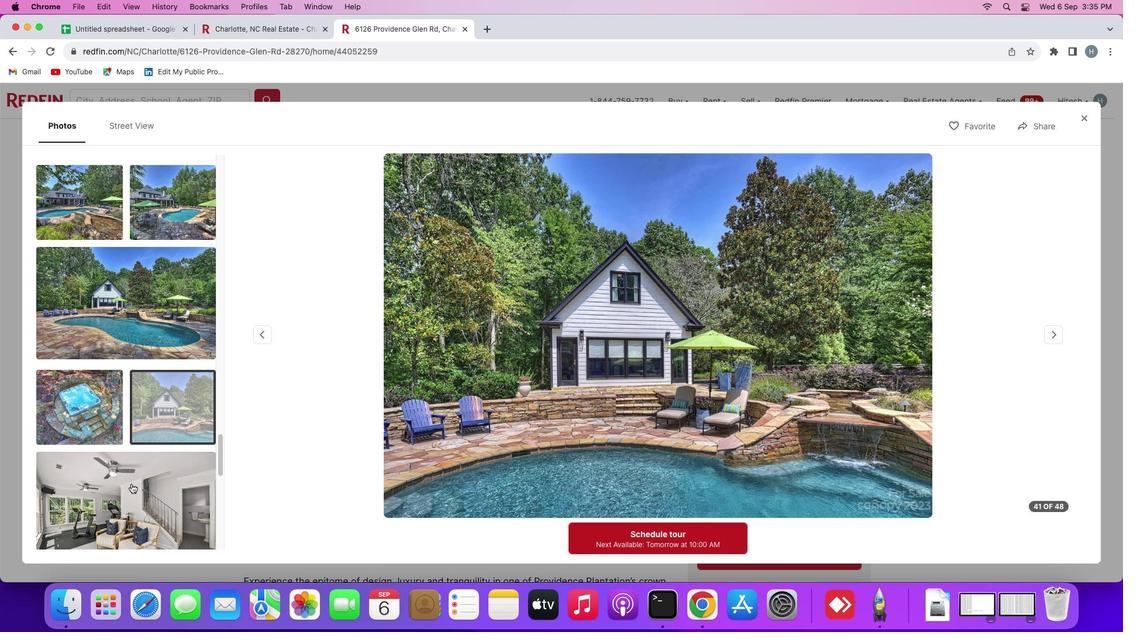 
Action: Mouse scrolled (131, 483) with delta (0, 0)
Screenshot: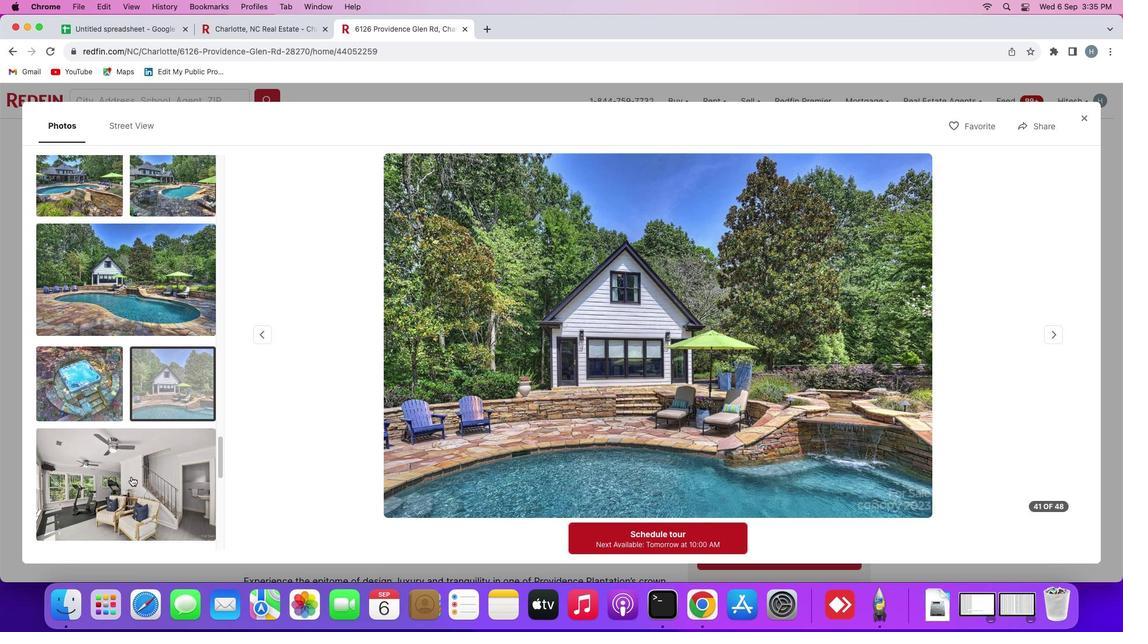
Action: Mouse scrolled (131, 483) with delta (0, 0)
Screenshot: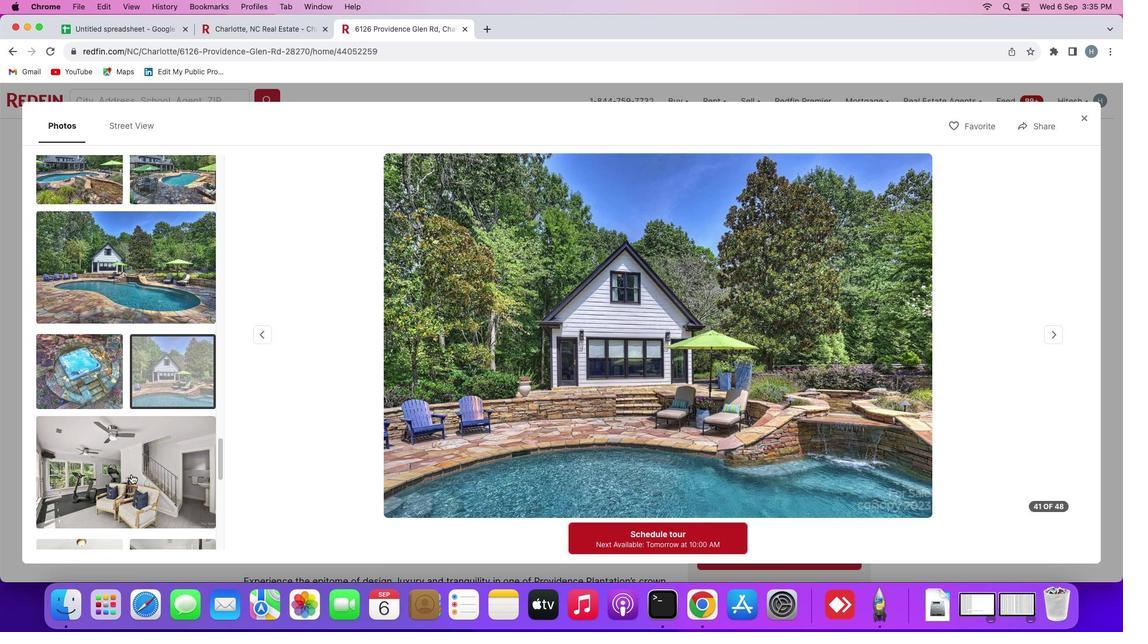 
Action: Mouse moved to (131, 482)
Screenshot: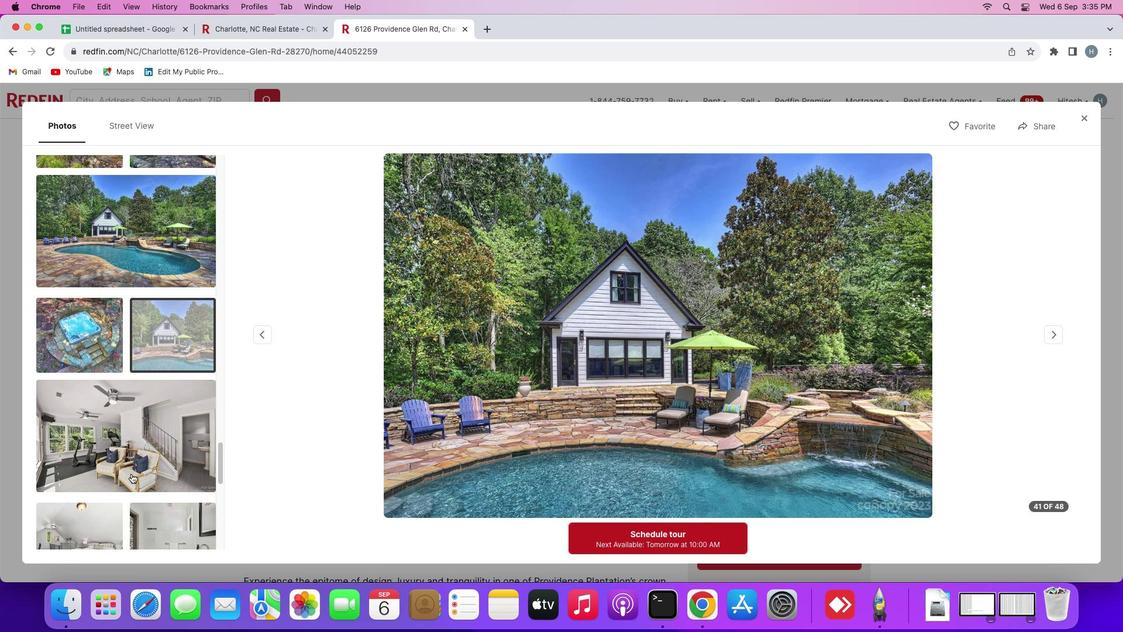 
Action: Mouse scrolled (131, 482) with delta (0, -1)
Screenshot: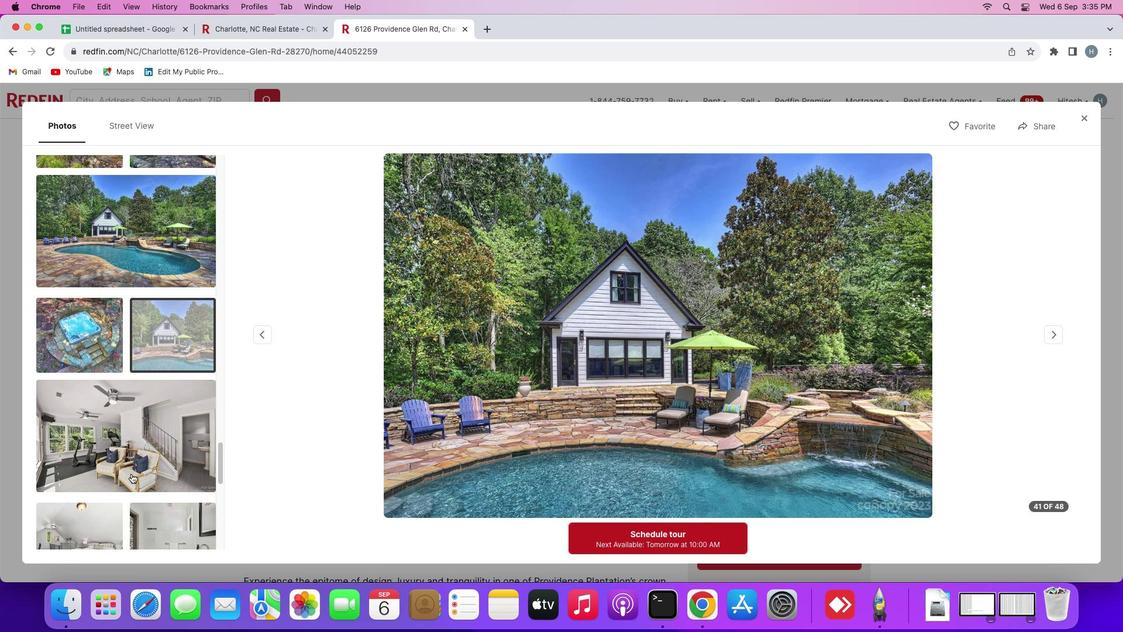 
Action: Mouse moved to (131, 476)
Screenshot: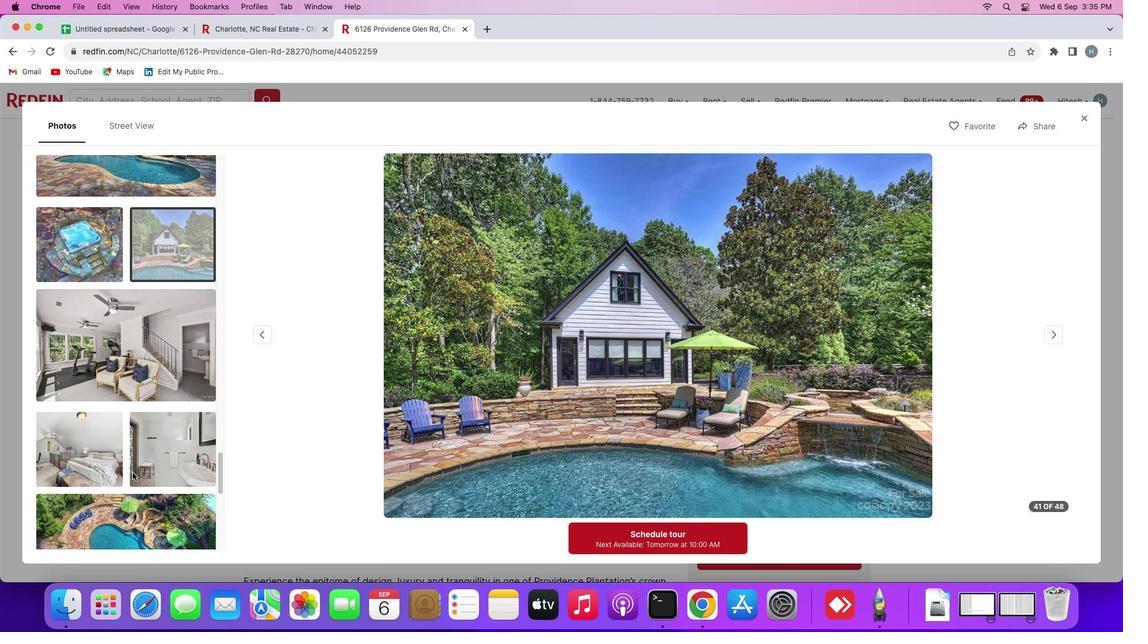 
Action: Mouse scrolled (131, 476) with delta (0, -1)
Screenshot: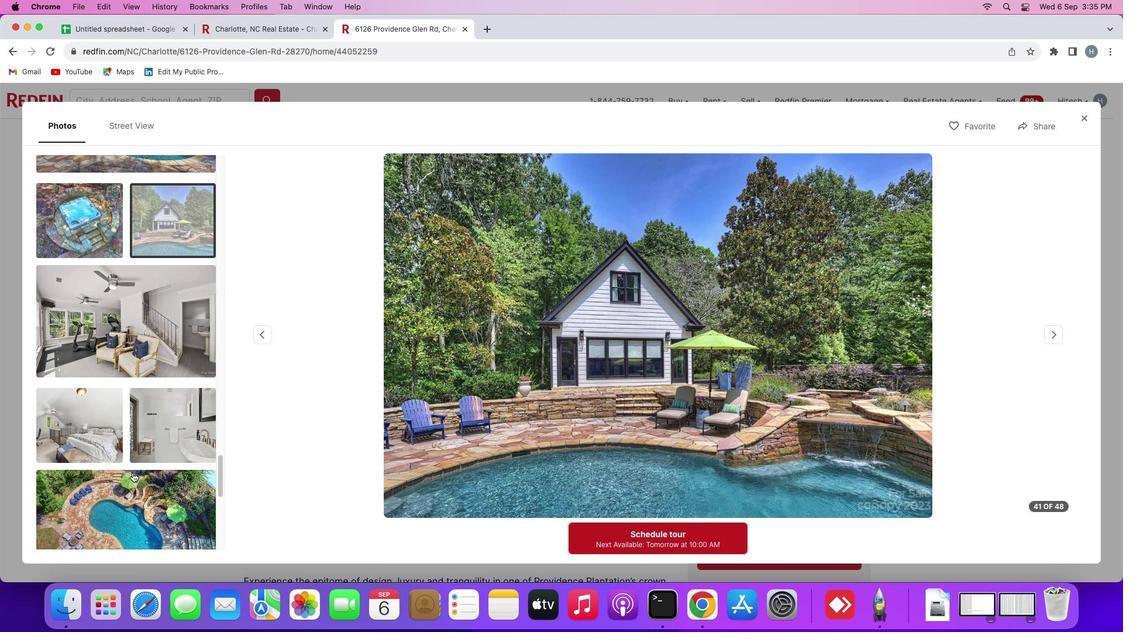 
Action: Mouse moved to (132, 472)
Screenshot: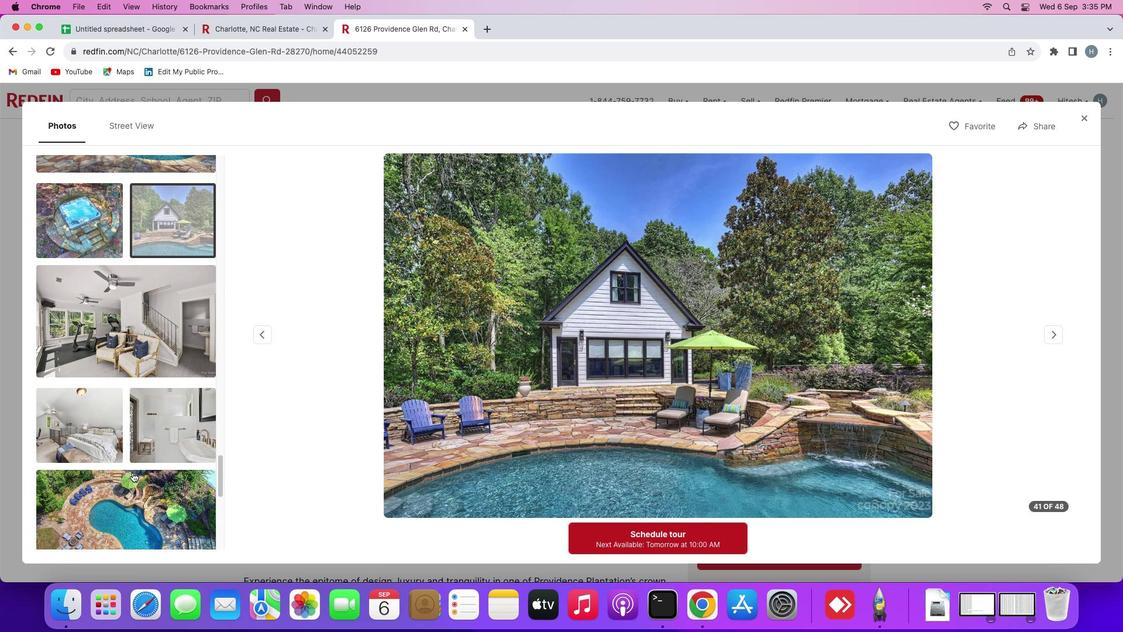
Action: Mouse scrolled (132, 472) with delta (0, 0)
Screenshot: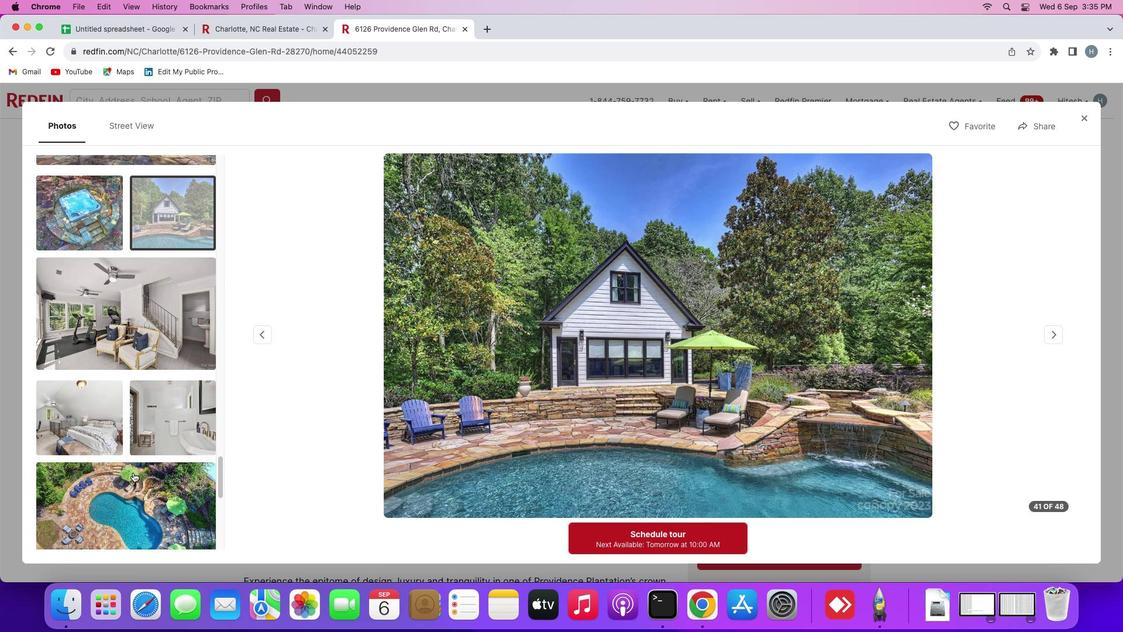 
Action: Mouse scrolled (132, 472) with delta (0, 0)
Screenshot: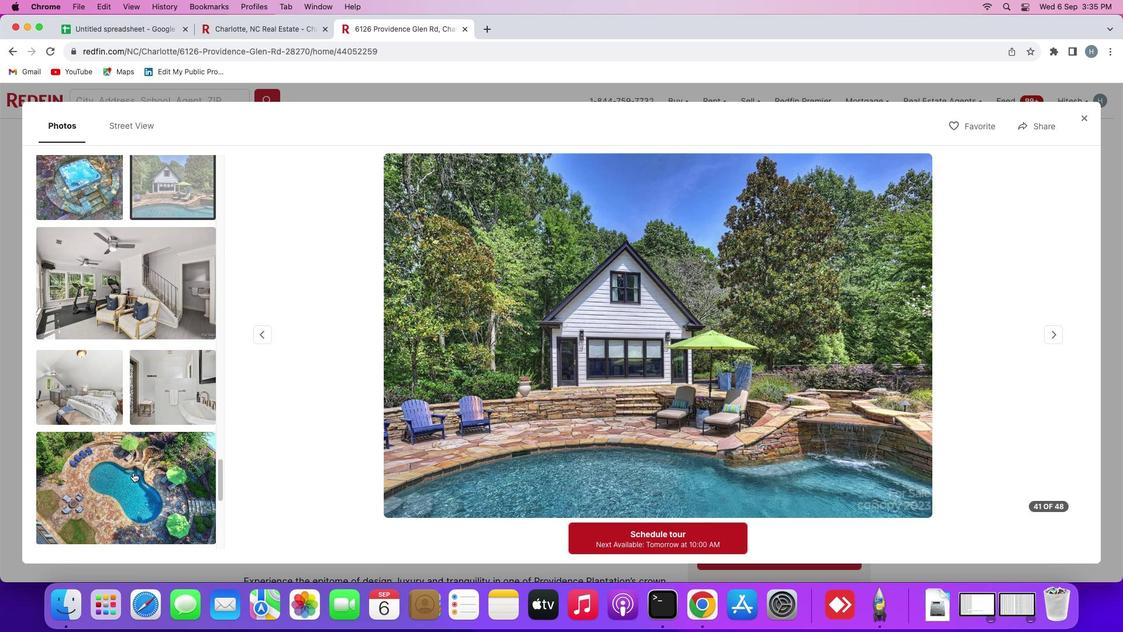 
Action: Mouse moved to (132, 472)
Screenshot: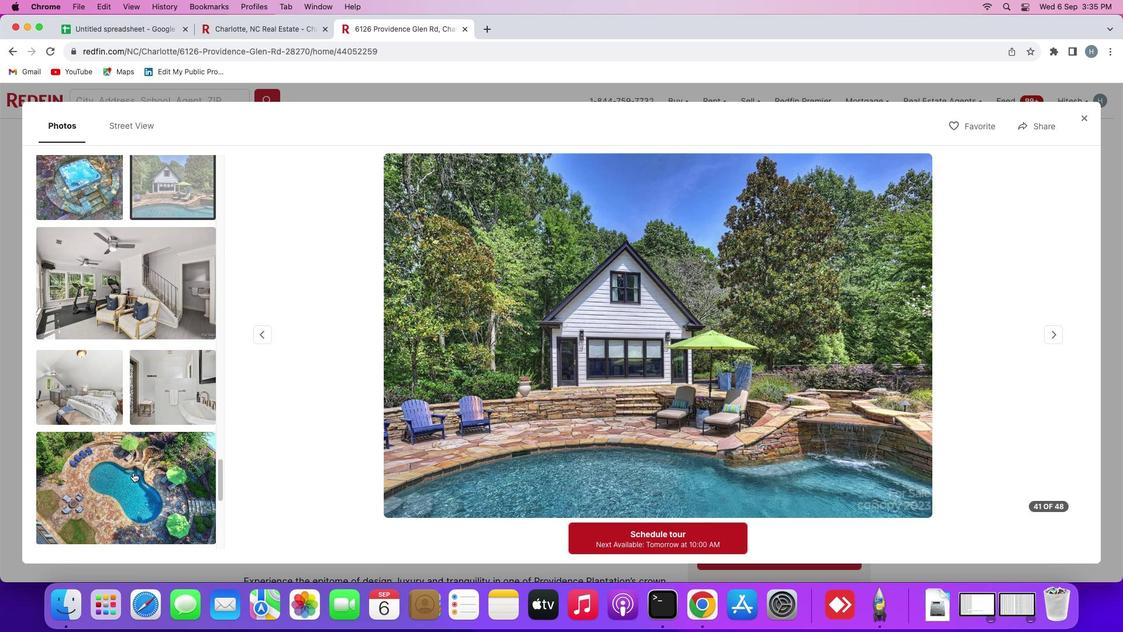 
Action: Mouse scrolled (132, 472) with delta (0, -1)
Screenshot: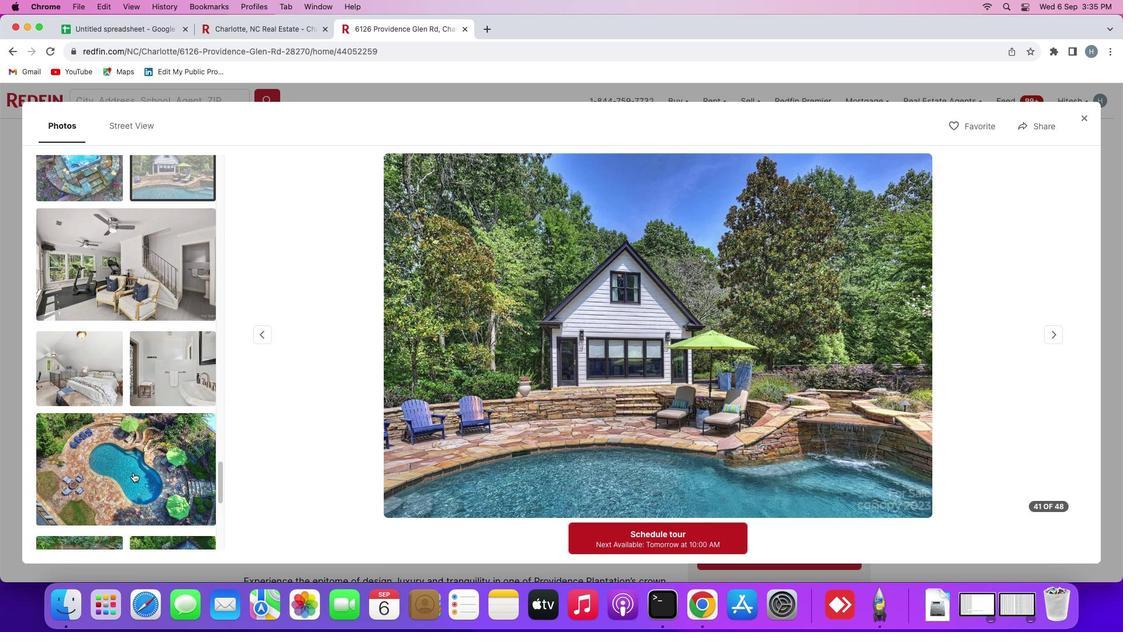 
Action: Mouse moved to (133, 455)
Screenshot: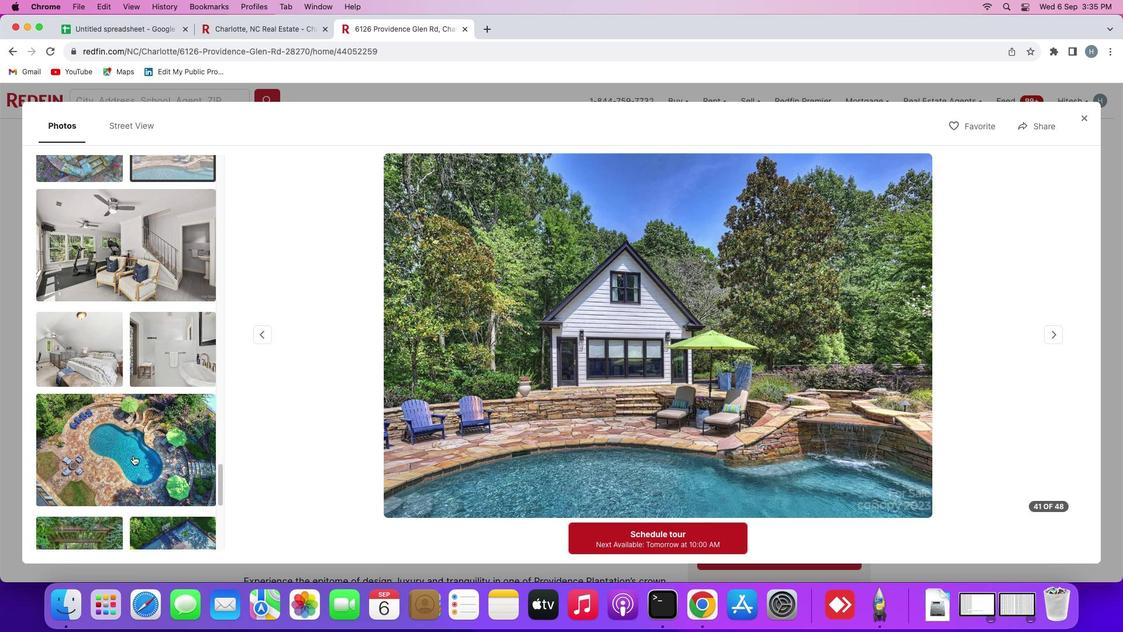 
Action: Mouse pressed left at (133, 455)
Screenshot: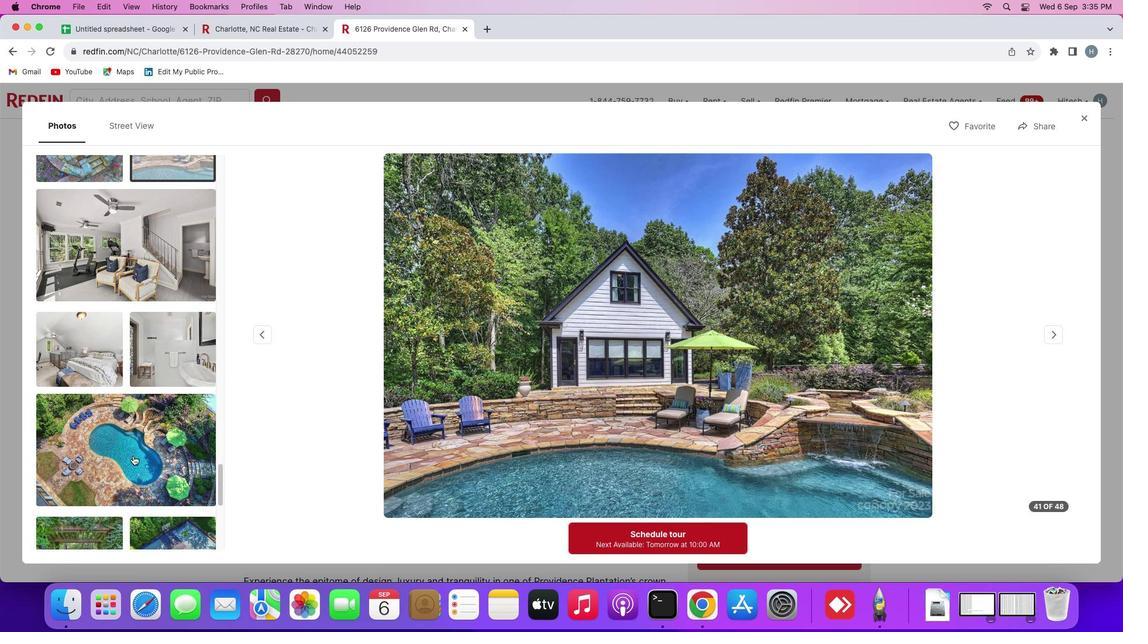 
Action: Mouse moved to (144, 447)
Screenshot: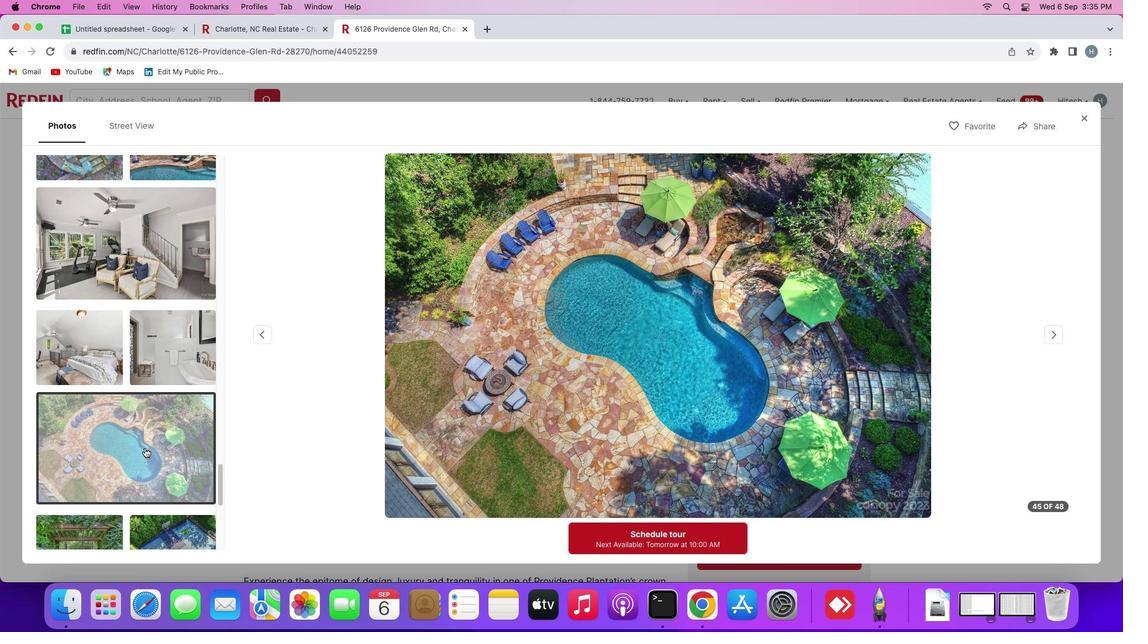 
Action: Mouse scrolled (144, 447) with delta (0, 0)
Screenshot: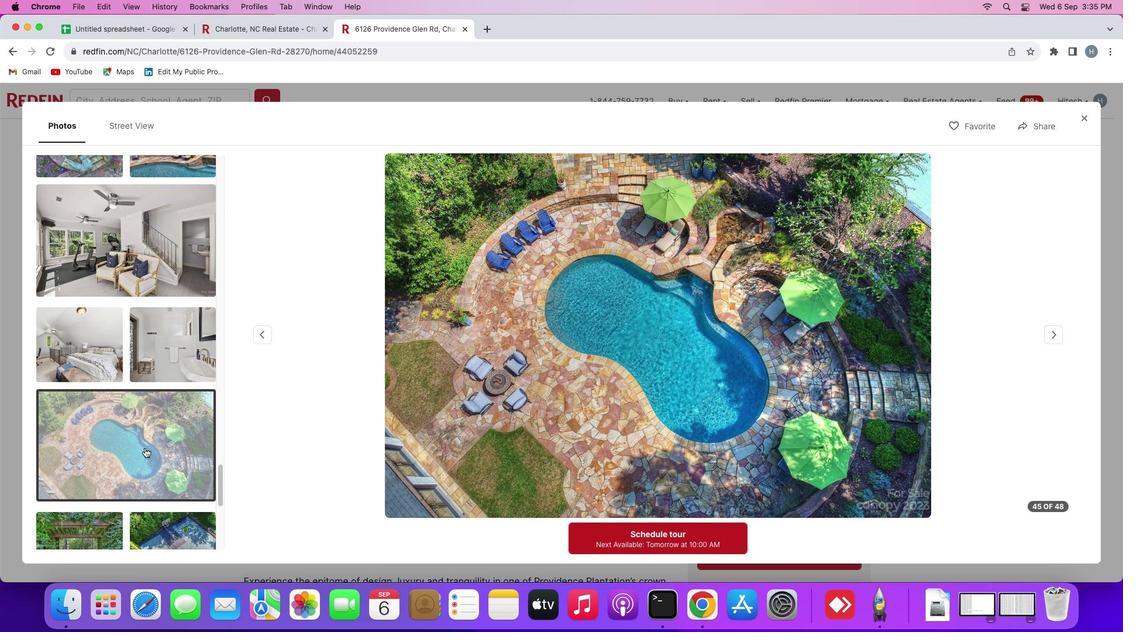 
Action: Mouse scrolled (144, 447) with delta (0, 0)
Screenshot: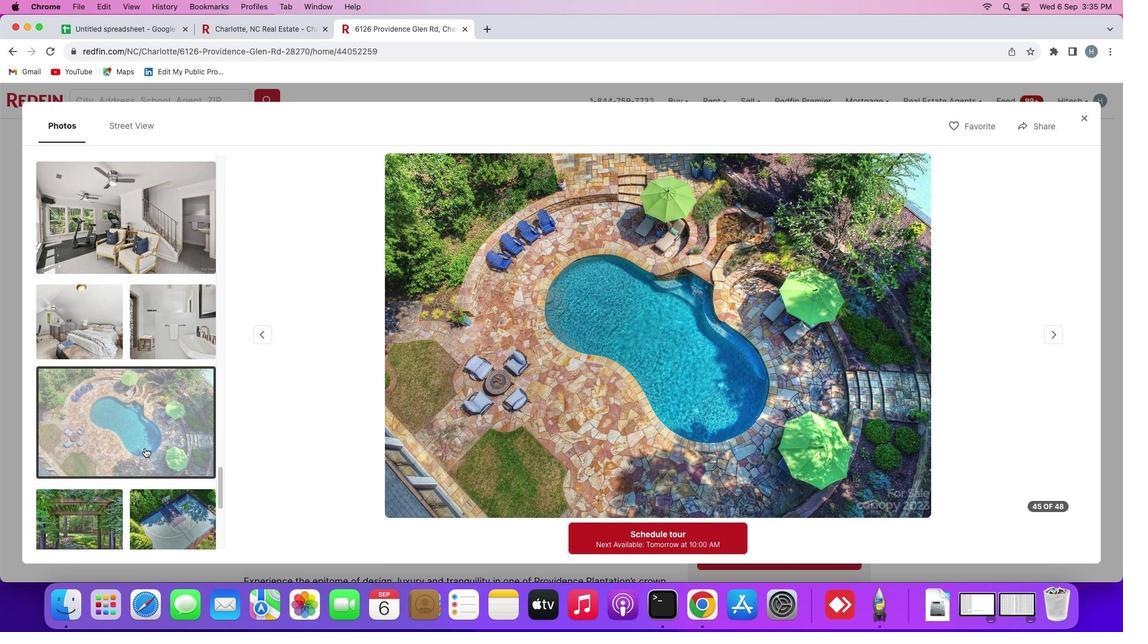 
Action: Mouse scrolled (144, 447) with delta (0, -1)
Screenshot: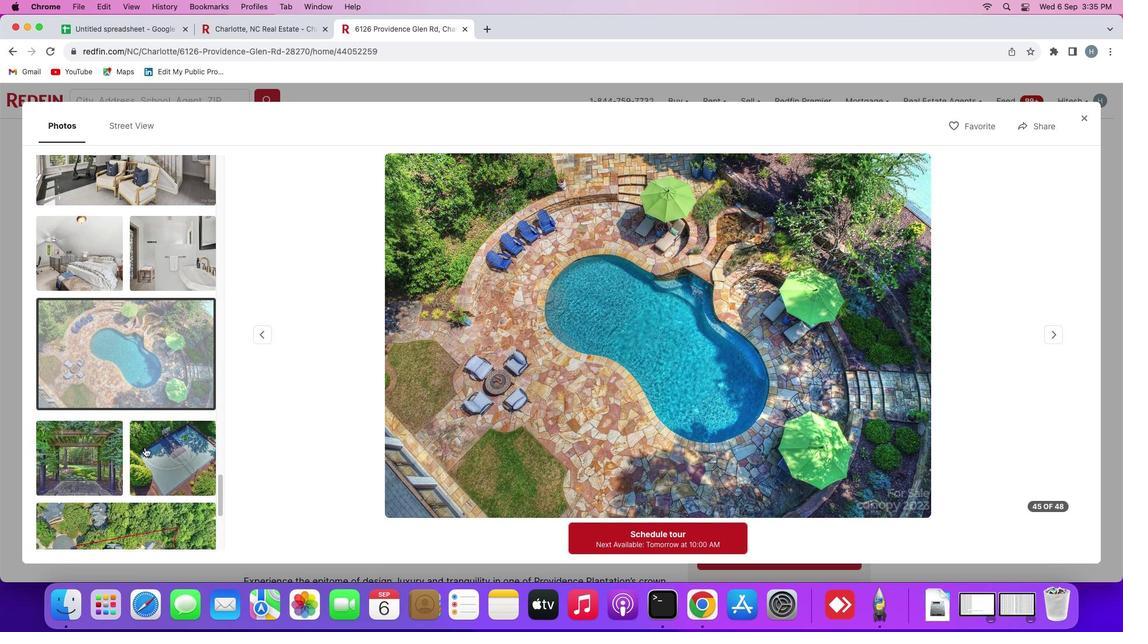 
Action: Mouse scrolled (144, 447) with delta (0, -1)
Screenshot: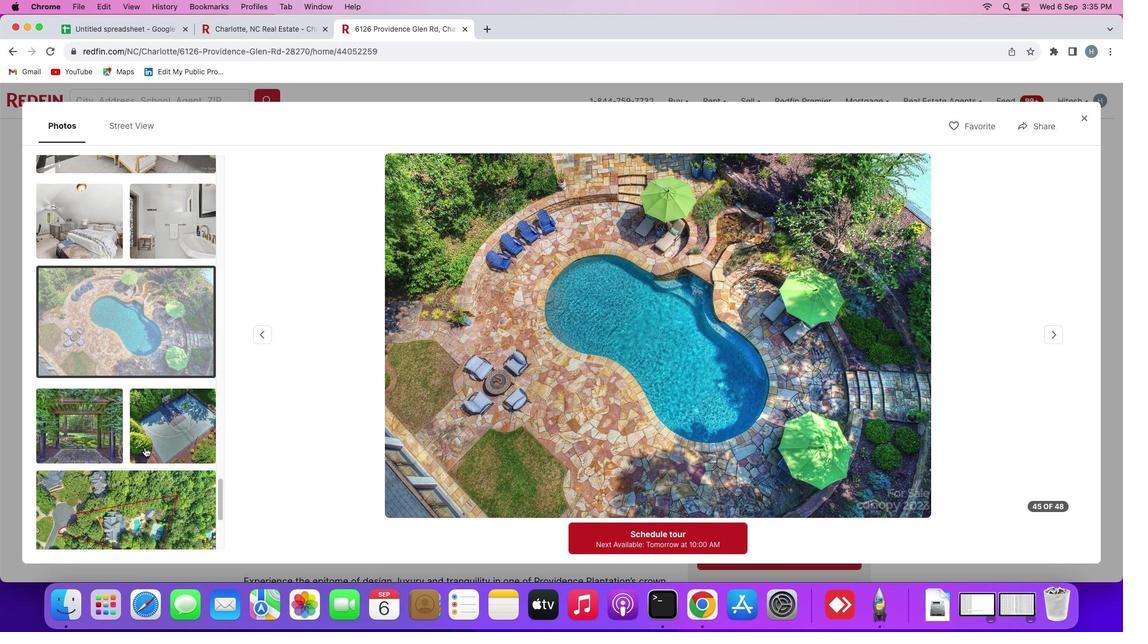 
Action: Mouse moved to (144, 447)
Screenshot: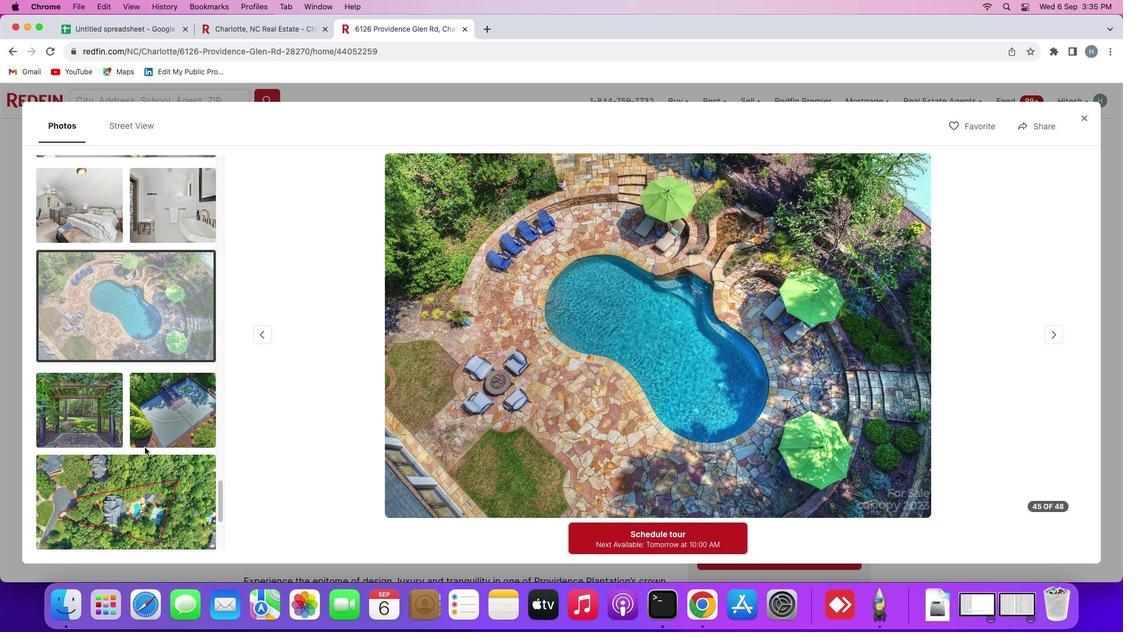 
Action: Mouse scrolled (144, 447) with delta (0, 0)
Screenshot: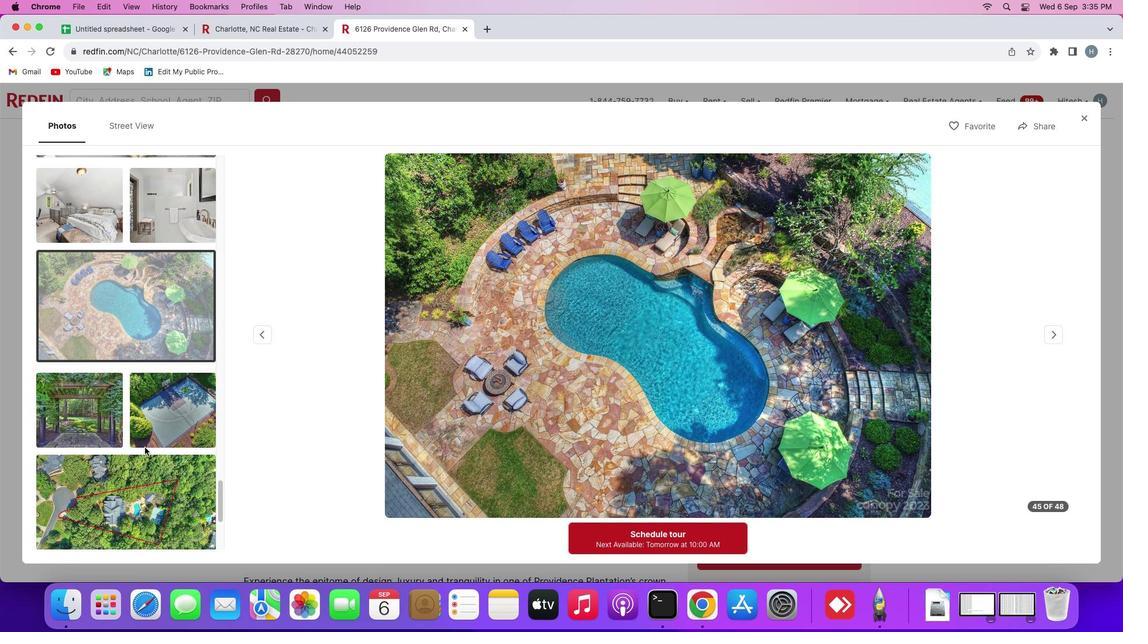 
Action: Mouse scrolled (144, 447) with delta (0, 0)
Screenshot: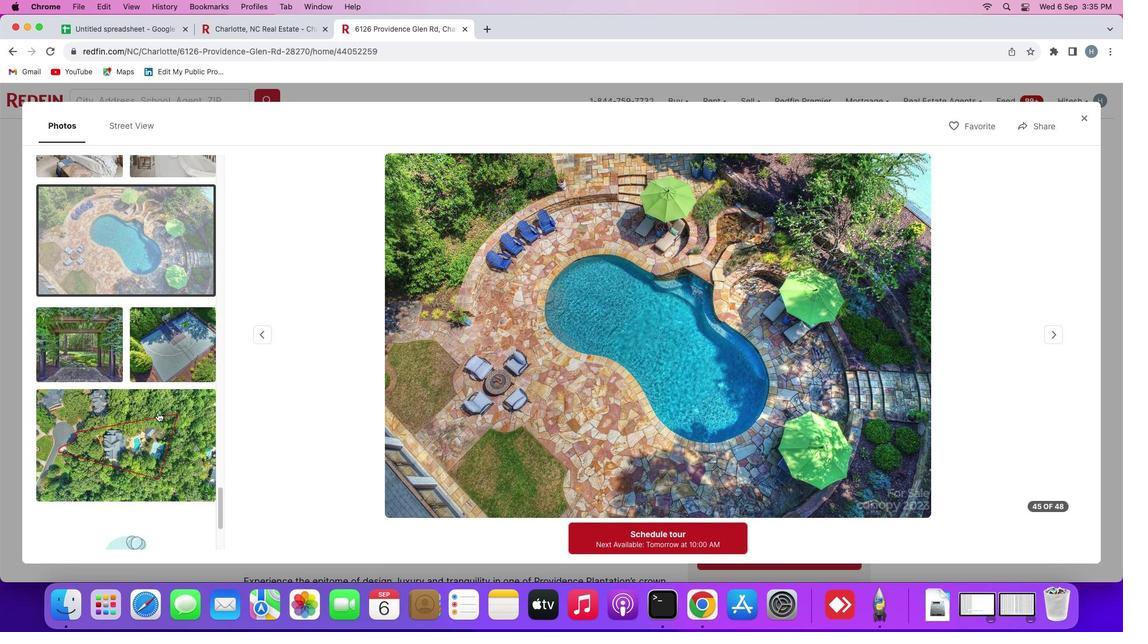 
Action: Mouse scrolled (144, 447) with delta (0, -1)
Screenshot: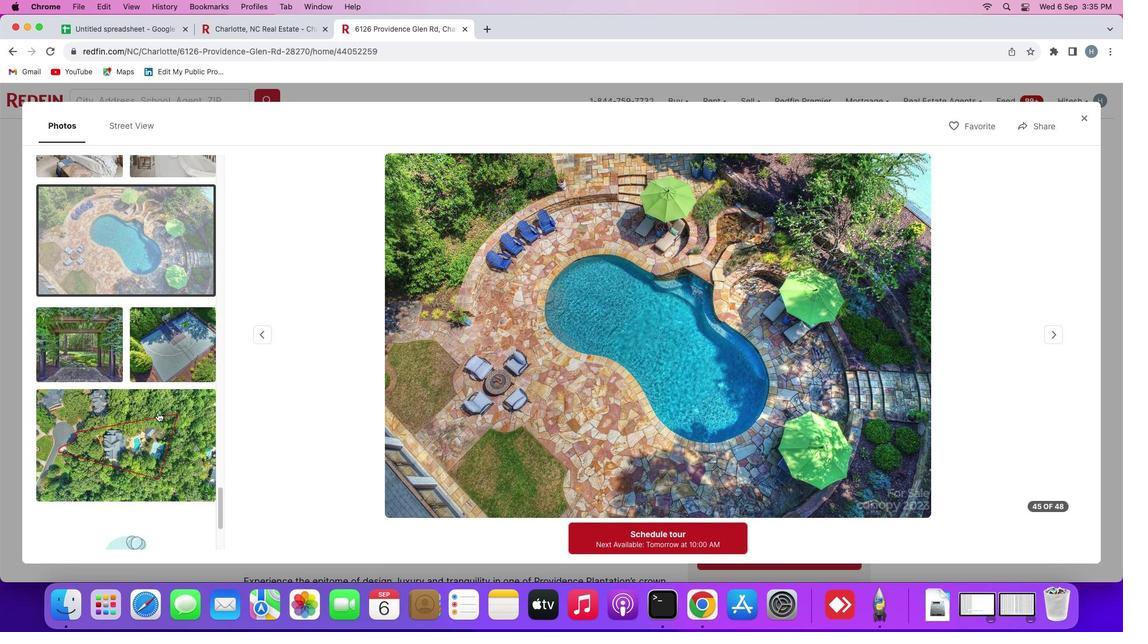
Action: Mouse moved to (106, 434)
Screenshot: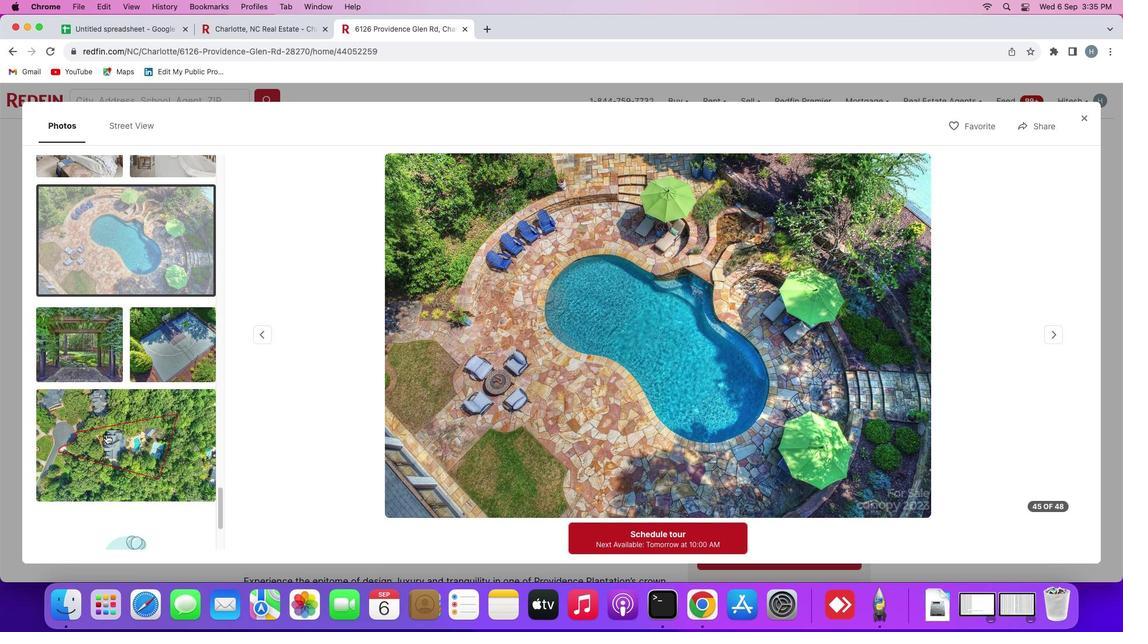 
Action: Mouse pressed left at (106, 434)
Screenshot: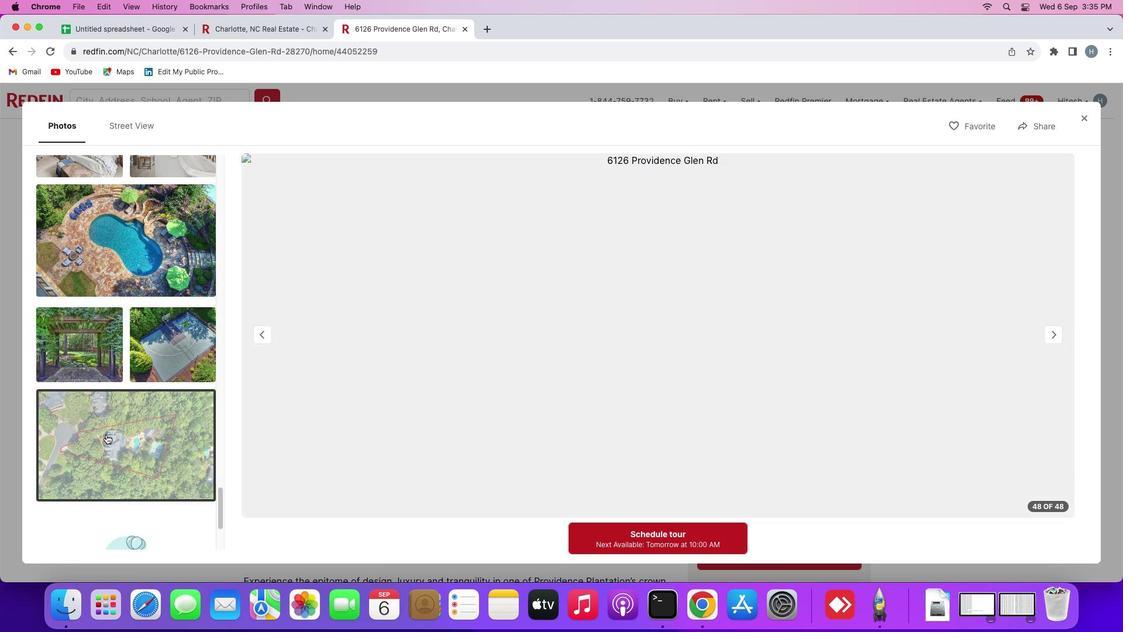
Action: Mouse moved to (107, 434)
Screenshot: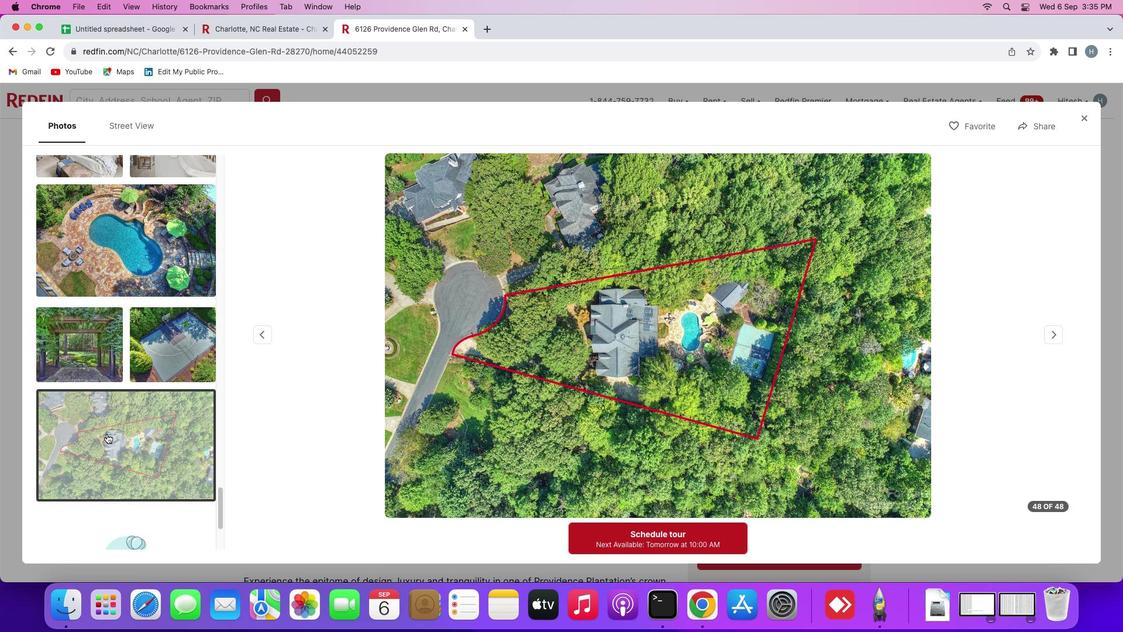 
Action: Mouse scrolled (107, 434) with delta (0, 0)
Screenshot: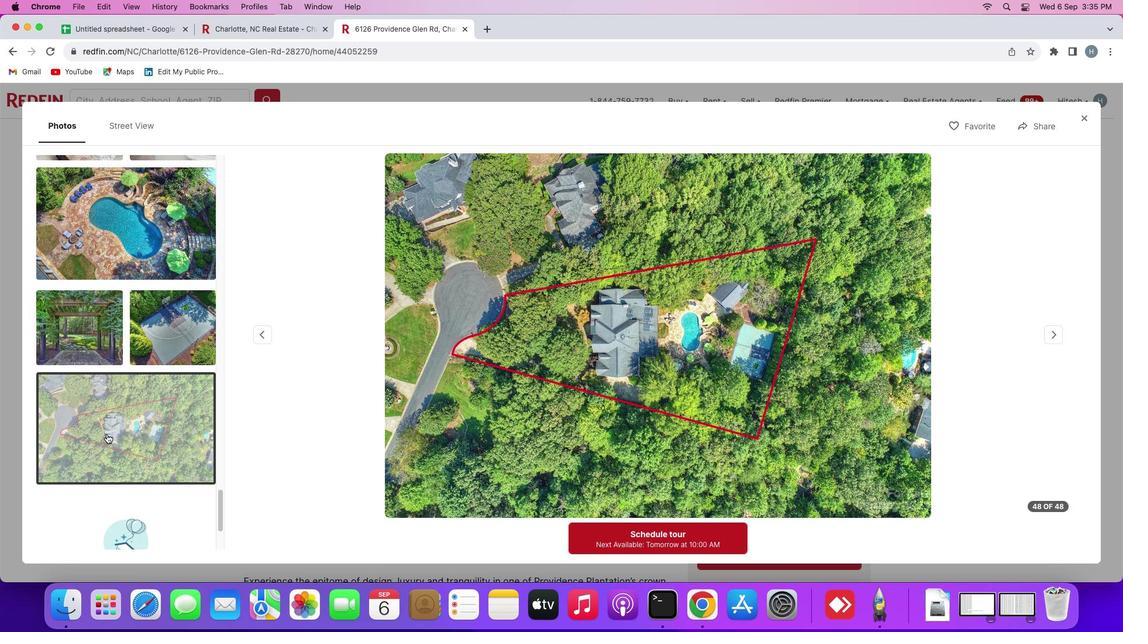 
Action: Mouse scrolled (107, 434) with delta (0, 0)
Screenshot: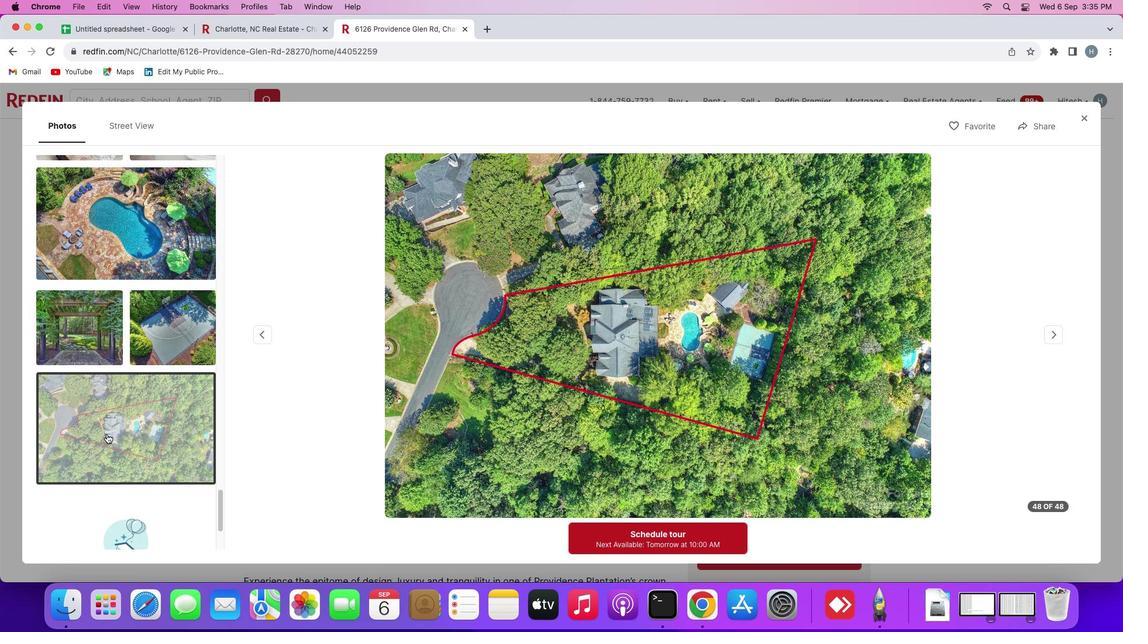
Action: Mouse scrolled (107, 434) with delta (0, 0)
Screenshot: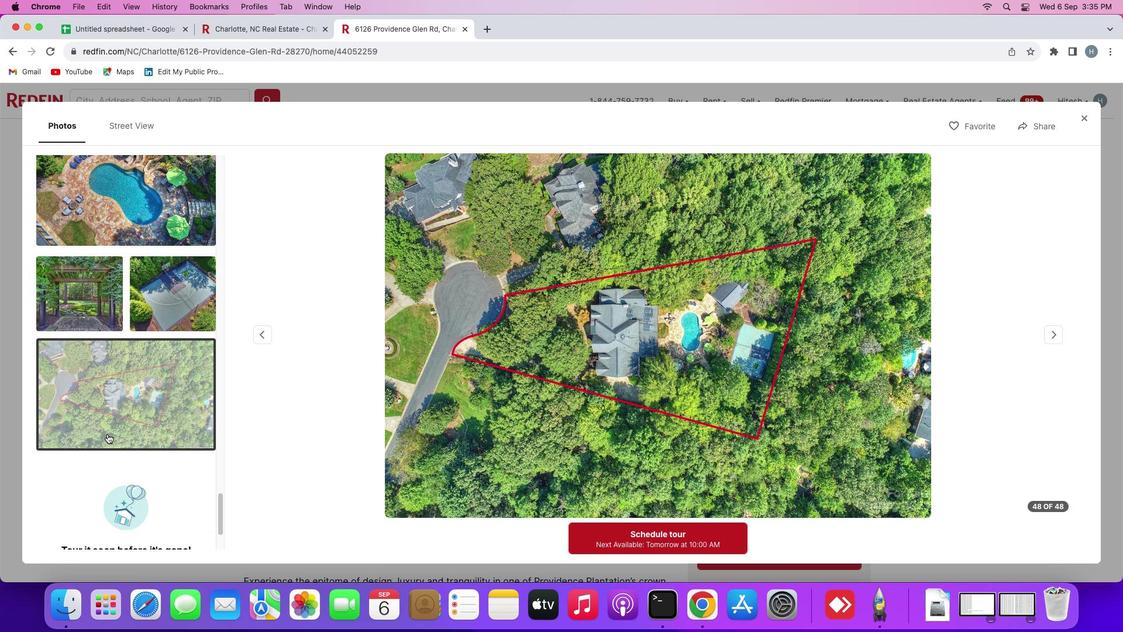 
Action: Mouse scrolled (107, 434) with delta (0, -1)
Screenshot: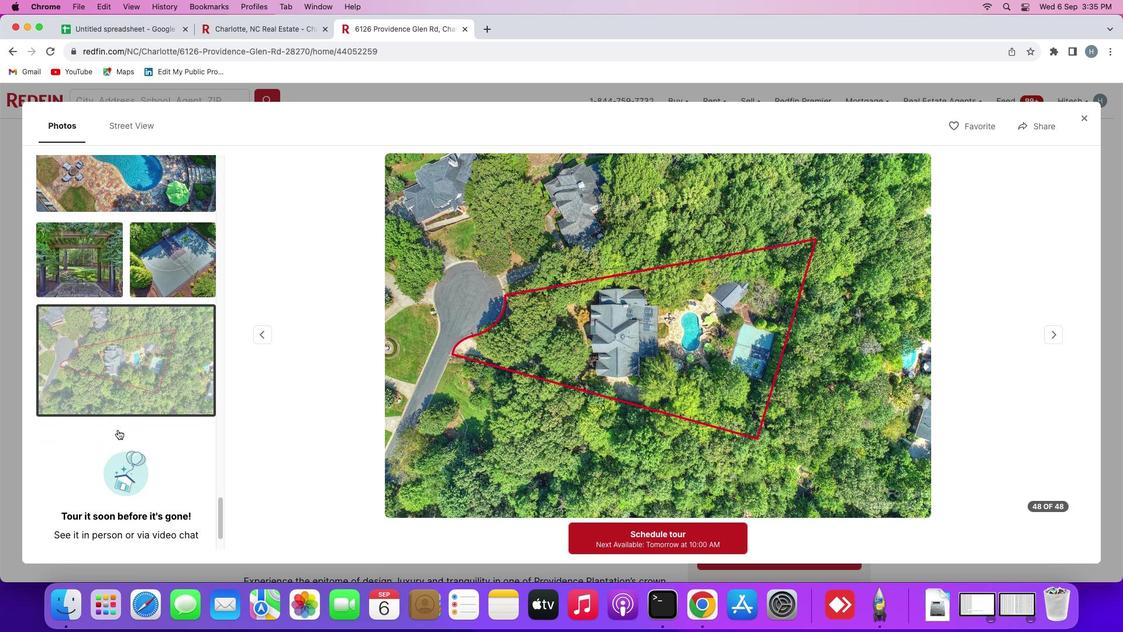 
Action: Mouse moved to (1081, 117)
Screenshot: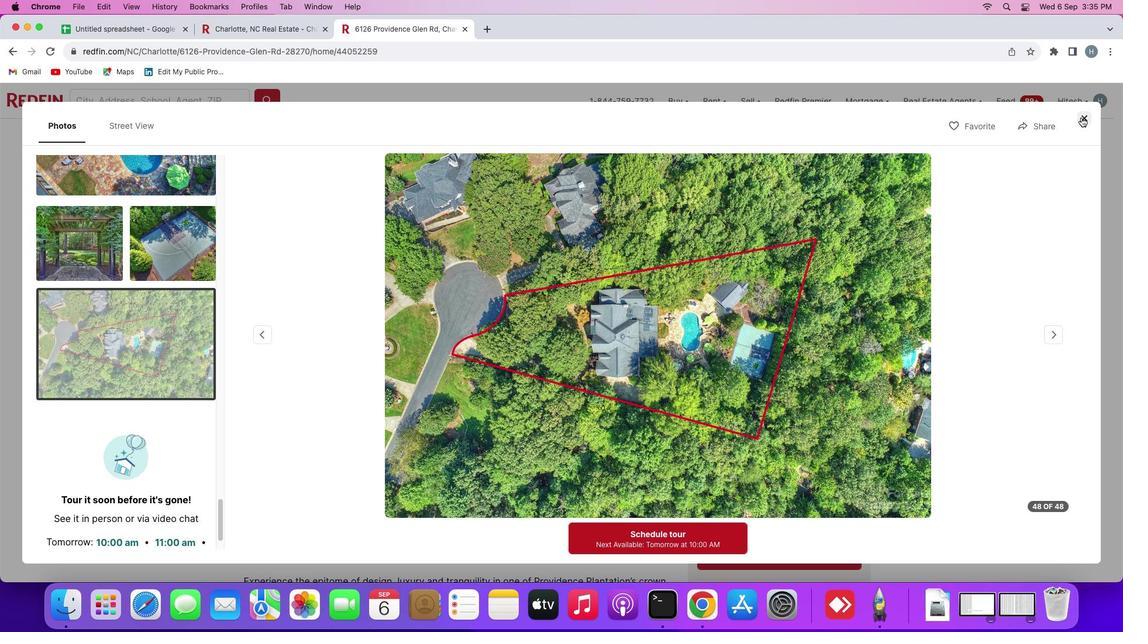 
Action: Mouse pressed left at (1081, 117)
Screenshot: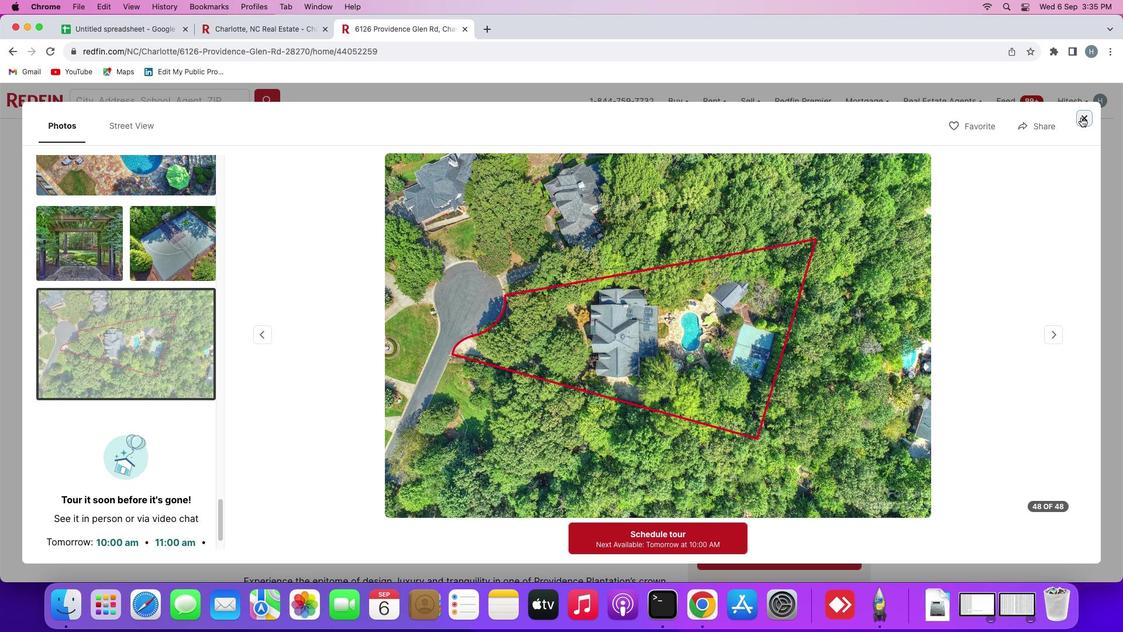 
Action: Mouse moved to (493, 430)
Screenshot: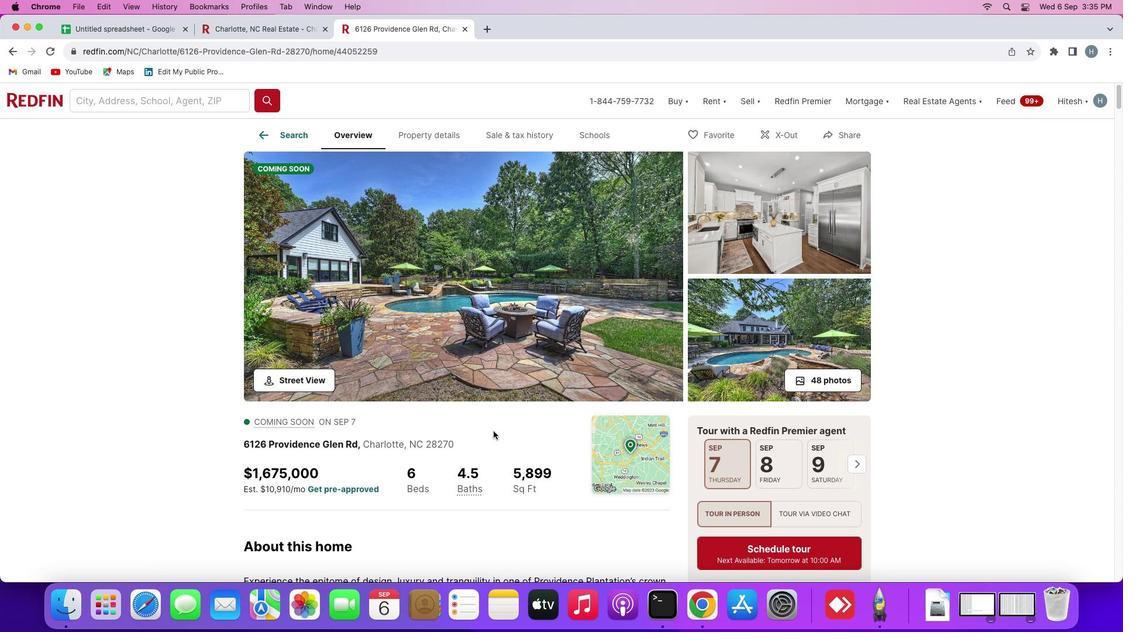 
Action: Mouse scrolled (493, 430) with delta (0, 0)
Screenshot: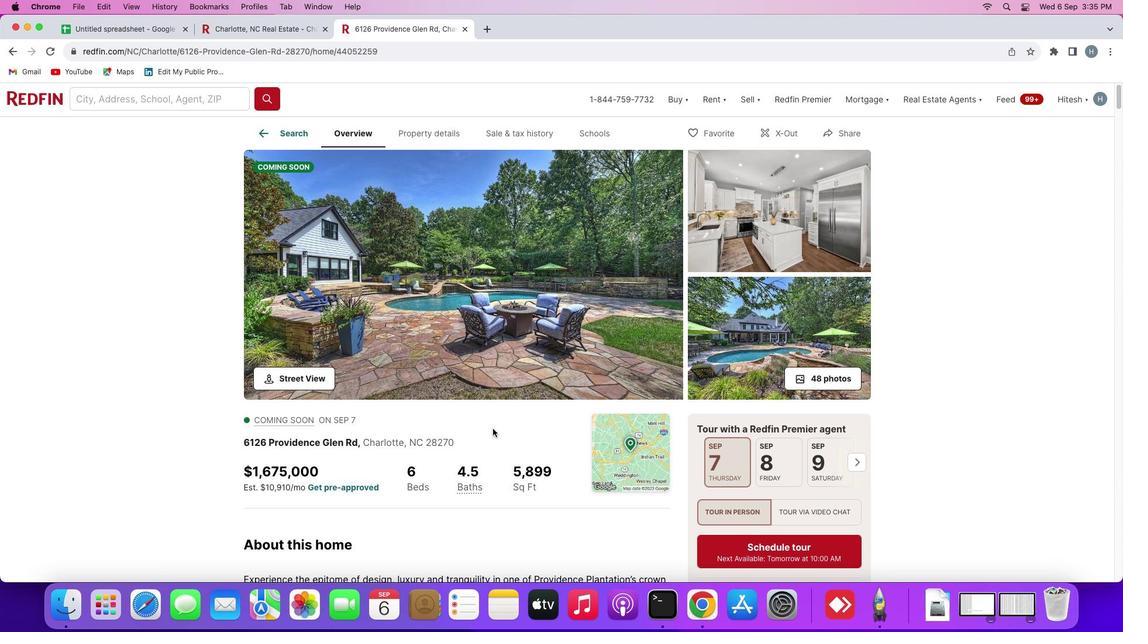 
Action: Mouse scrolled (493, 430) with delta (0, 0)
Screenshot: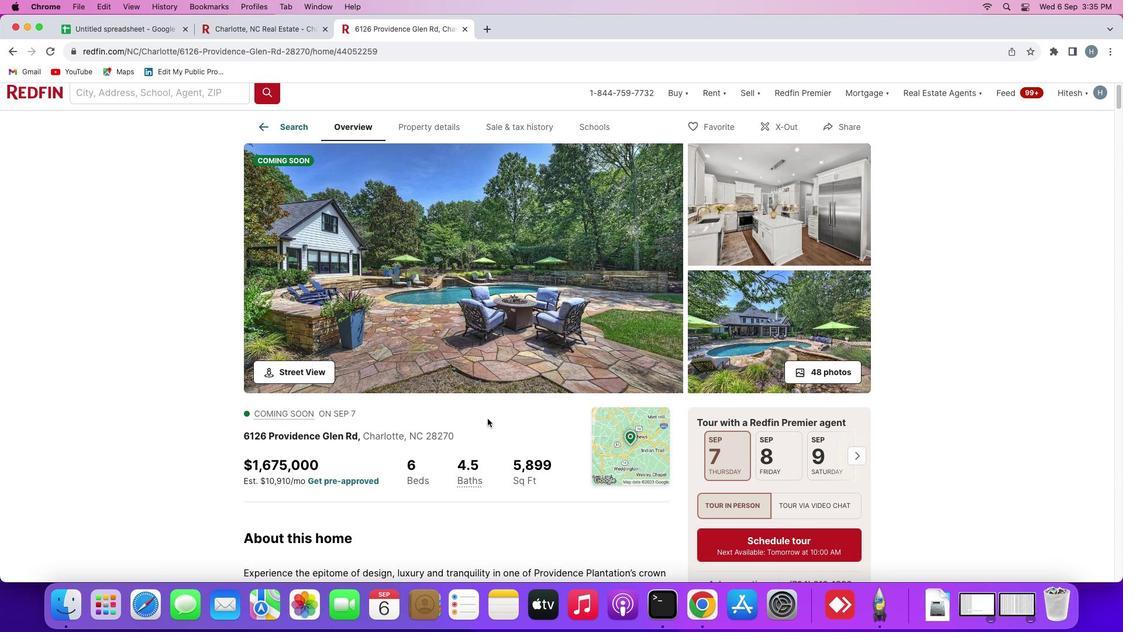 
Action: Mouse moved to (492, 427)
Screenshot: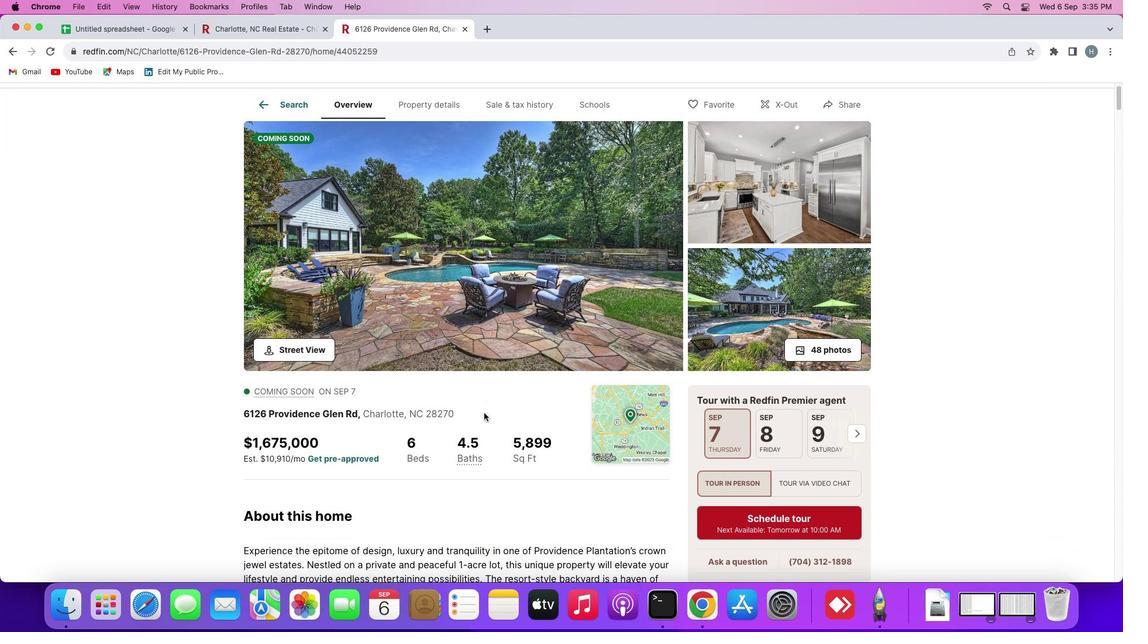 
Action: Mouse scrolled (492, 427) with delta (0, 0)
Screenshot: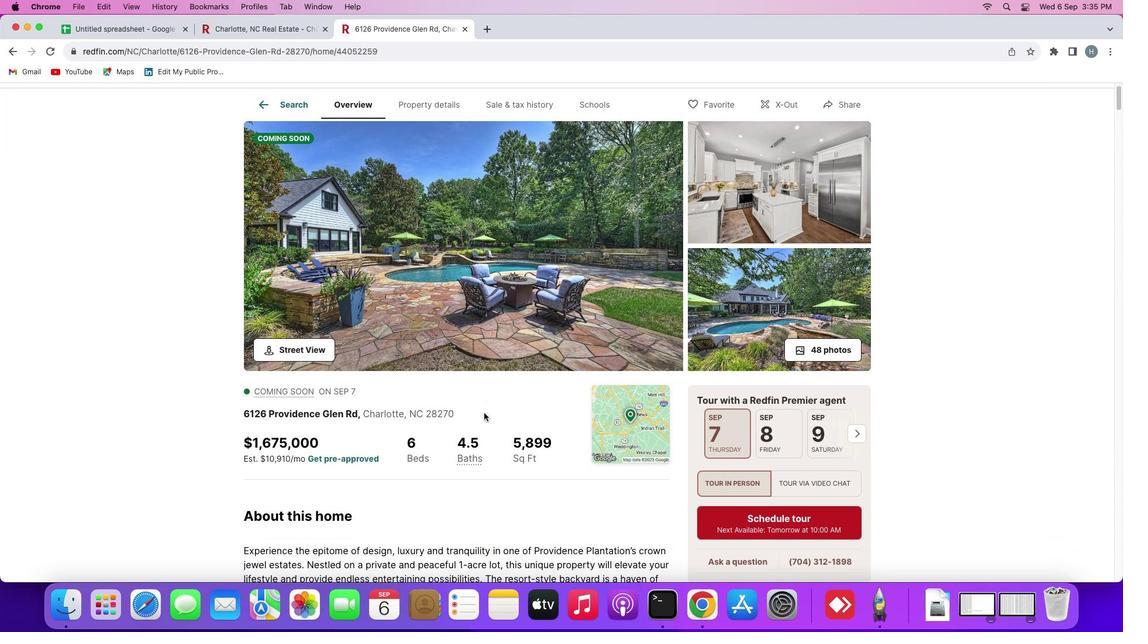 
Action: Mouse moved to (484, 413)
Screenshot: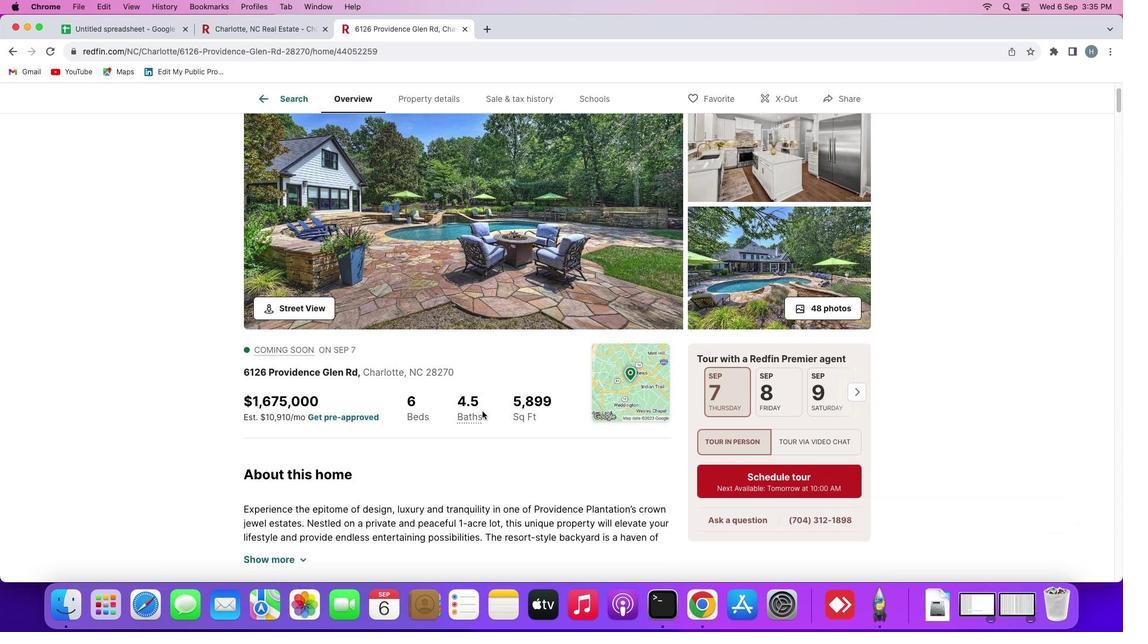 
Action: Mouse scrolled (484, 413) with delta (0, 0)
Screenshot: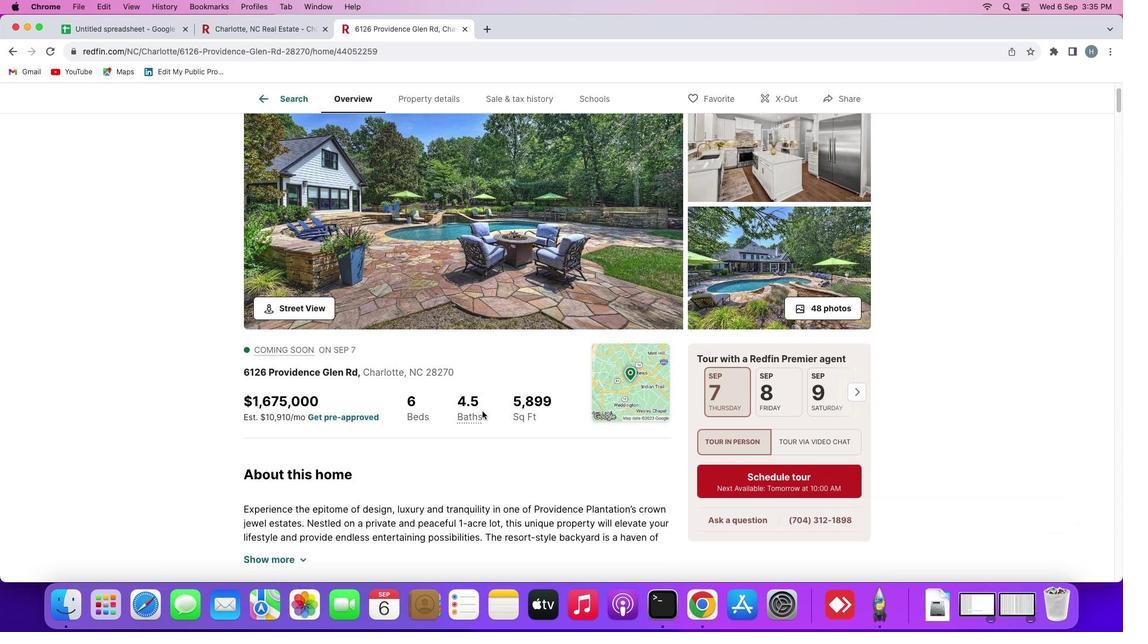 
Action: Mouse moved to (482, 412)
Screenshot: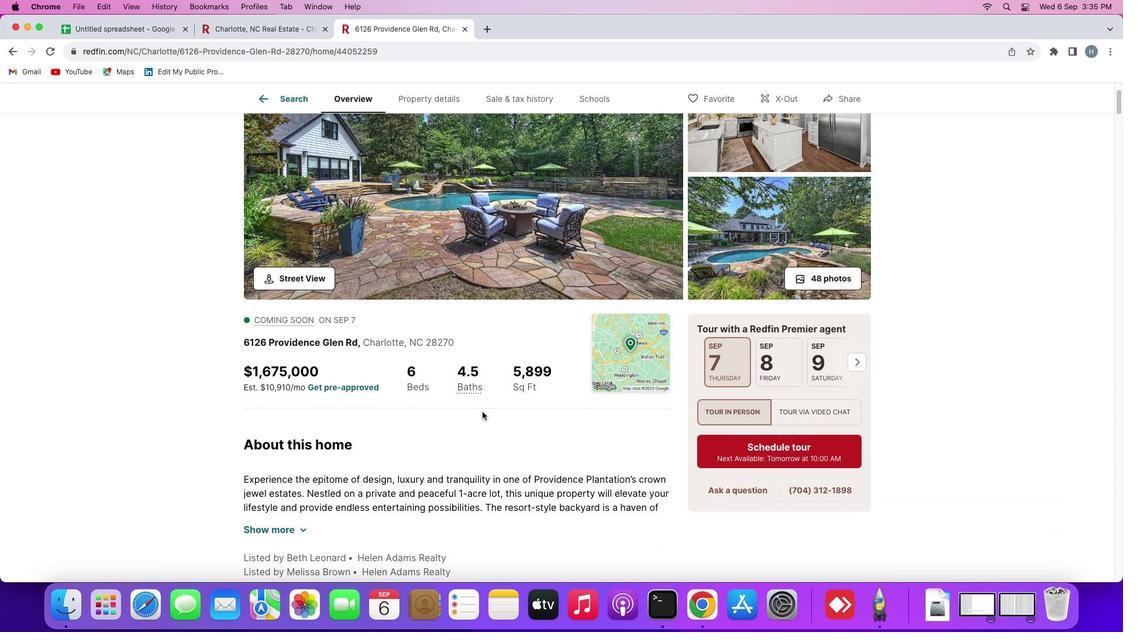 
Action: Mouse scrolled (482, 412) with delta (0, 0)
Screenshot: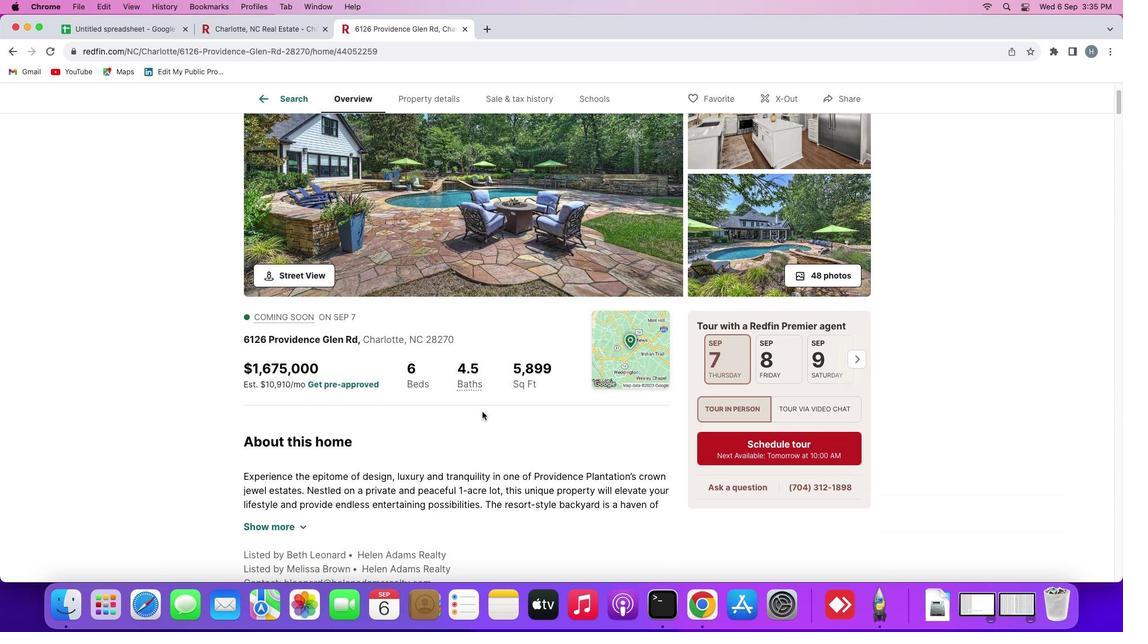 
Action: Mouse scrolled (482, 412) with delta (0, 0)
Screenshot: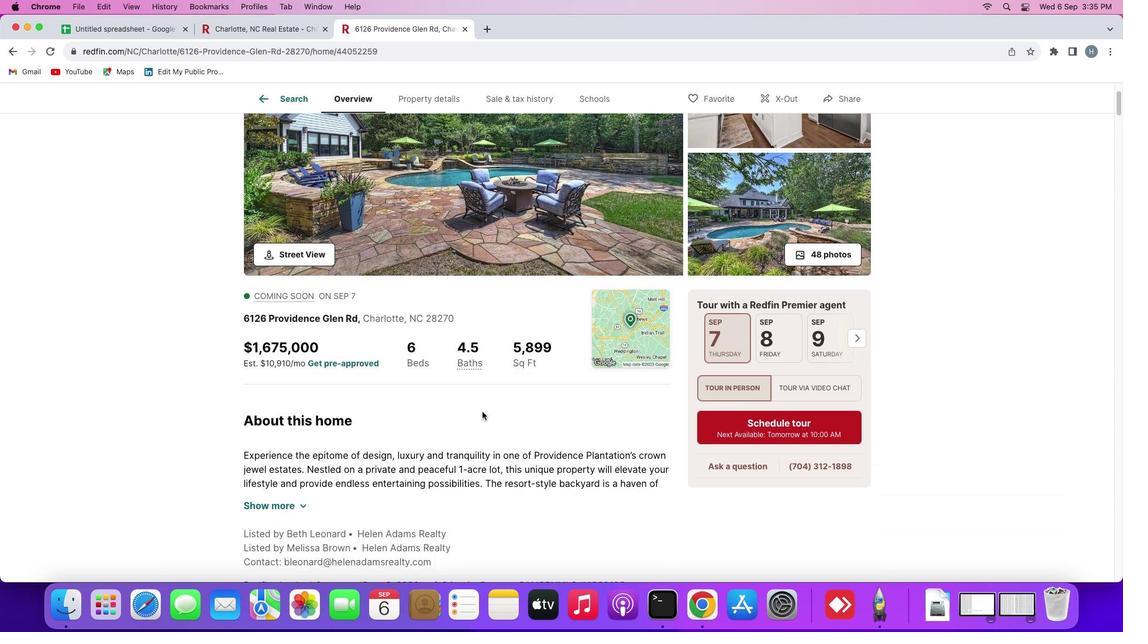 
Action: Mouse scrolled (482, 412) with delta (0, -1)
Screenshot: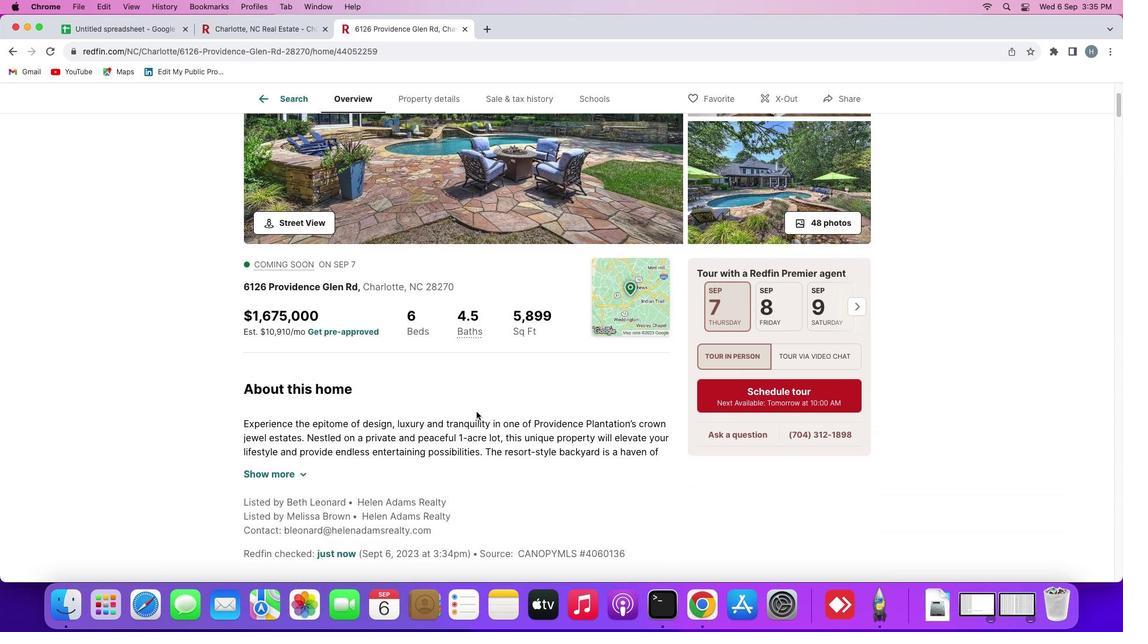 
Action: Mouse moved to (302, 446)
Screenshot: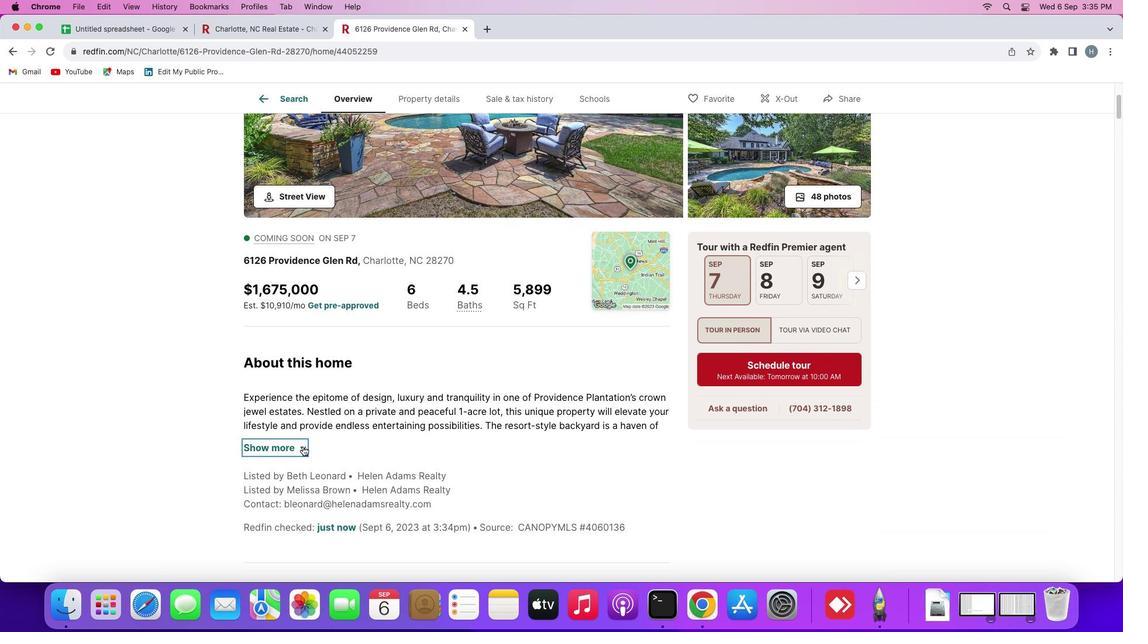 
Action: Mouse pressed left at (302, 446)
Screenshot: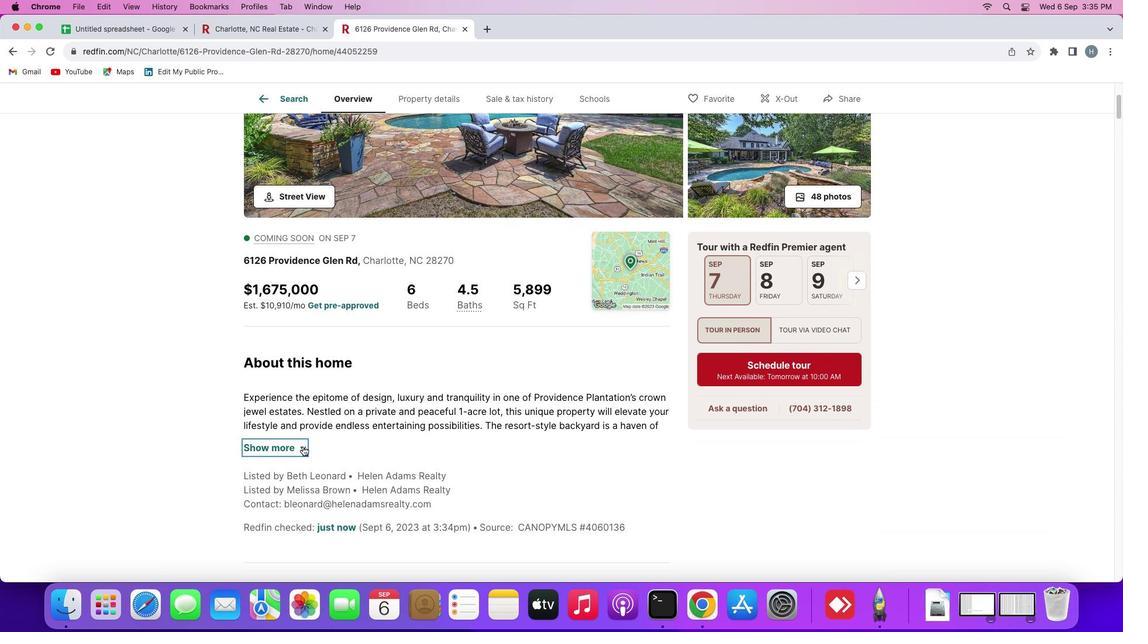 
Action: Mouse moved to (370, 413)
Screenshot: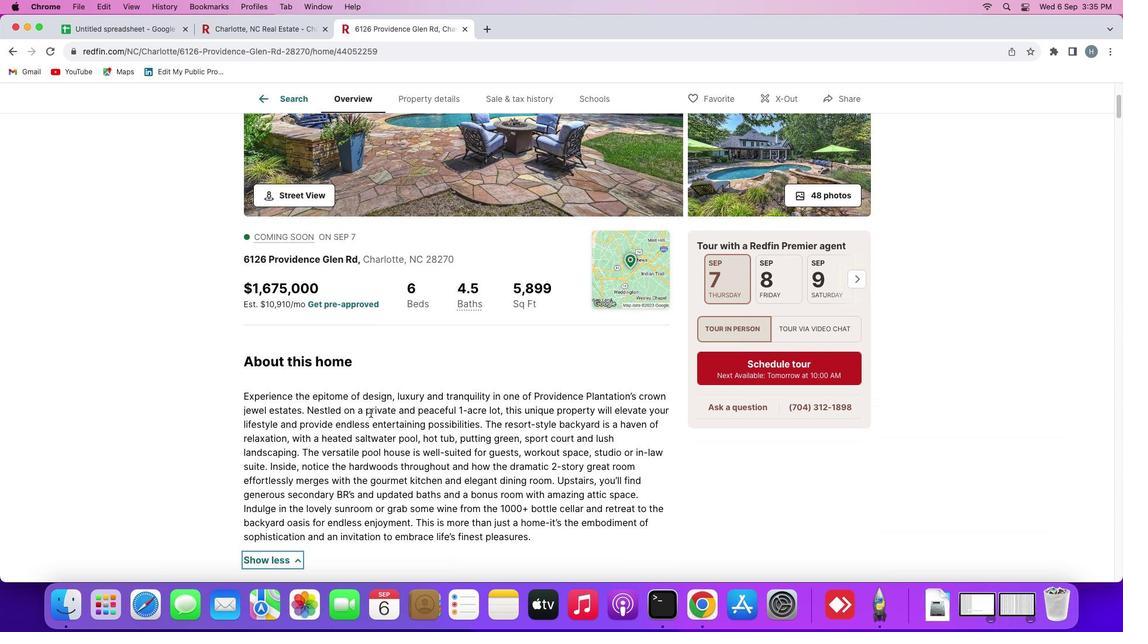 
Action: Mouse scrolled (370, 413) with delta (0, 0)
Screenshot: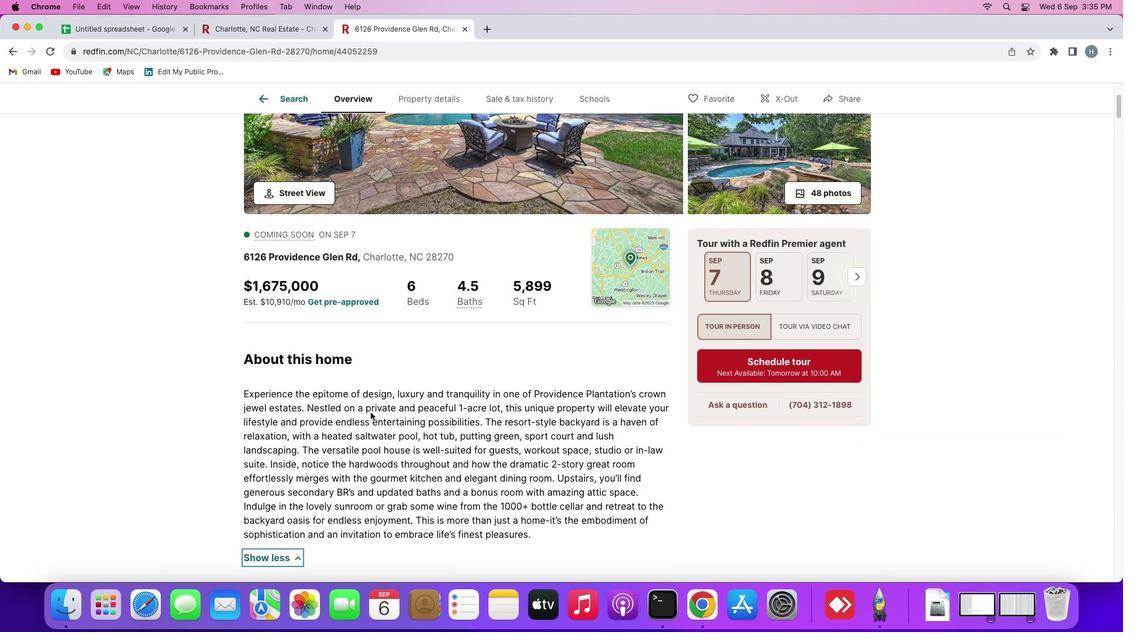 
Action: Mouse scrolled (370, 413) with delta (0, 0)
Screenshot: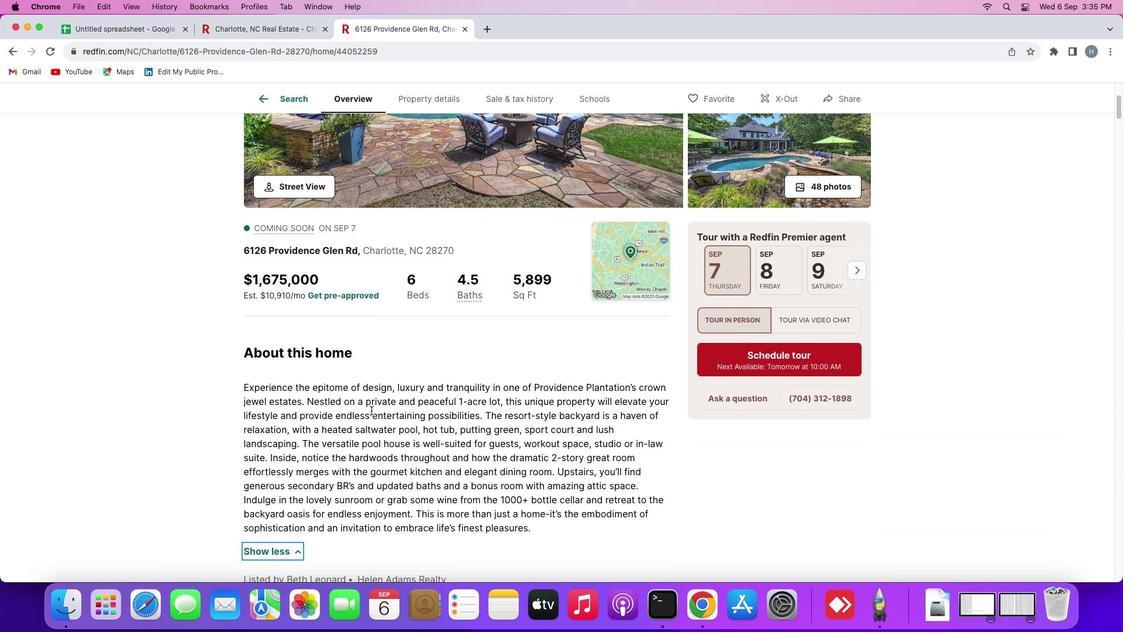 
Action: Mouse moved to (373, 407)
Screenshot: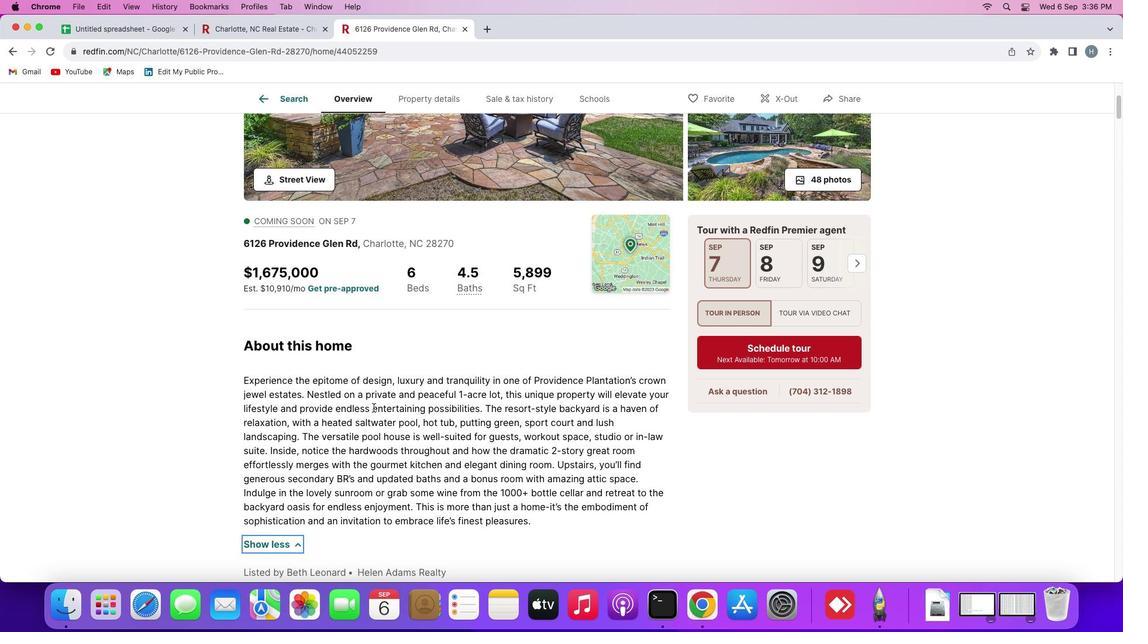 
Action: Mouse pressed left at (373, 407)
Screenshot: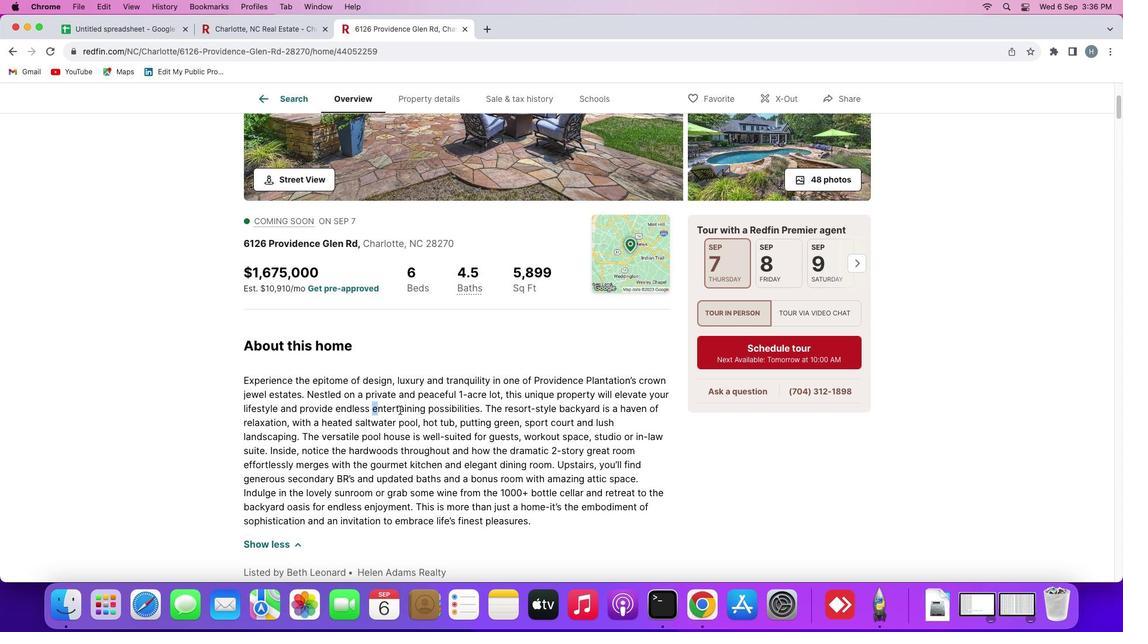 
Action: Mouse moved to (501, 413)
